 Task: Fix the cluttered footer in the GitHub repository.
Action: Mouse moved to (288, 272)
Screenshot: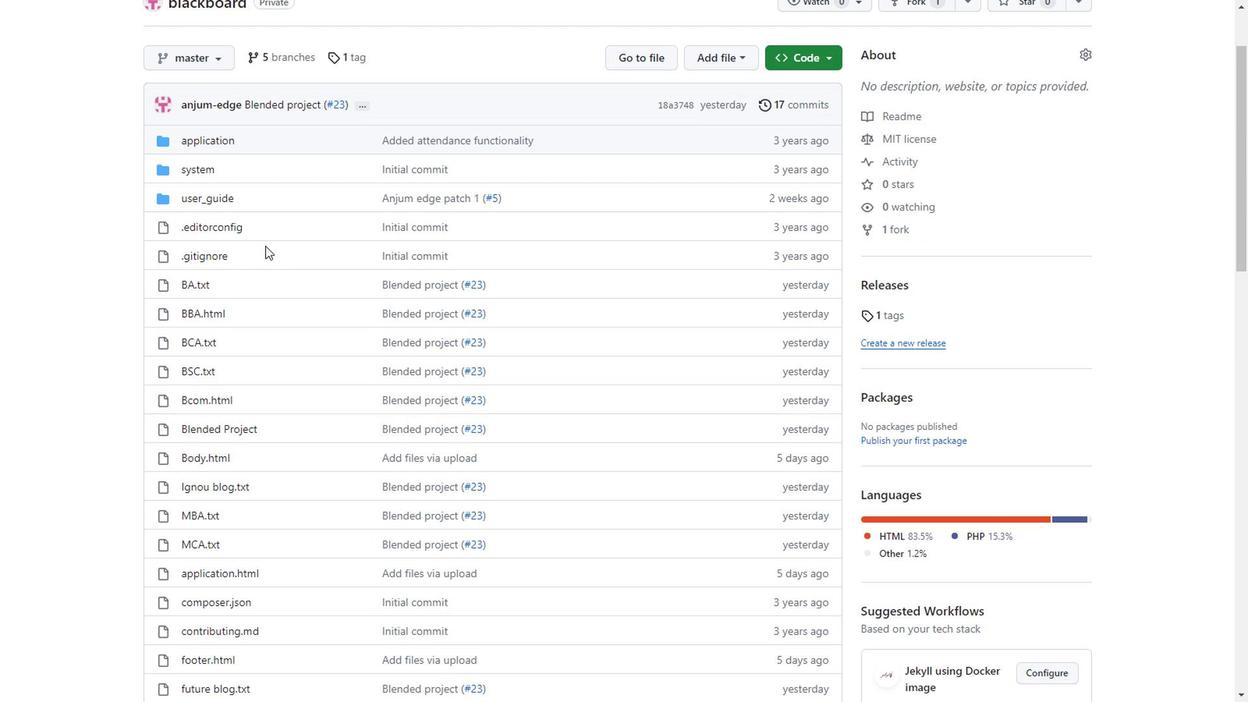 
Action: Mouse scrolled (288, 271) with delta (0, 0)
Screenshot: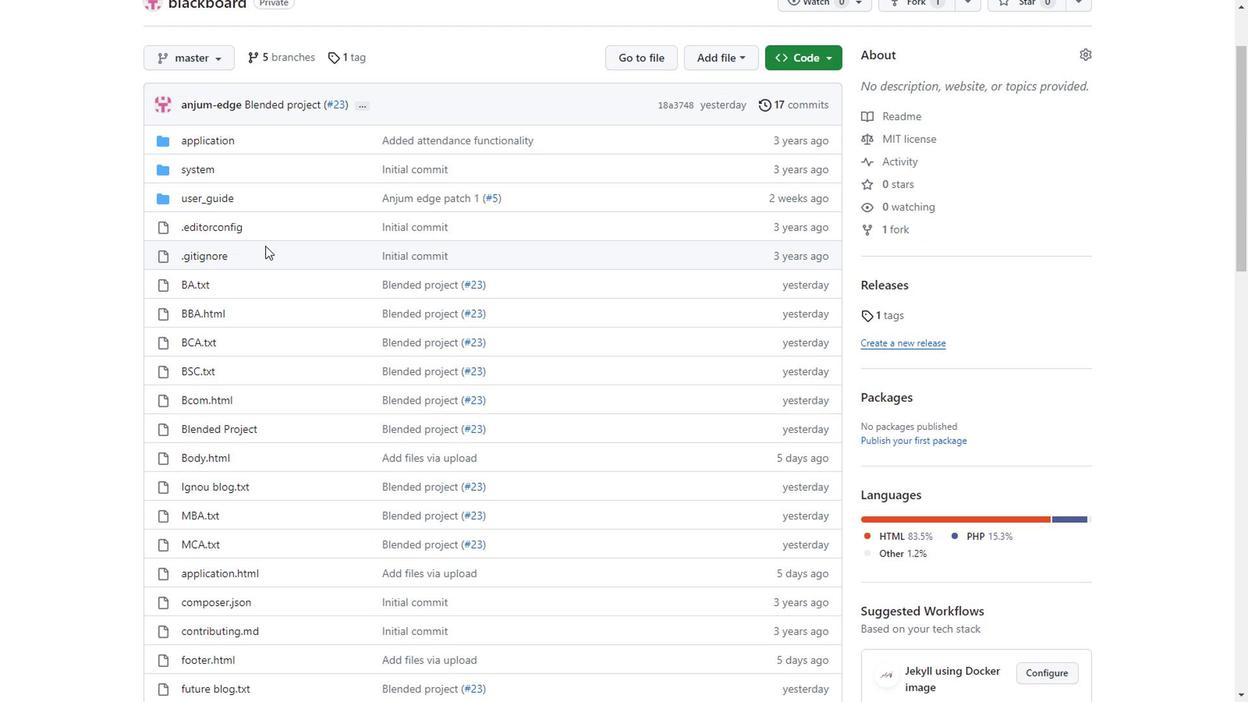
Action: Mouse scrolled (288, 273) with delta (0, 0)
Screenshot: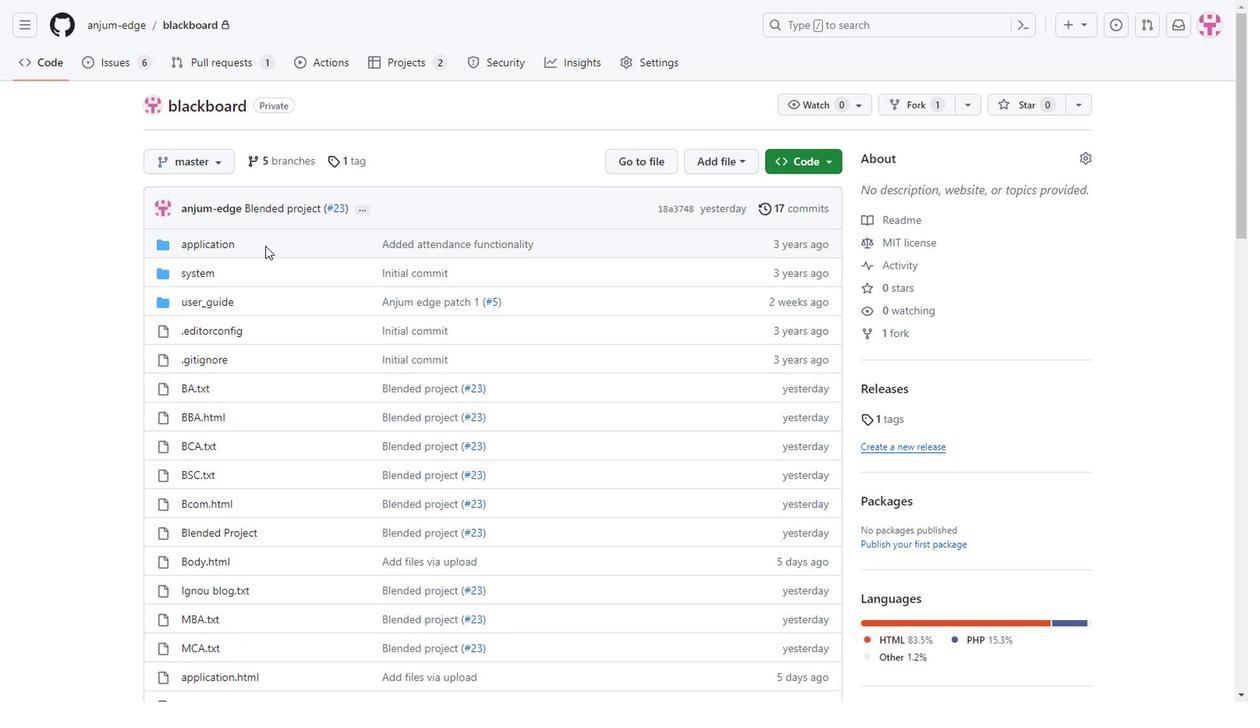 
Action: Mouse moved to (1036, 312)
Screenshot: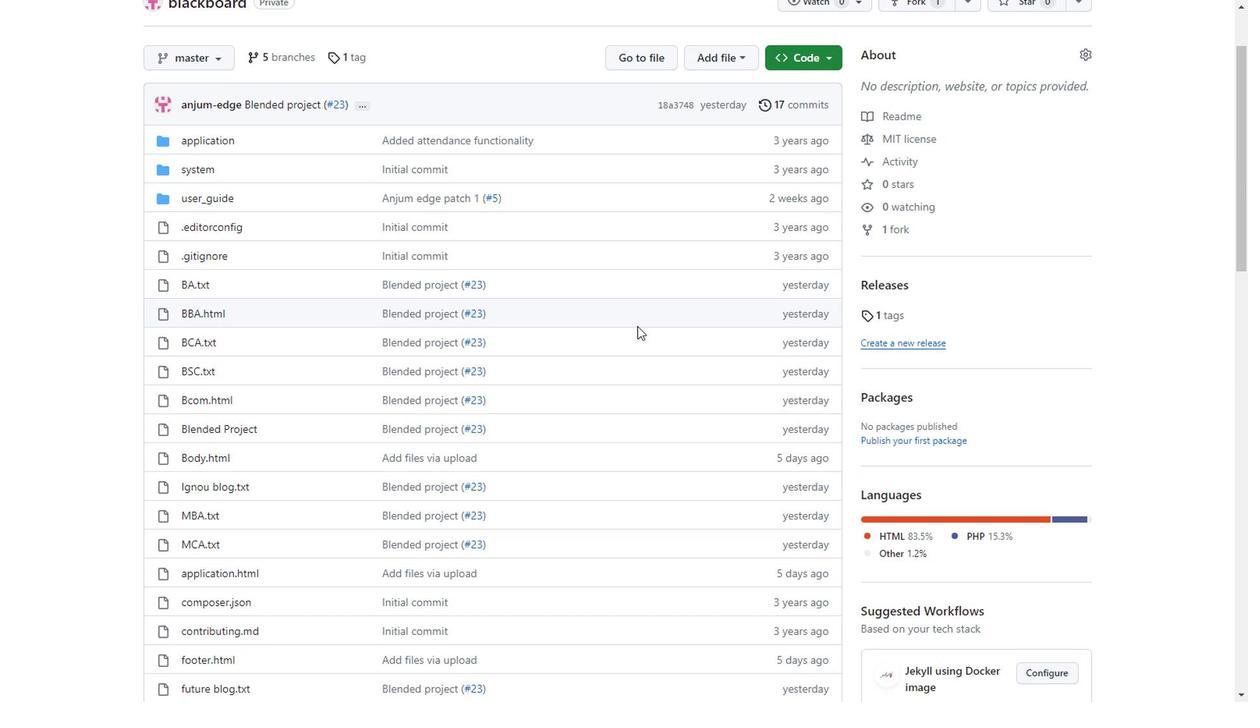 
Action: Mouse scrolled (1036, 311) with delta (0, 0)
Screenshot: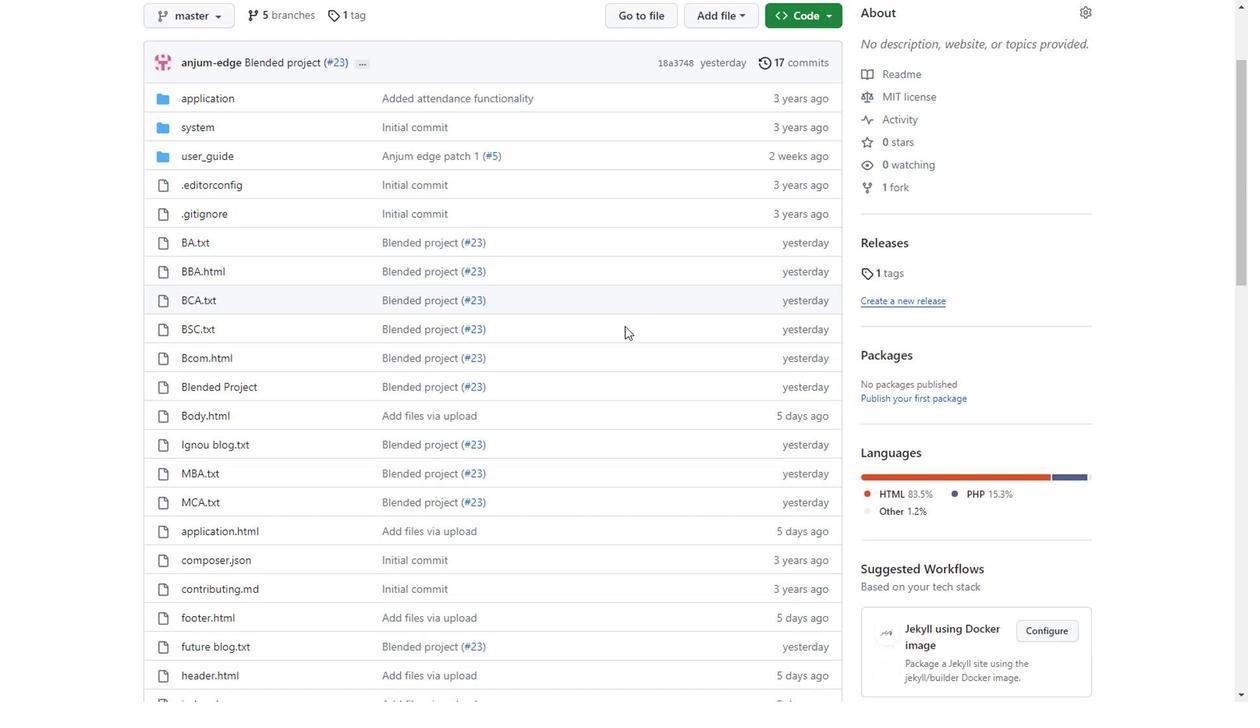 
Action: Mouse moved to (599, 339)
Screenshot: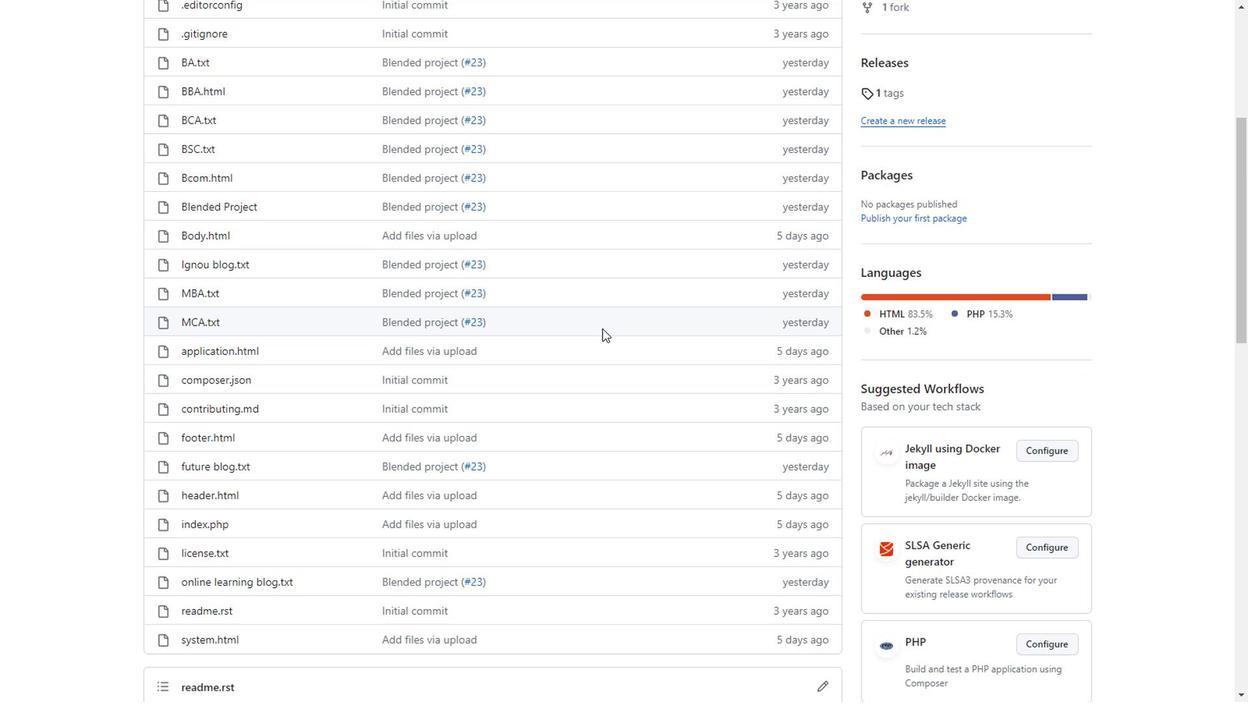 
Action: Mouse scrolled (599, 338) with delta (0, 0)
Screenshot: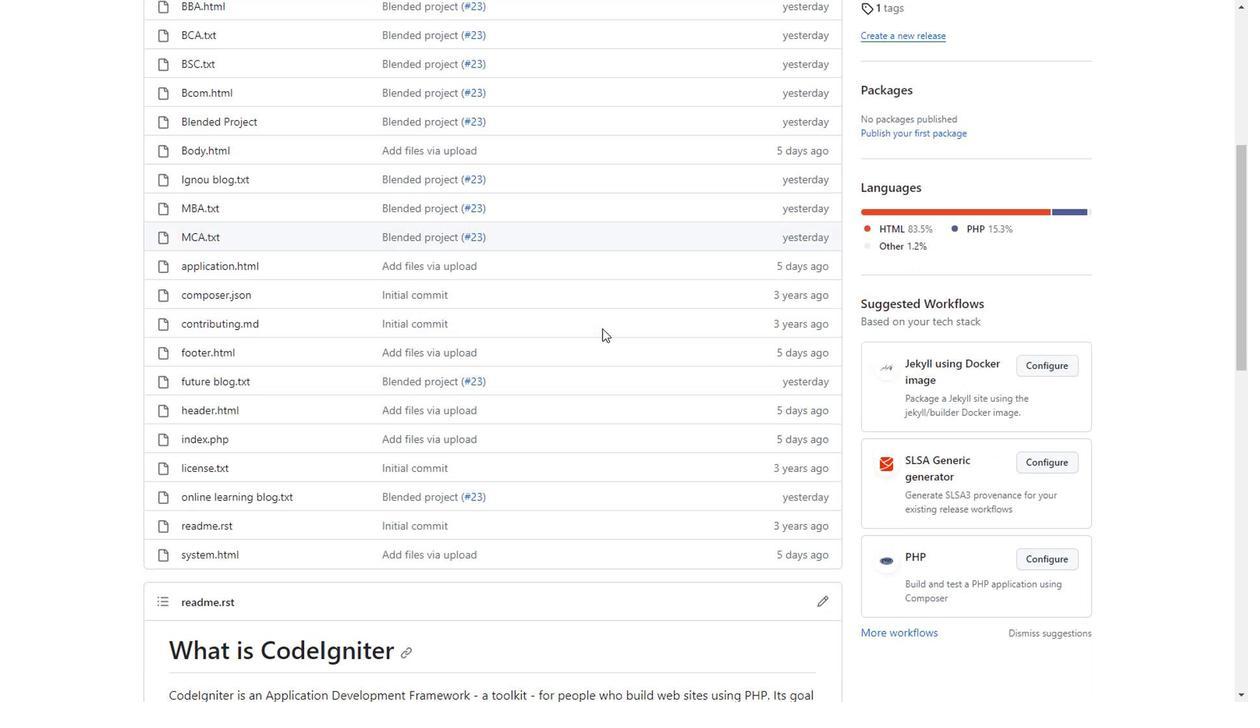 
Action: Mouse moved to (597, 339)
Screenshot: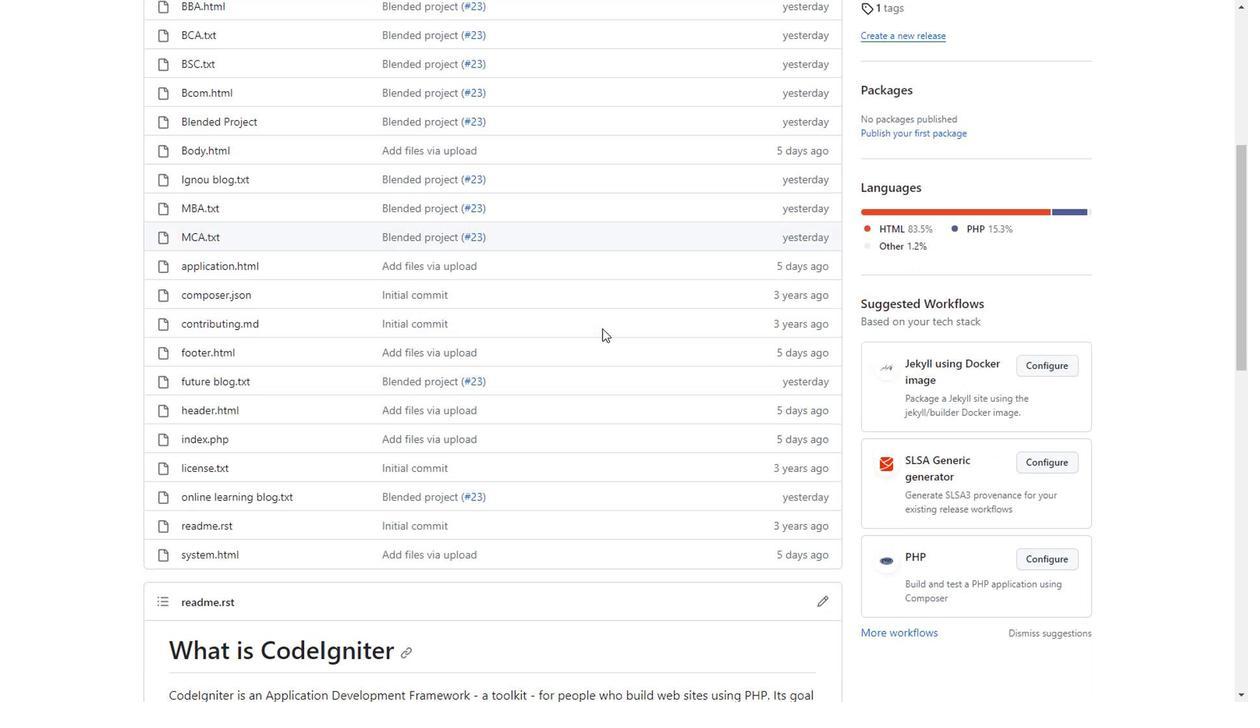 
Action: Mouse scrolled (597, 338) with delta (0, 0)
Screenshot: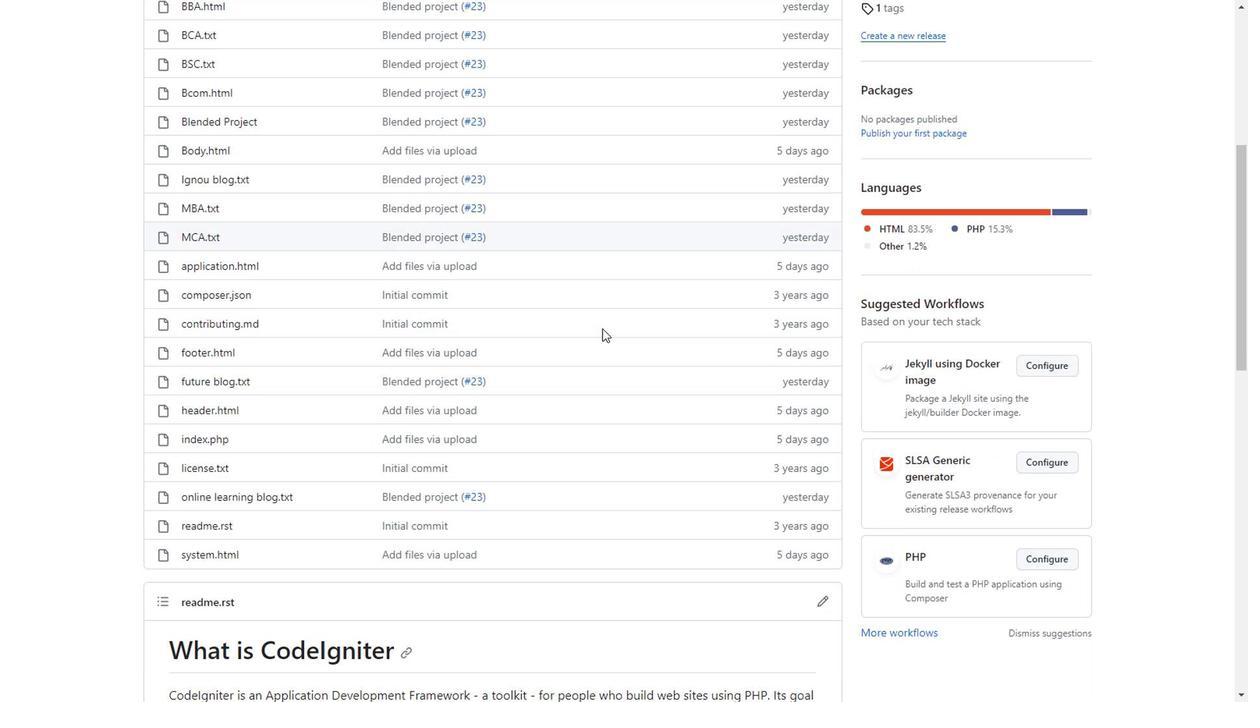 
Action: Mouse moved to (569, 341)
Screenshot: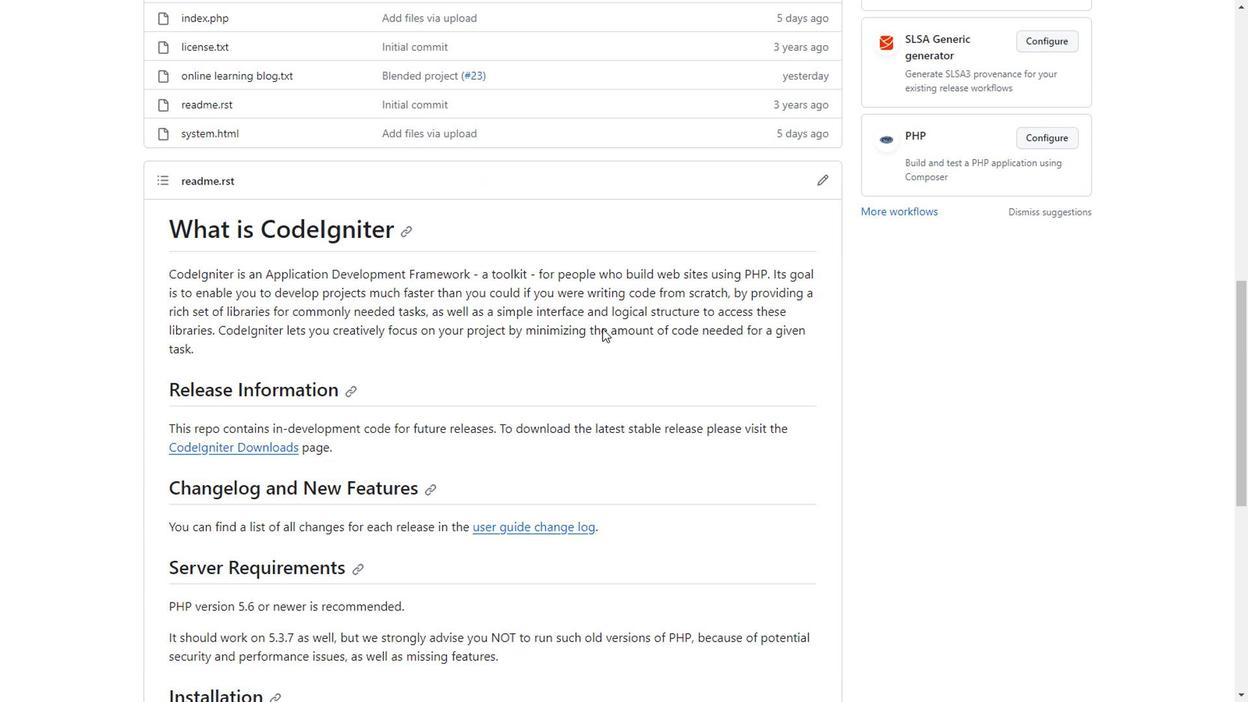 
Action: Mouse scrolled (569, 340) with delta (0, 0)
Screenshot: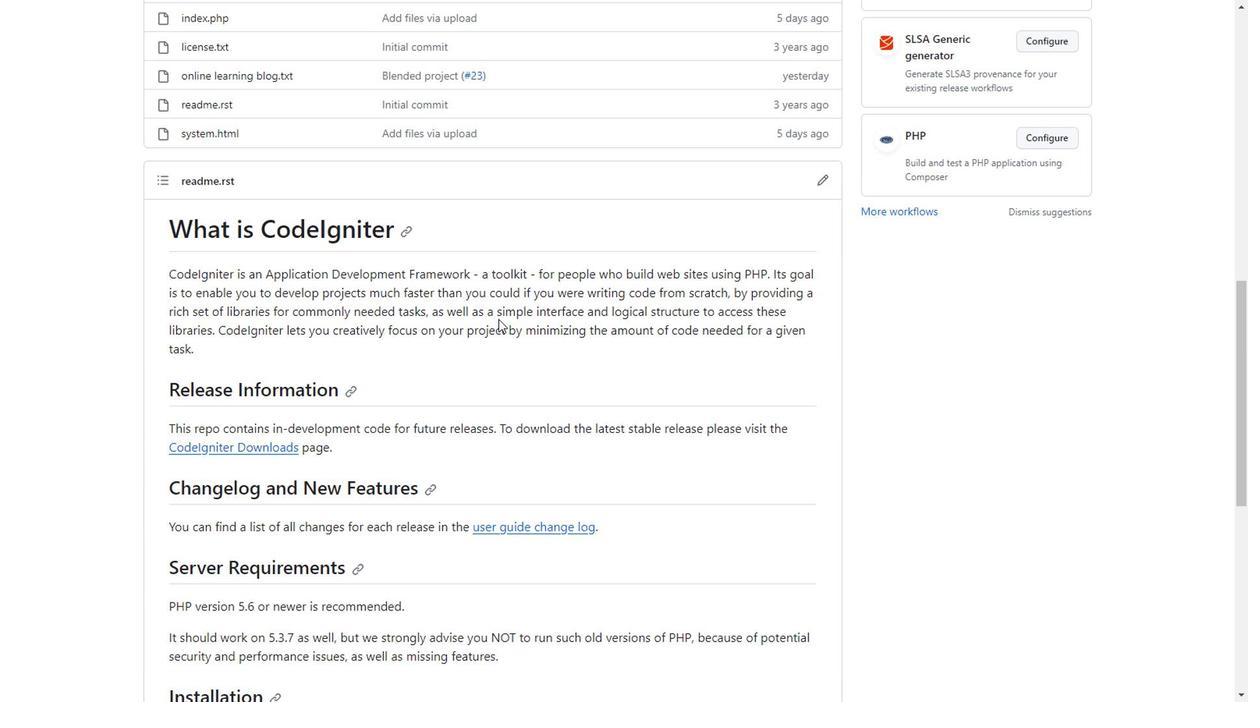 
Action: Mouse scrolled (569, 340) with delta (0, 0)
Screenshot: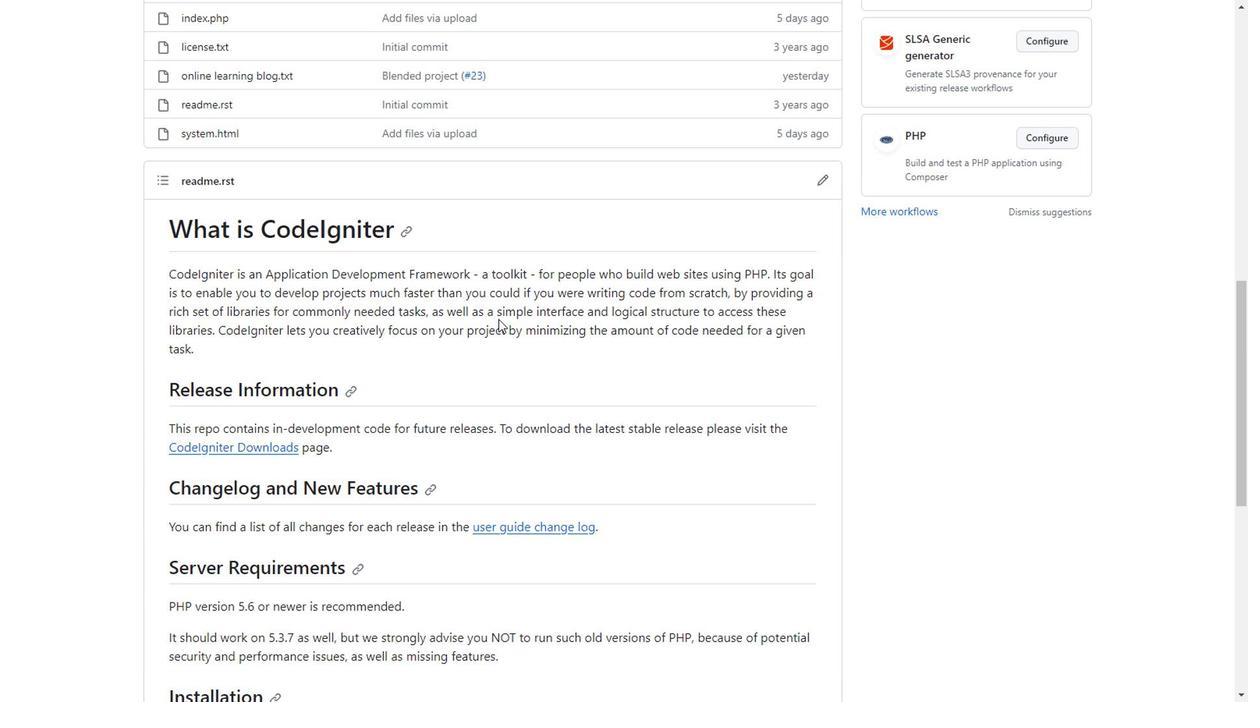 
Action: Mouse scrolled (569, 340) with delta (0, 0)
Screenshot: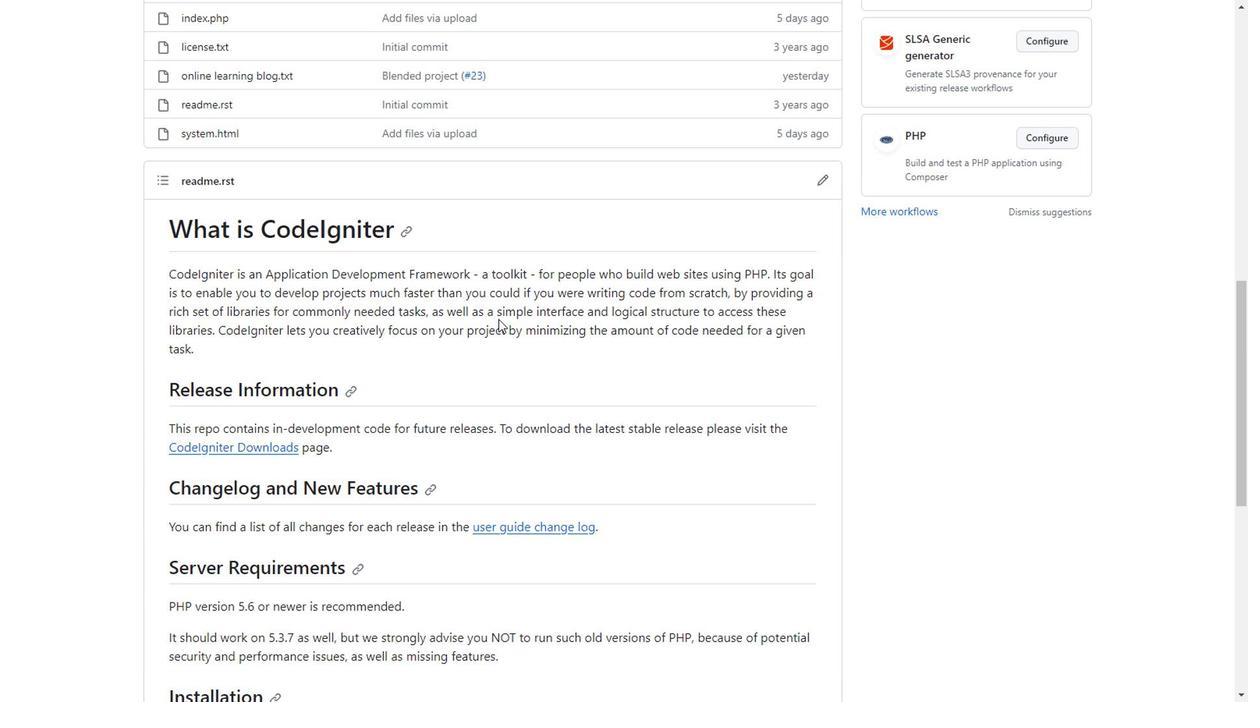 
Action: Mouse scrolled (569, 340) with delta (0, 0)
Screenshot: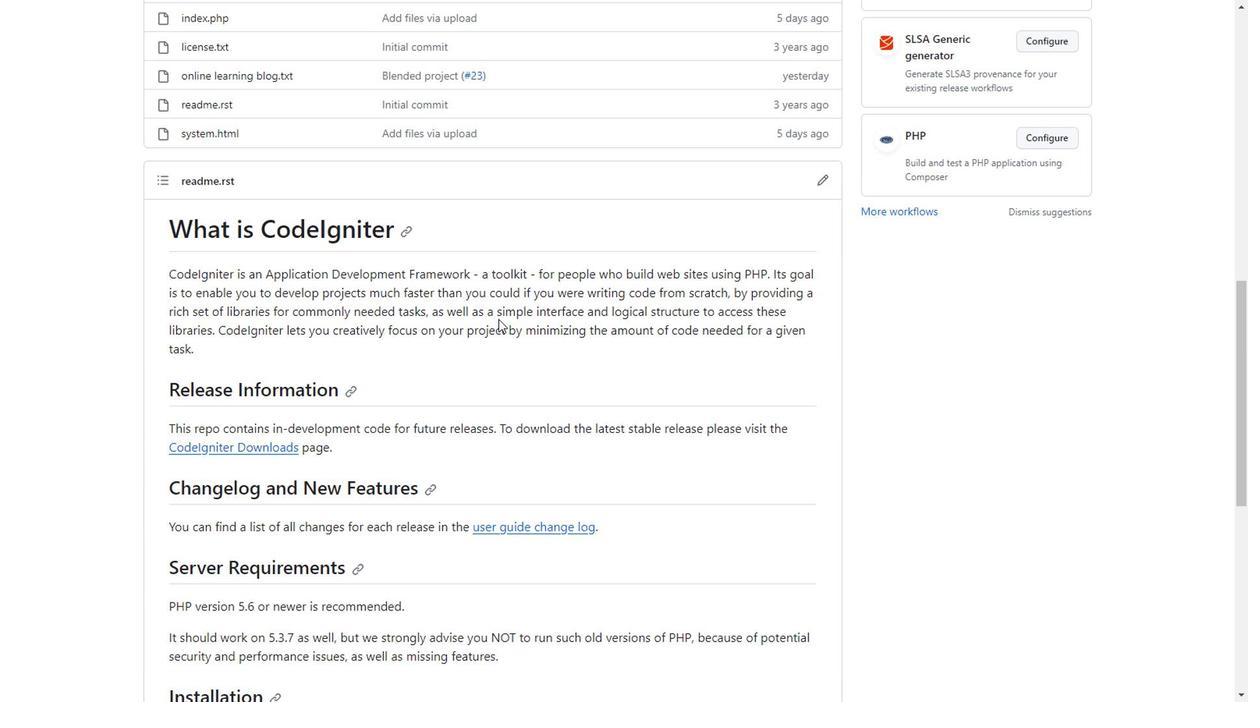 
Action: Mouse scrolled (569, 340) with delta (0, 0)
Screenshot: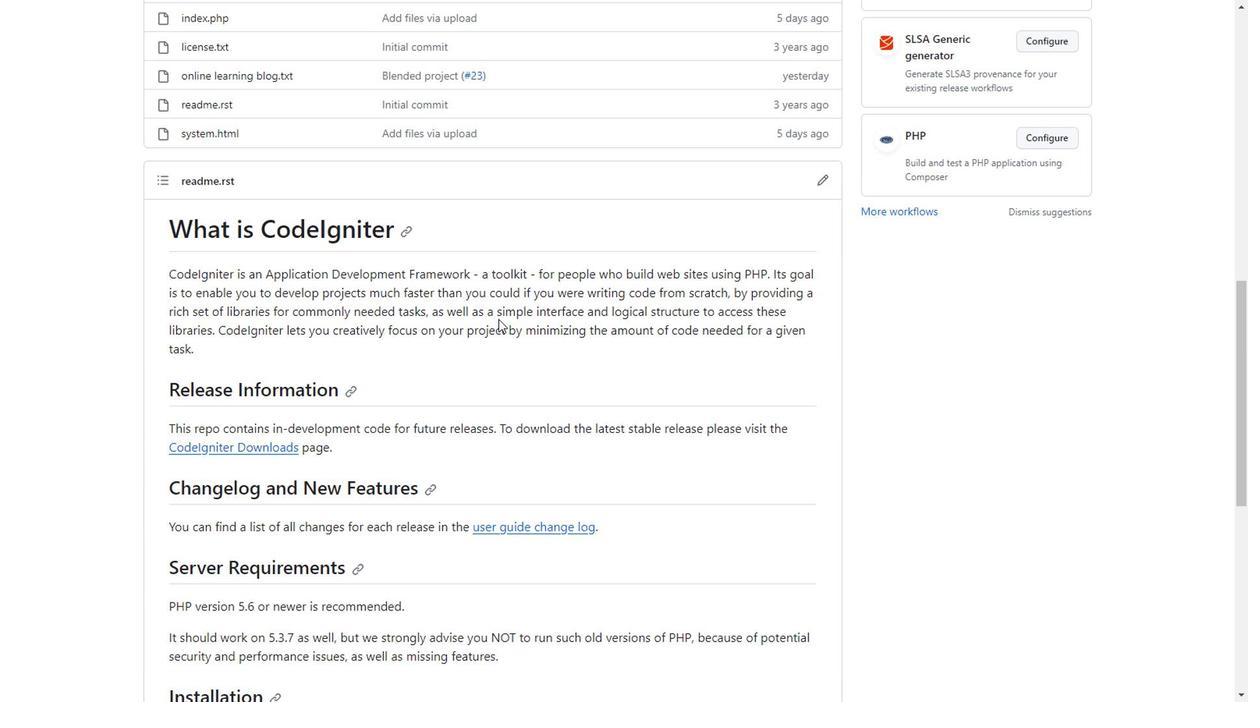 
Action: Mouse moved to (483, 333)
Screenshot: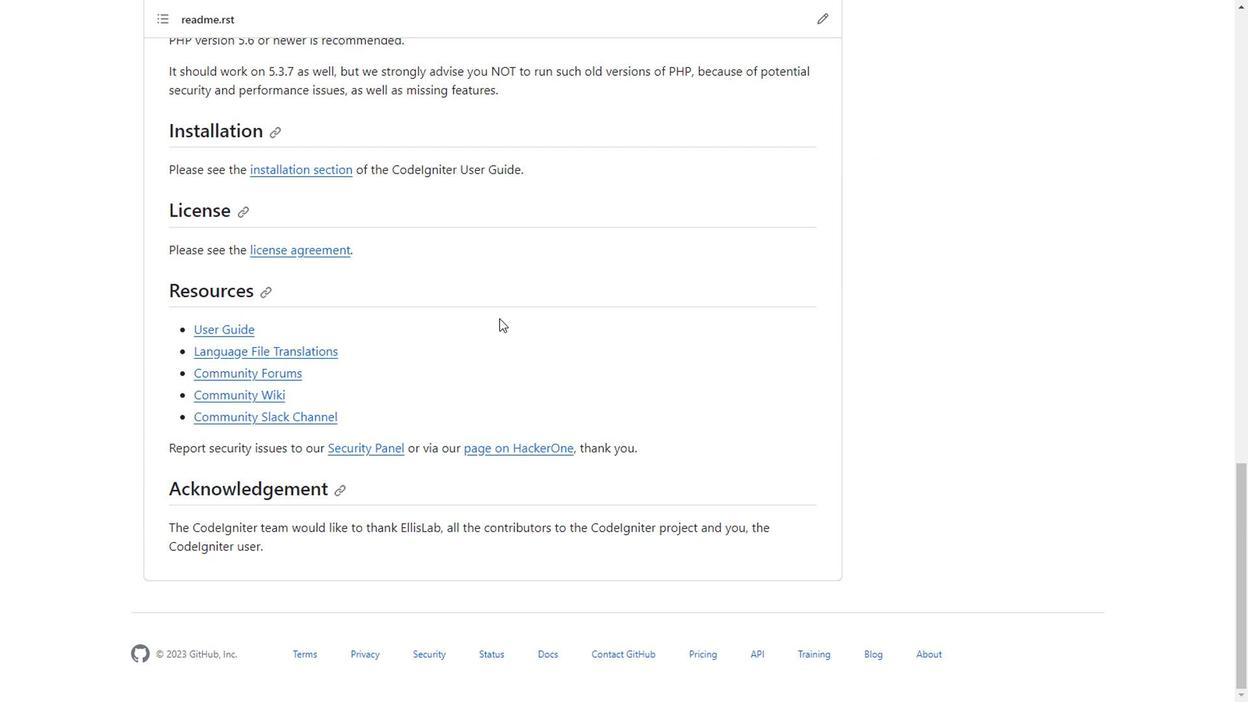 
Action: Mouse scrolled (483, 332) with delta (0, 0)
Screenshot: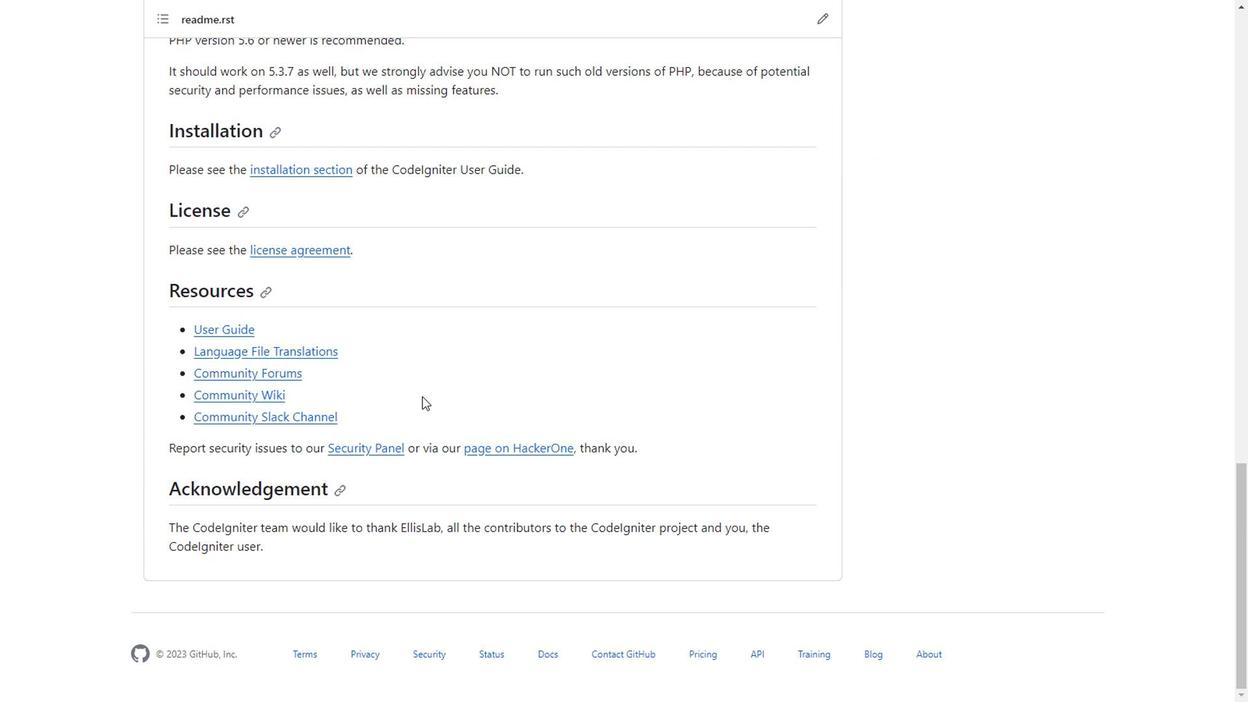 
Action: Mouse scrolled (483, 332) with delta (0, 0)
Screenshot: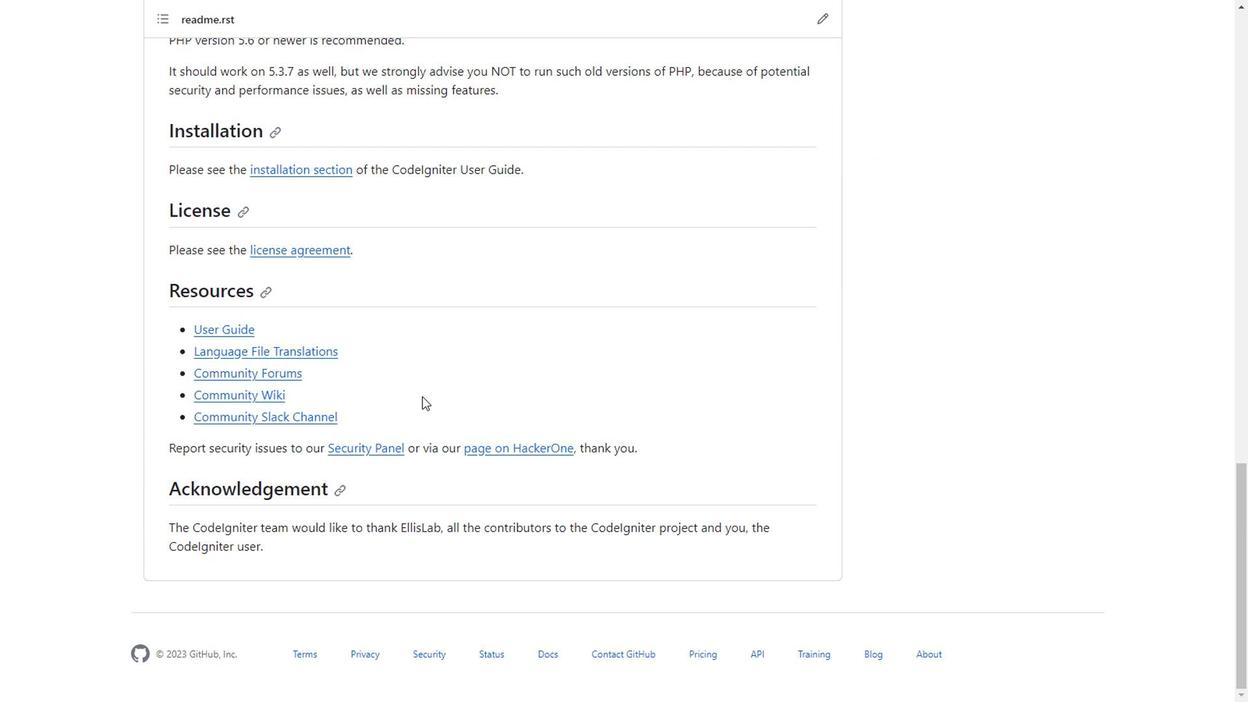 
Action: Mouse scrolled (483, 332) with delta (0, 0)
Screenshot: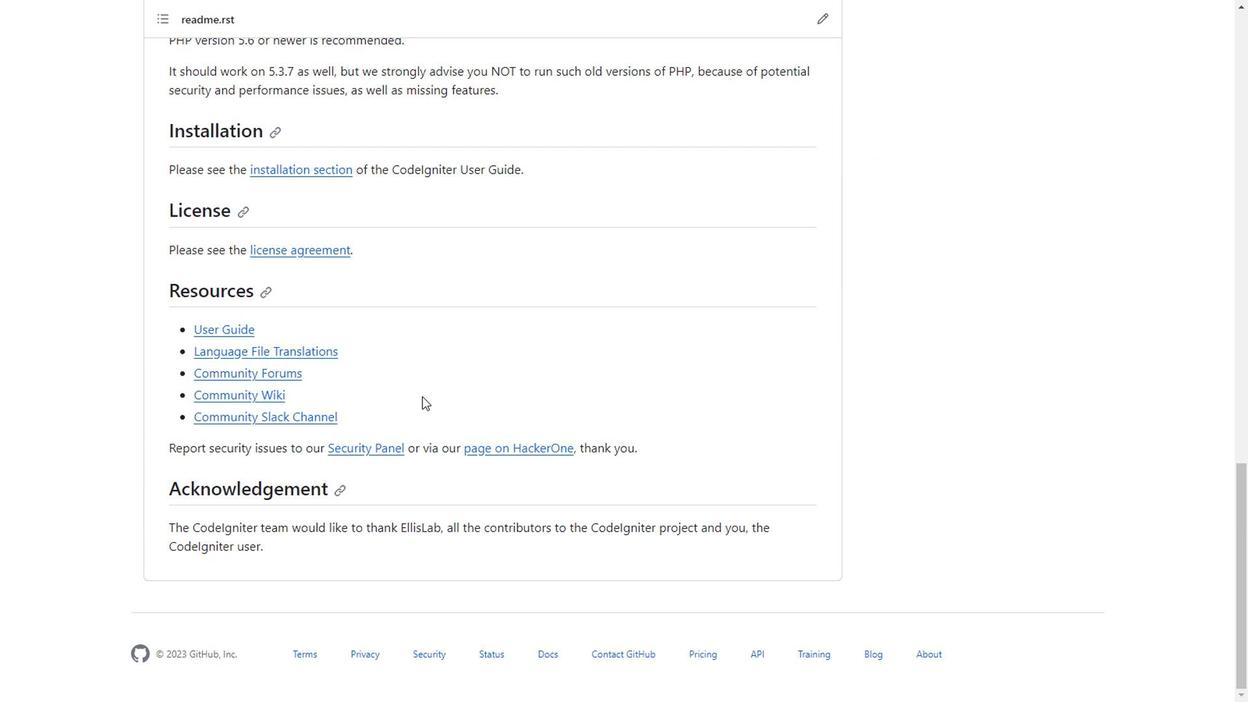
Action: Mouse scrolled (483, 332) with delta (0, 0)
Screenshot: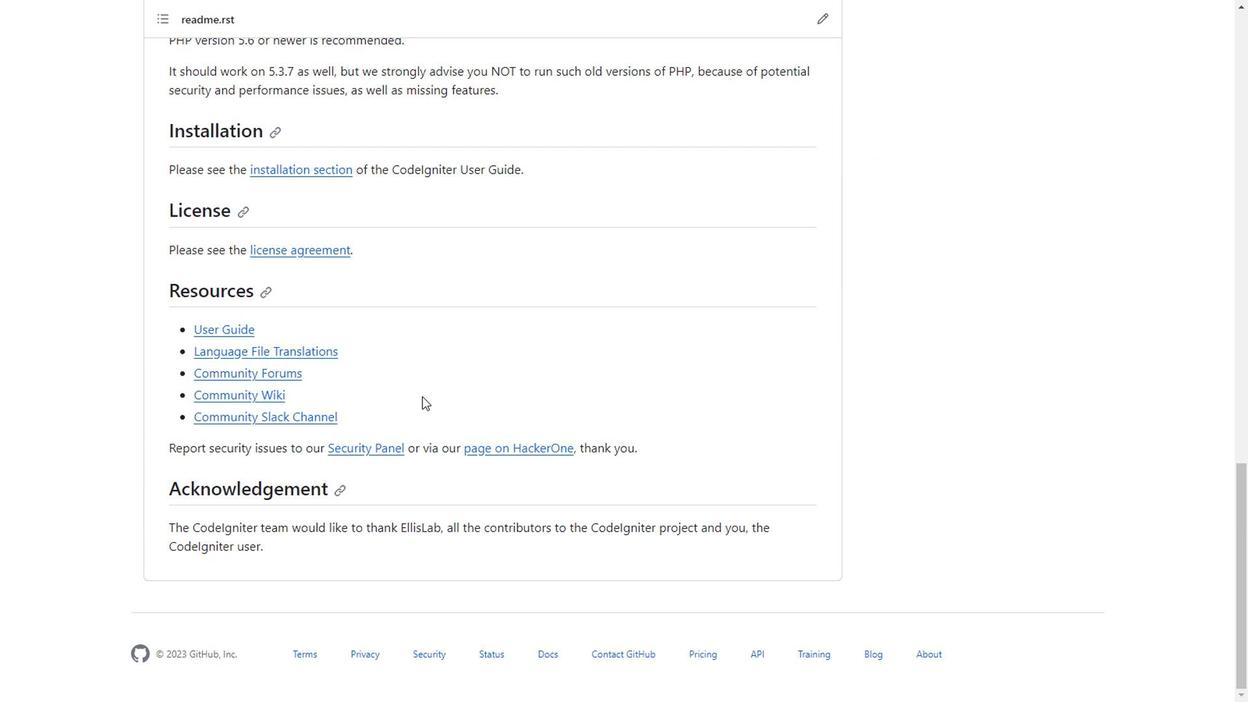 
Action: Mouse scrolled (483, 332) with delta (0, 0)
Screenshot: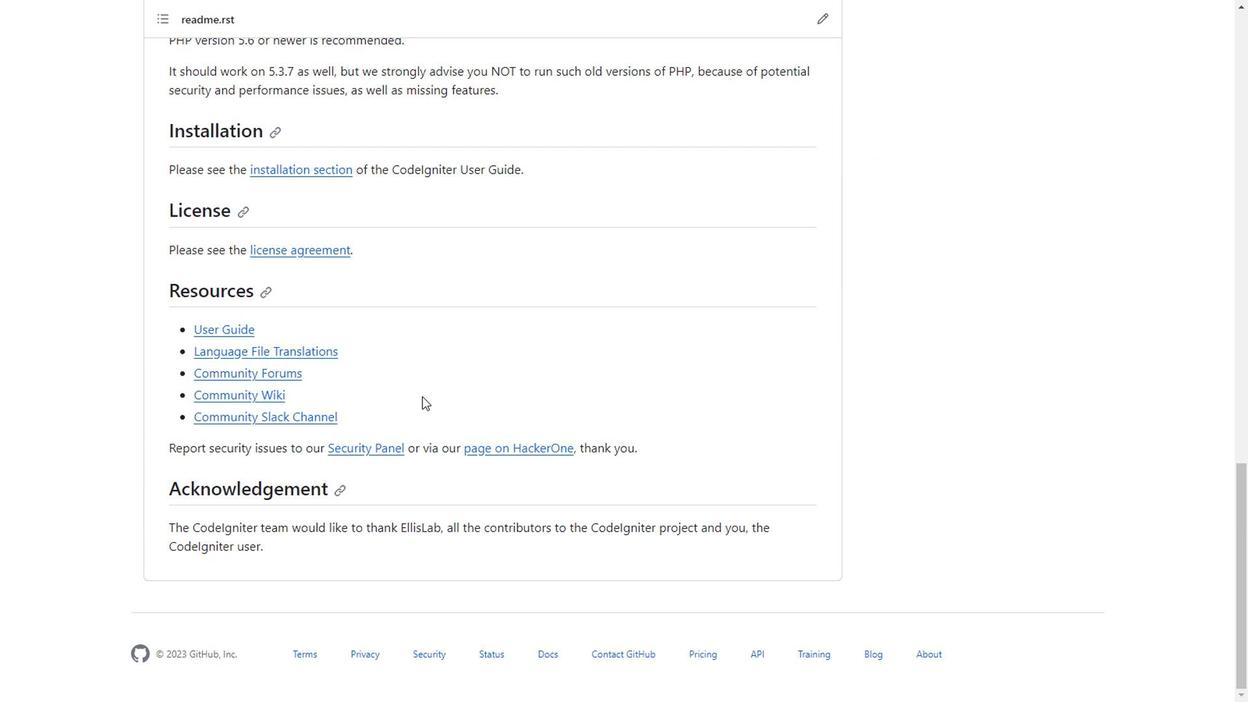 
Action: Mouse scrolled (483, 332) with delta (0, 0)
Screenshot: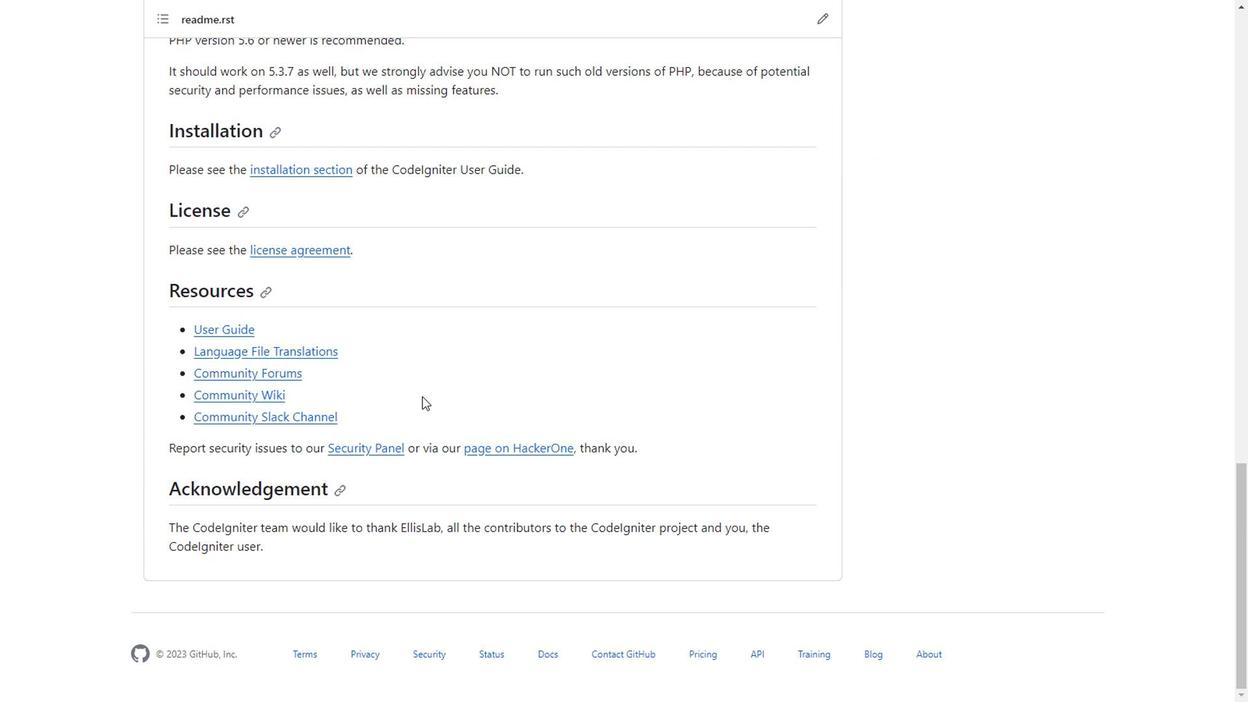 
Action: Mouse scrolled (483, 332) with delta (0, 0)
Screenshot: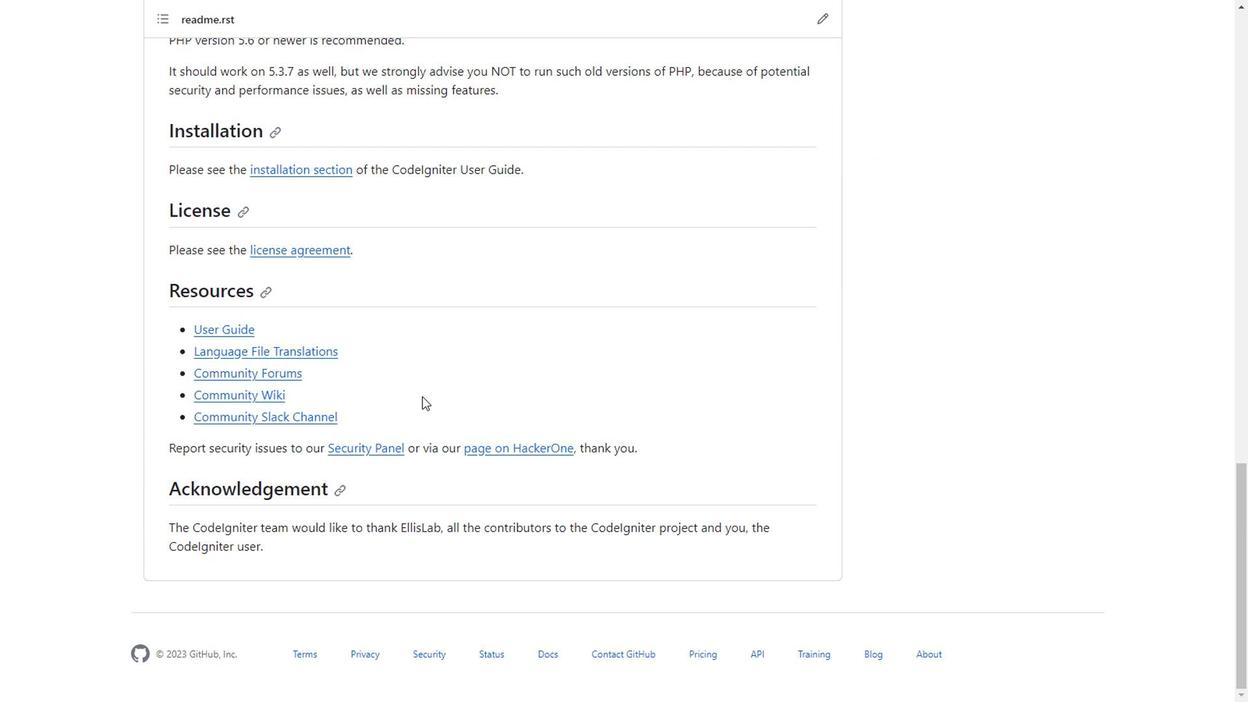 
Action: Mouse moved to (426, 390)
Screenshot: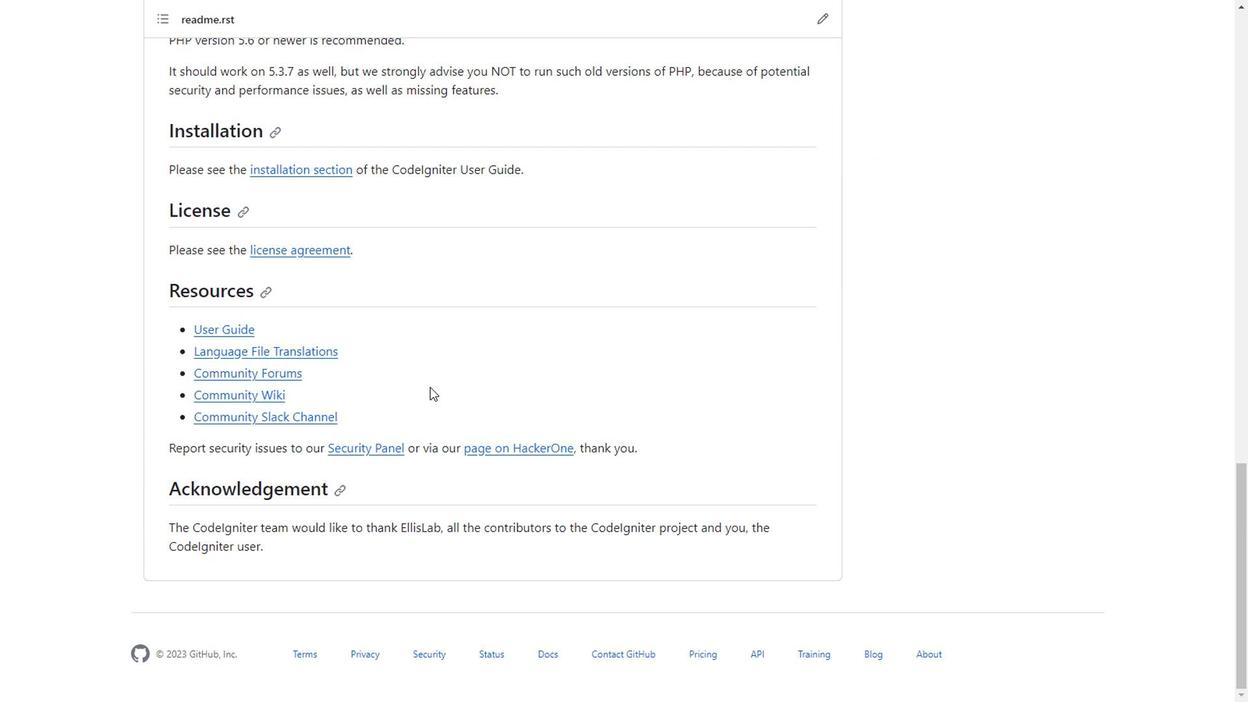 
Action: Mouse scrolled (426, 389) with delta (0, 0)
Screenshot: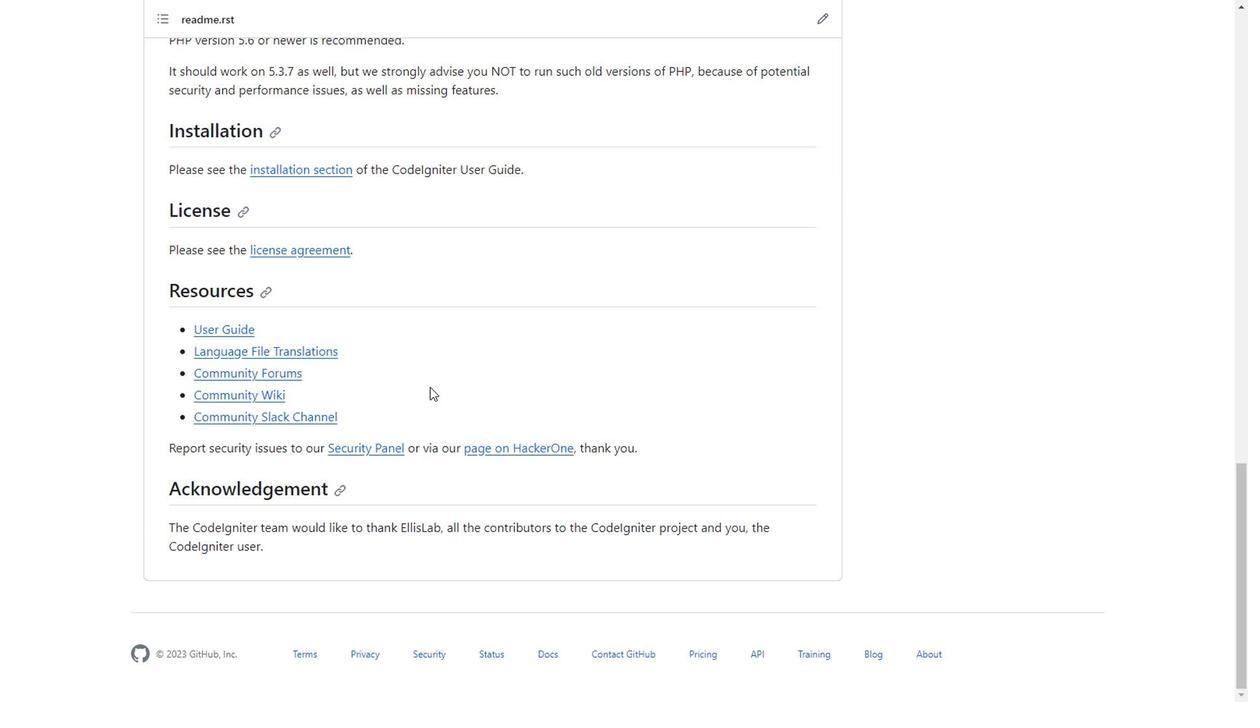 
Action: Mouse scrolled (426, 389) with delta (0, 0)
Screenshot: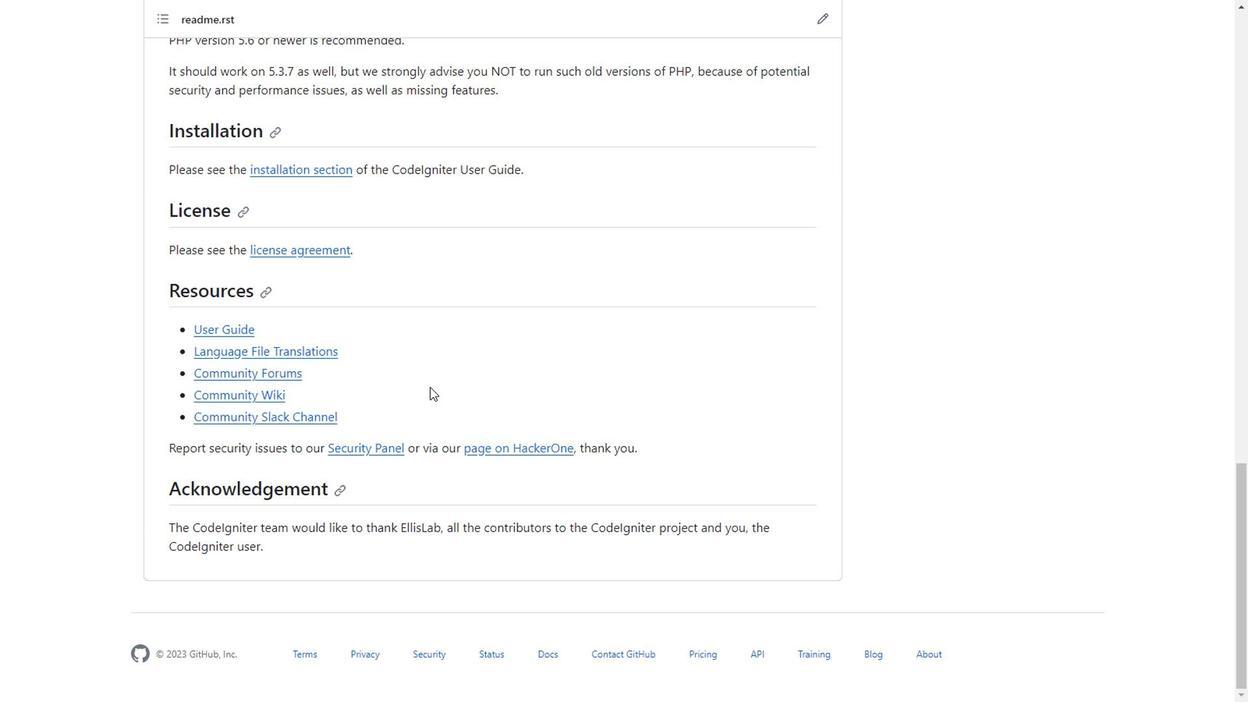 
Action: Mouse scrolled (426, 390) with delta (0, 0)
Screenshot: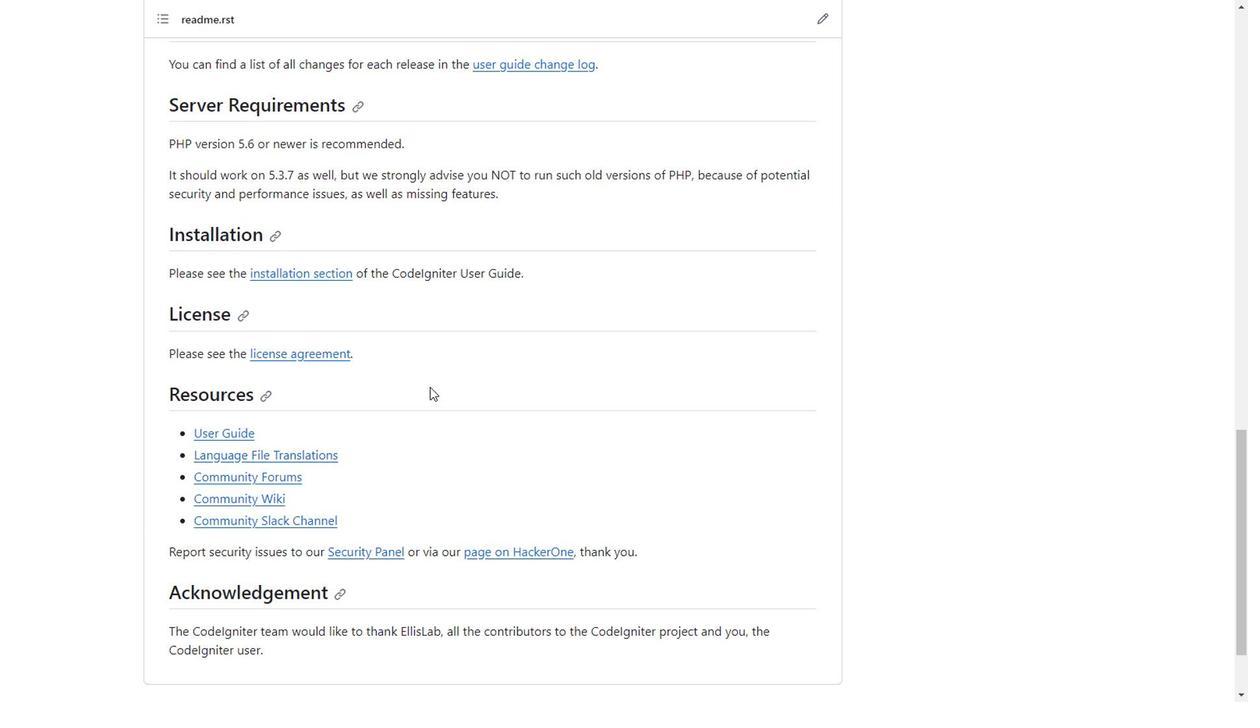 
Action: Mouse scrolled (426, 390) with delta (0, 0)
Screenshot: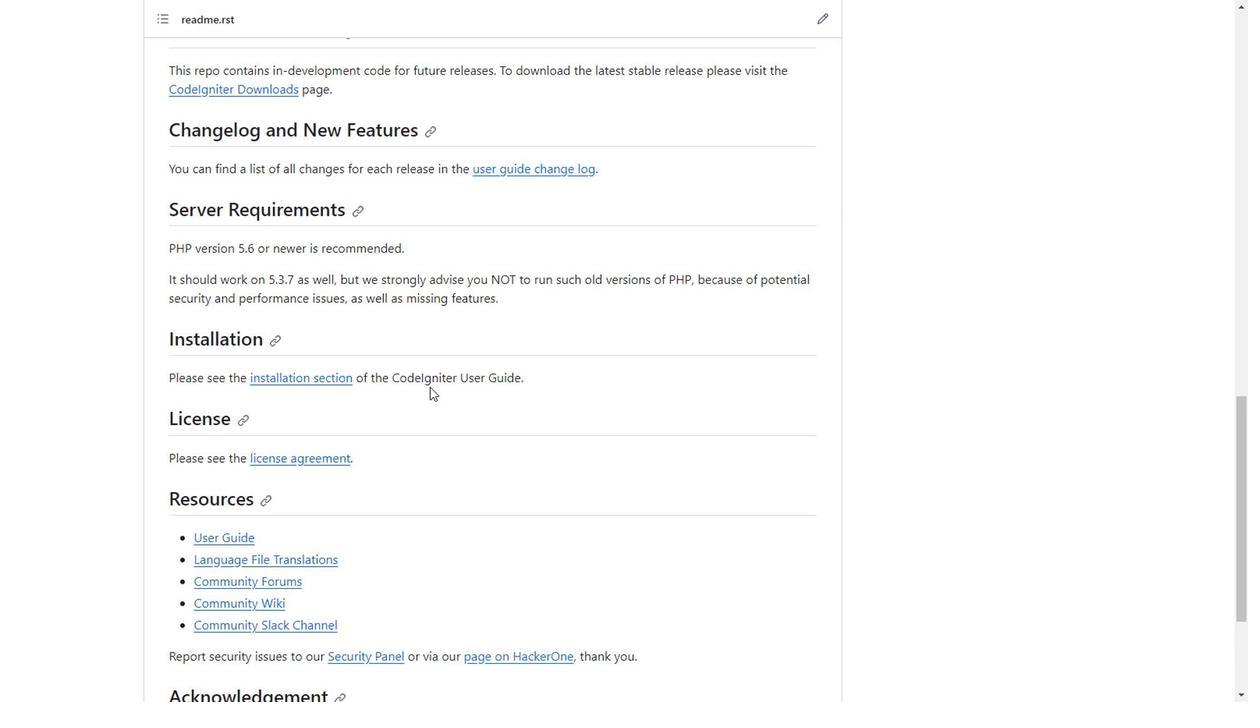 
Action: Mouse moved to (427, 387)
Screenshot: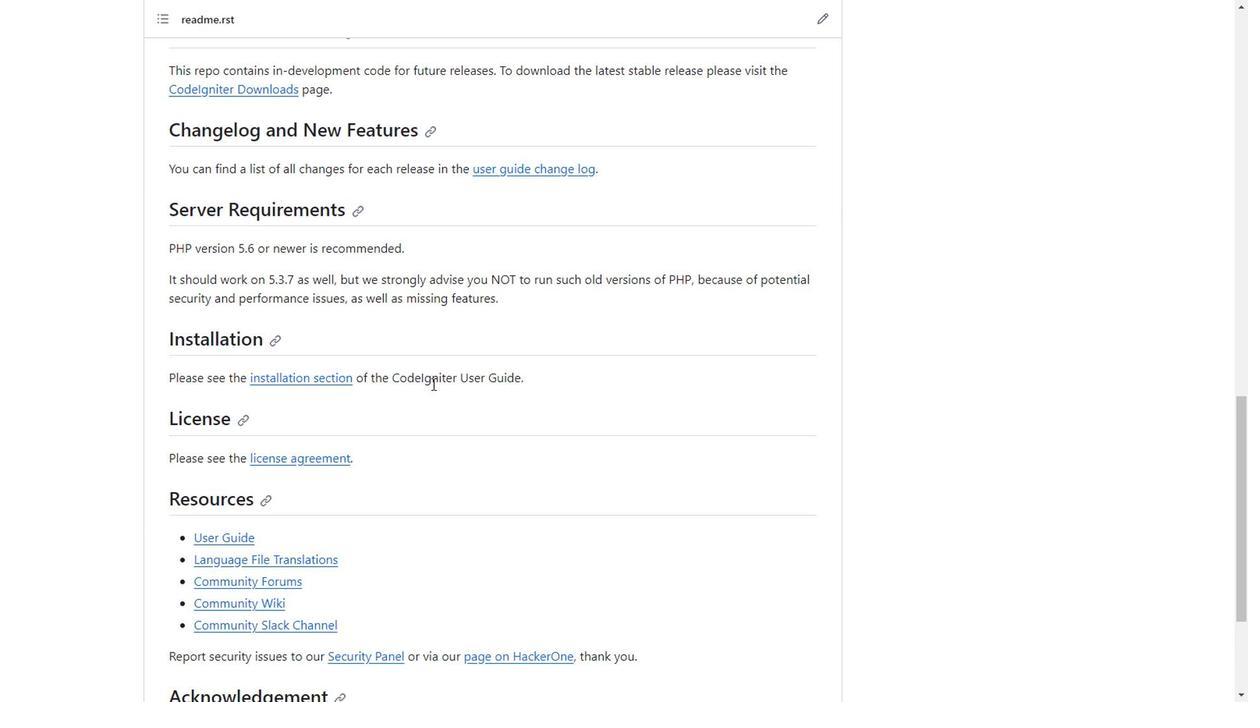 
Action: Mouse scrolled (427, 388) with delta (0, 0)
Screenshot: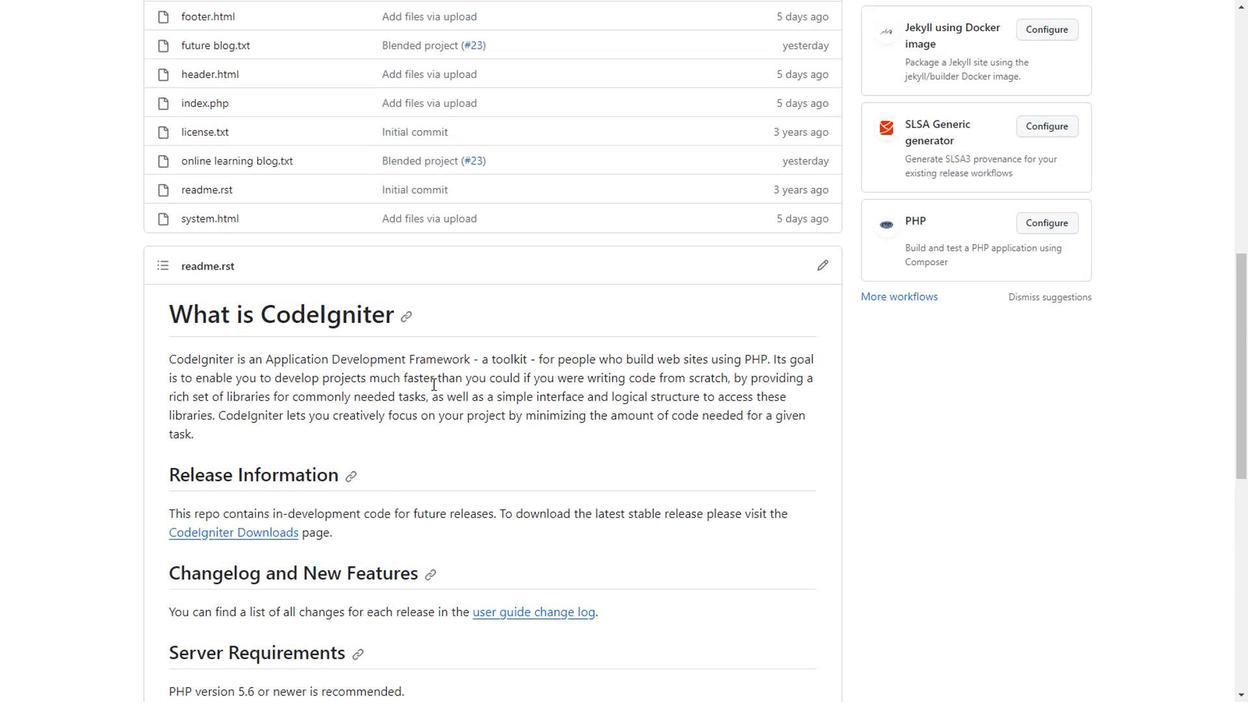 
Action: Mouse scrolled (427, 388) with delta (0, 0)
Screenshot: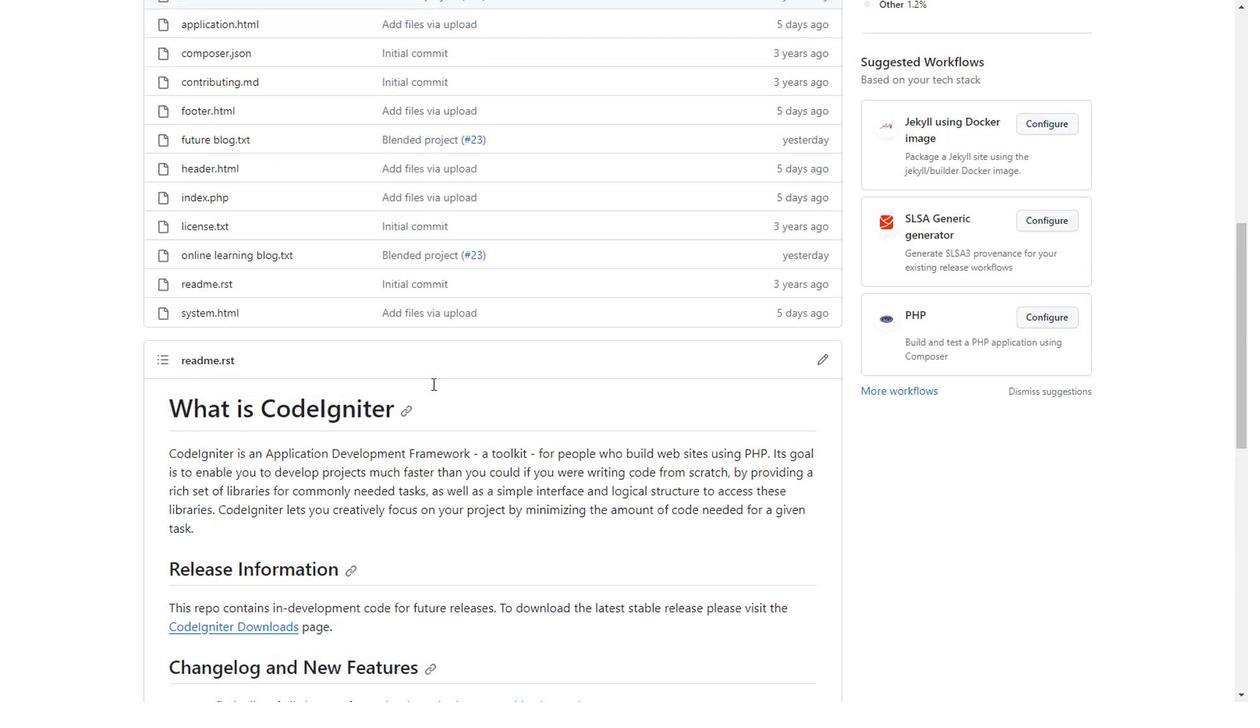 
Action: Mouse scrolled (427, 388) with delta (0, 0)
Screenshot: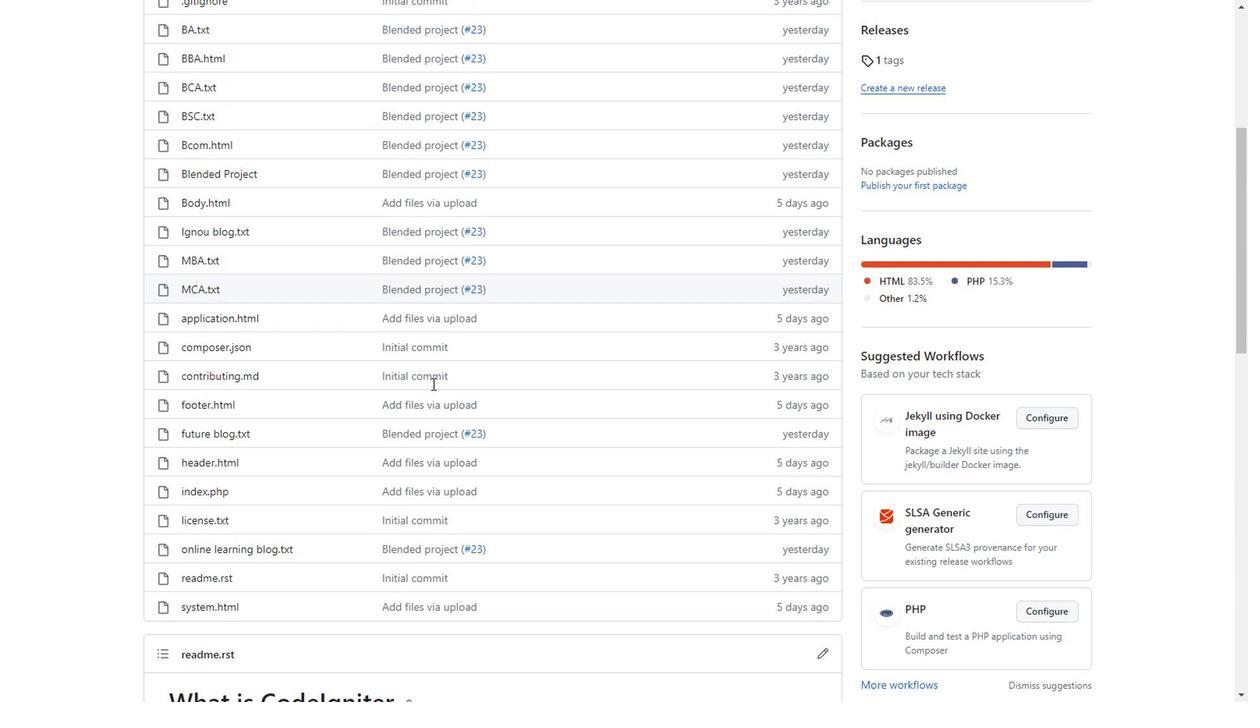 
Action: Mouse scrolled (427, 388) with delta (0, 0)
Screenshot: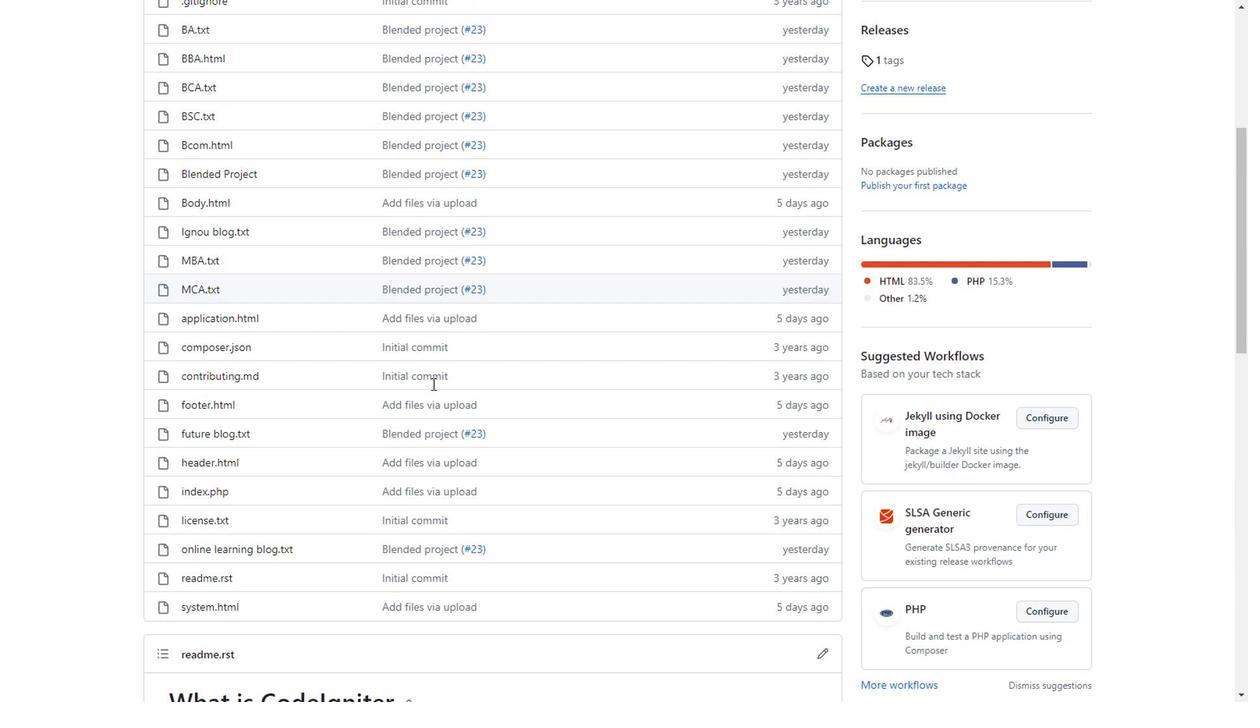 
Action: Mouse scrolled (427, 388) with delta (0, 0)
Screenshot: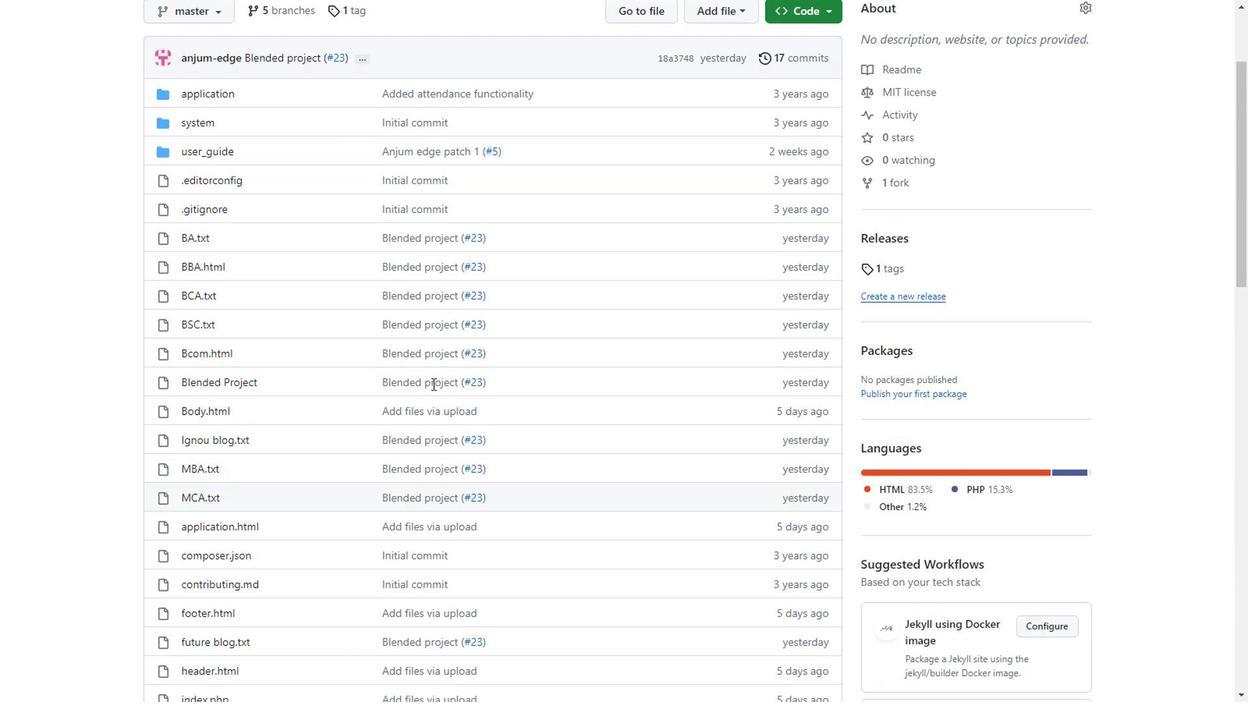 
Action: Mouse scrolled (427, 388) with delta (0, 0)
Screenshot: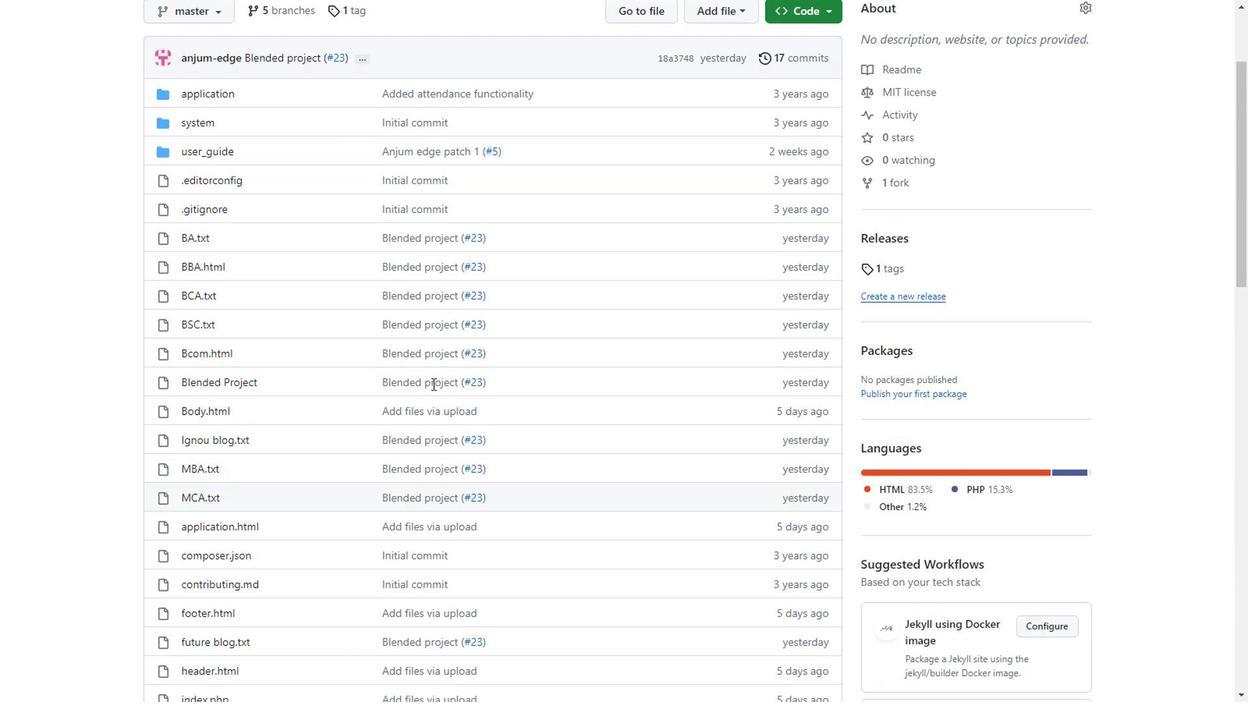 
Action: Mouse scrolled (427, 388) with delta (0, 0)
Screenshot: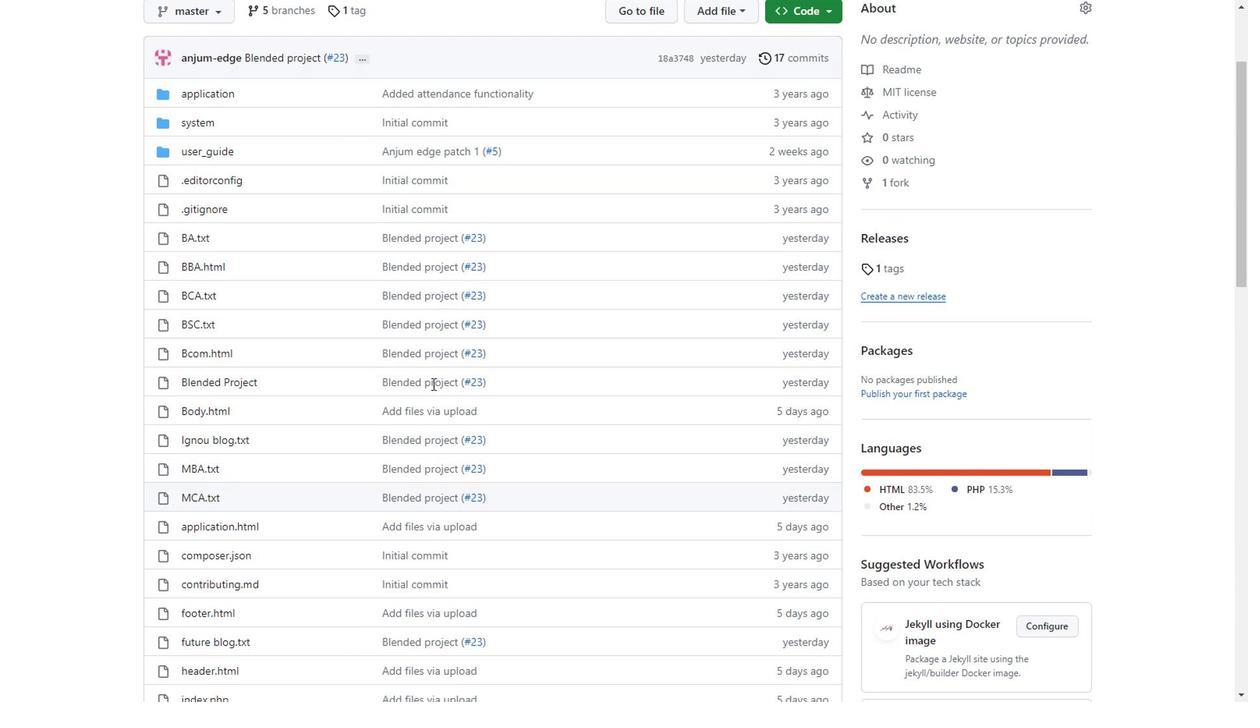 
Action: Mouse scrolled (427, 388) with delta (0, 0)
Screenshot: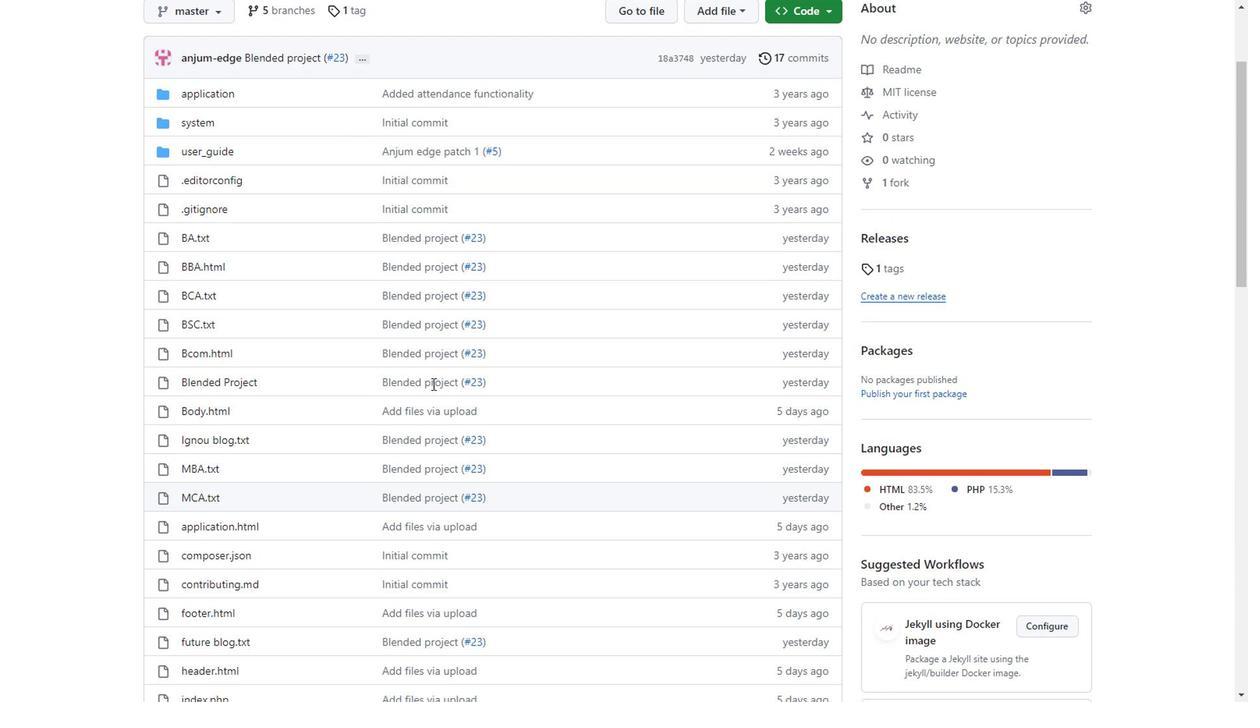 
Action: Mouse scrolled (427, 388) with delta (0, 0)
Screenshot: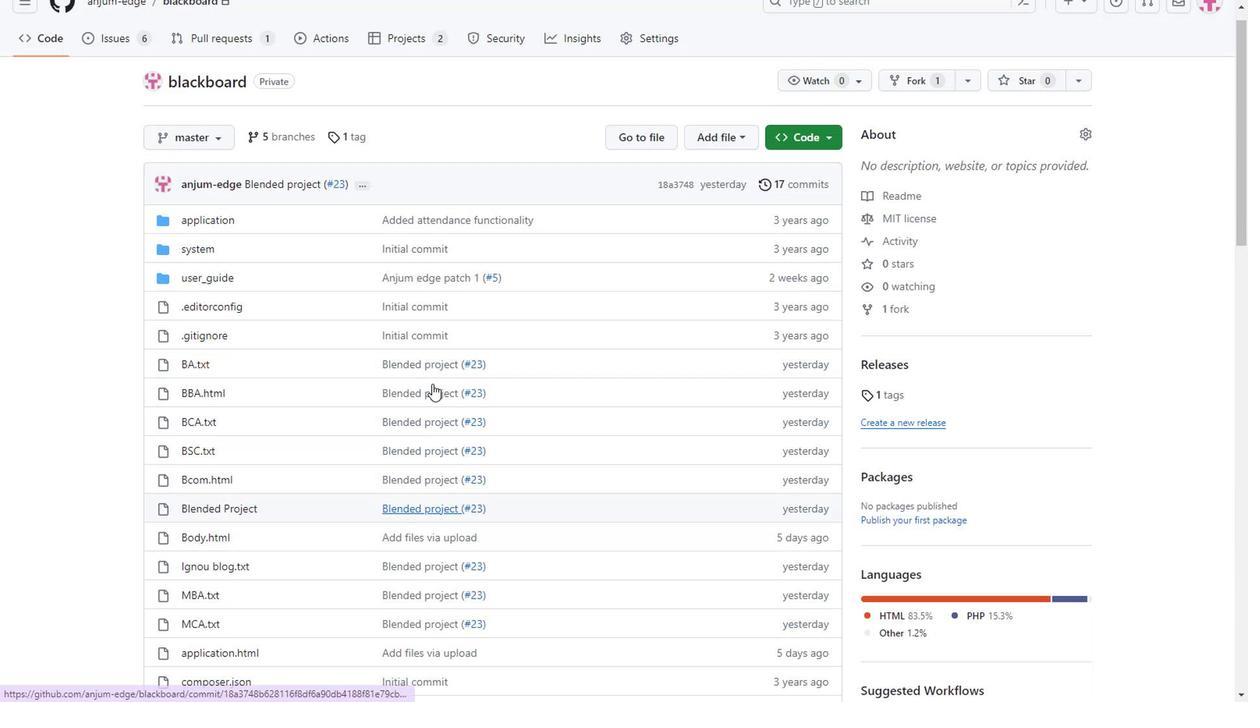 
Action: Mouse scrolled (427, 388) with delta (0, 0)
Screenshot: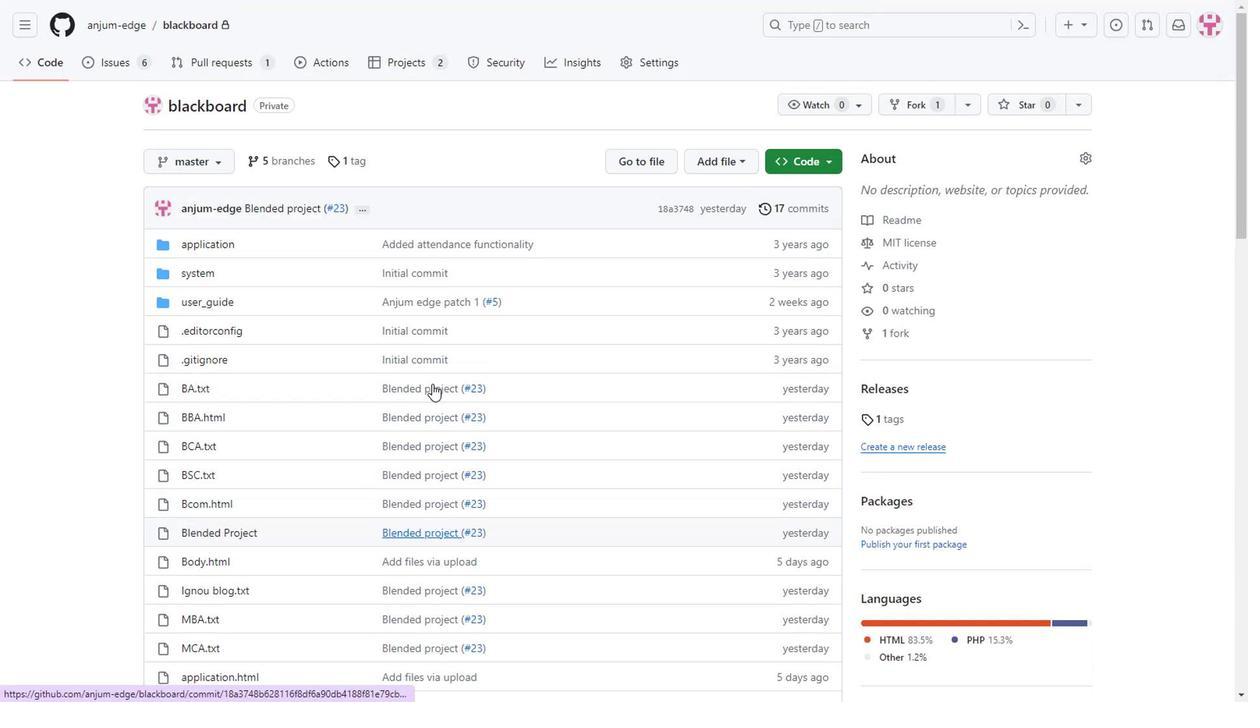 
Action: Mouse scrolled (427, 388) with delta (0, 0)
Screenshot: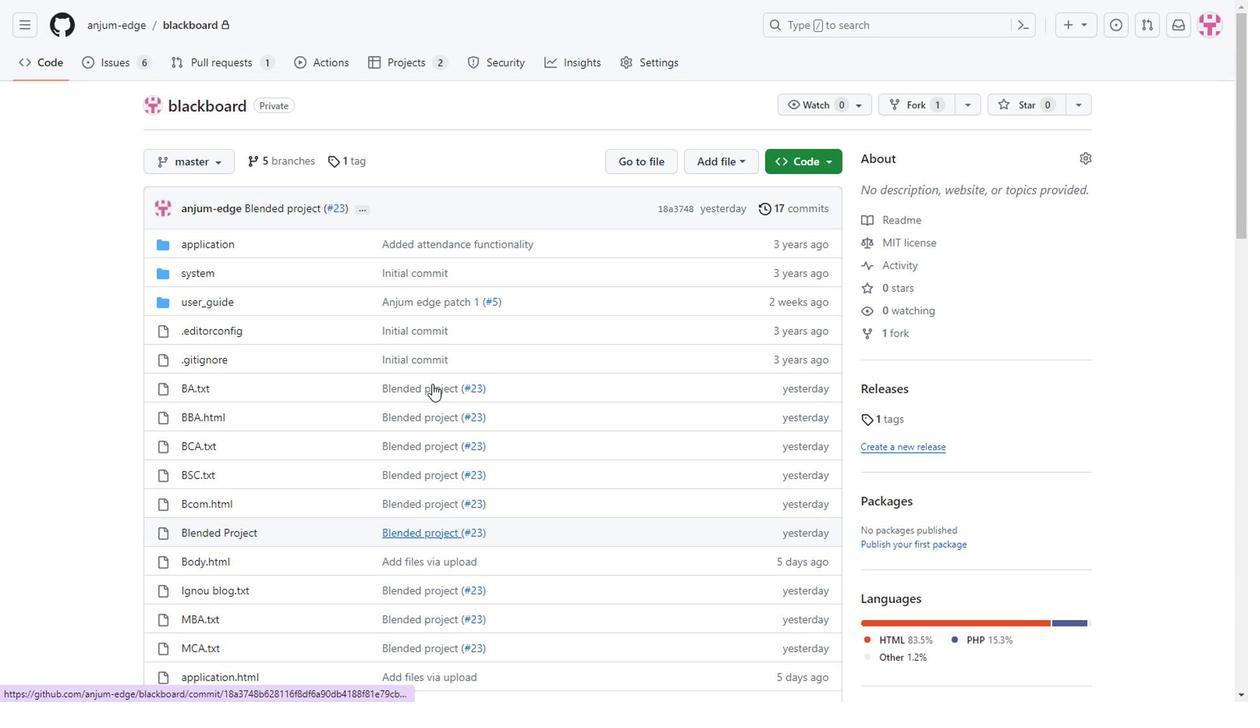
Action: Mouse scrolled (427, 388) with delta (0, 0)
Screenshot: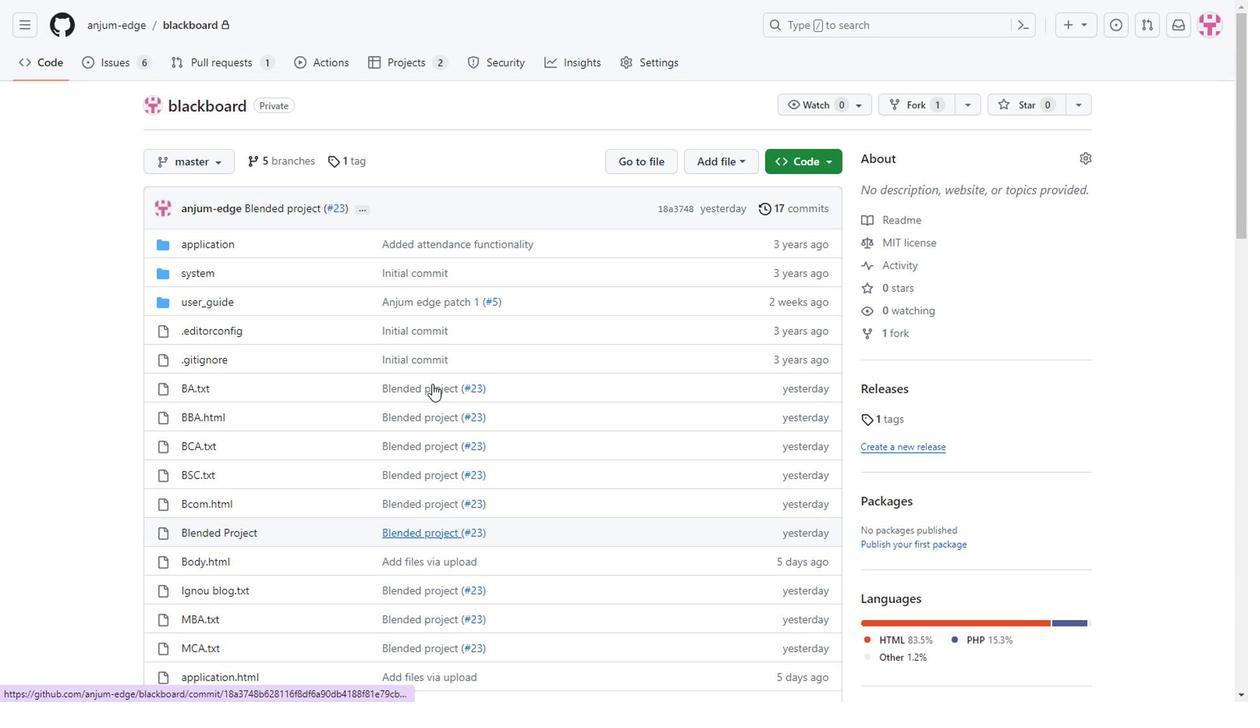 
Action: Mouse scrolled (427, 388) with delta (0, 0)
Screenshot: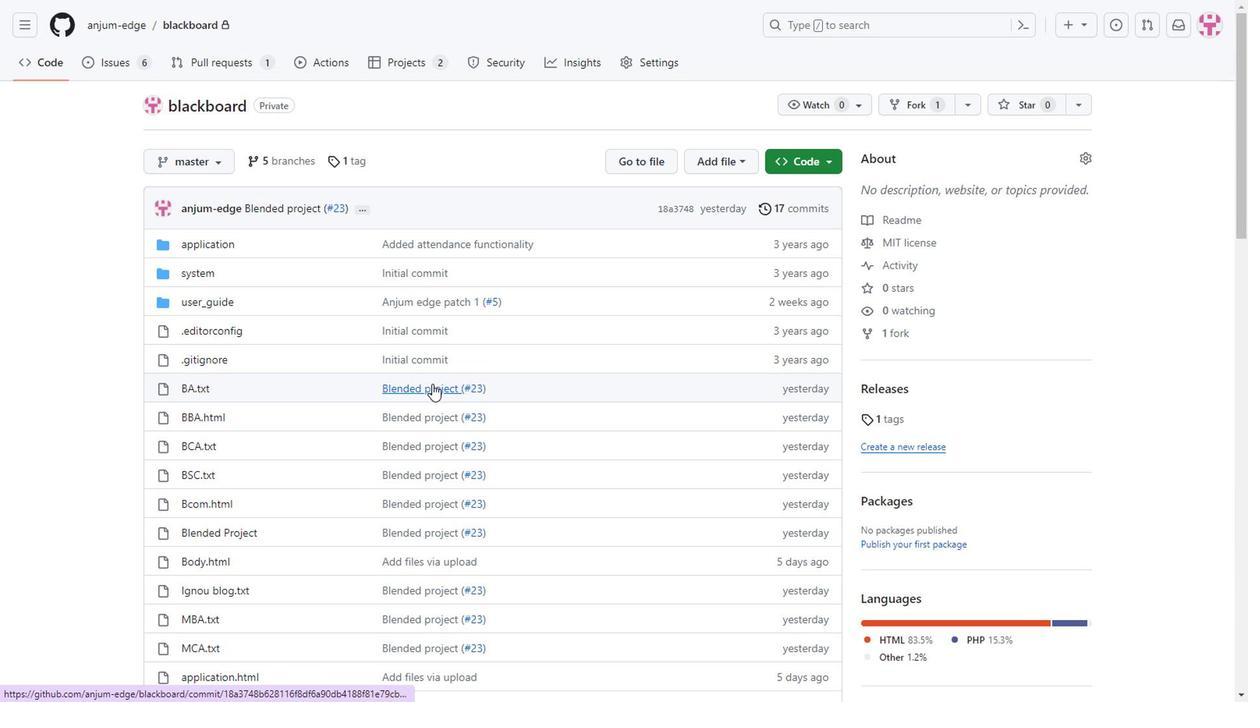 
Action: Mouse scrolled (427, 388) with delta (0, 0)
Screenshot: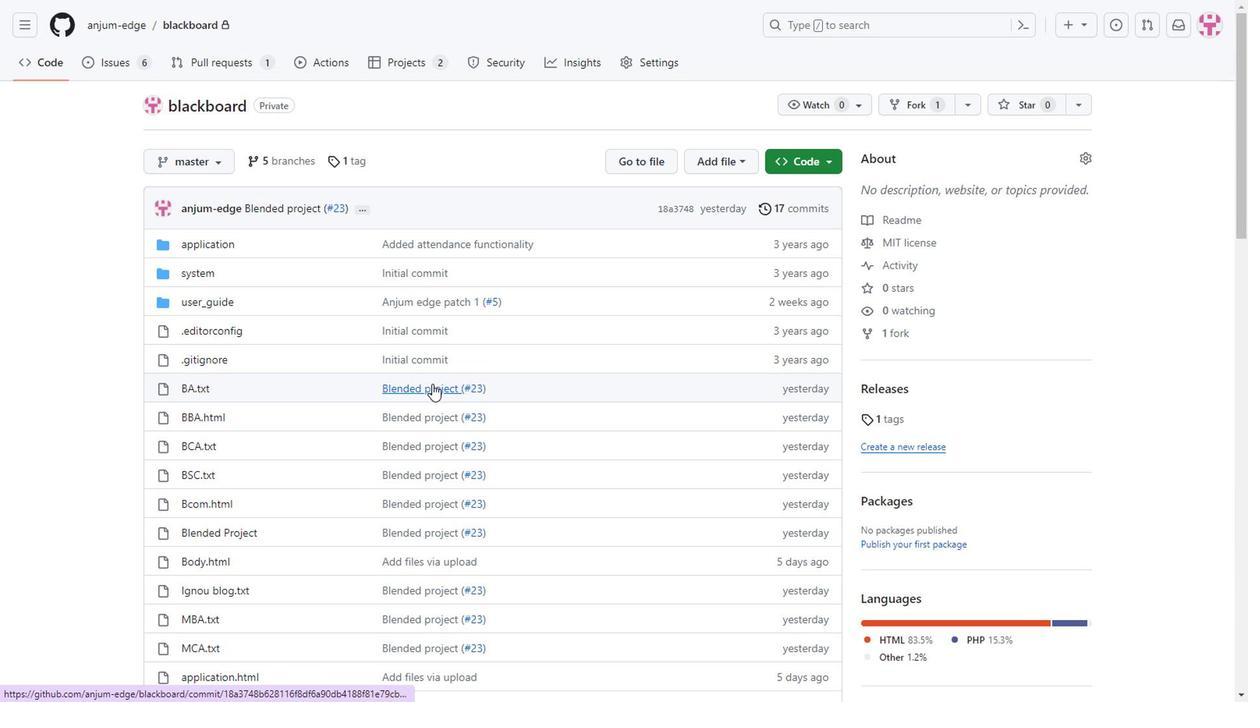 
Action: Mouse scrolled (427, 388) with delta (0, 0)
Screenshot: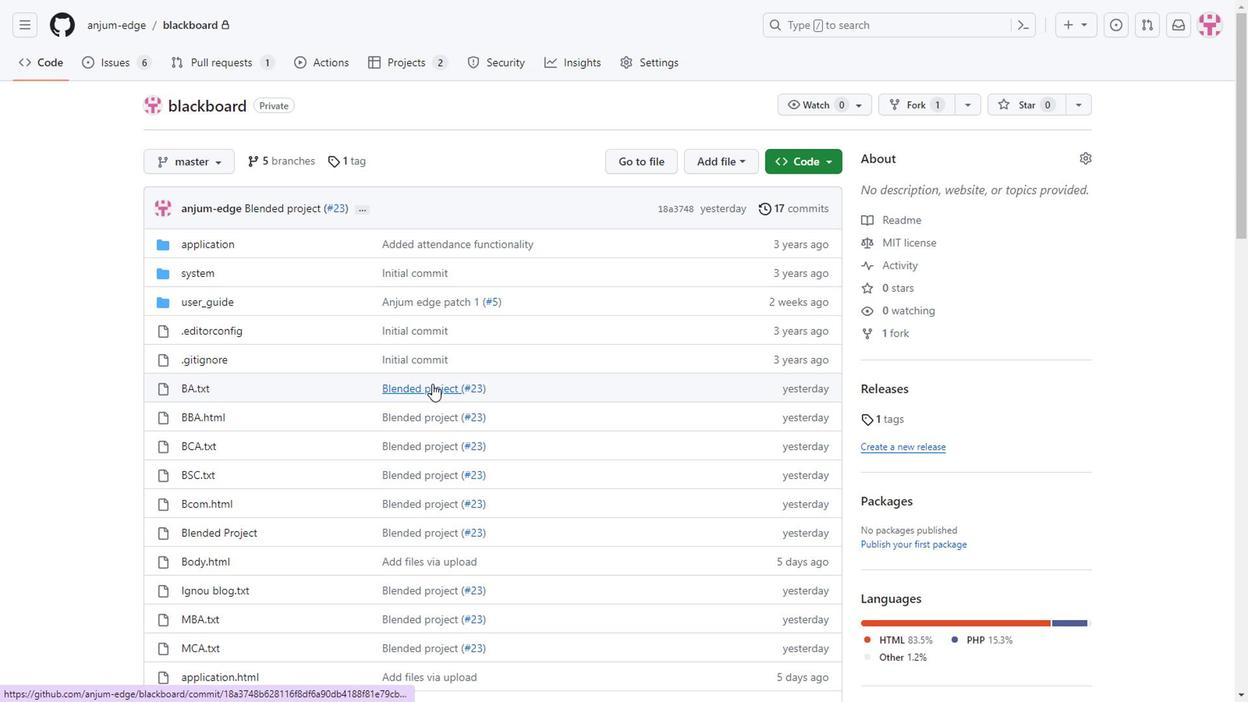 
Action: Mouse scrolled (427, 388) with delta (0, 0)
Screenshot: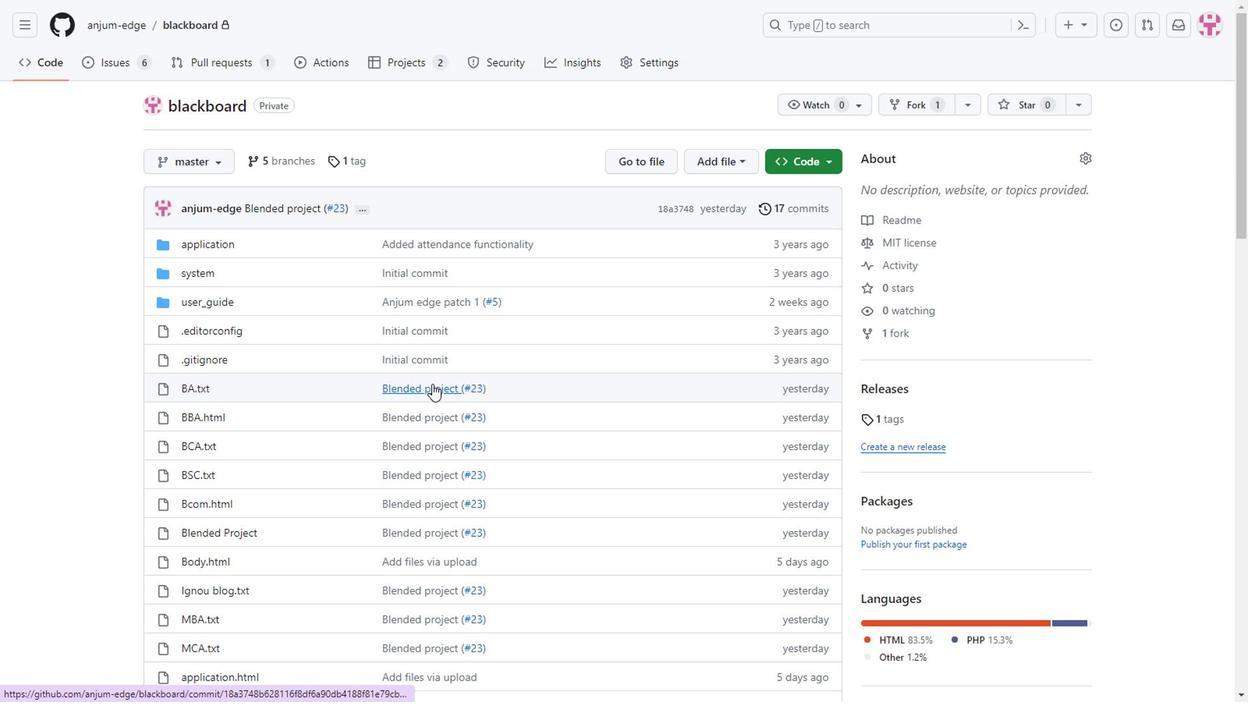 
Action: Mouse scrolled (427, 388) with delta (0, 0)
Screenshot: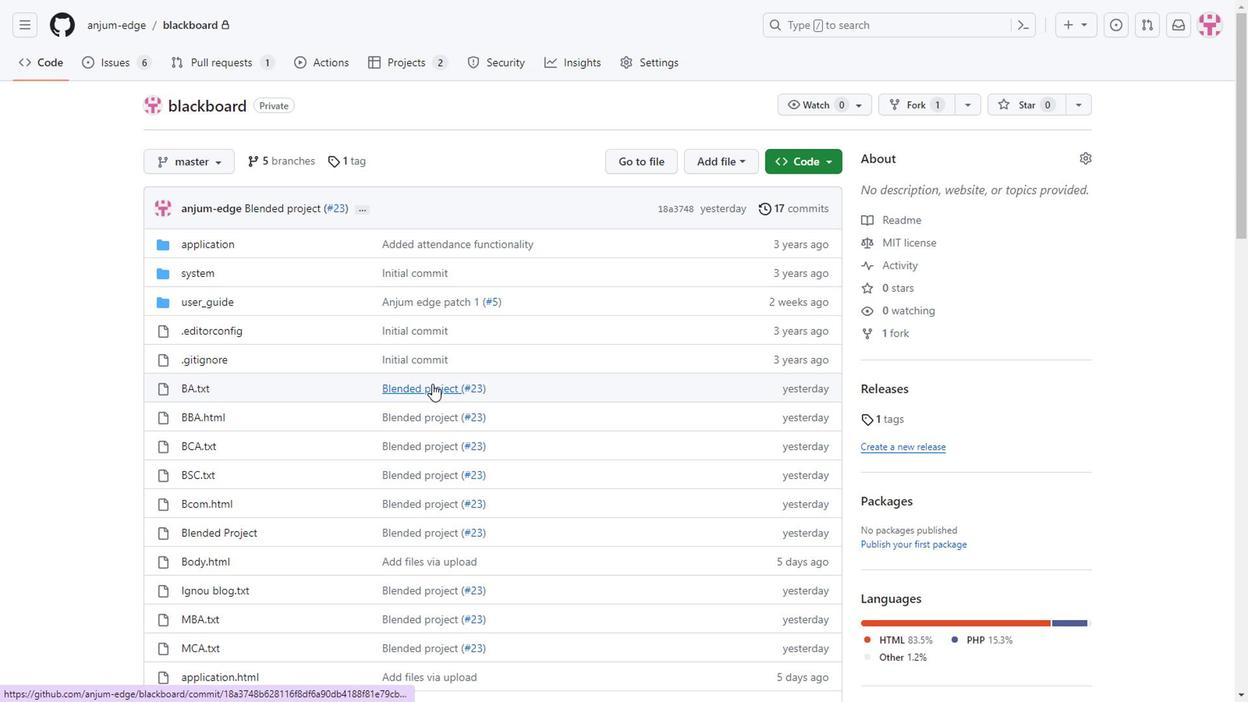 
Action: Mouse scrolled (427, 388) with delta (0, 0)
Screenshot: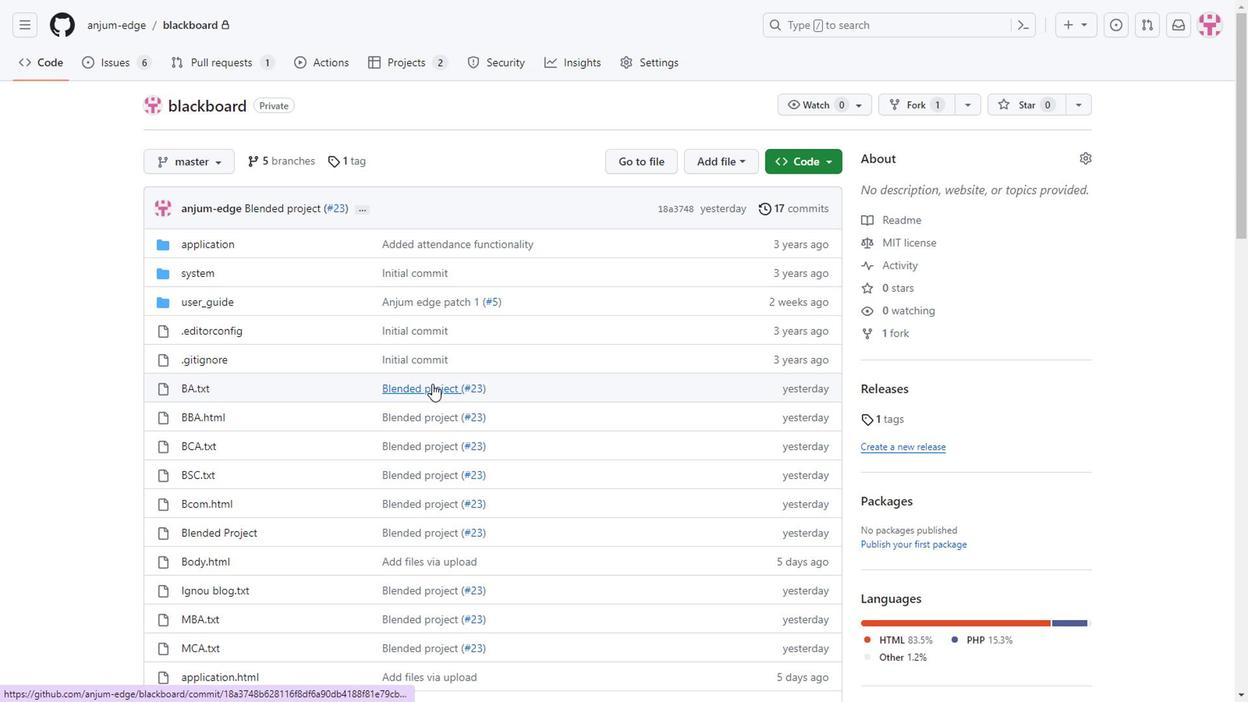 
Action: Mouse moved to (172, 118)
Screenshot: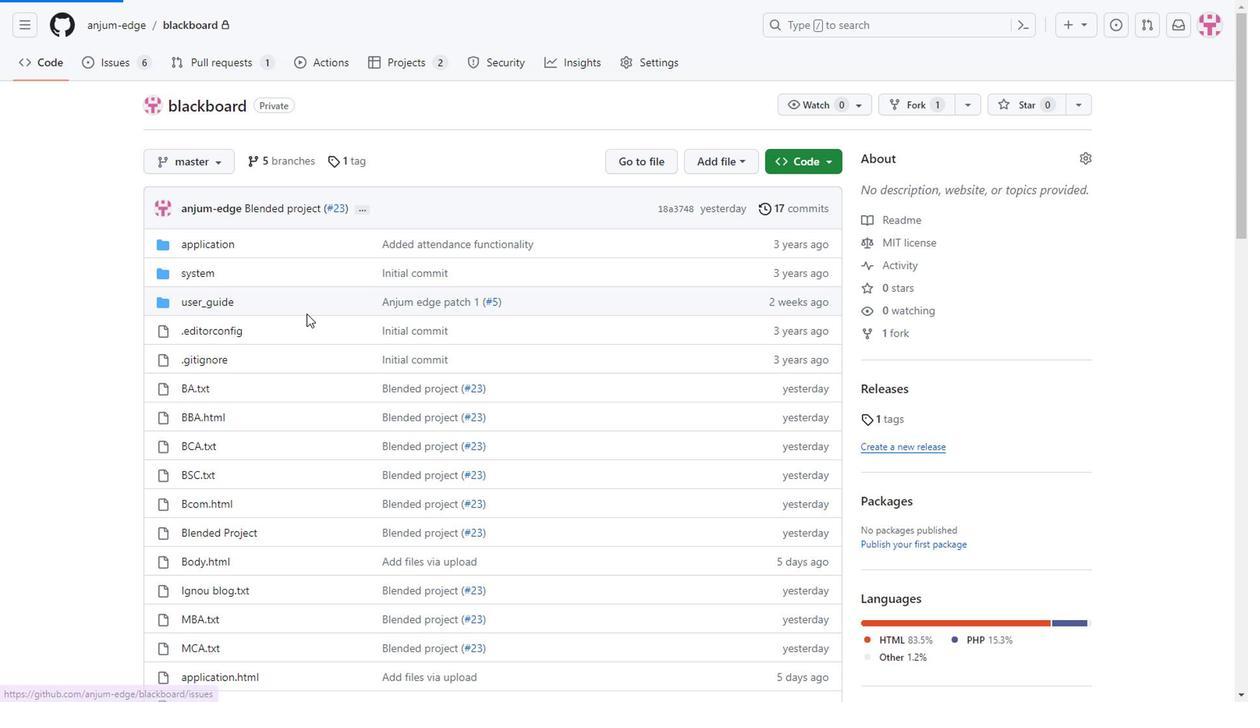 
Action: Mouse pressed left at (172, 118)
Screenshot: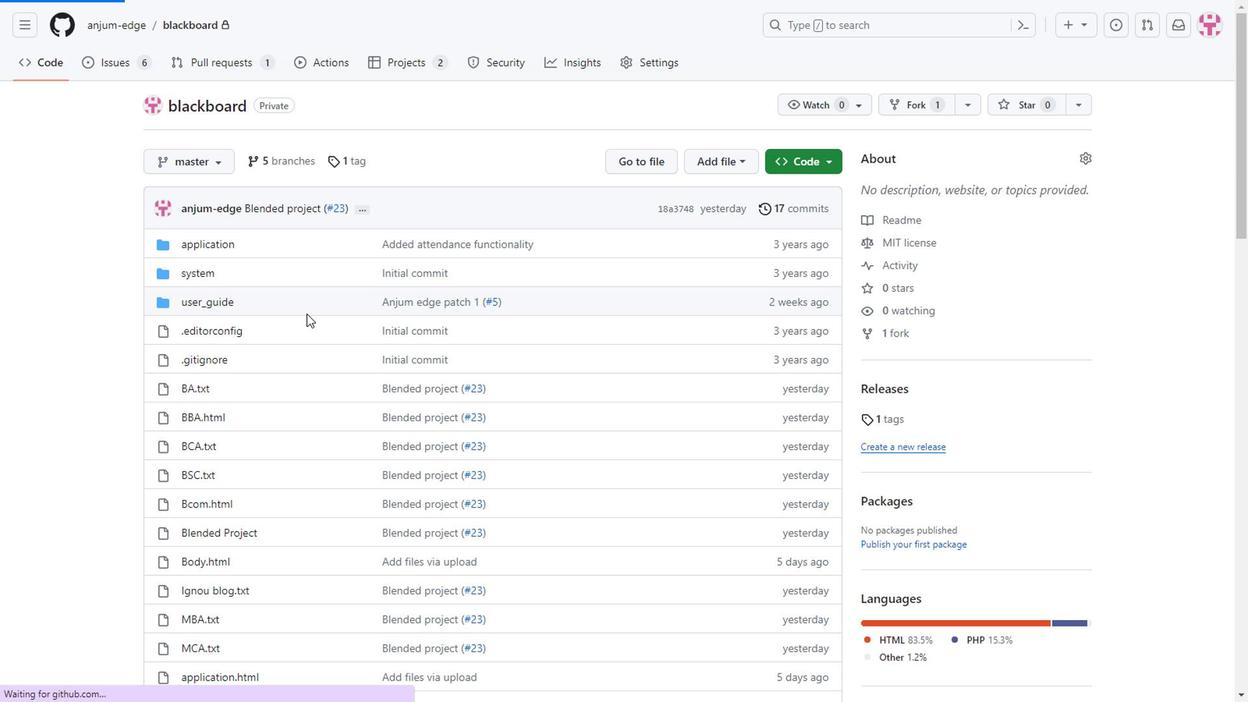 
Action: Mouse moved to (308, 229)
Screenshot: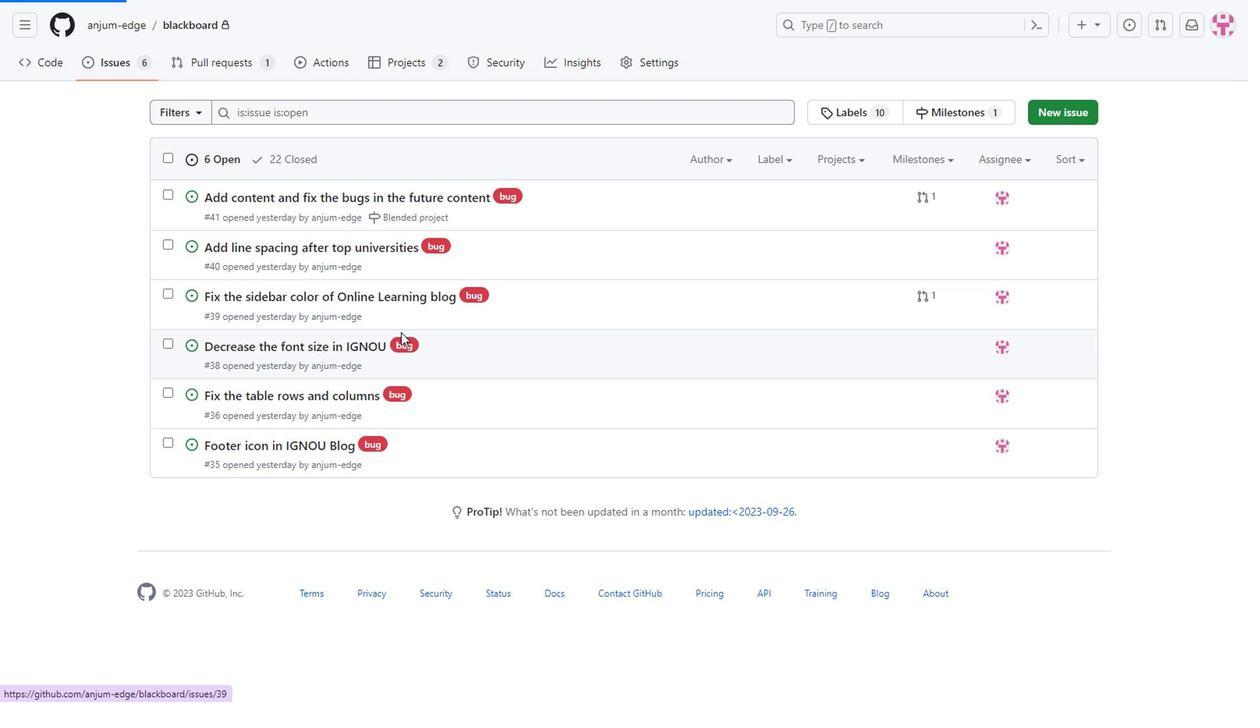 
Action: Mouse pressed left at (308, 229)
Screenshot: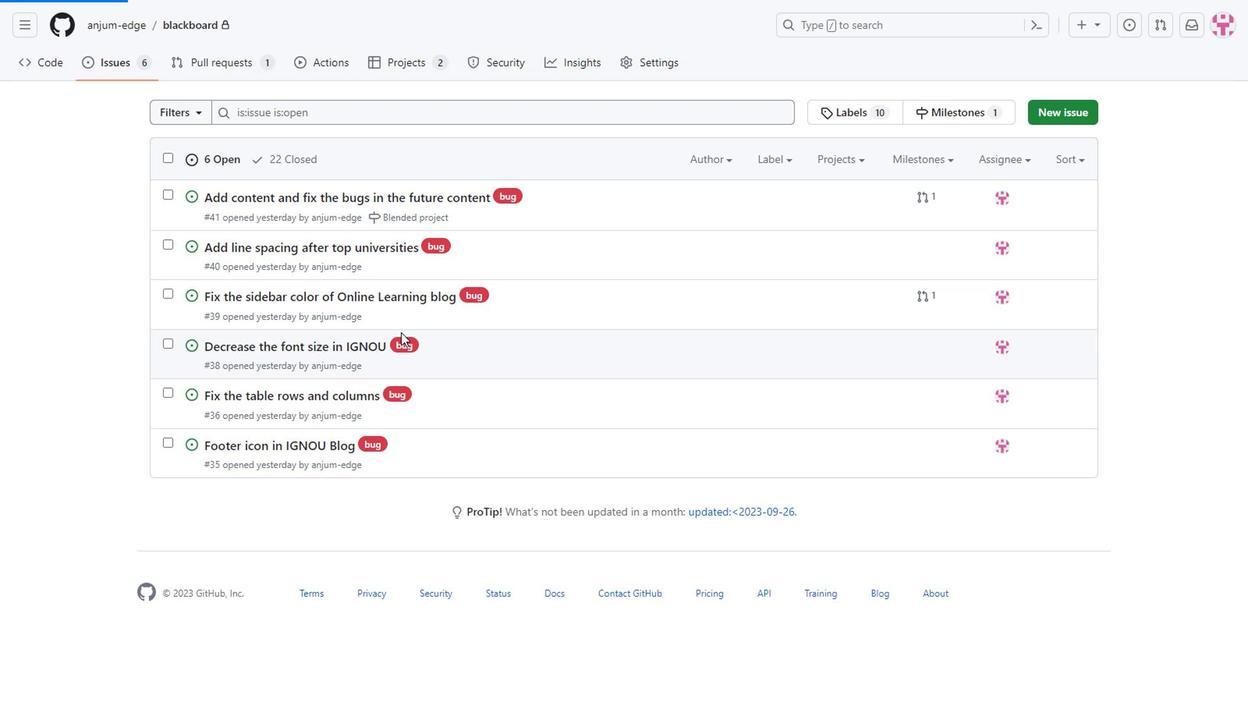 
Action: Mouse moved to (342, 331)
Screenshot: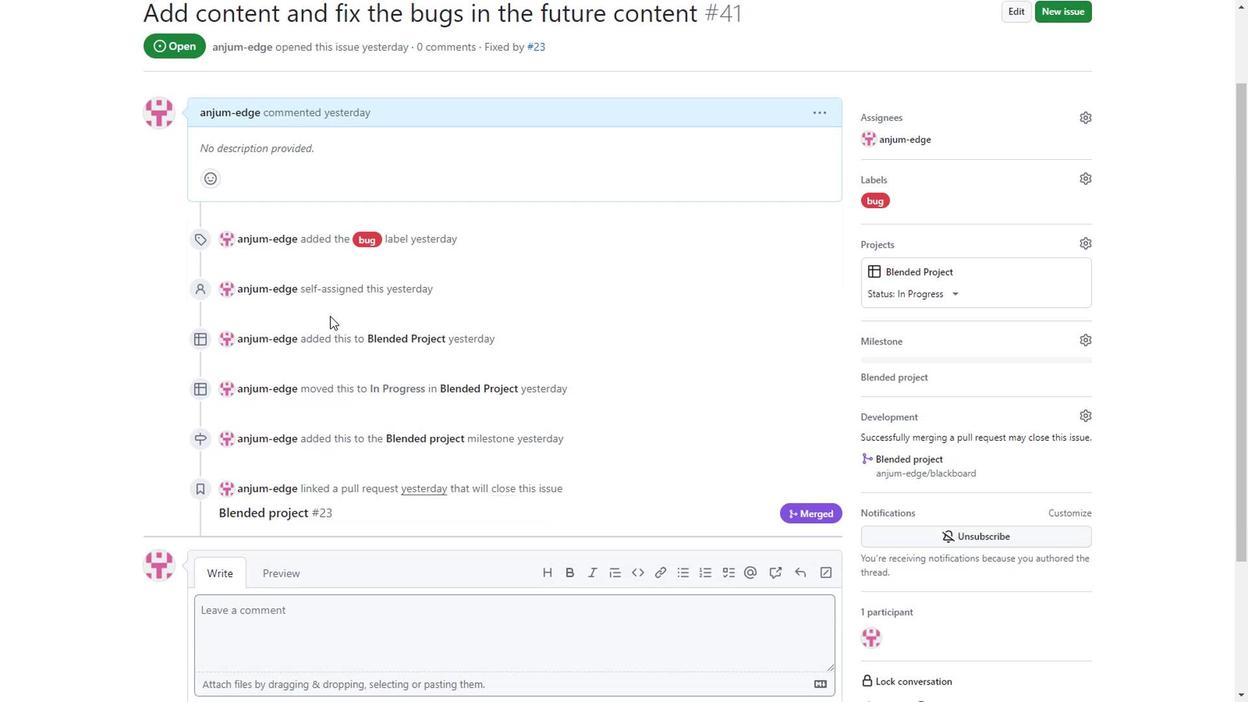 
Action: Mouse scrolled (342, 330) with delta (0, 0)
Screenshot: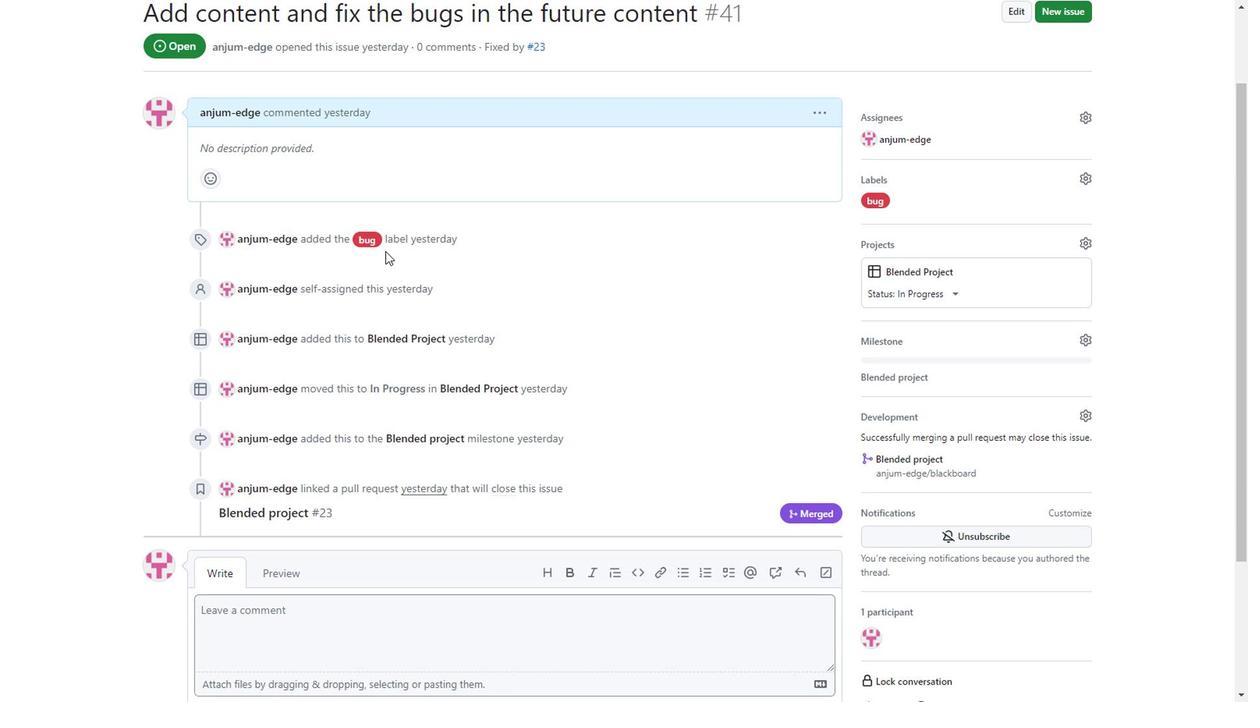 
Action: Mouse moved to (347, 332)
Screenshot: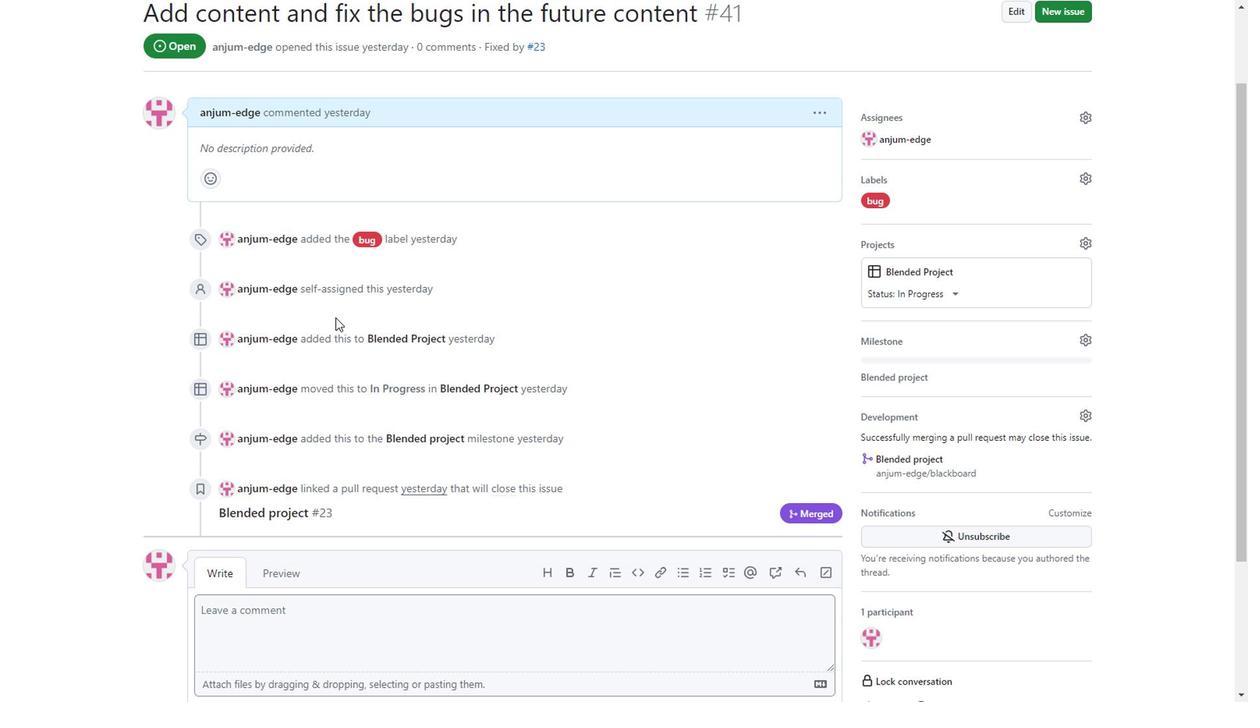 
Action: Mouse scrolled (347, 331) with delta (0, 0)
Screenshot: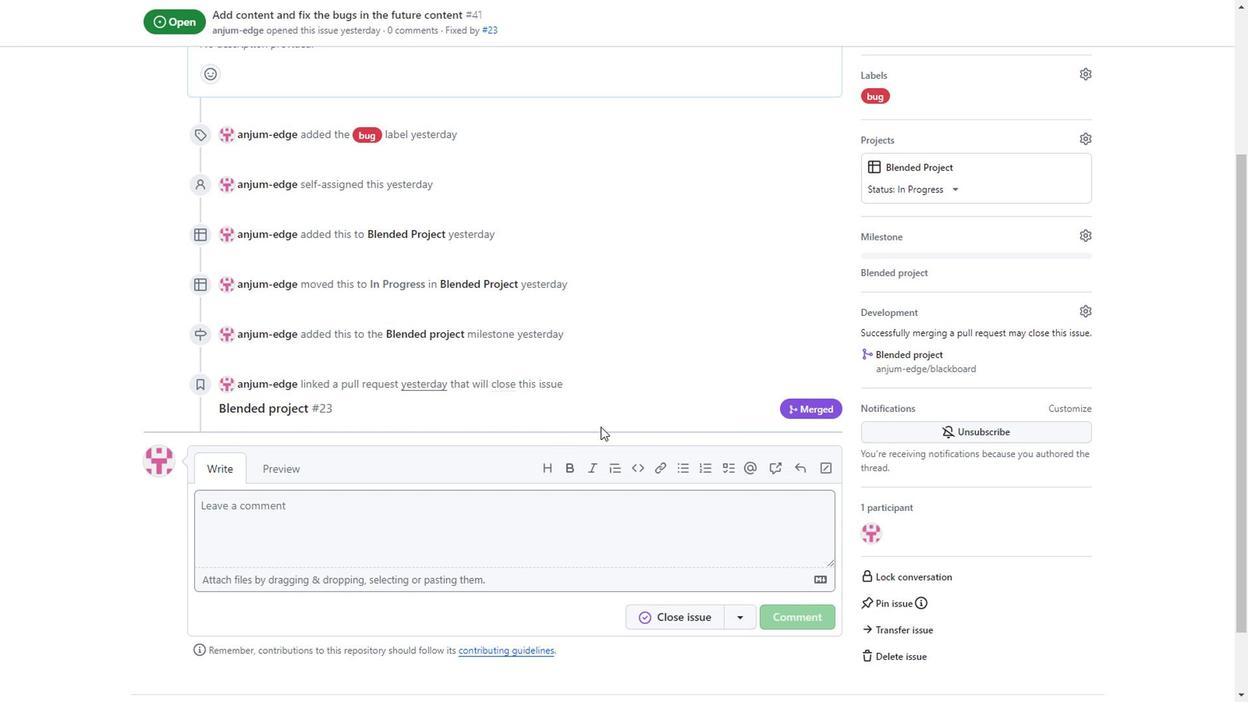 
Action: Mouse moved to (783, 249)
Screenshot: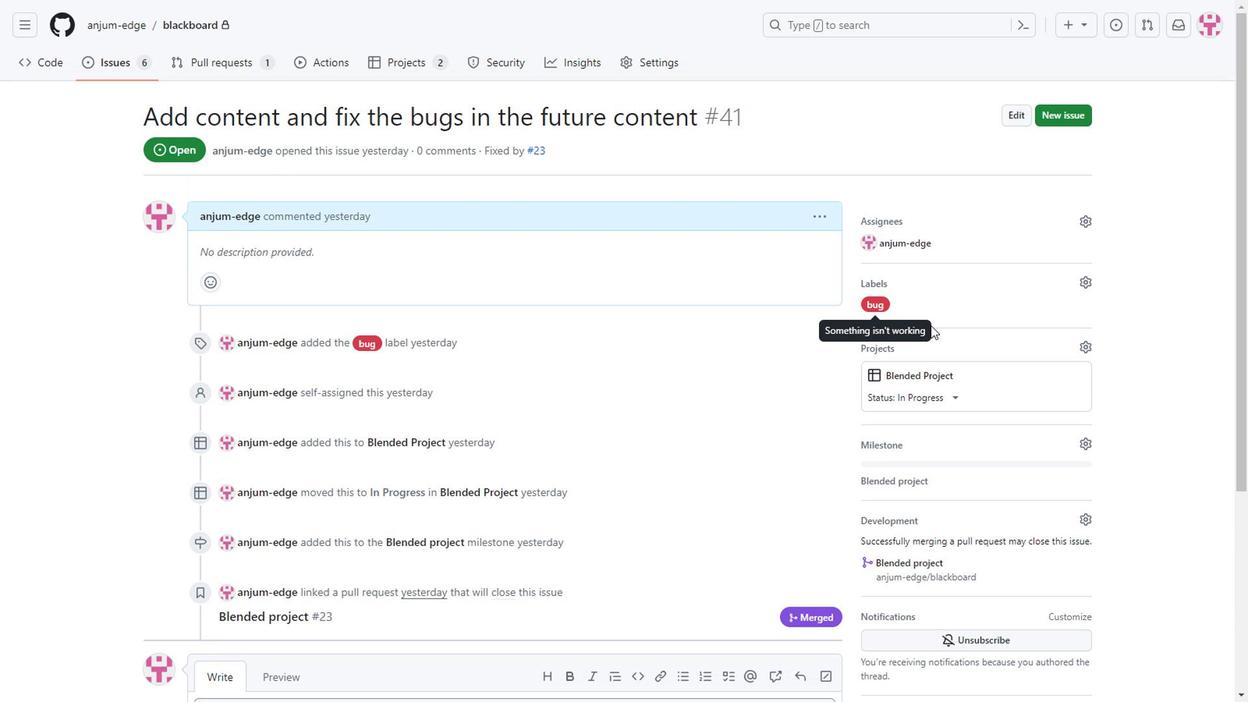 
Action: Mouse scrolled (783, 250) with delta (0, 0)
Screenshot: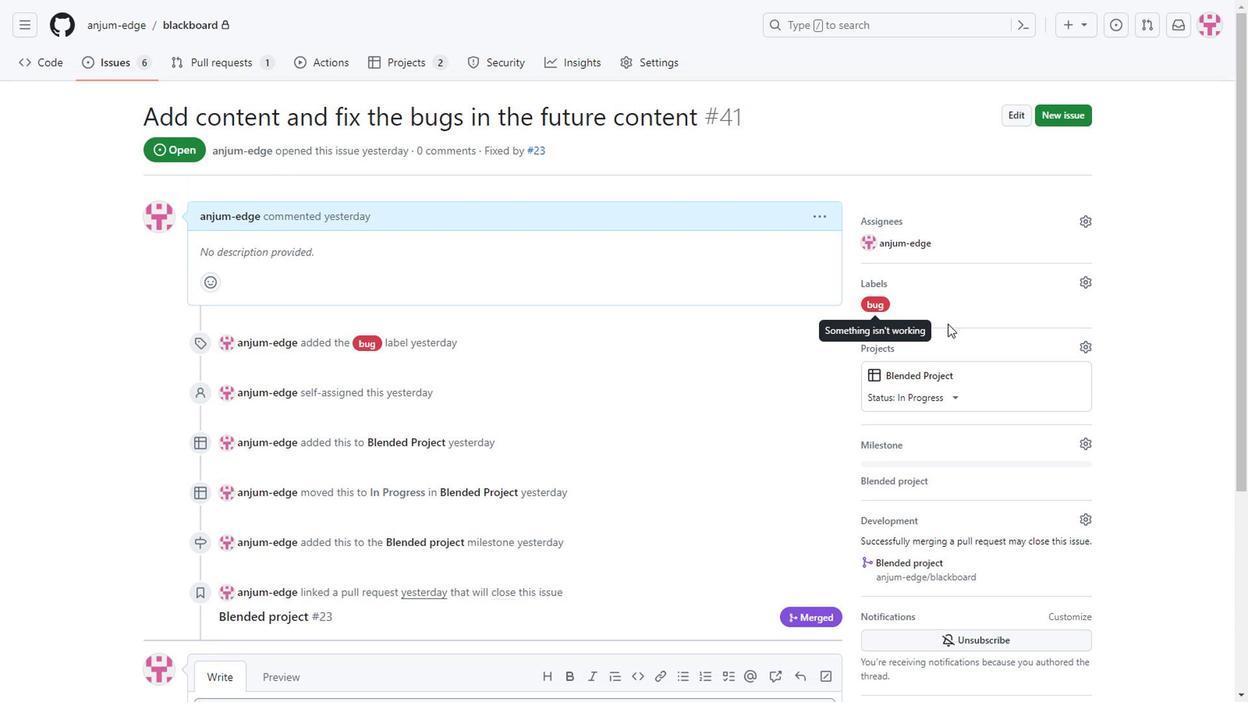 
Action: Mouse moved to (783, 251)
Screenshot: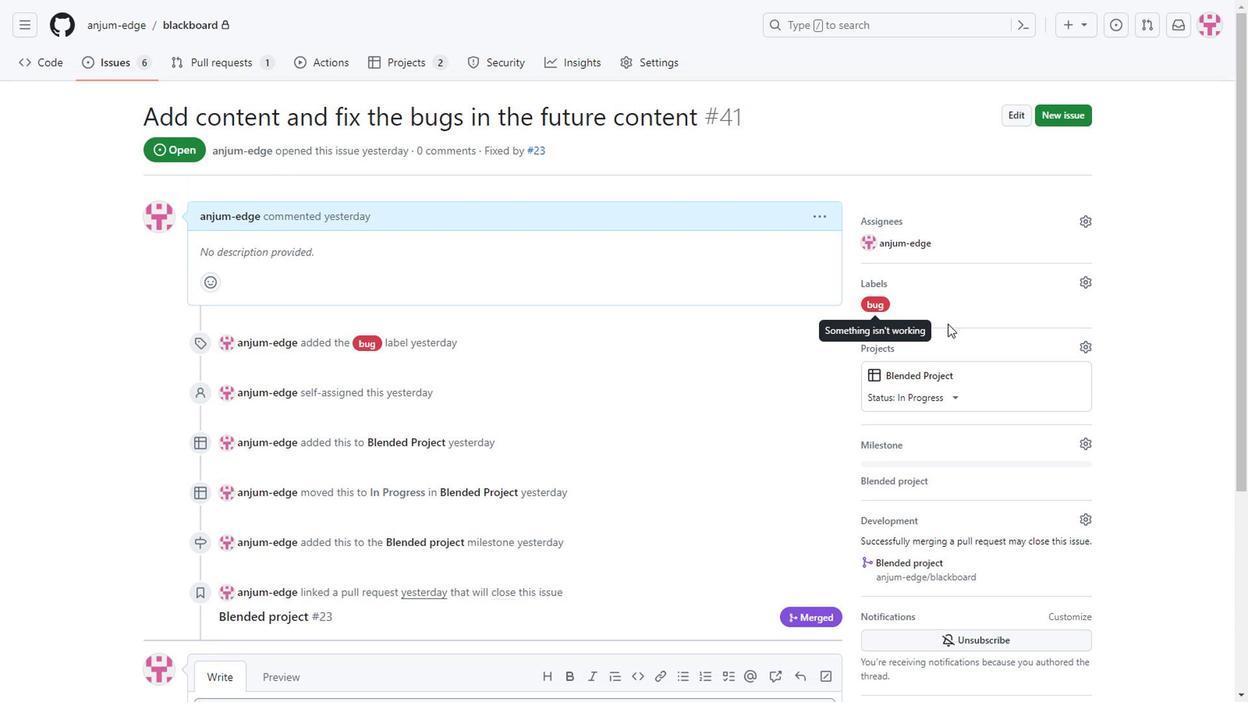 
Action: Mouse scrolled (783, 251) with delta (0, 0)
Screenshot: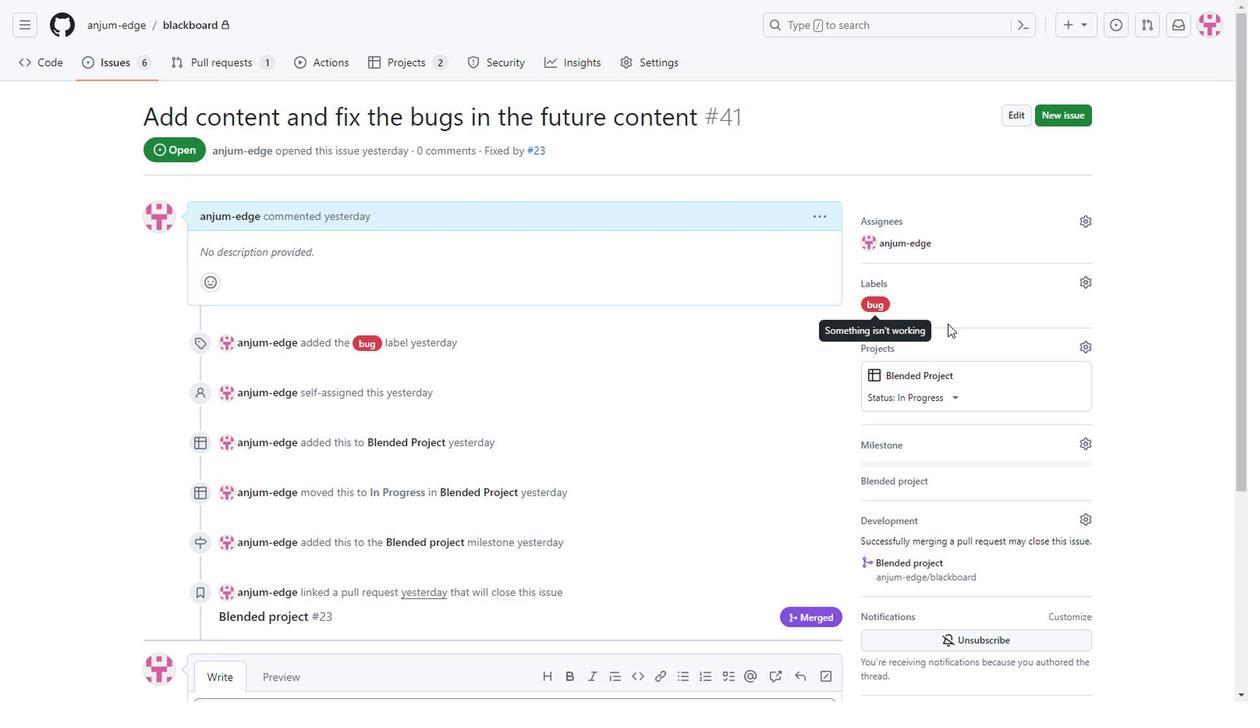 
Action: Mouse scrolled (783, 251) with delta (0, 0)
Screenshot: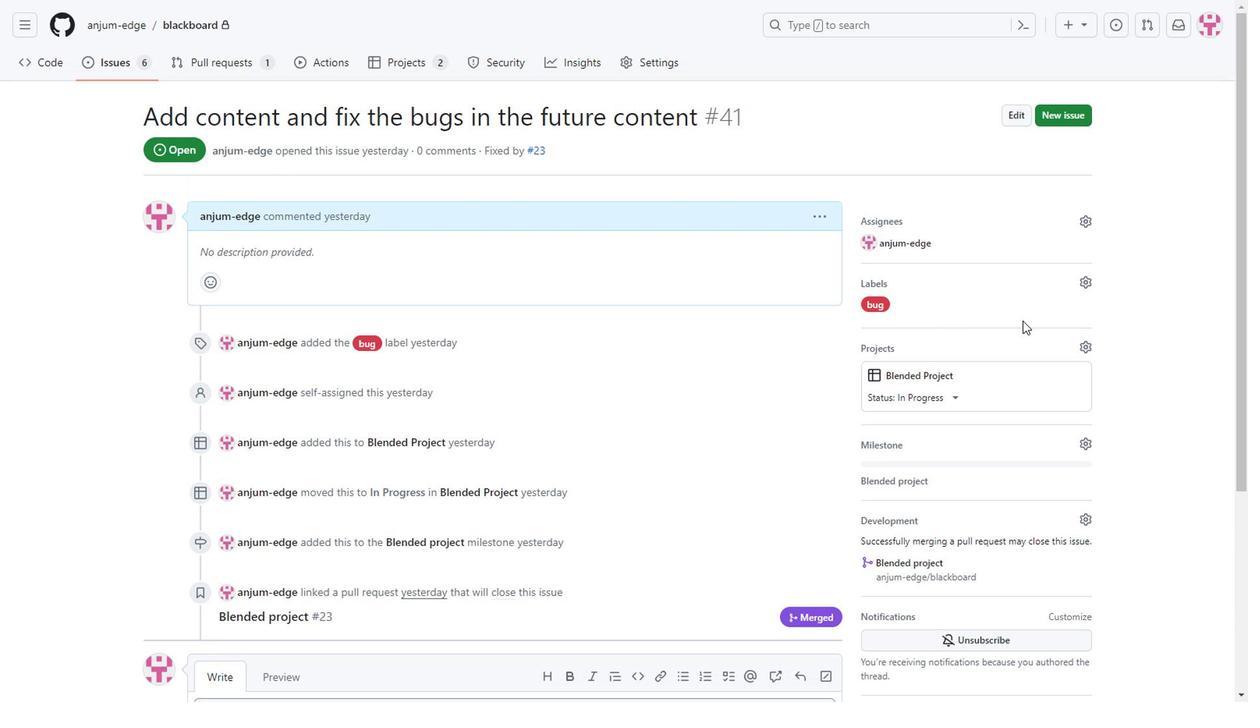 
Action: Mouse moved to (842, 398)
Screenshot: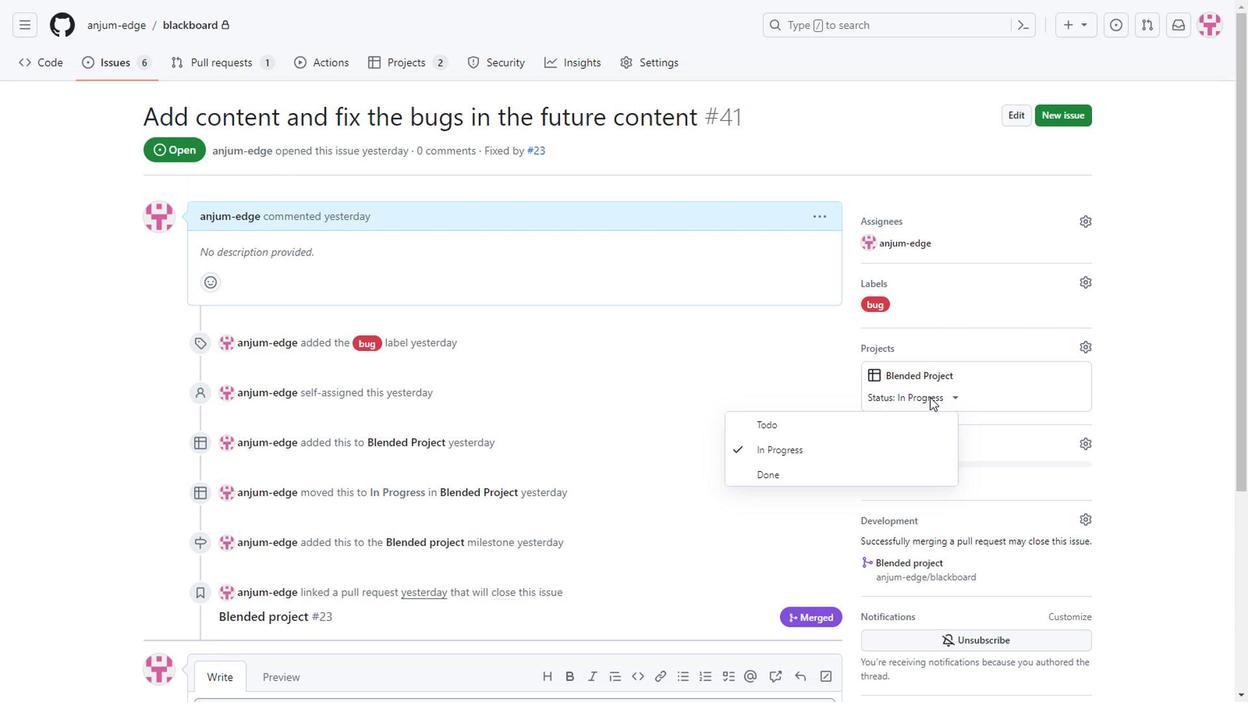
Action: Mouse pressed left at (842, 398)
Screenshot: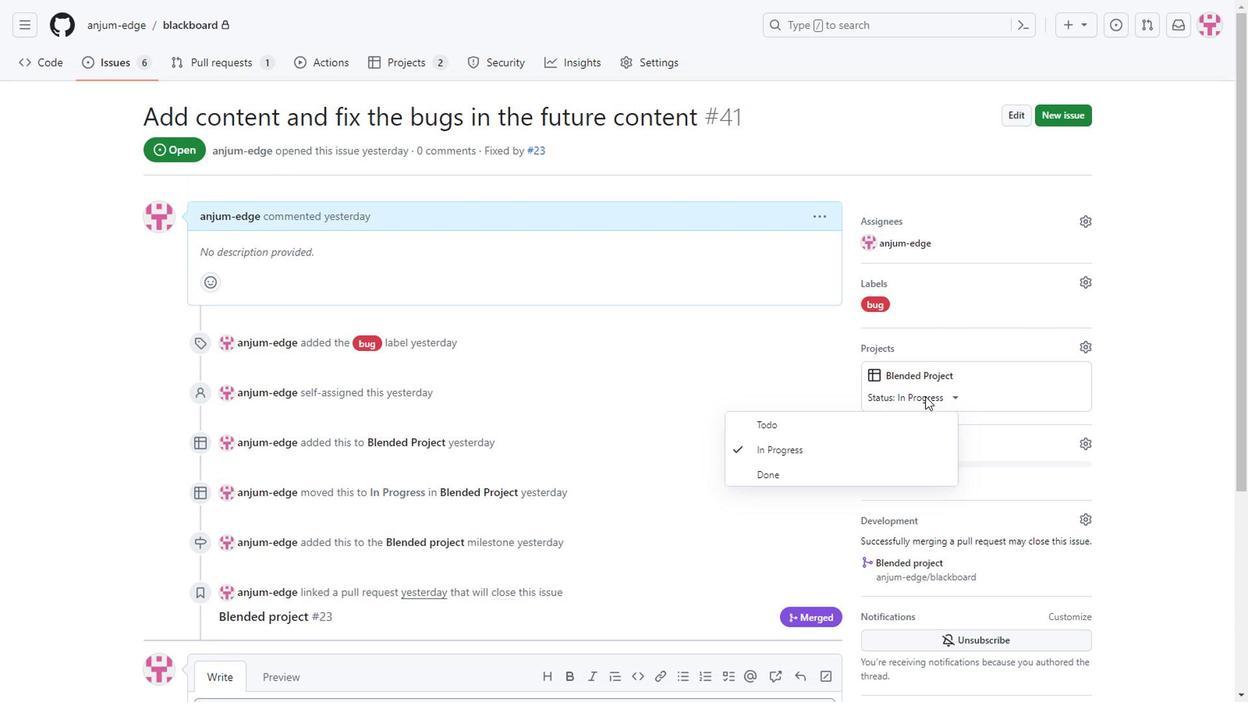 
Action: Mouse moved to (753, 468)
Screenshot: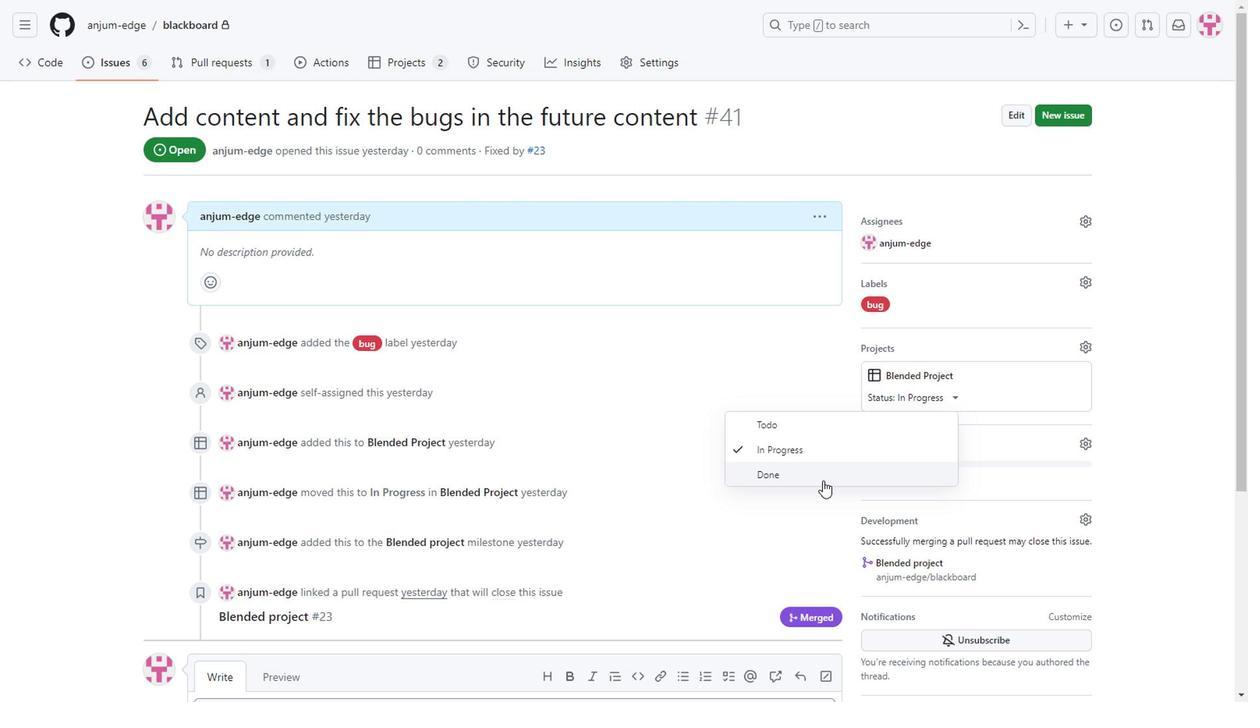 
Action: Mouse pressed left at (753, 468)
Screenshot: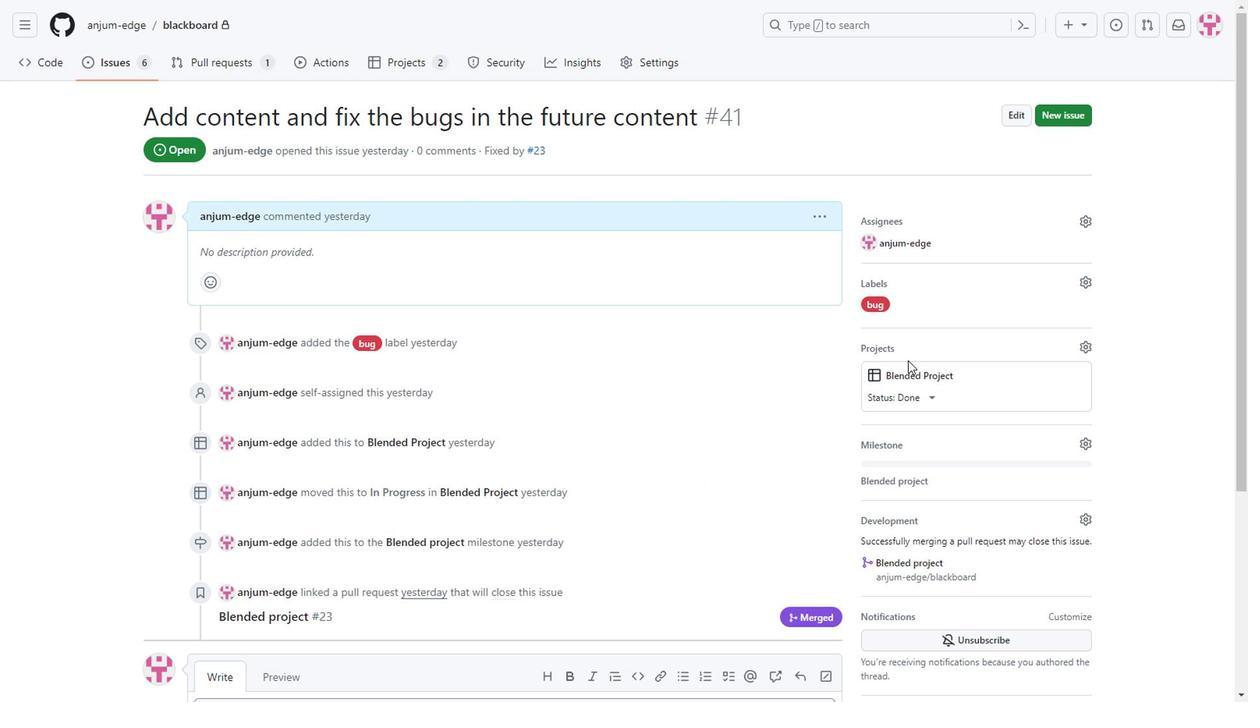 
Action: Mouse moved to (824, 367)
Screenshot: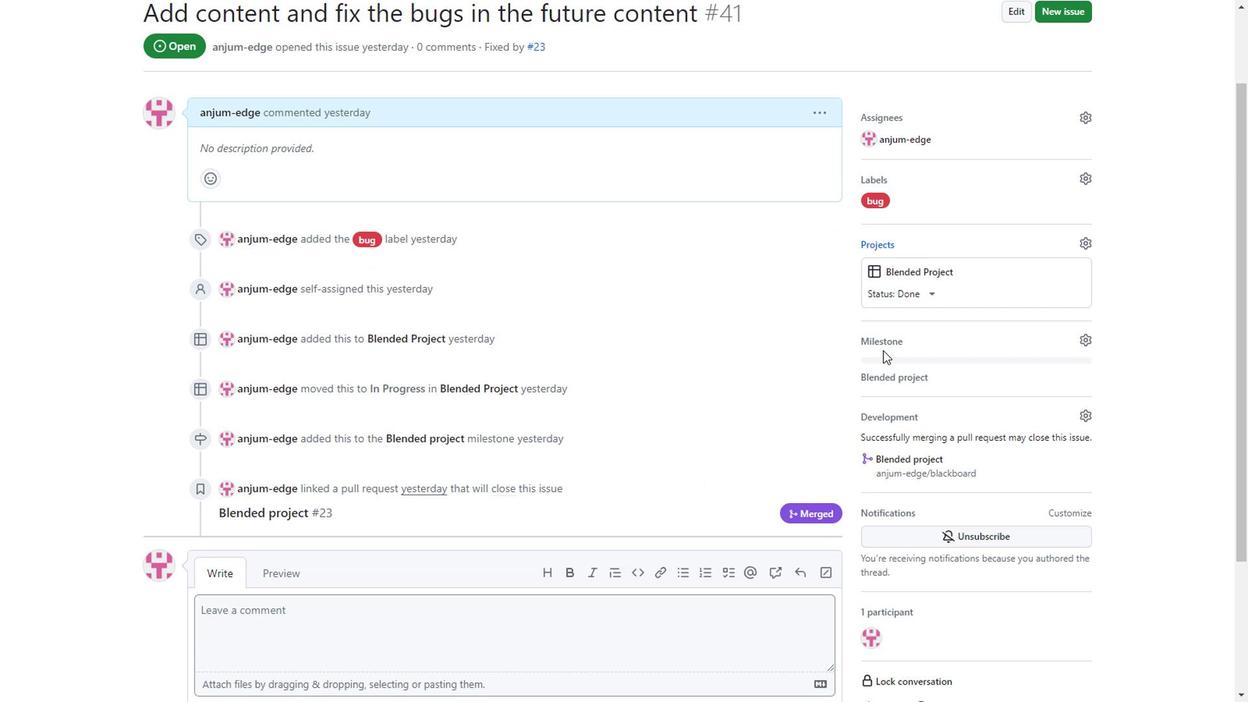 
Action: Mouse scrolled (824, 366) with delta (0, 0)
Screenshot: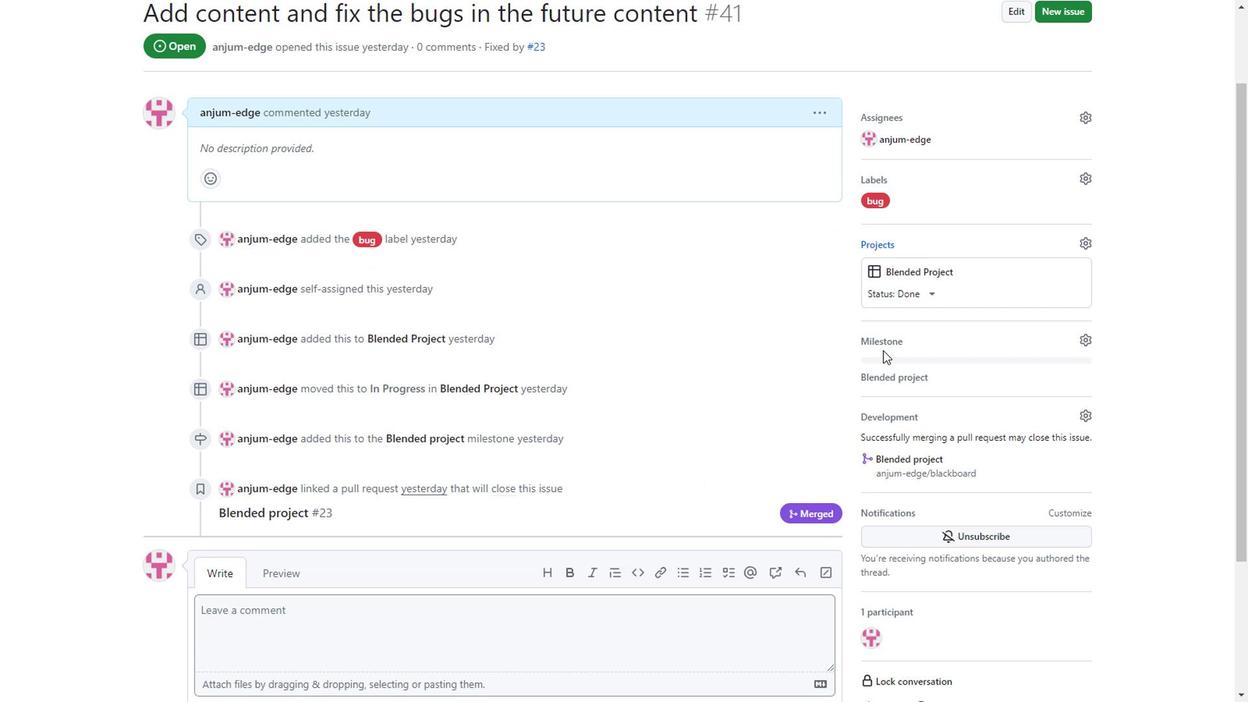 
Action: Mouse moved to (814, 311)
Screenshot: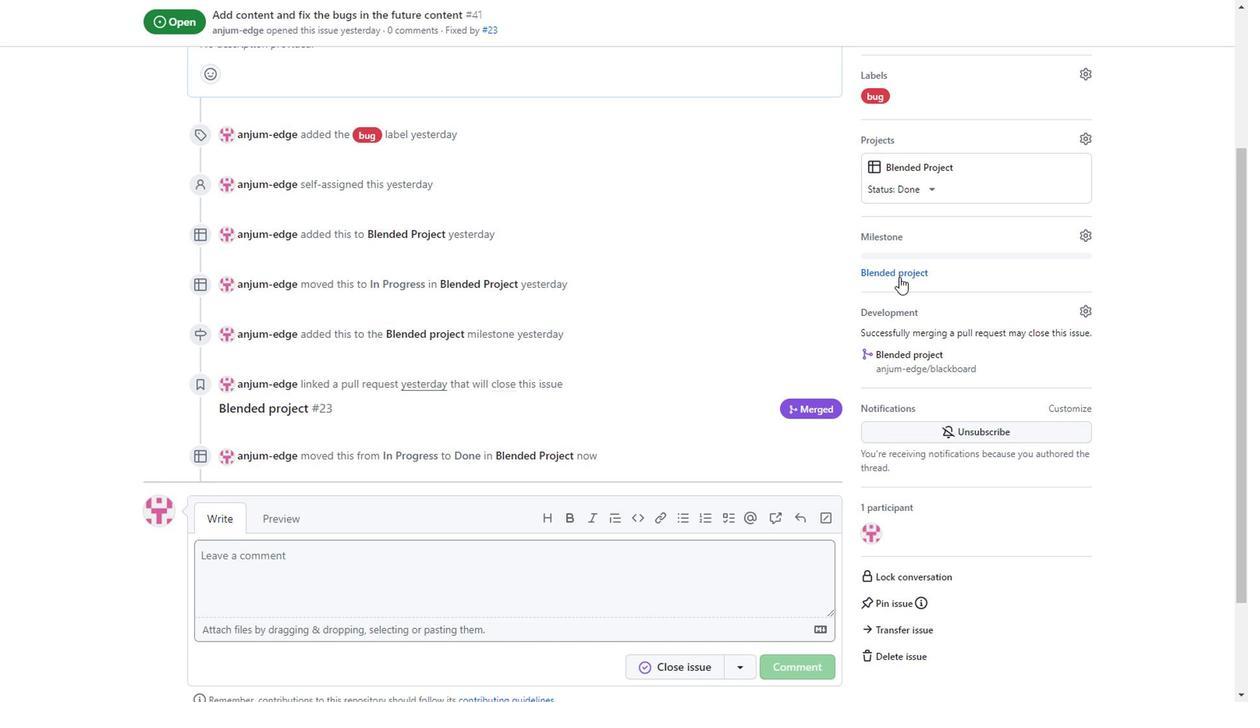 
Action: Mouse scrolled (814, 310) with delta (0, 0)
Screenshot: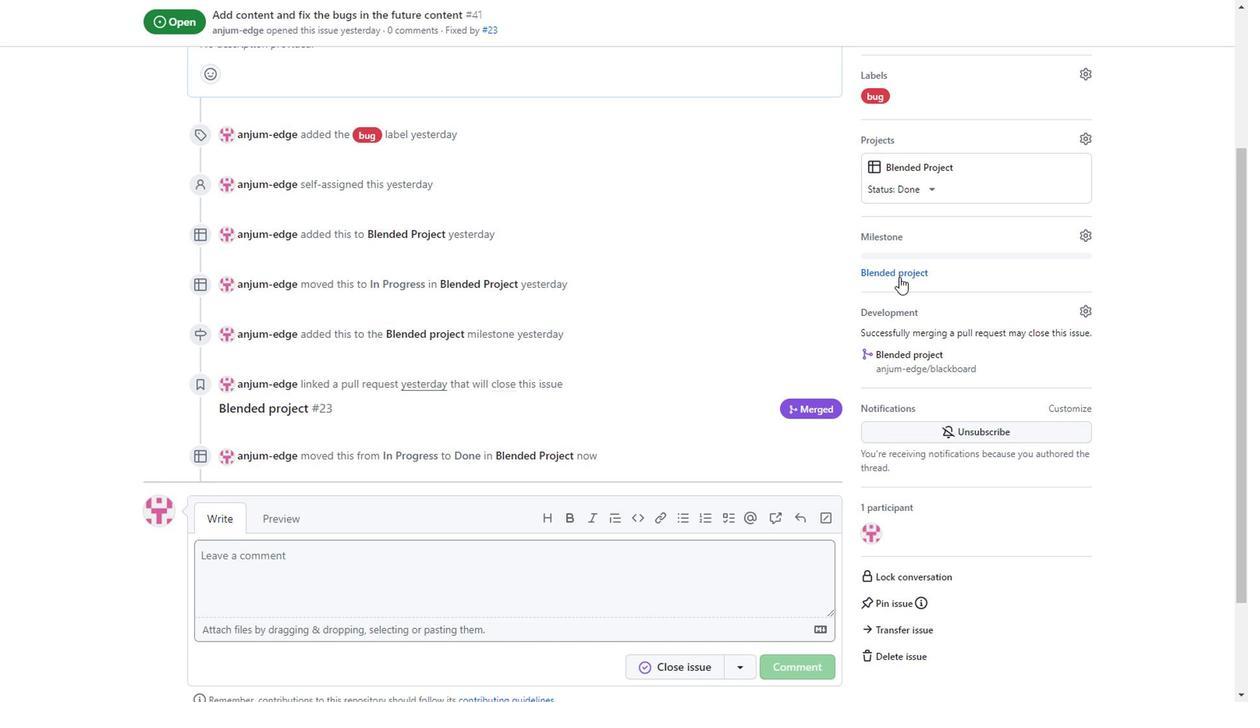 
Action: Mouse moved to (817, 298)
Screenshot: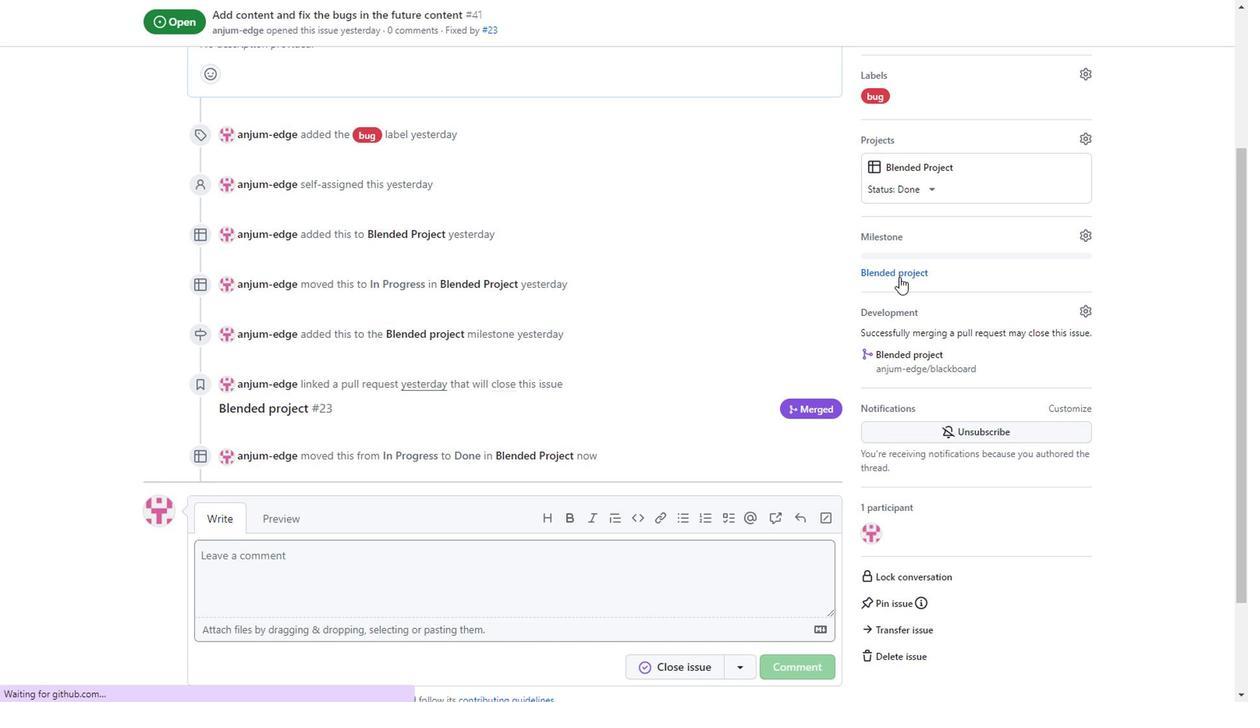 
Action: Mouse pressed left at (817, 298)
Screenshot: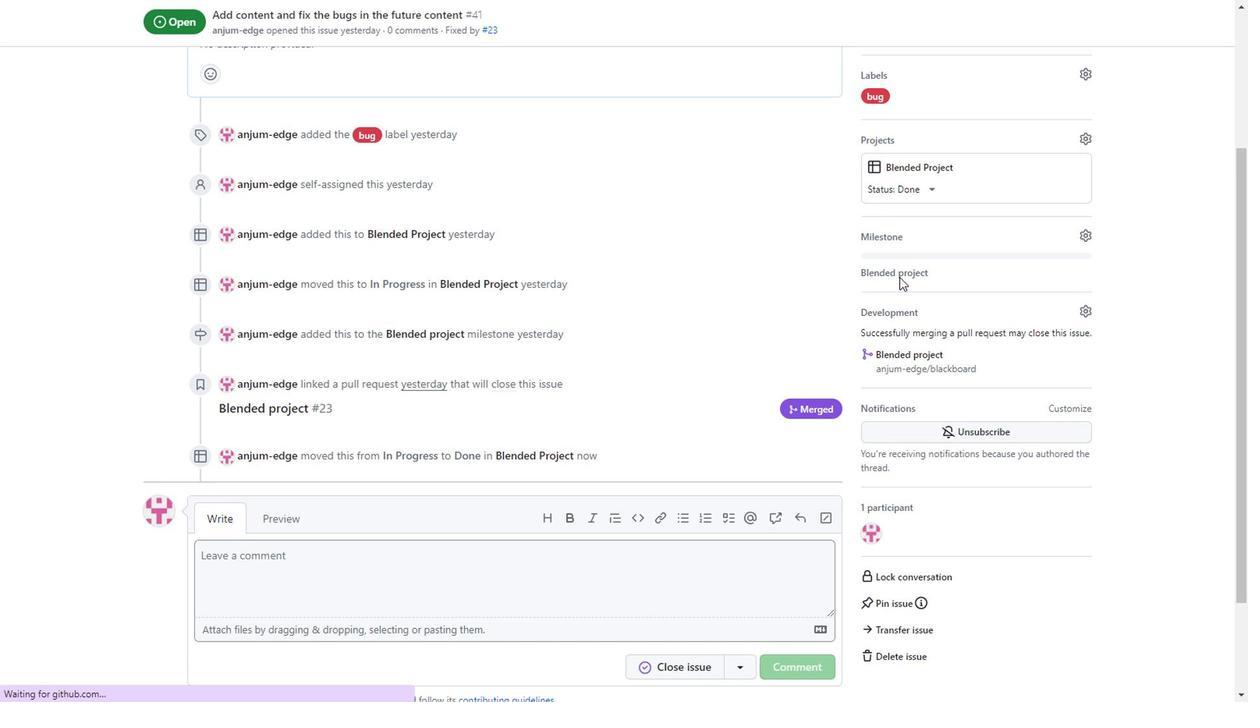 
Action: Mouse moved to (801, 299)
Screenshot: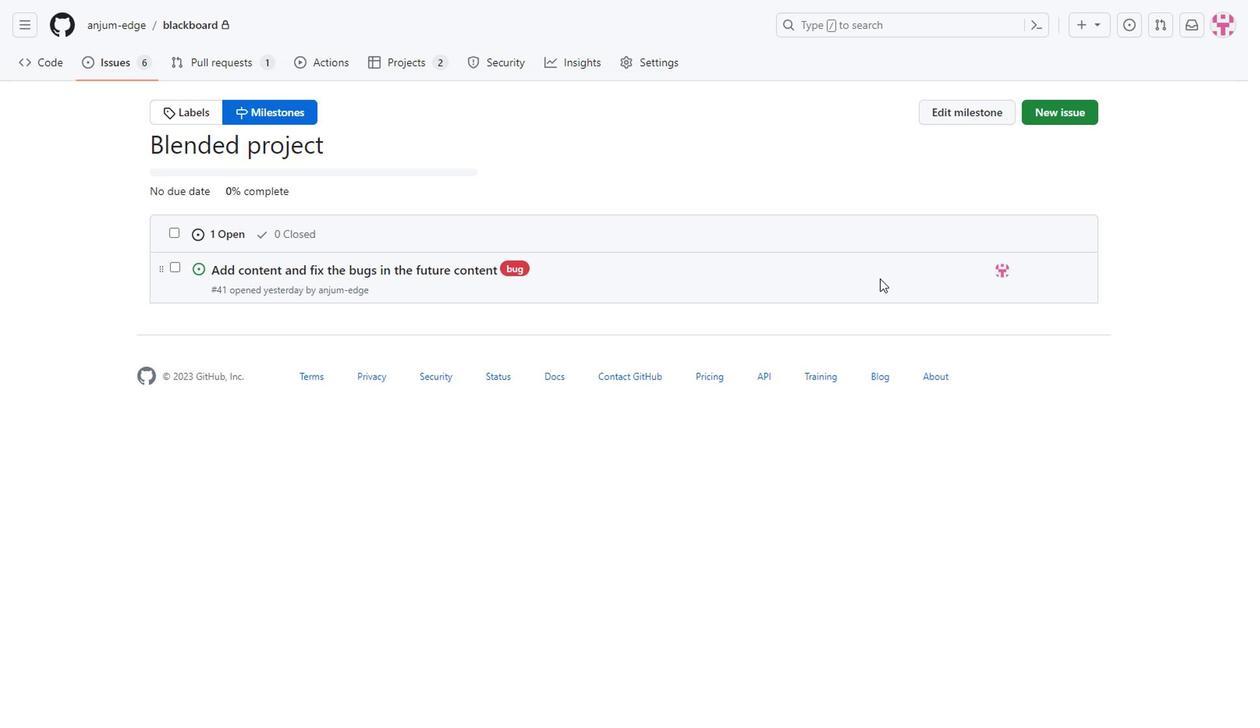 
Action: Mouse scrolled (801, 299) with delta (0, 0)
Screenshot: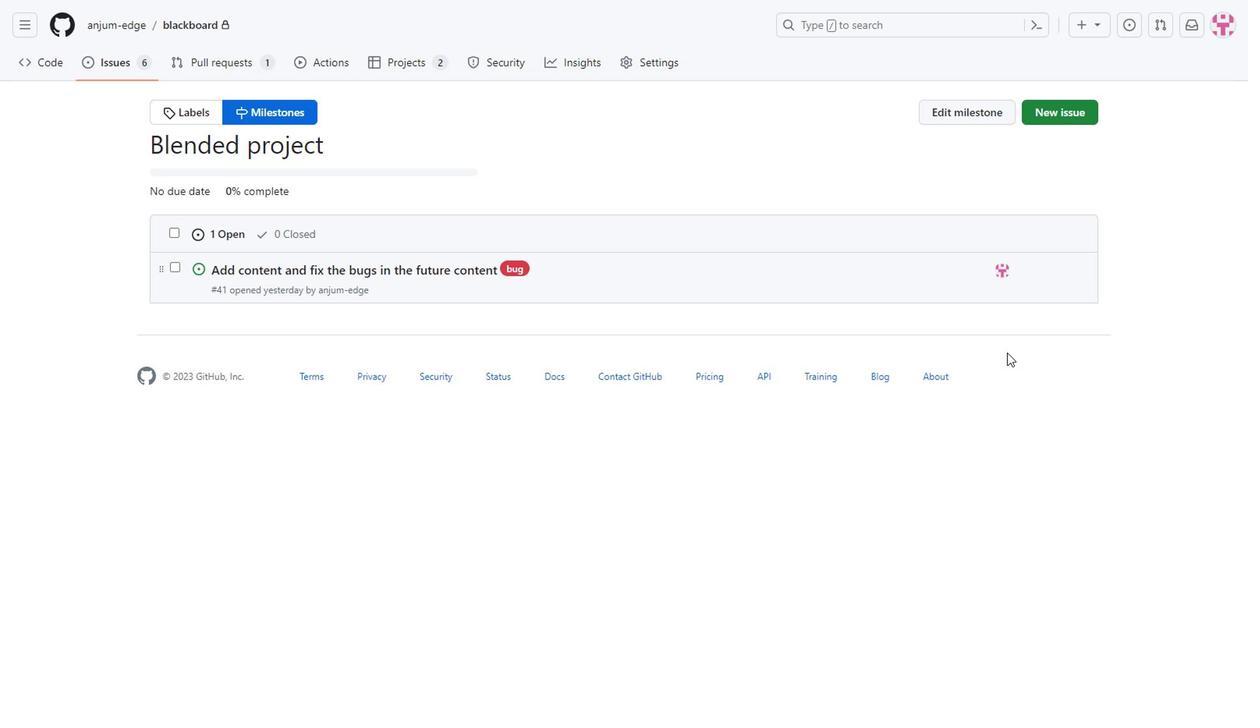 
Action: Mouse moved to (889, 342)
Screenshot: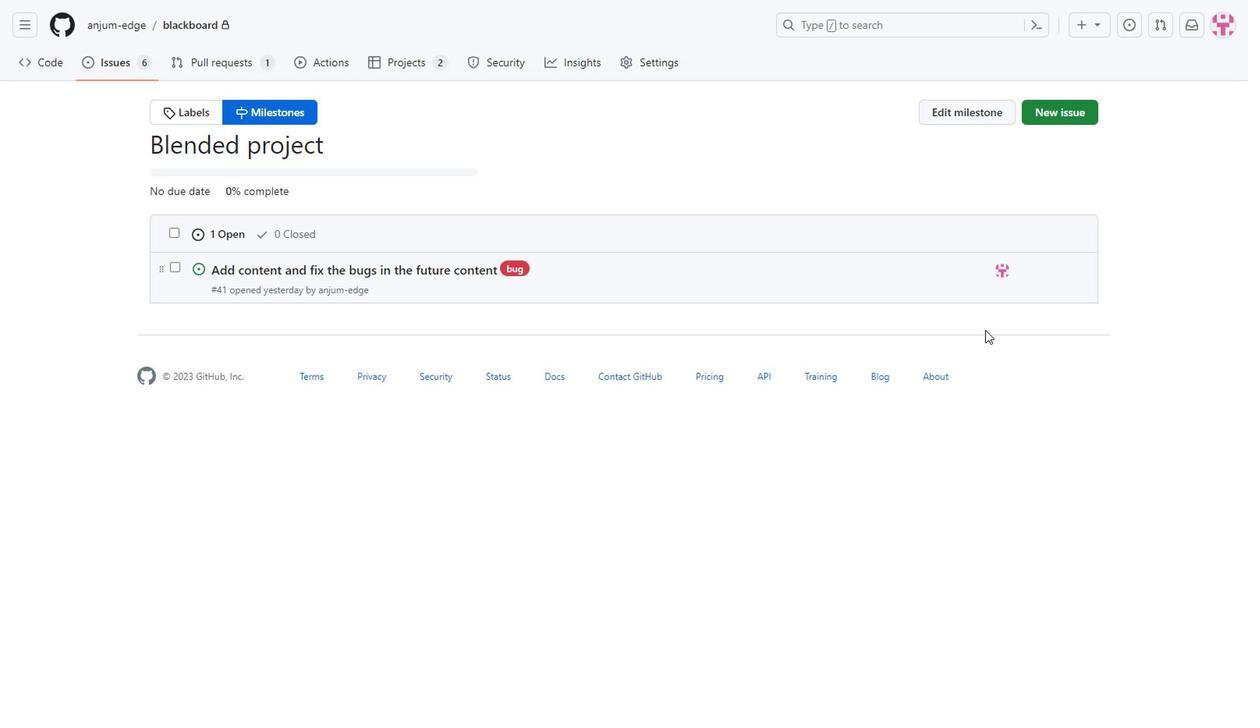 
Action: Mouse scrolled (889, 342) with delta (0, 0)
Screenshot: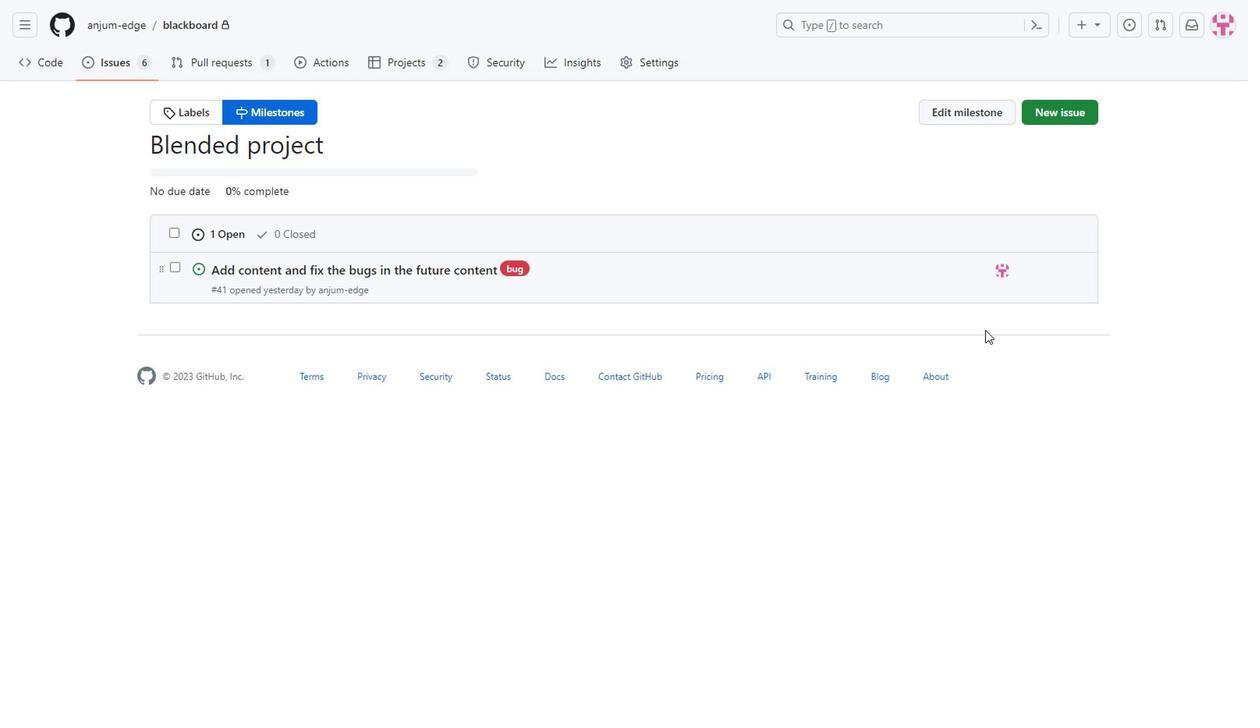
Action: Mouse moved to (889, 359)
Screenshot: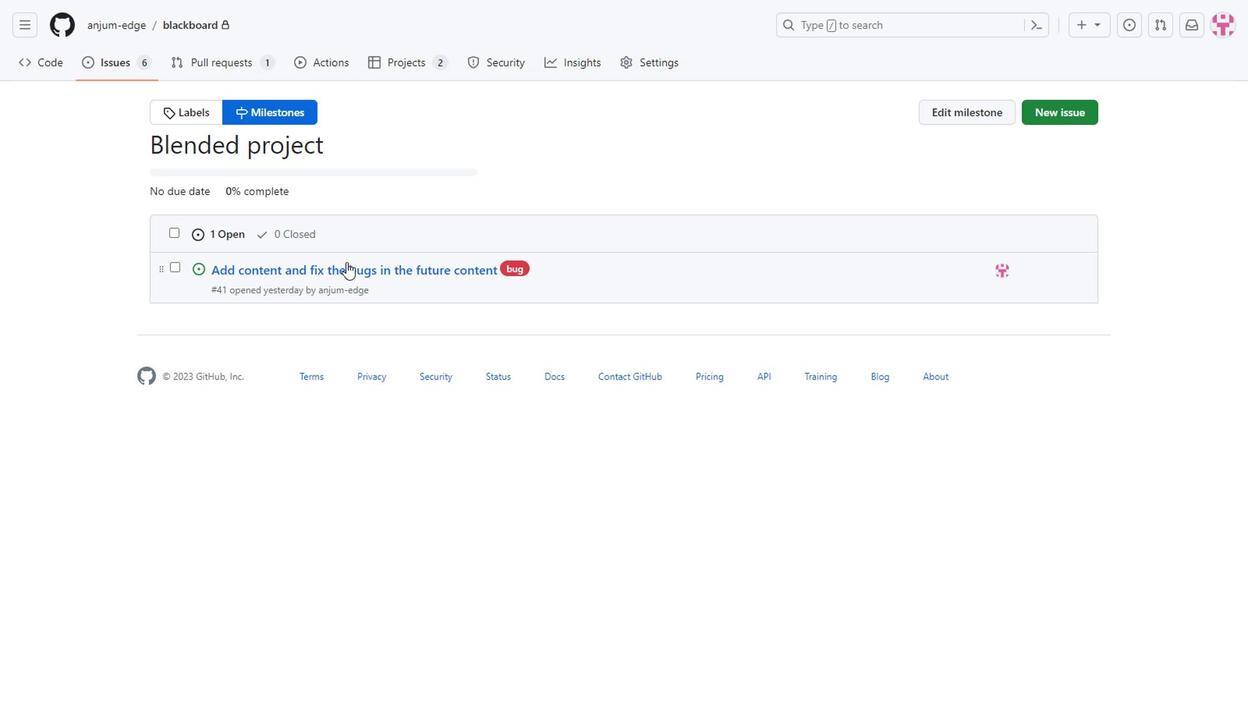 
Action: Mouse scrolled (889, 358) with delta (0, 0)
Screenshot: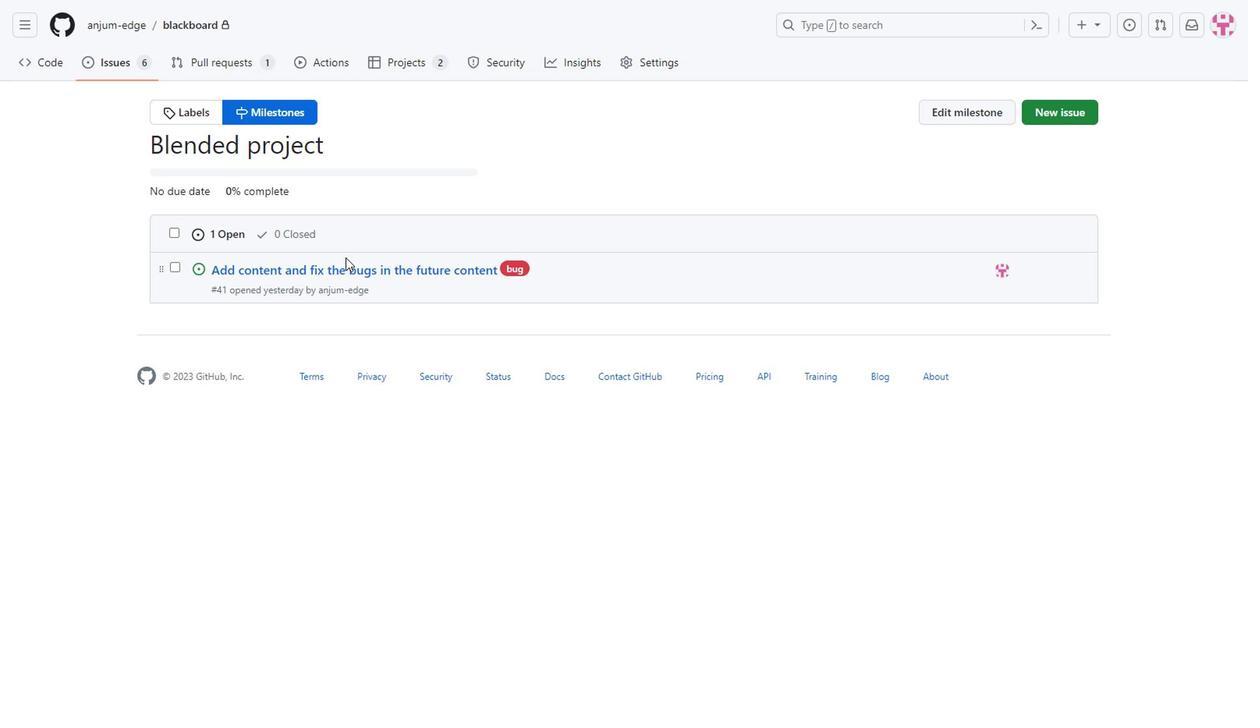
Action: Mouse moved to (355, 286)
Screenshot: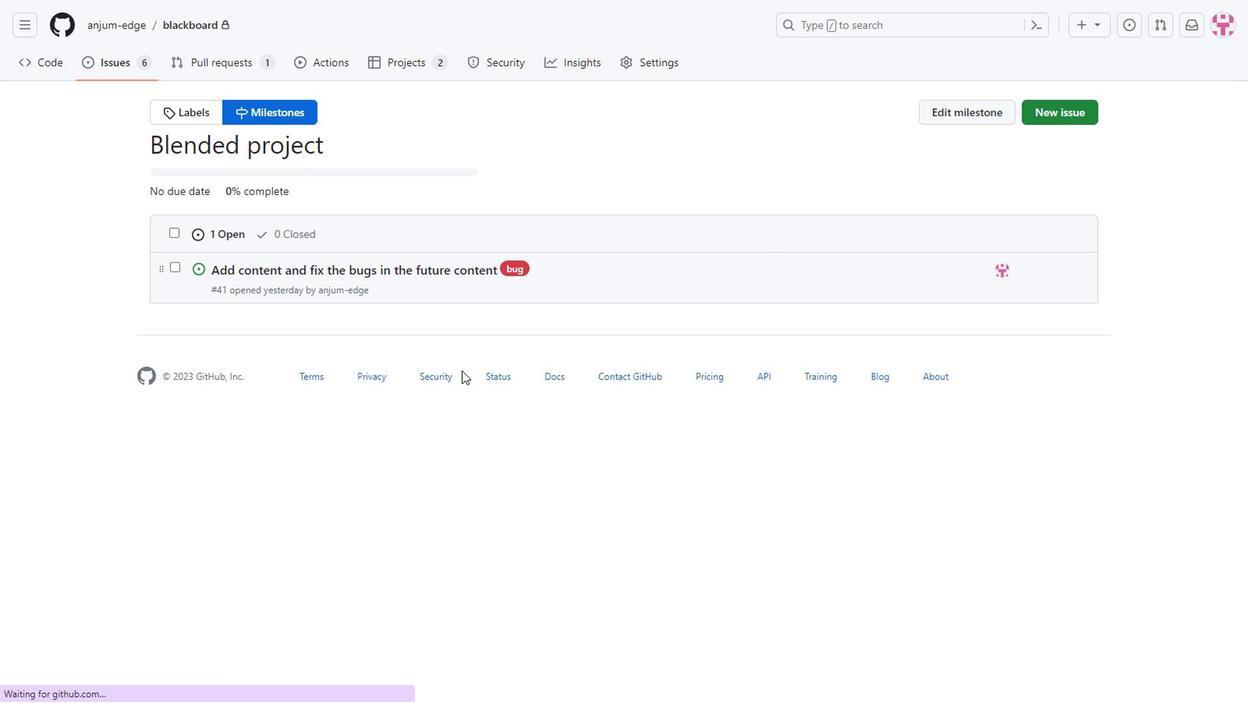 
Action: Mouse pressed left at (355, 286)
Screenshot: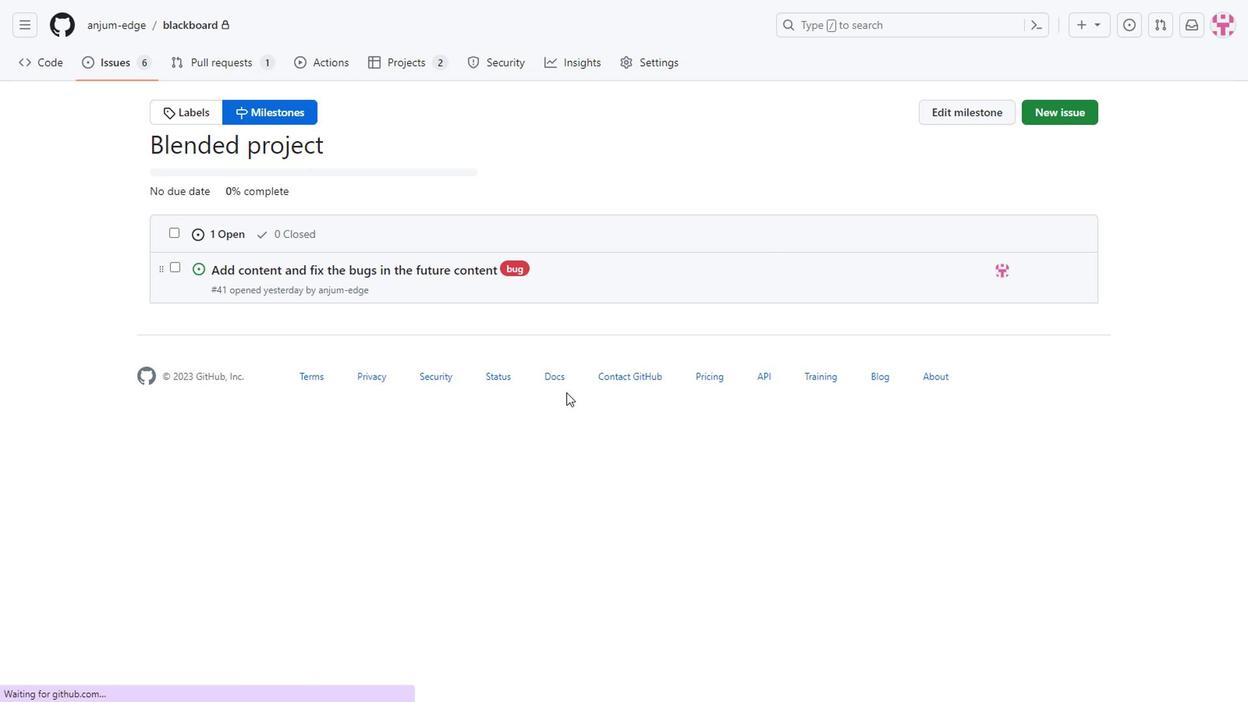 
Action: Mouse moved to (302, 264)
Screenshot: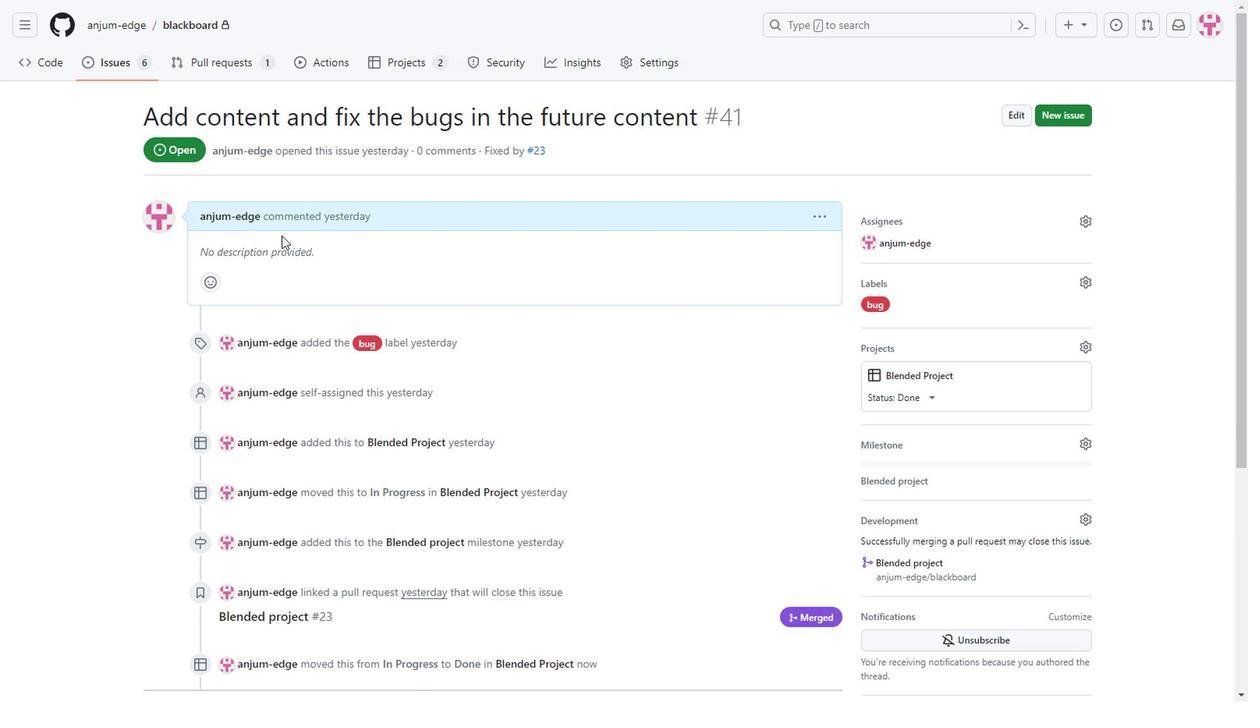 
Action: Mouse scrolled (302, 263) with delta (0, 0)
Screenshot: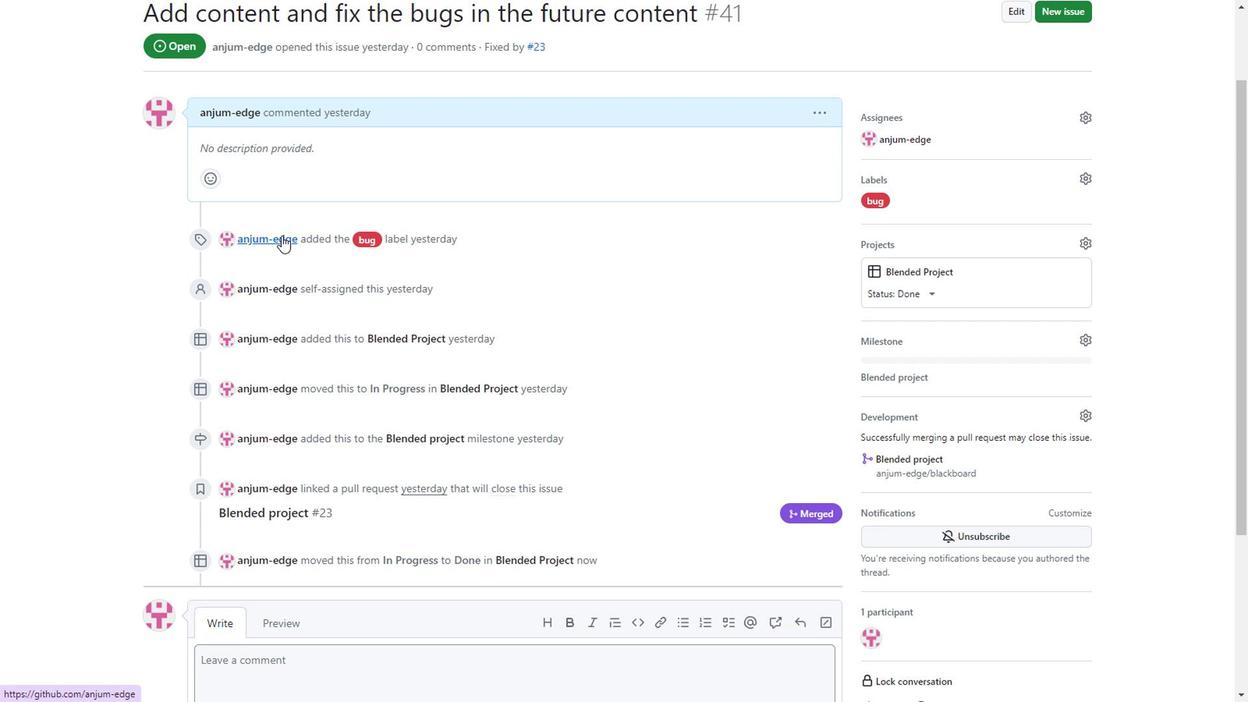 
Action: Mouse scrolled (302, 263) with delta (0, 0)
Screenshot: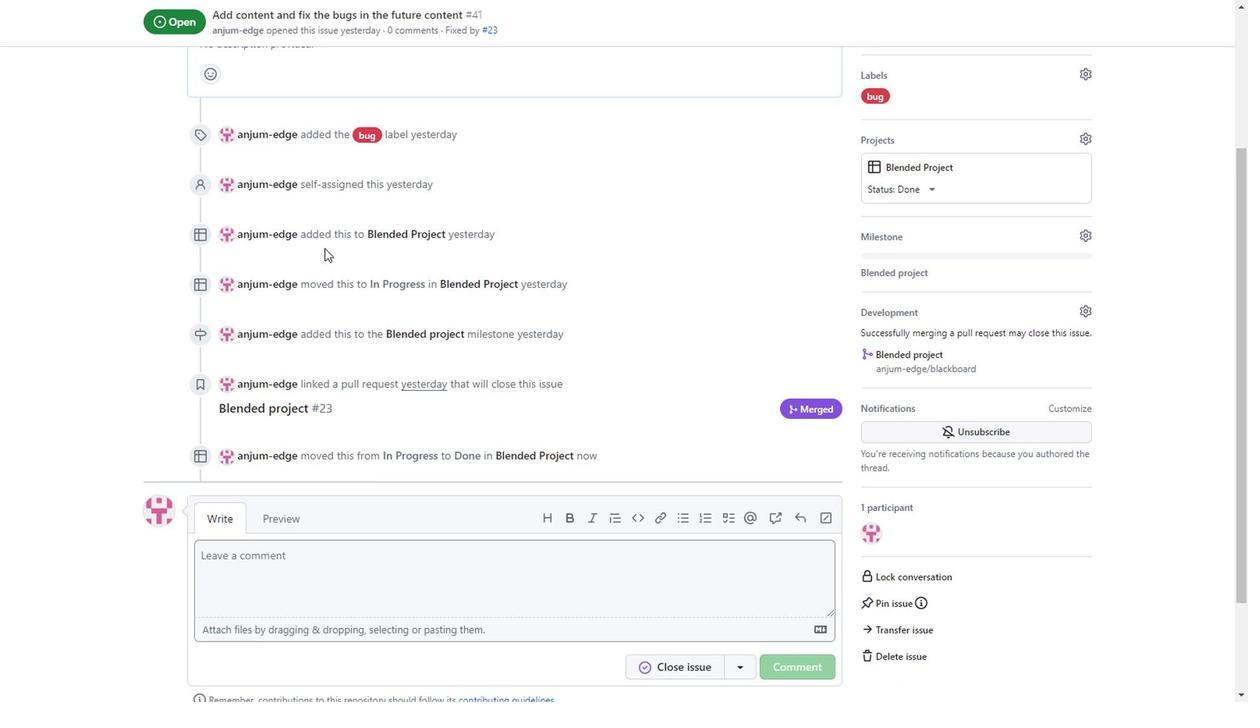
Action: Mouse moved to (446, 365)
Screenshot: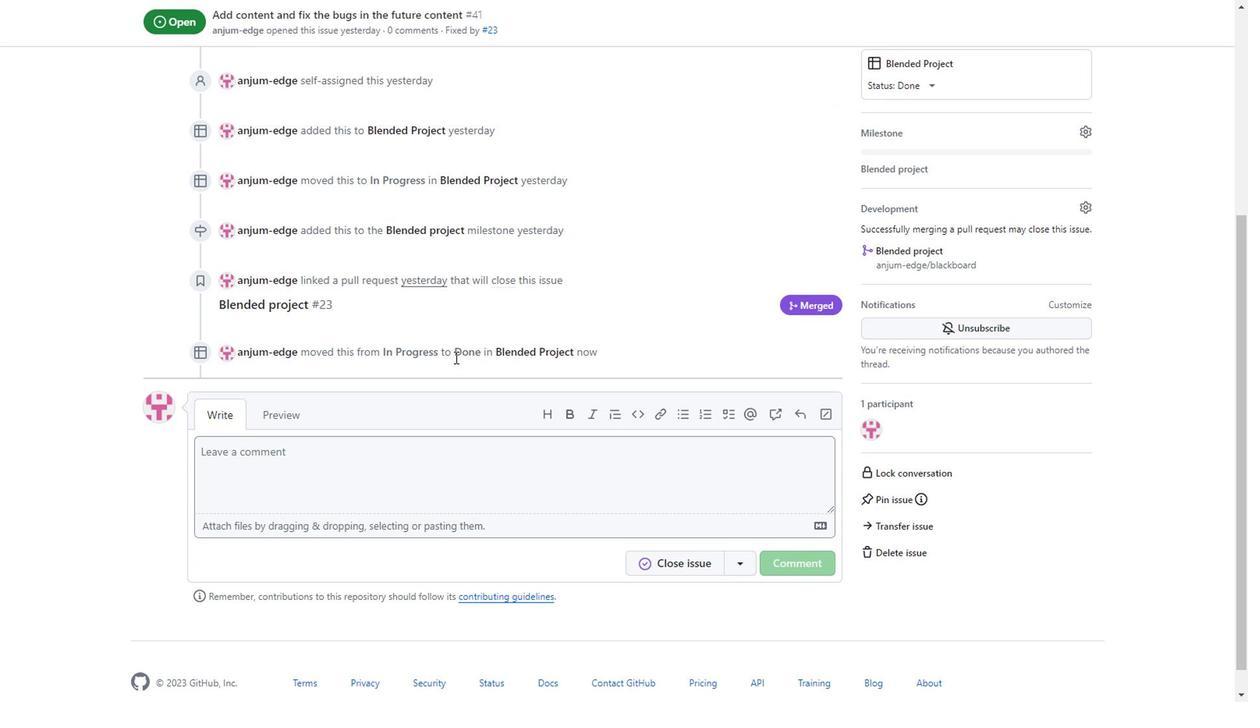 
Action: Mouse scrolled (446, 364) with delta (0, 0)
Screenshot: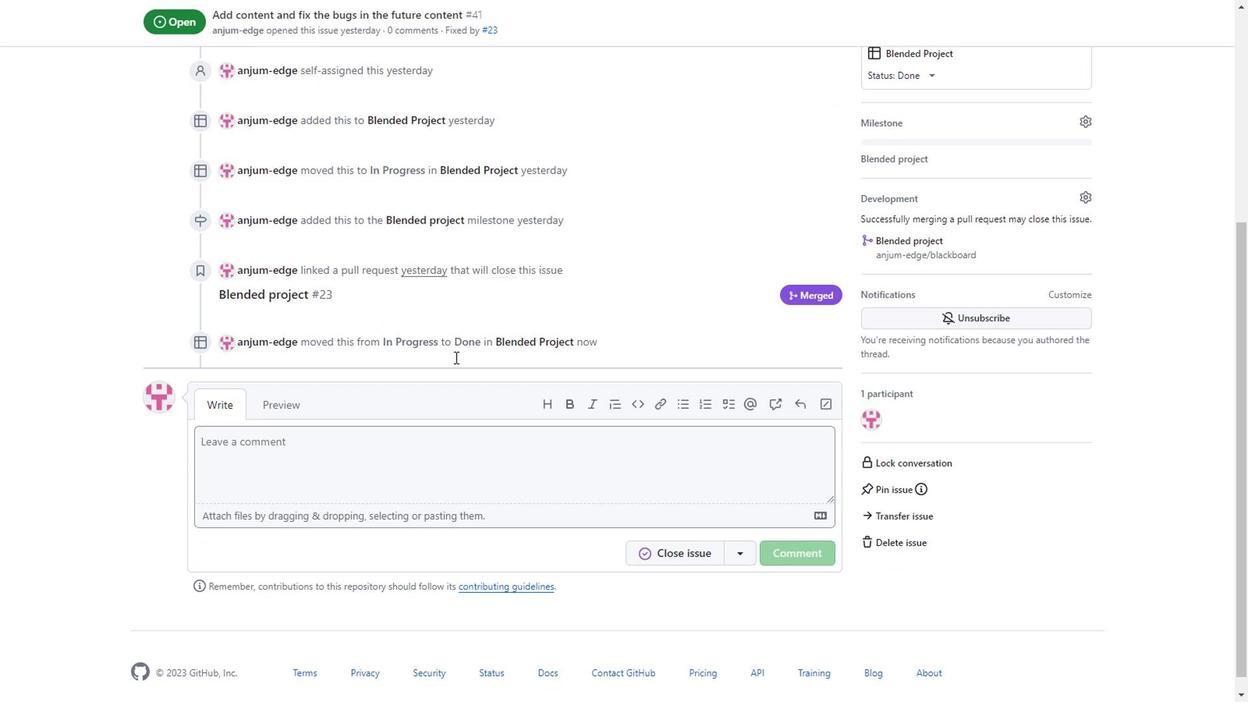 
Action: Mouse scrolled (446, 364) with delta (0, 0)
Screenshot: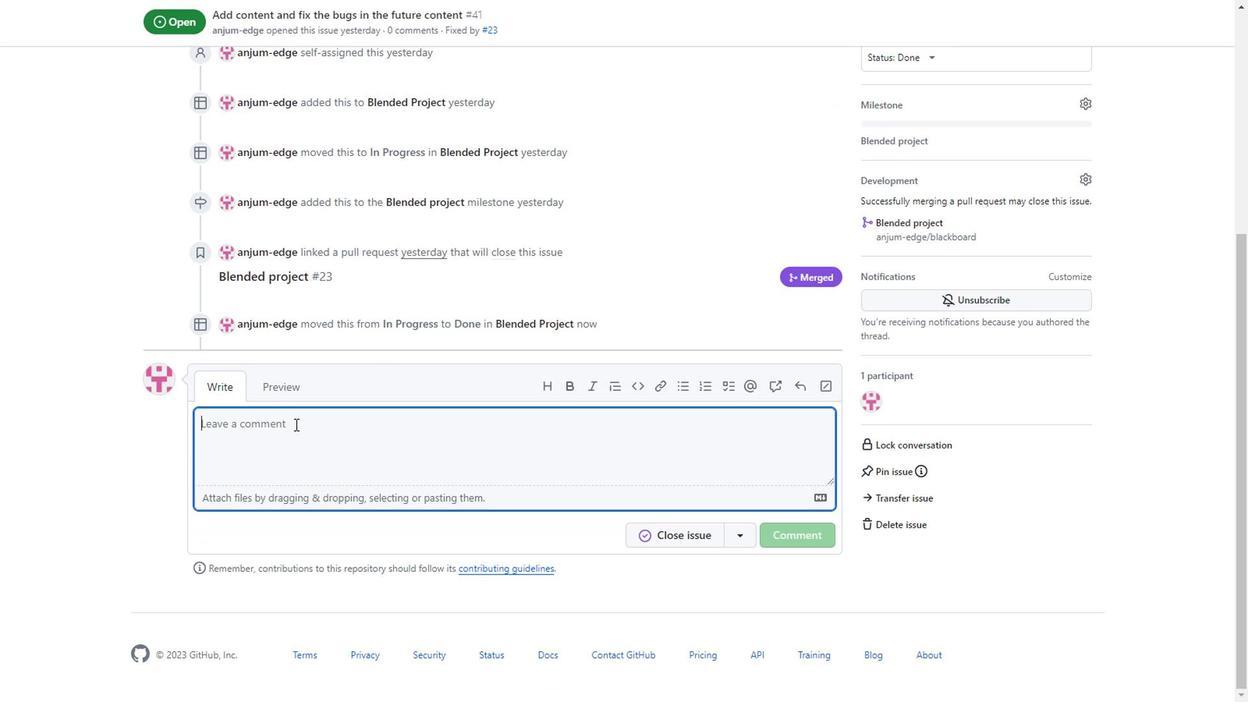 
Action: Mouse moved to (313, 421)
Screenshot: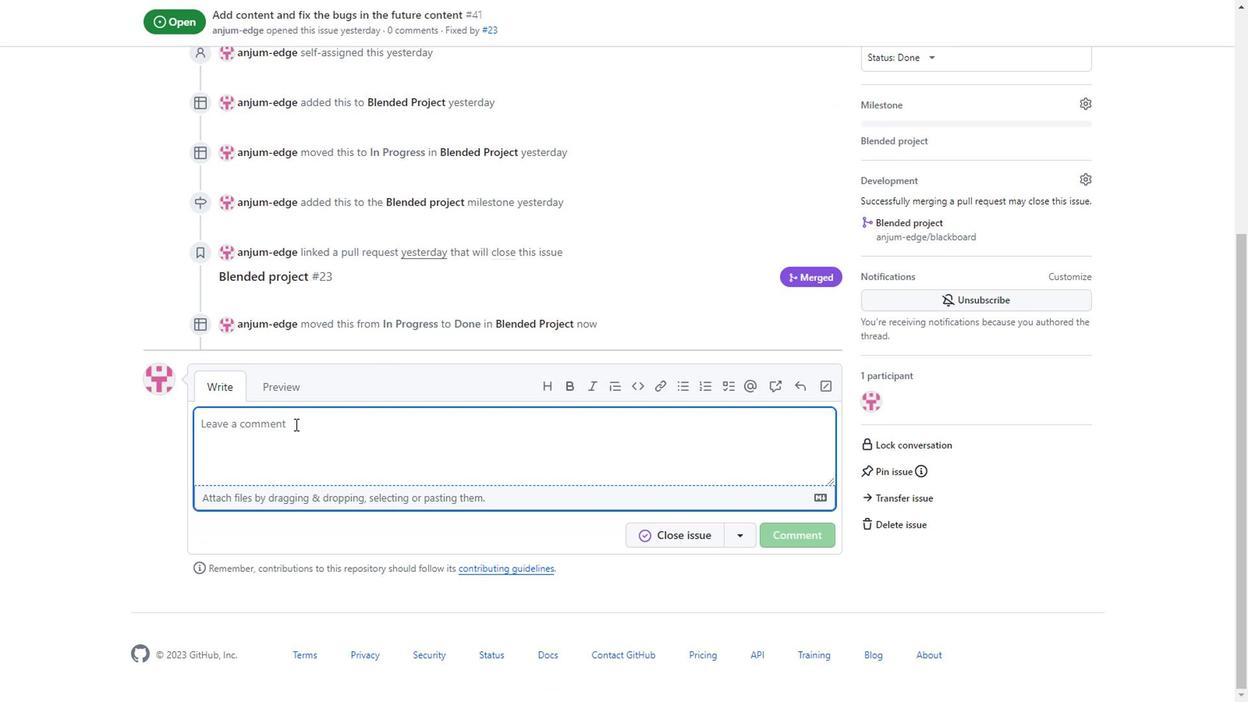 
Action: Mouse pressed left at (313, 421)
Screenshot: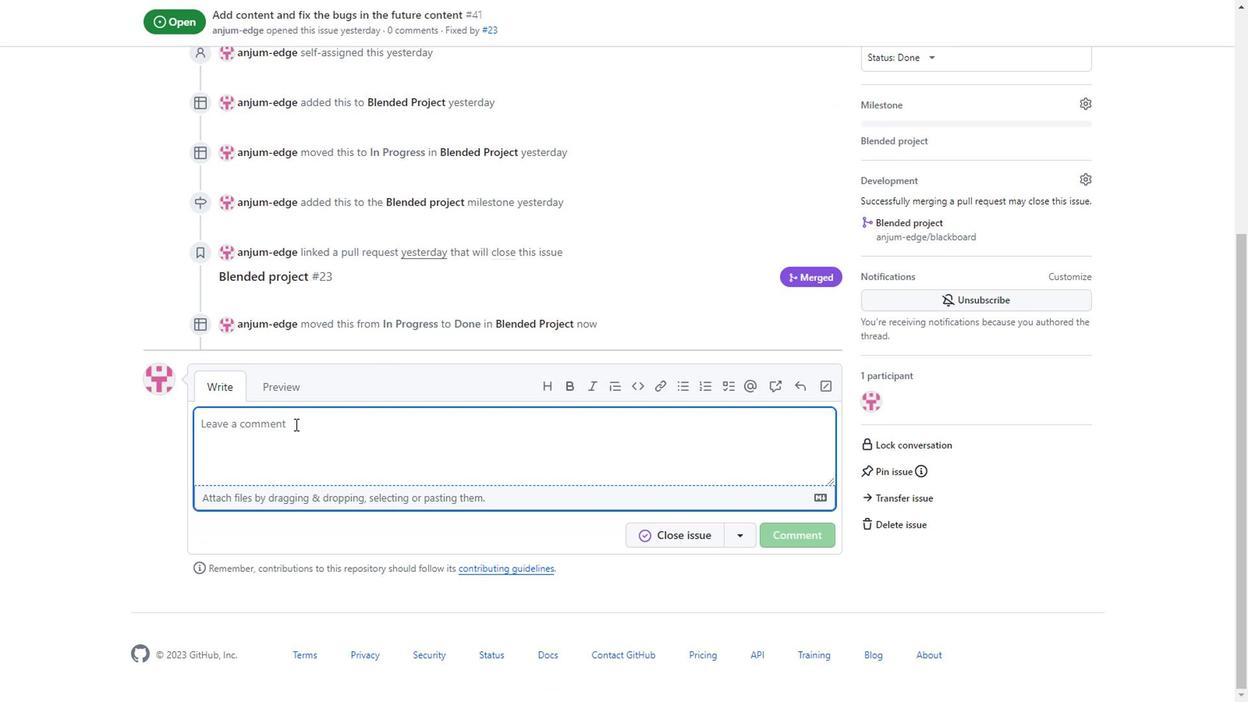 
Action: Key pressed done
Screenshot: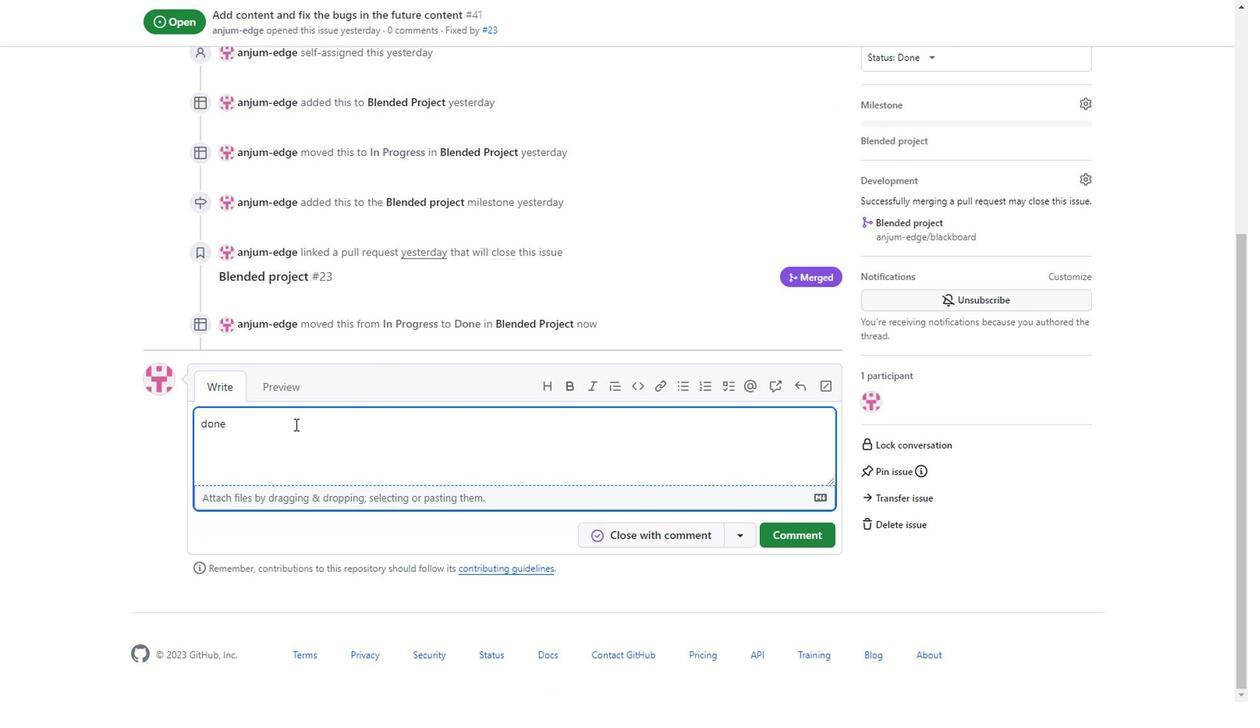 
Action: Mouse moved to (322, 418)
Screenshot: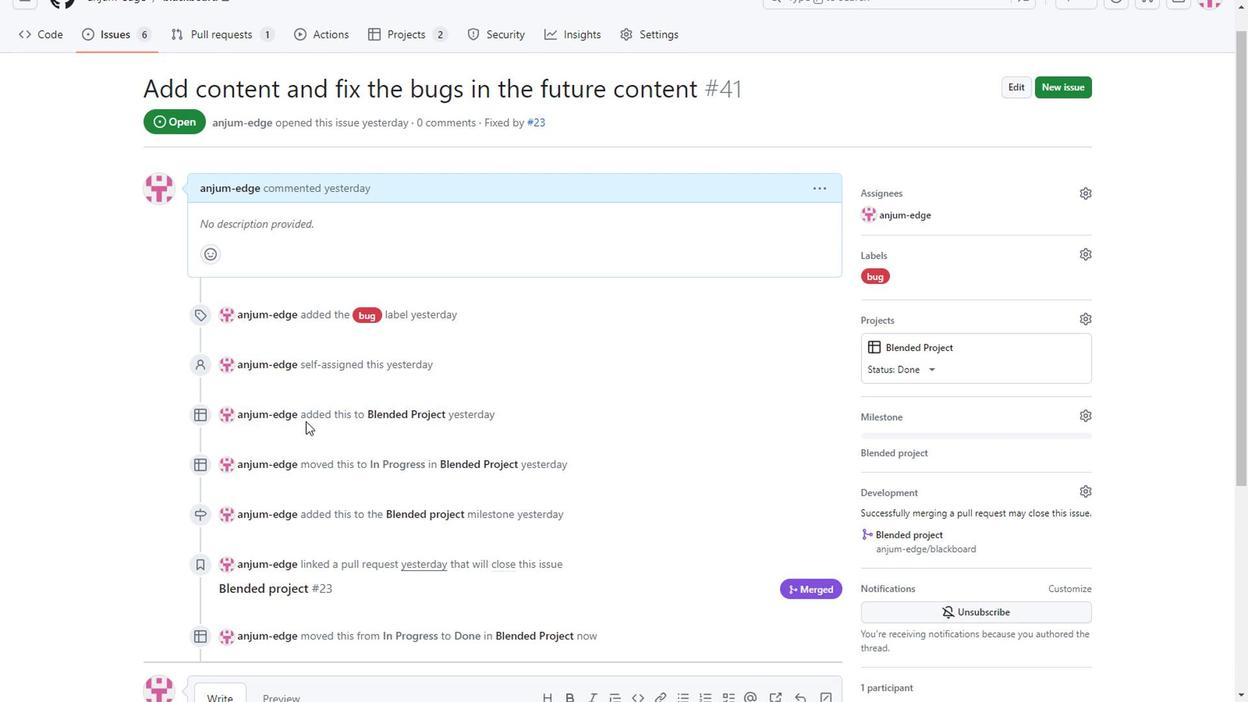
Action: Mouse scrolled (322, 419) with delta (0, 0)
Screenshot: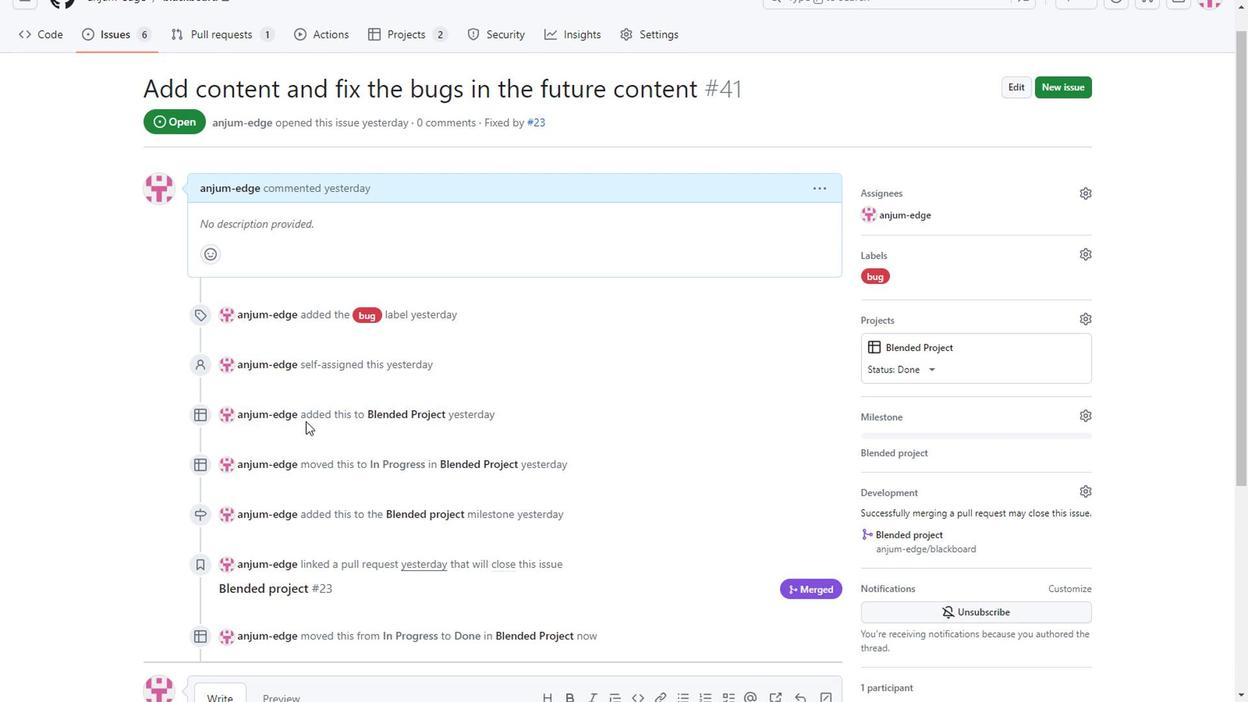 
Action: Mouse scrolled (322, 419) with delta (0, 0)
Screenshot: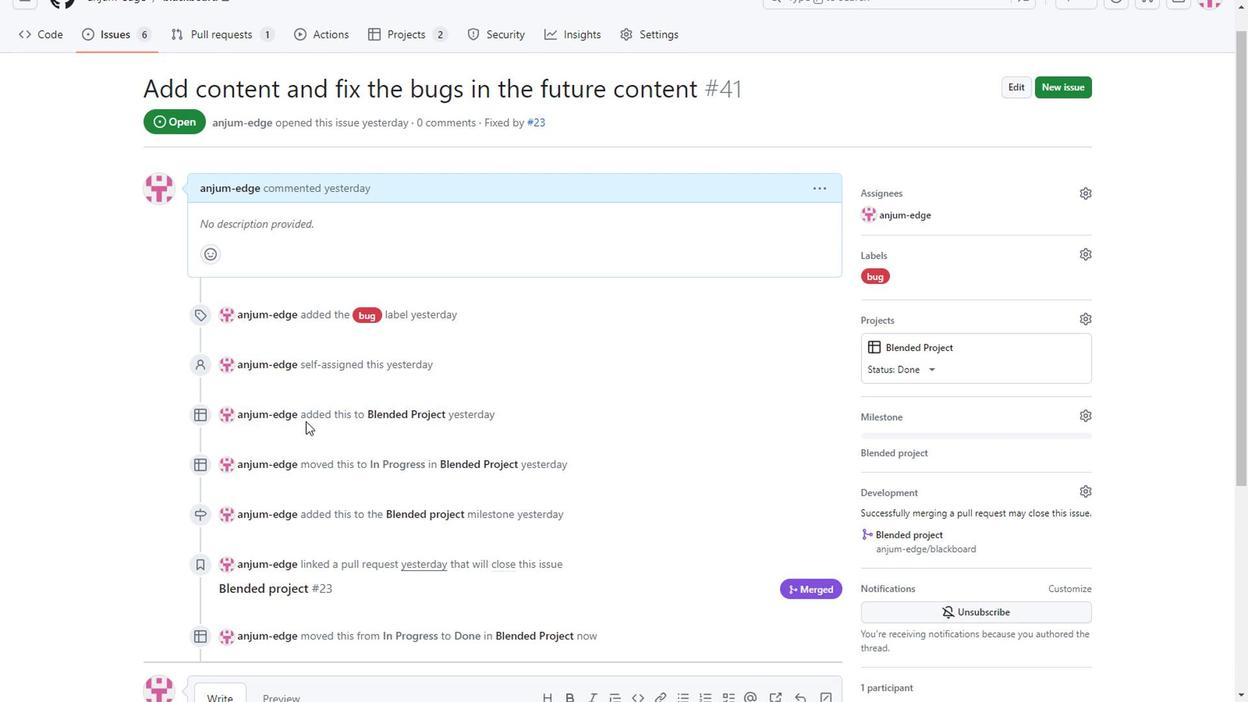 
Action: Mouse scrolled (322, 419) with delta (0, 0)
Screenshot: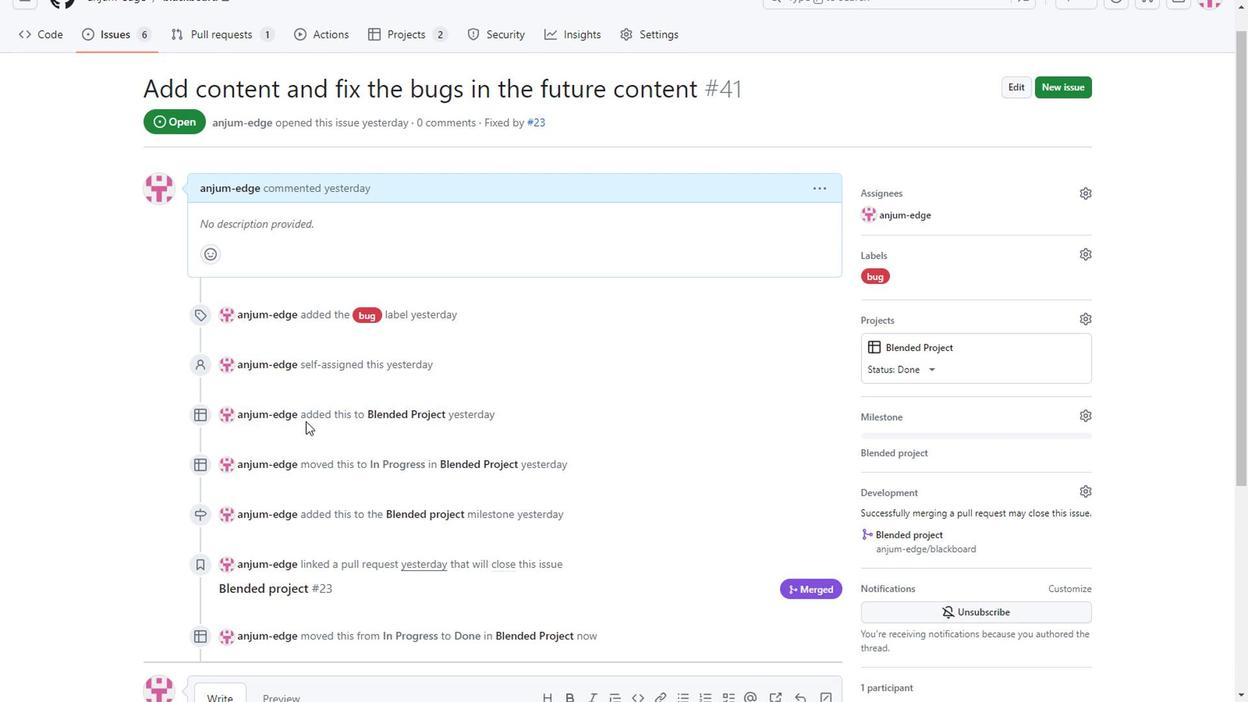 
Action: Mouse scrolled (322, 418) with delta (0, 0)
Screenshot: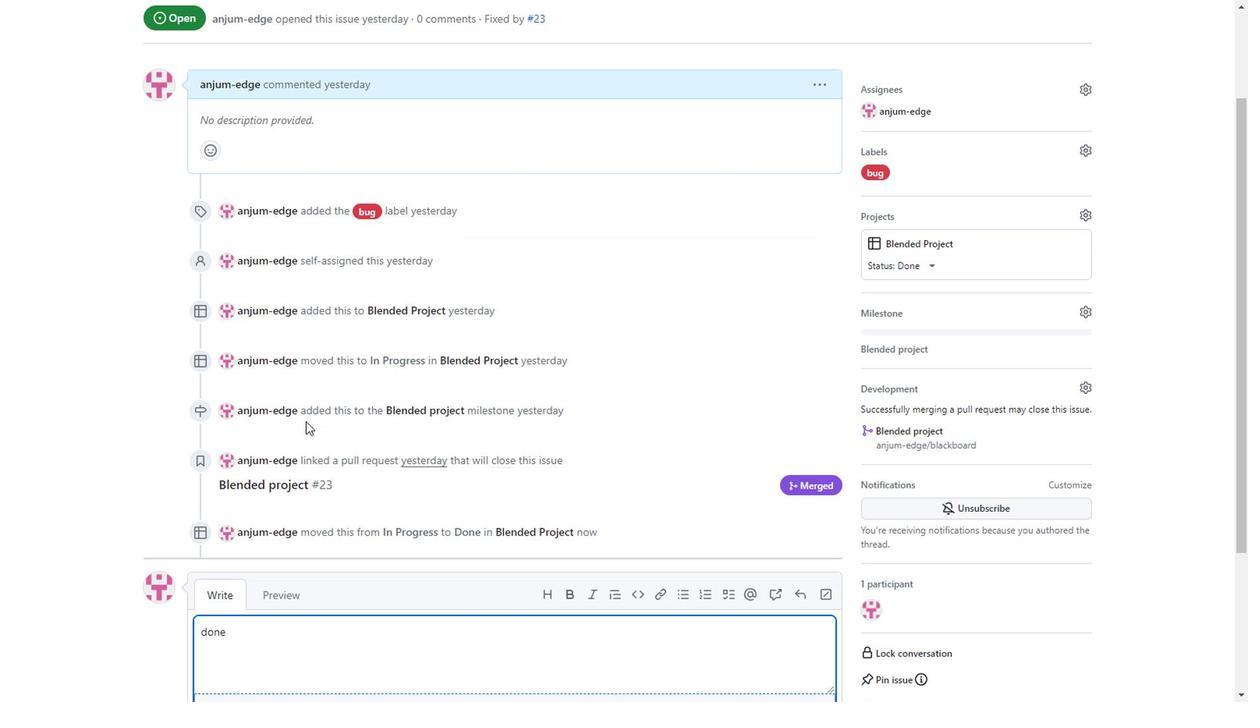 
Action: Key pressed <Key.space>the<Key.space>fixing<Key.space>of<Key.space>
Screenshot: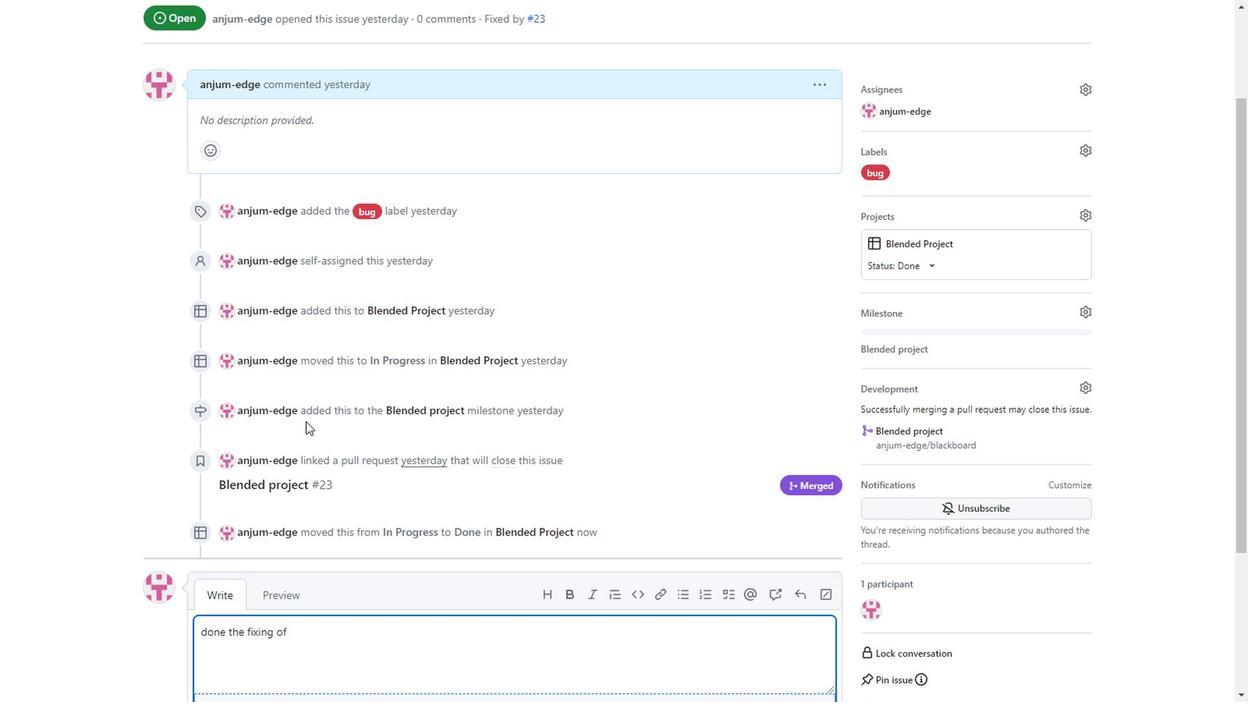 
Action: Mouse scrolled (322, 419) with delta (0, 0)
Screenshot: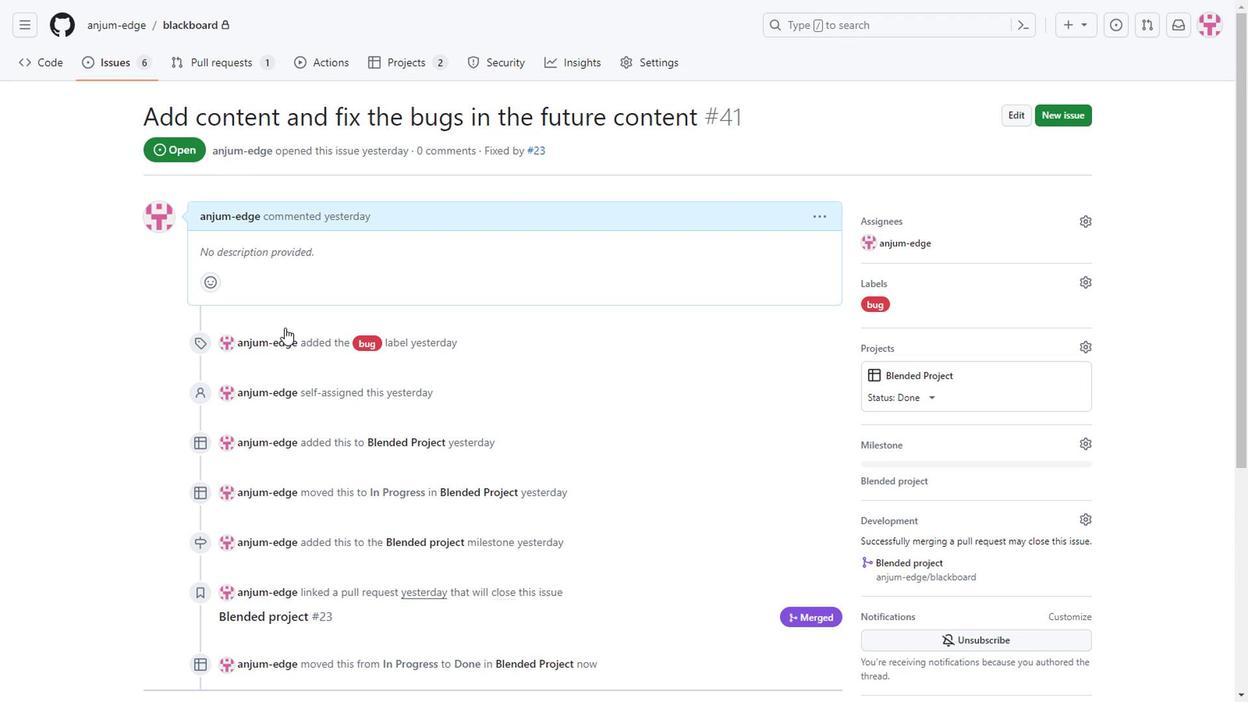 
Action: Mouse scrolled (322, 419) with delta (0, 0)
Screenshot: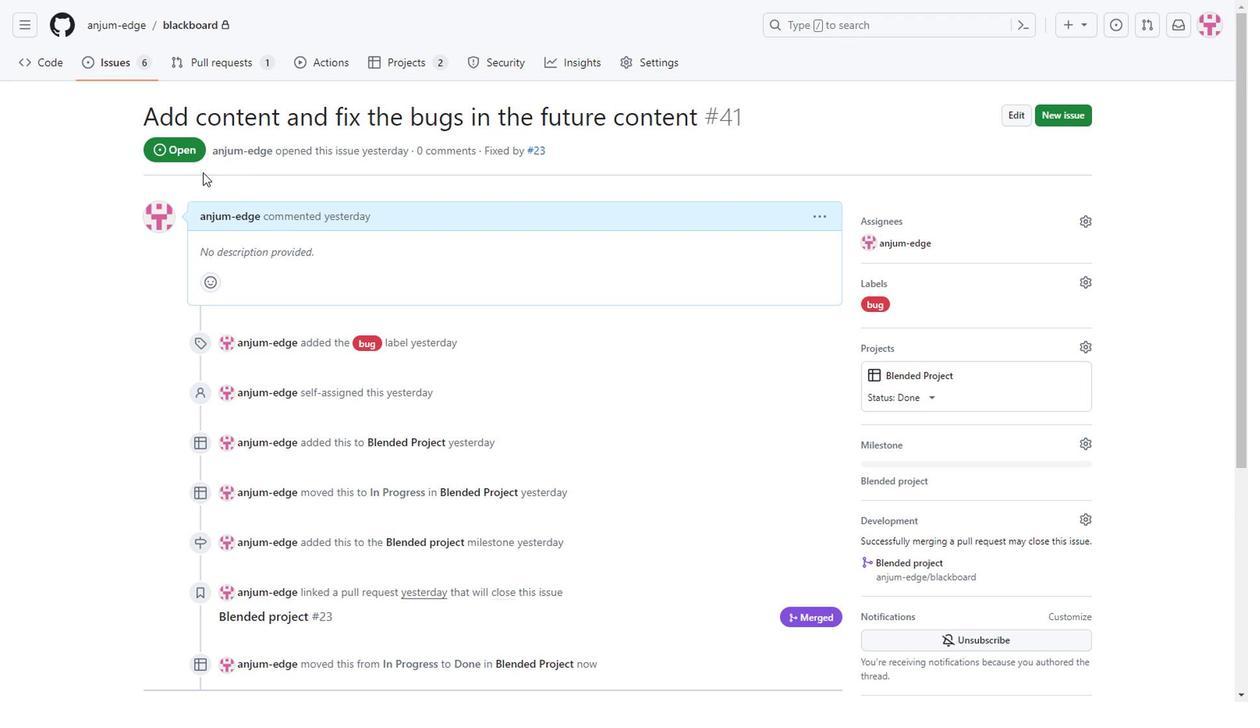
Action: Mouse scrolled (322, 419) with delta (0, 0)
Screenshot: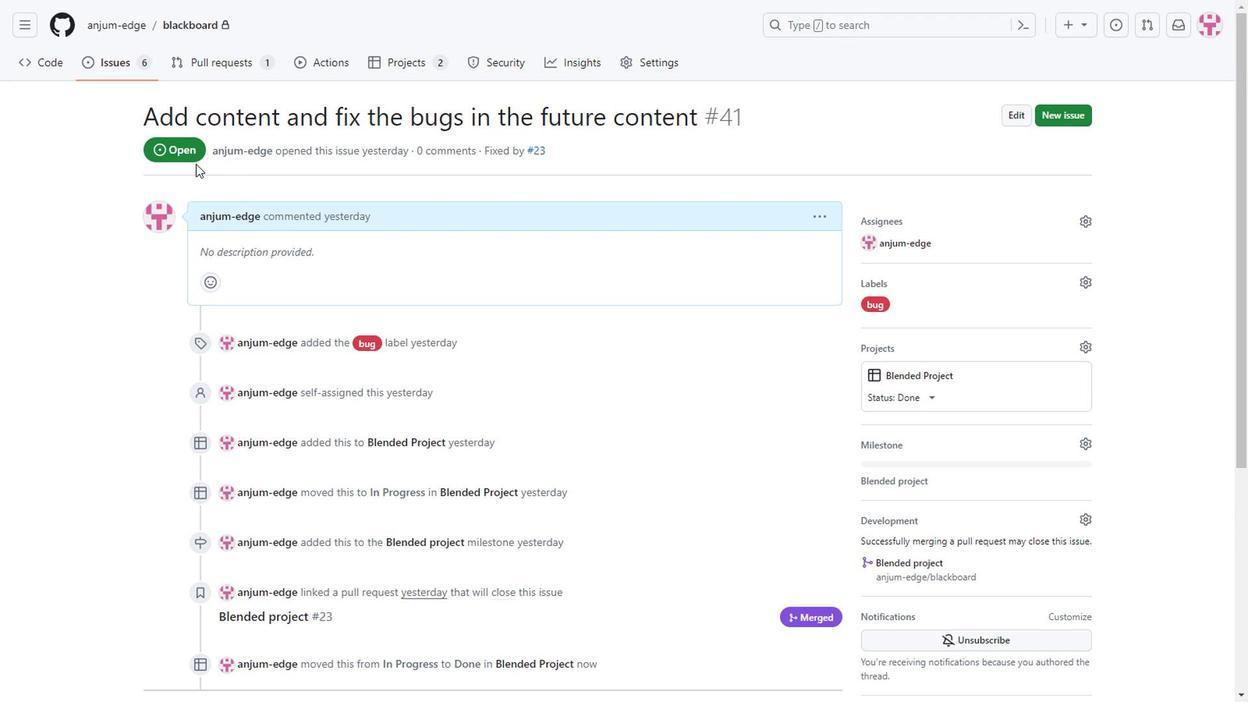 
Action: Mouse moved to (420, 372)
Screenshot: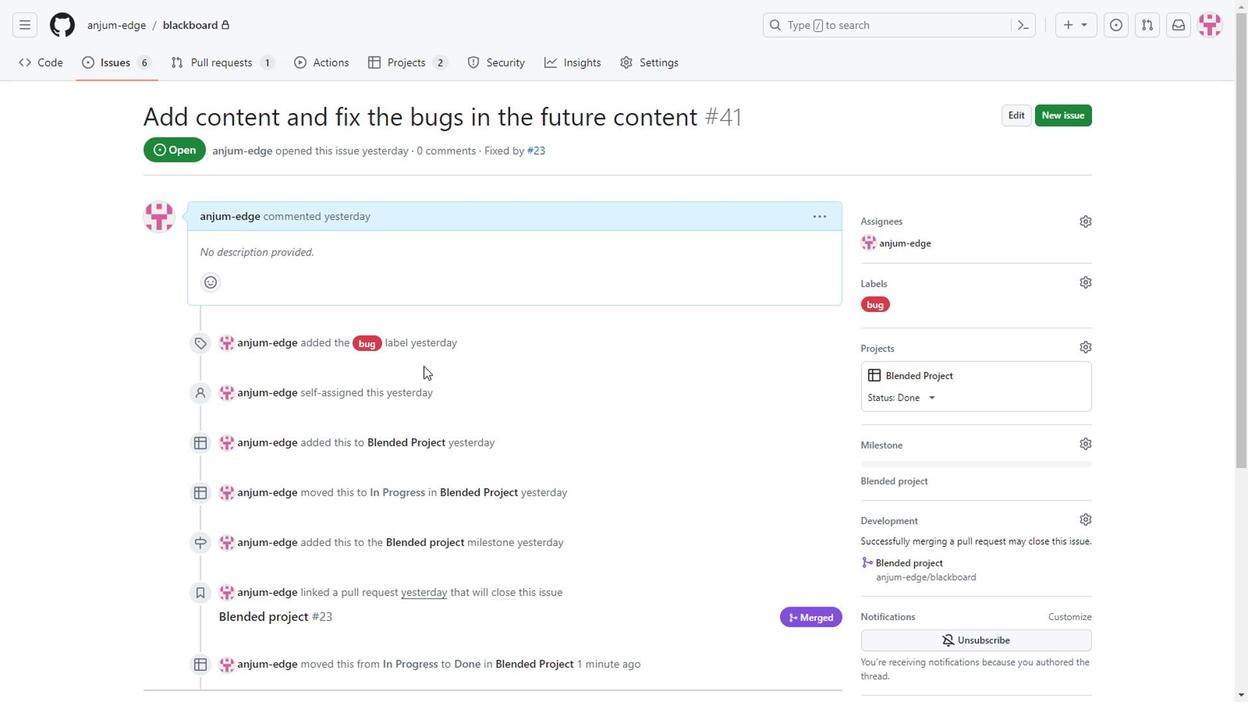 
Action: Mouse scrolled (420, 372) with delta (0, 0)
Screenshot: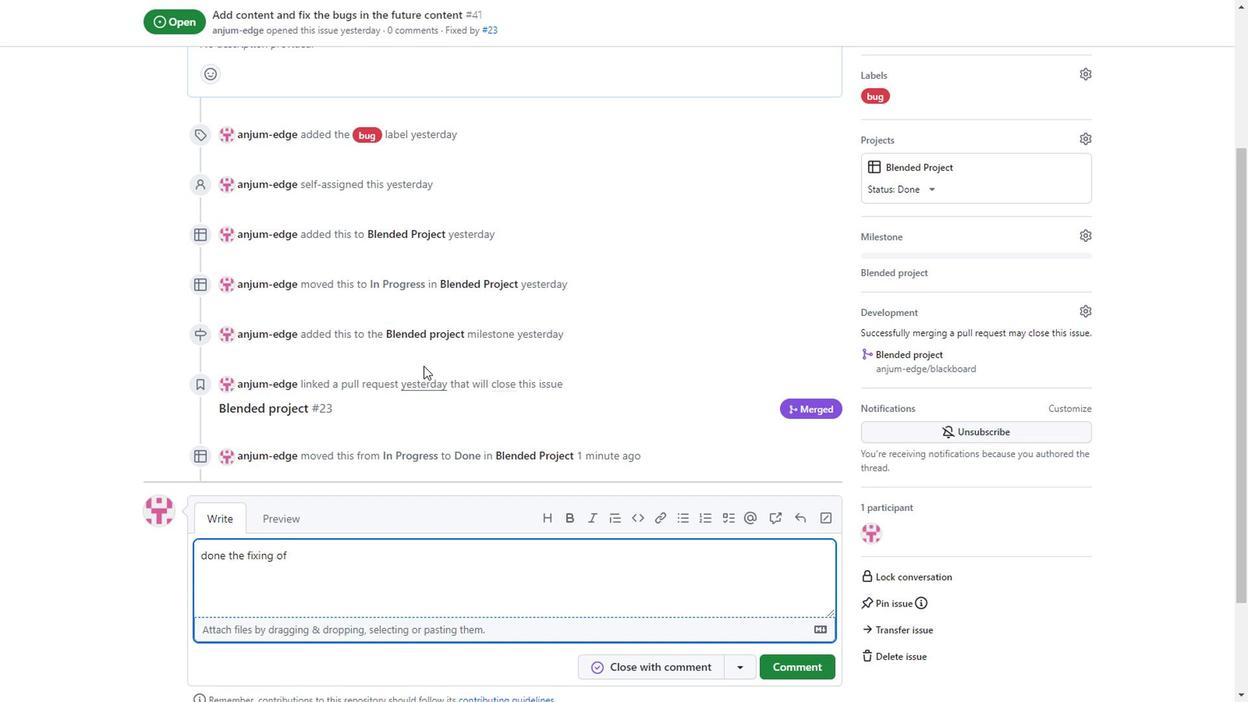 
Action: Mouse scrolled (420, 372) with delta (0, 0)
Screenshot: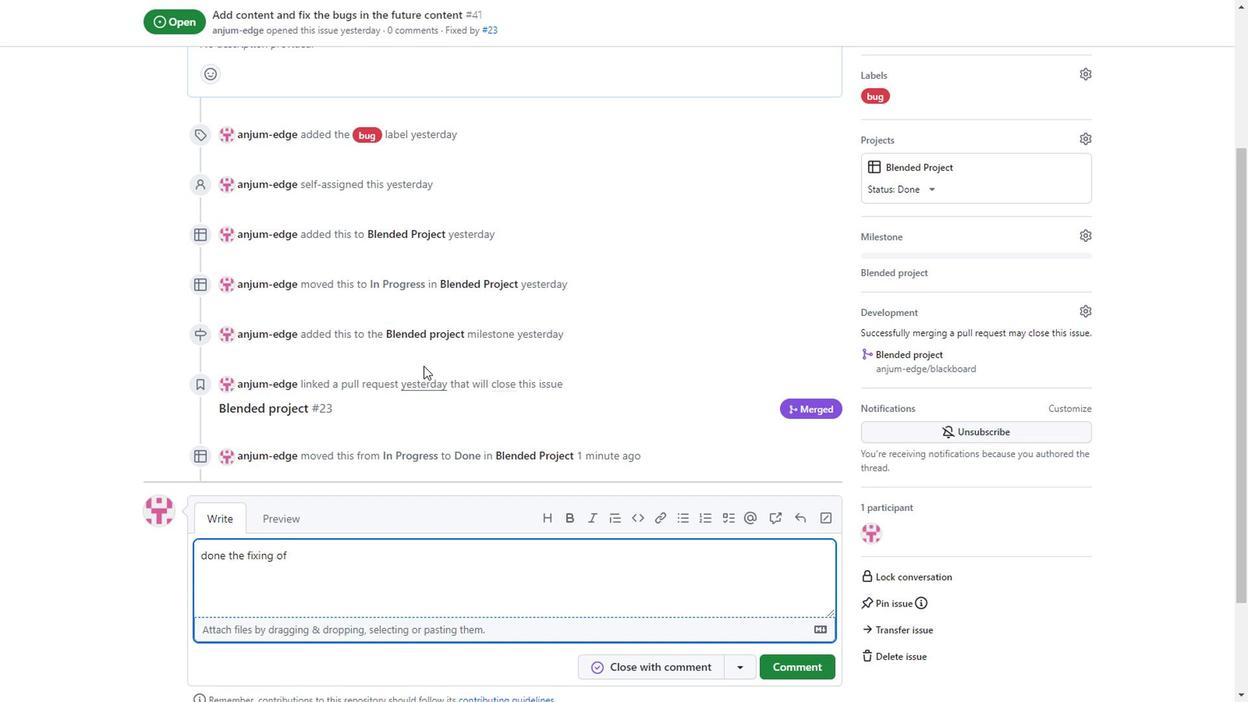 
Action: Key pressed bugs<Key.space>in<Key.space>the<Key.space>future<Key.space>page<Key.space>content
Screenshot: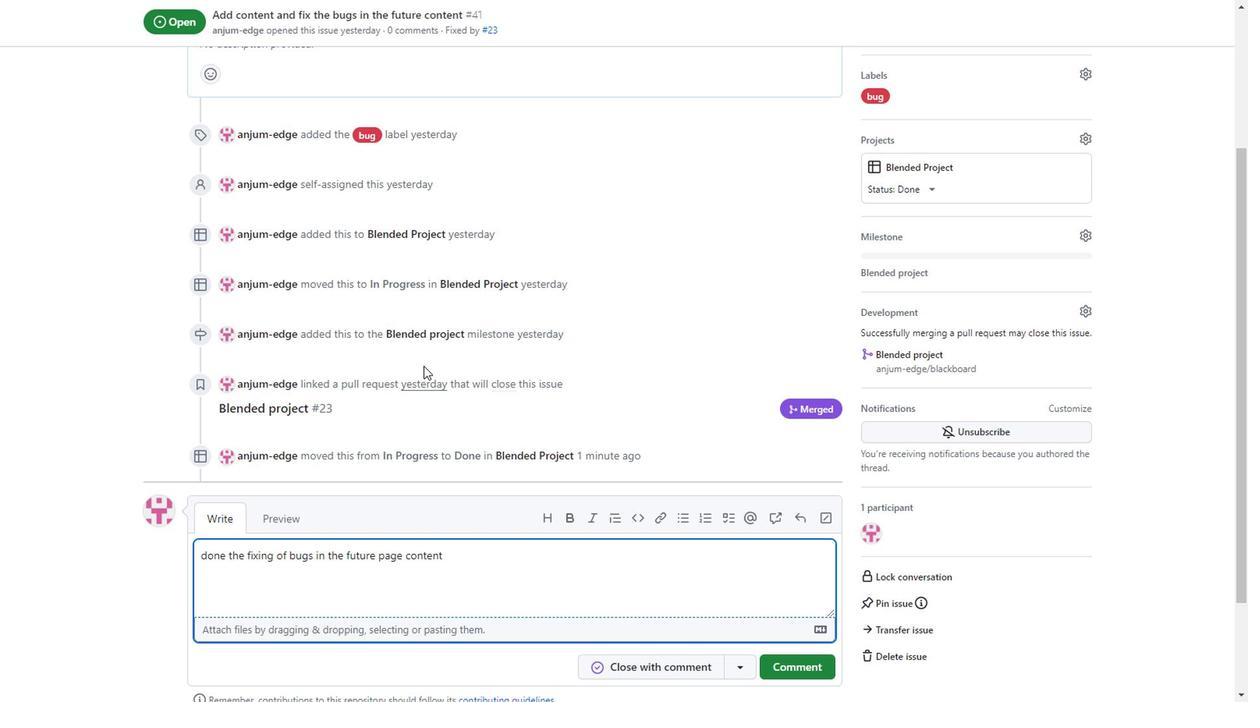 
Action: Mouse scrolled (420, 372) with delta (0, 0)
Screenshot: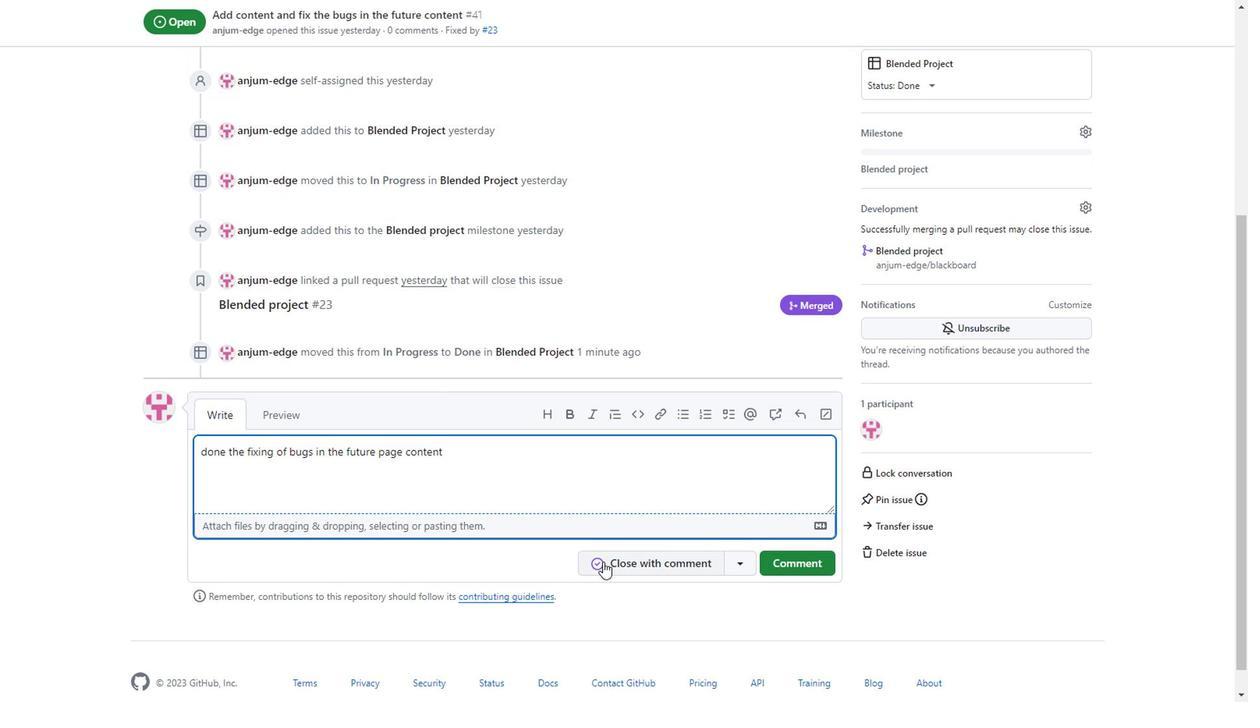 
Action: Mouse moved to (573, 535)
Screenshot: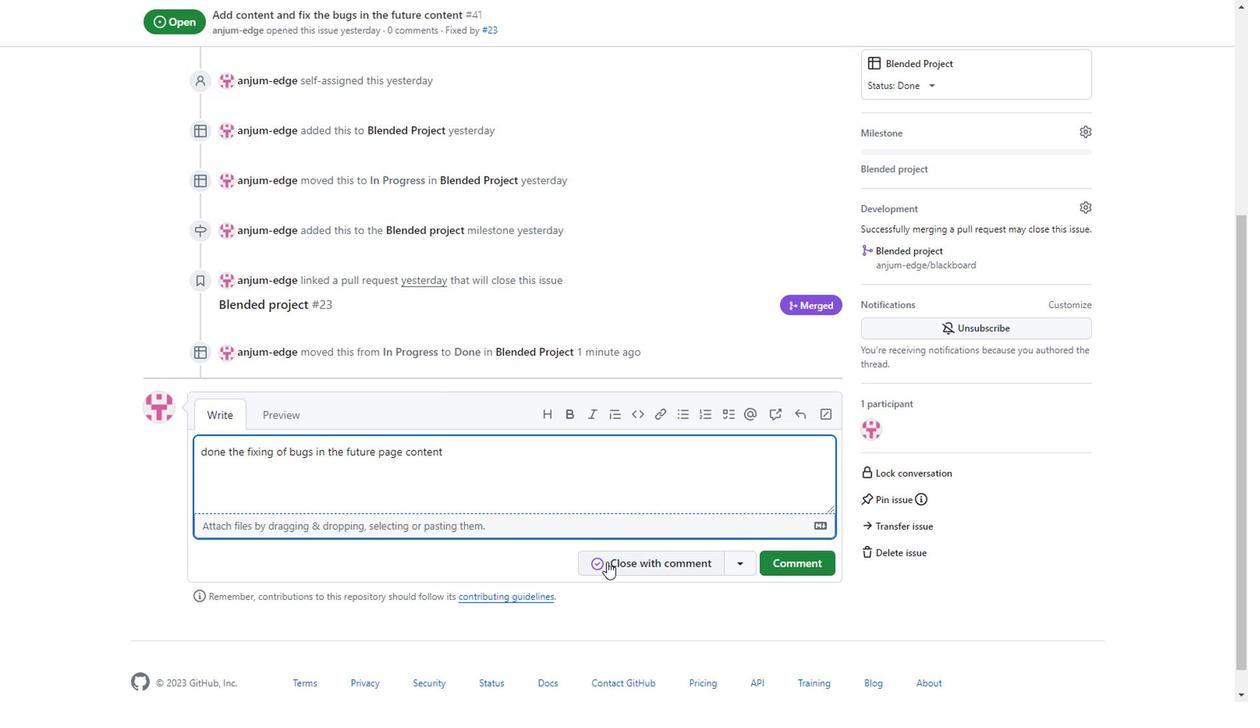 
Action: Mouse pressed left at (573, 535)
Screenshot: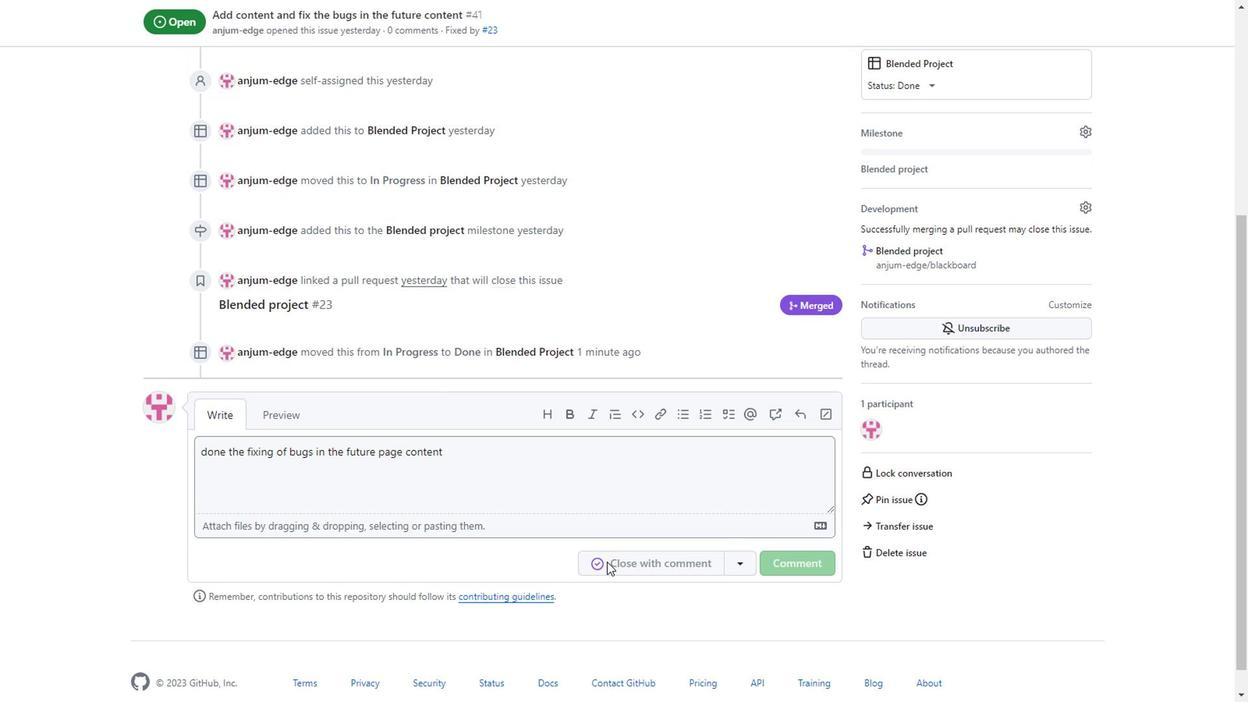 
Action: Mouse moved to (561, 509)
Screenshot: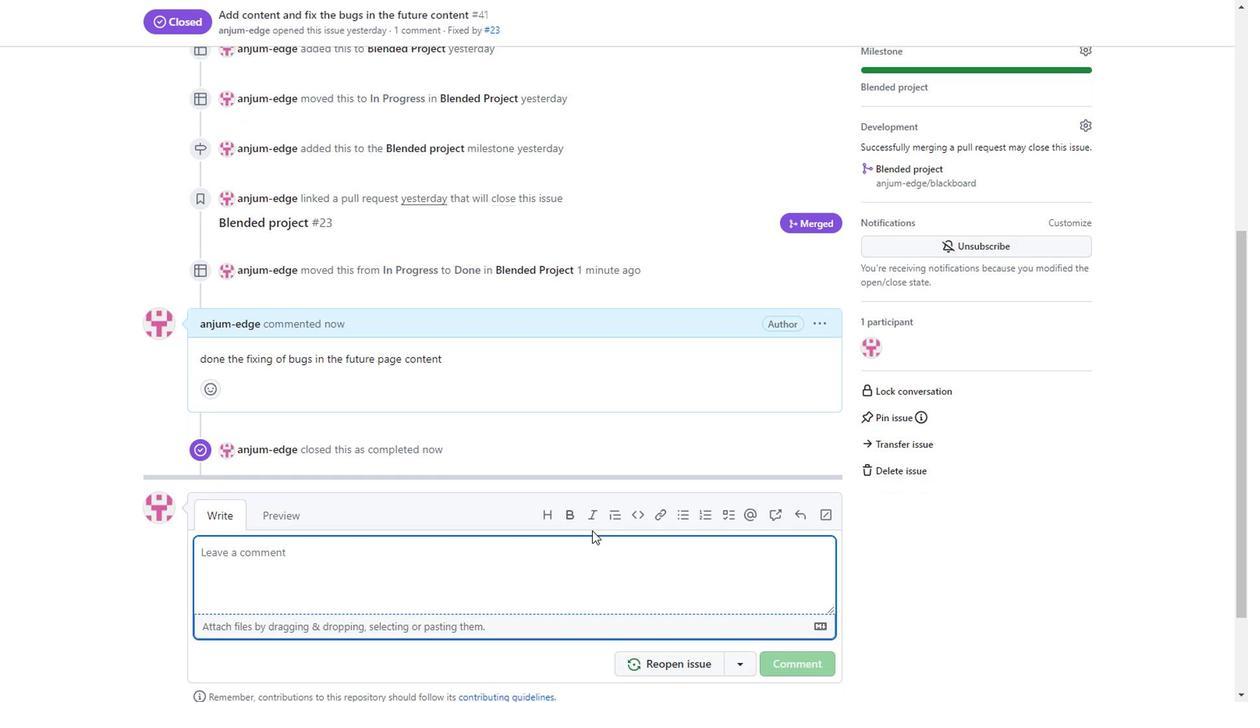 
Action: Mouse scrolled (561, 509) with delta (0, 0)
Screenshot: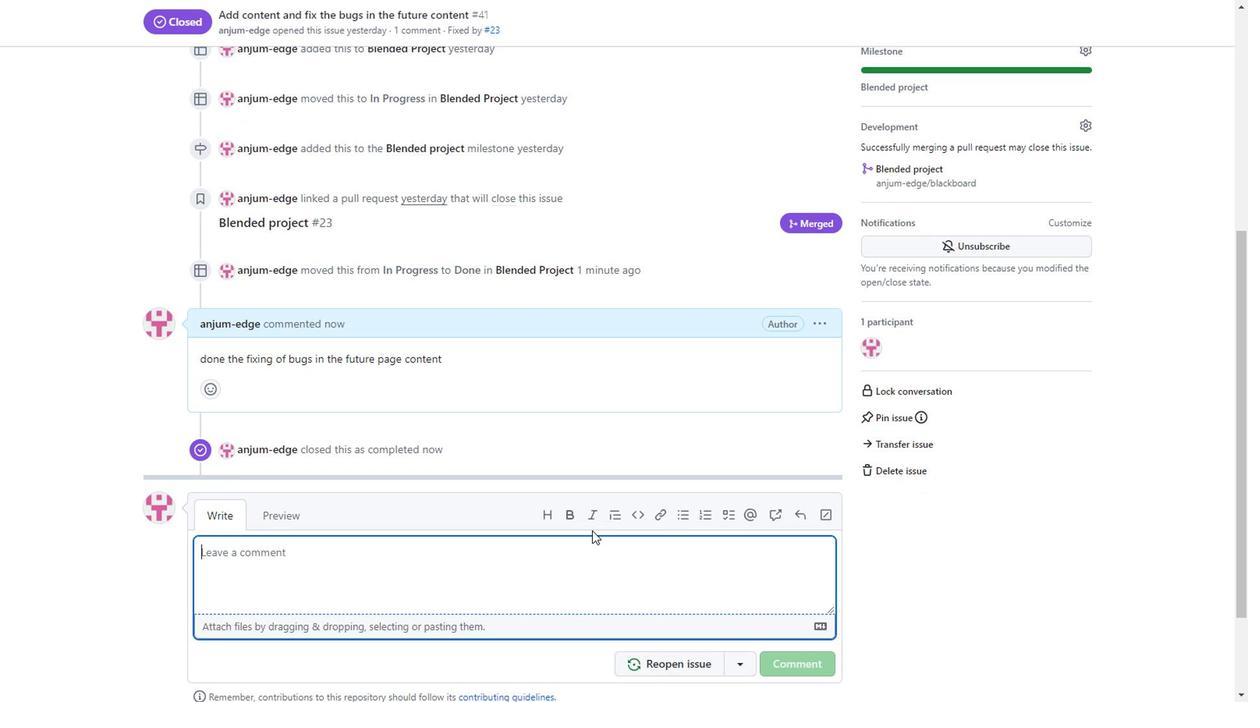 
Action: Mouse scrolled (561, 509) with delta (0, 0)
Screenshot: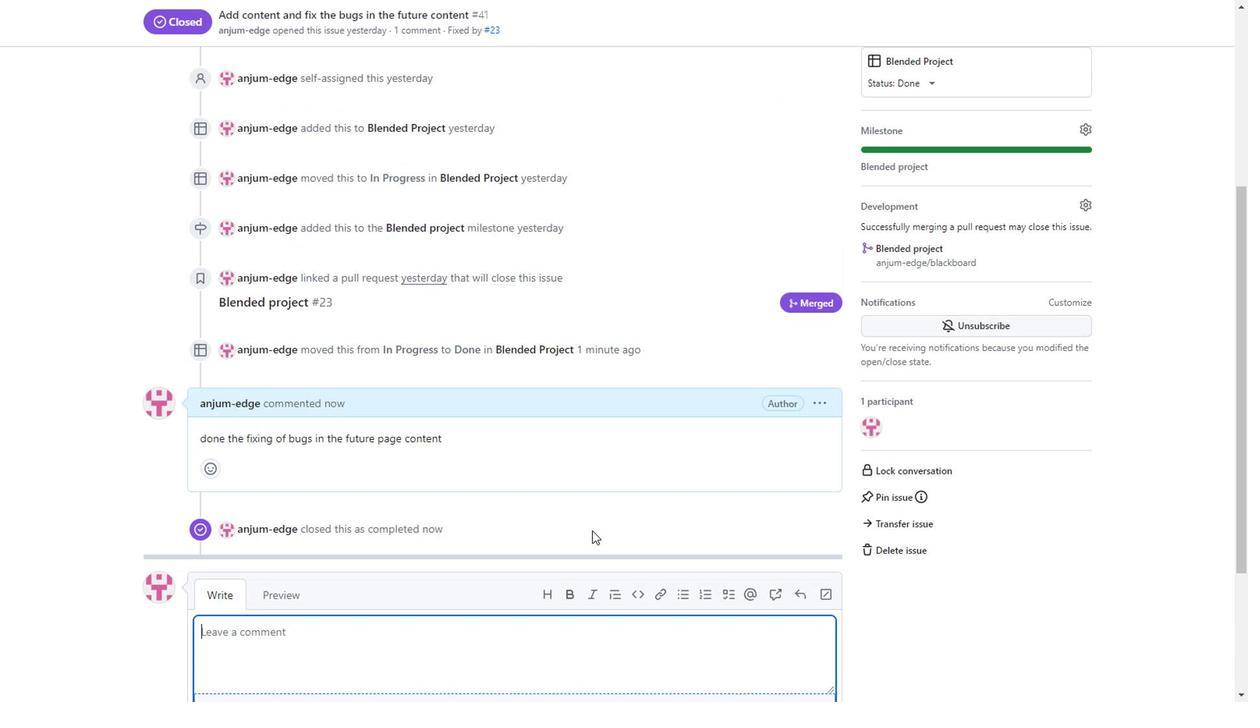 
Action: Mouse scrolled (561, 509) with delta (0, 0)
Screenshot: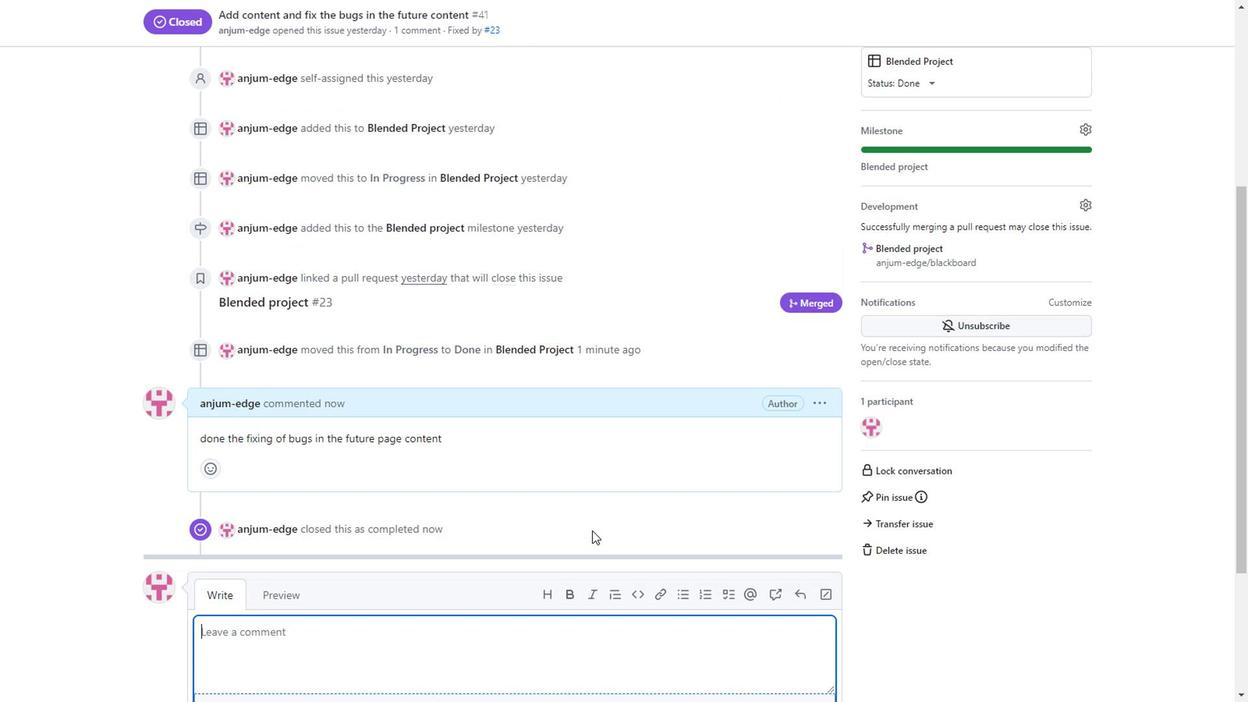 
Action: Mouse scrolled (561, 510) with delta (0, 0)
Screenshot: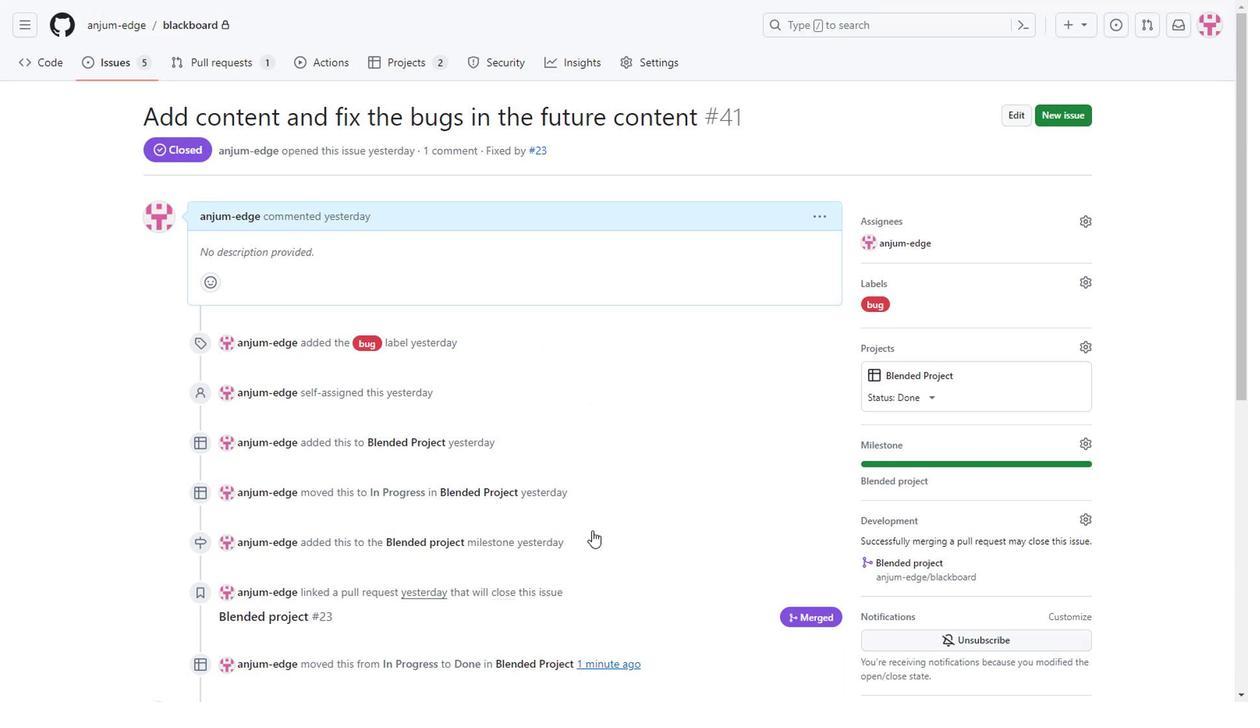 
Action: Mouse scrolled (561, 510) with delta (0, 0)
Screenshot: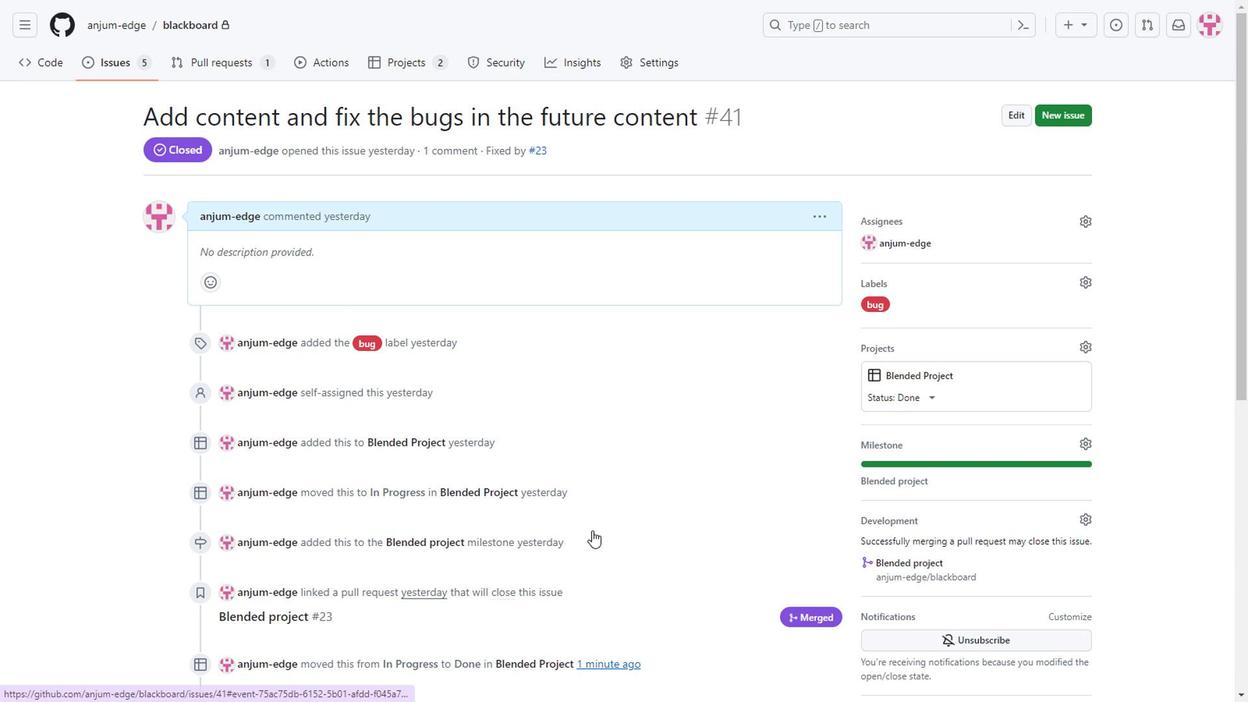 
Action: Mouse scrolled (561, 510) with delta (0, 0)
Screenshot: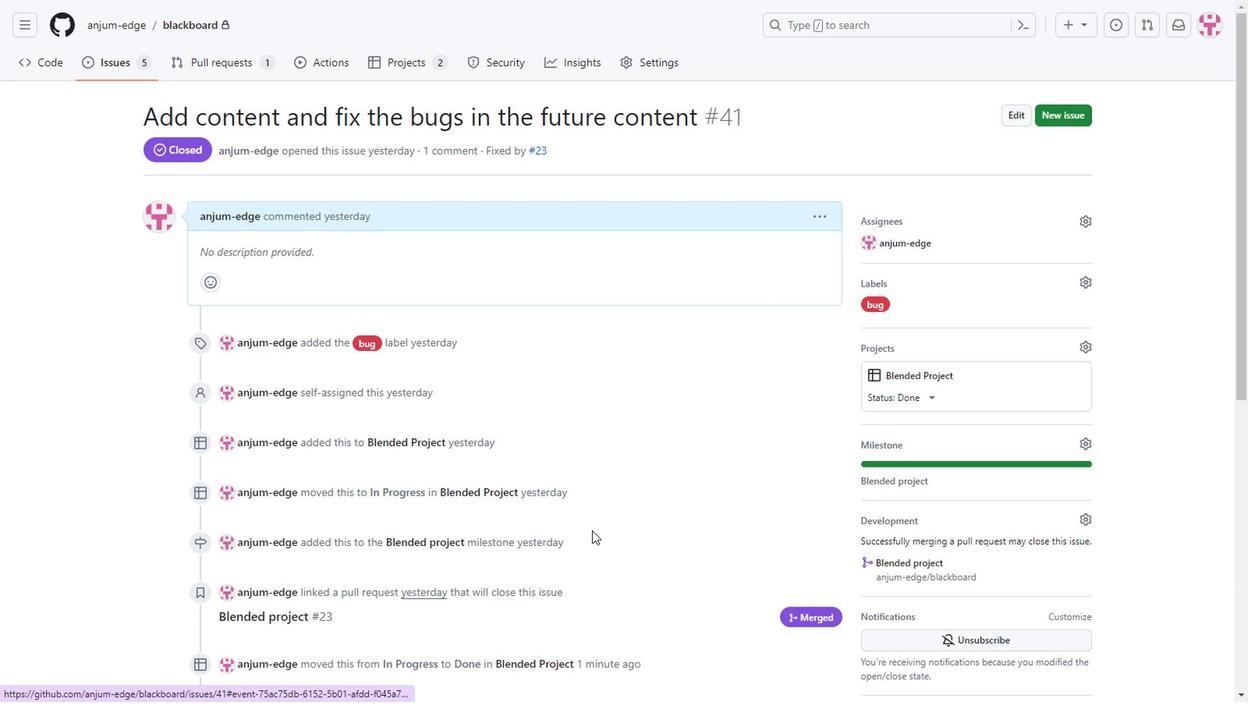 
Action: Mouse scrolled (561, 510) with delta (0, 0)
Screenshot: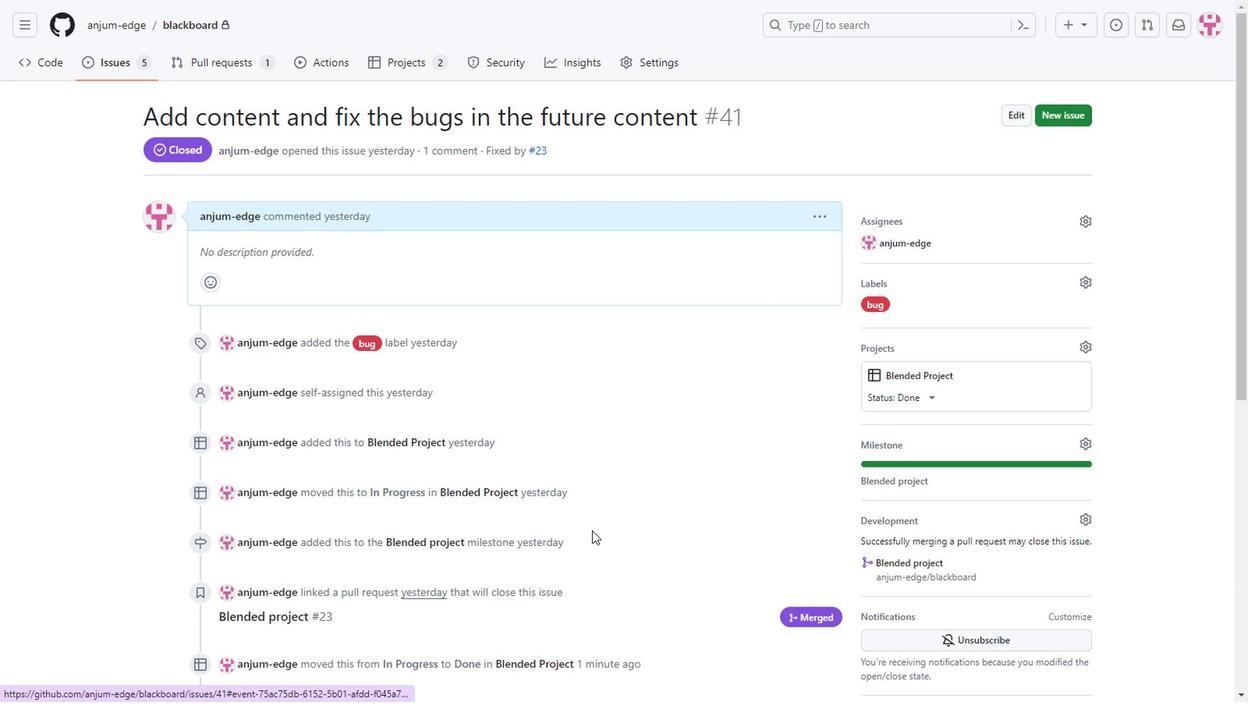 
Action: Mouse scrolled (561, 510) with delta (0, 0)
Screenshot: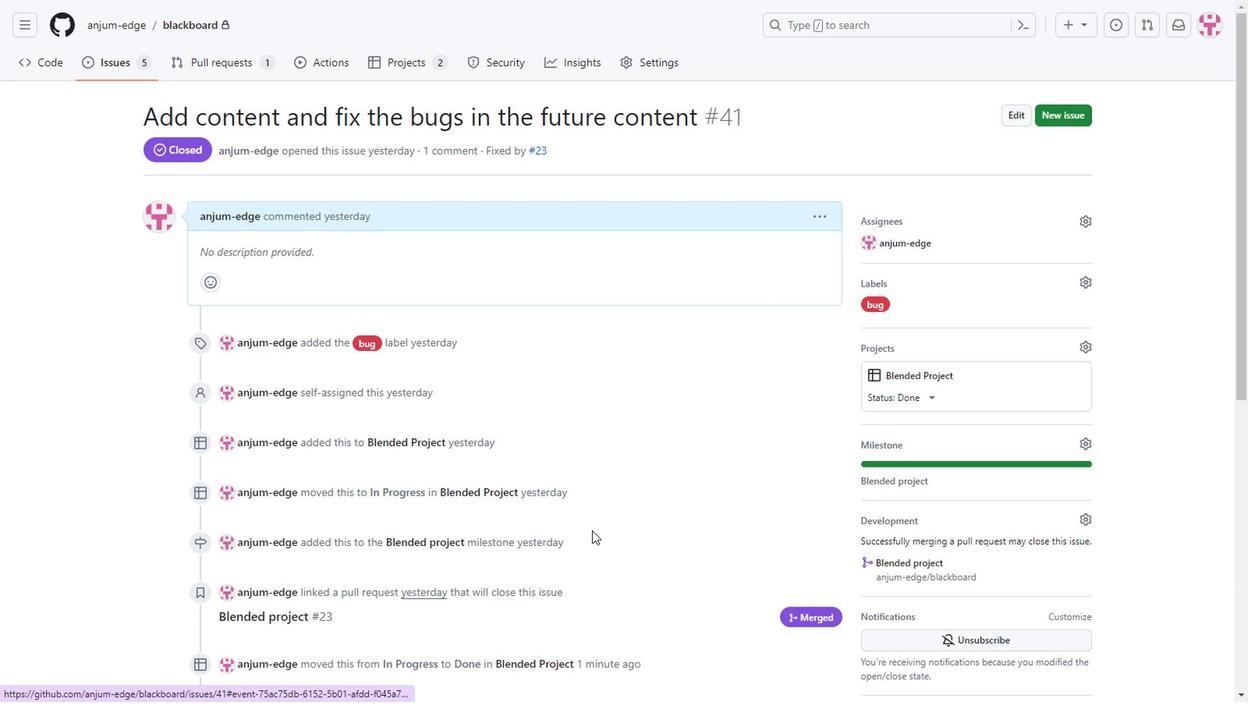 
Action: Mouse scrolled (561, 510) with delta (0, 0)
Screenshot: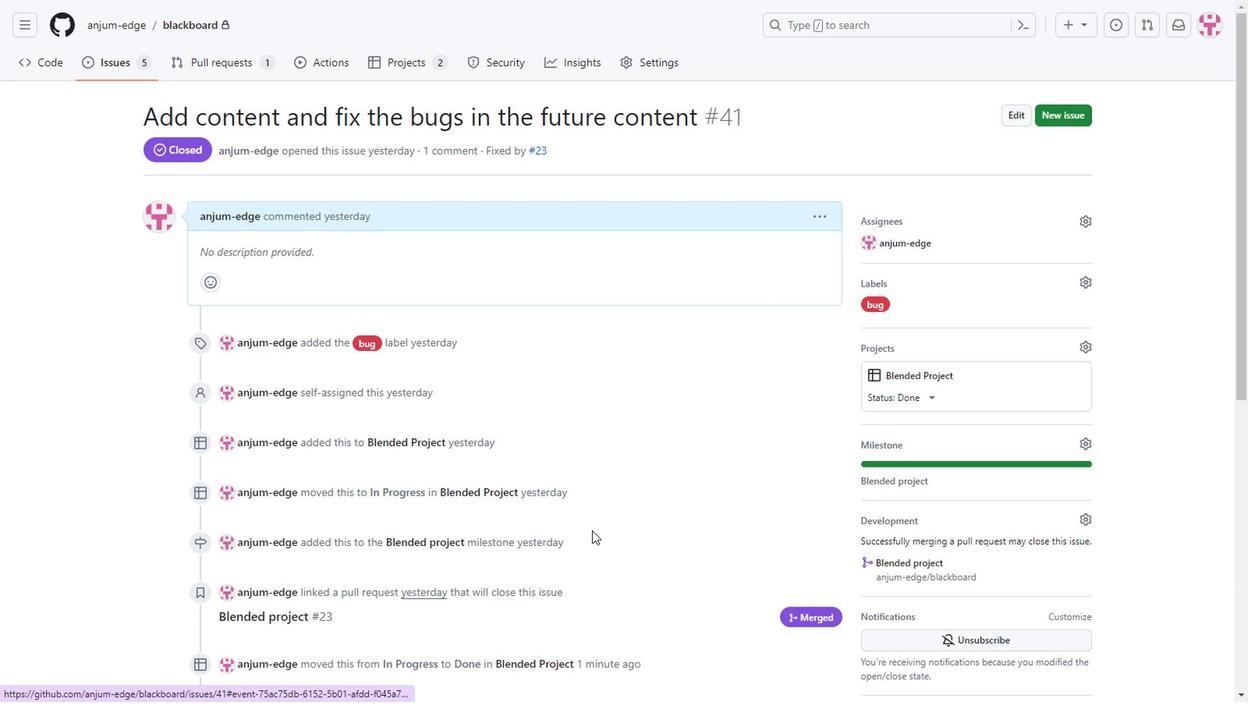 
Action: Mouse scrolled (561, 510) with delta (0, 0)
Screenshot: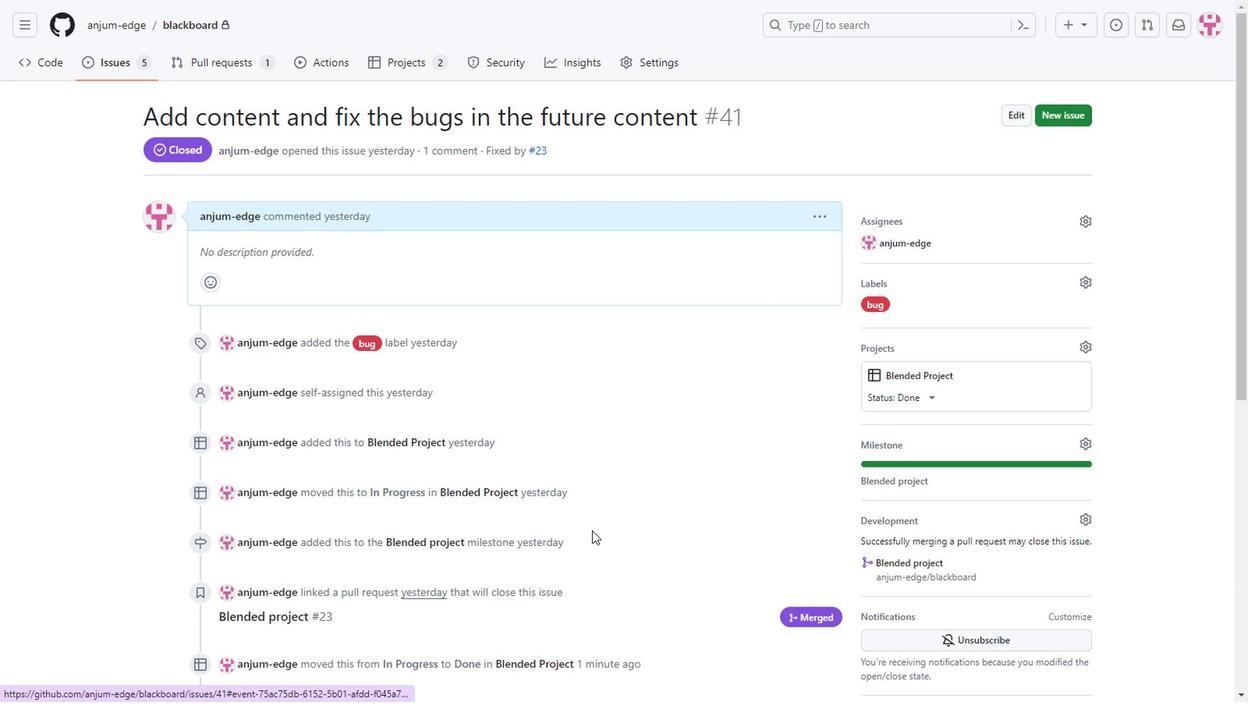 
Action: Mouse scrolled (561, 510) with delta (0, 0)
Screenshot: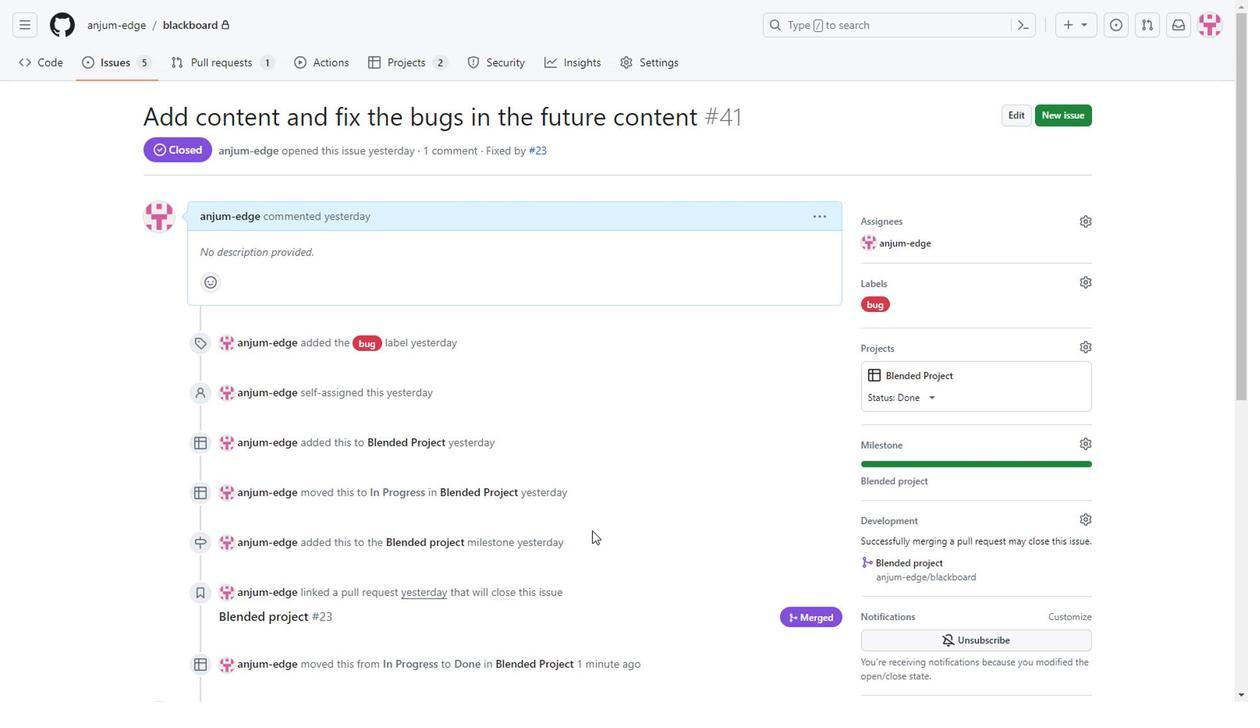 
Action: Mouse scrolled (561, 510) with delta (0, 0)
Screenshot: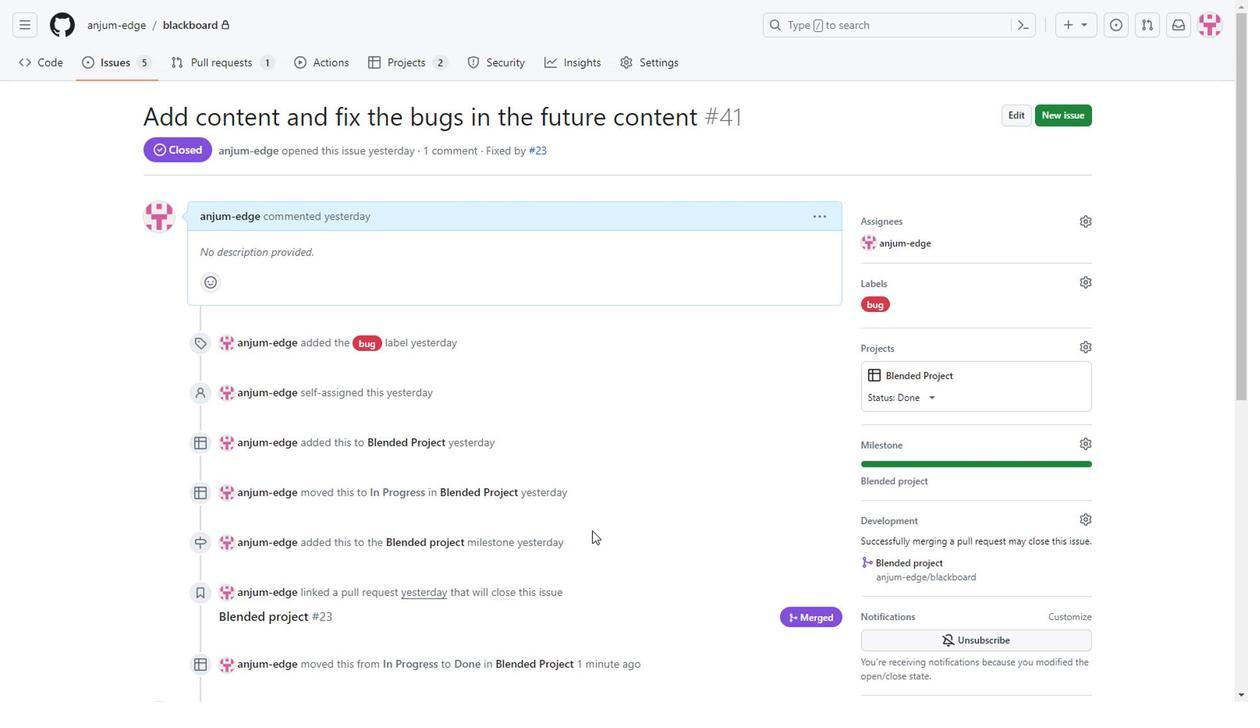 
Action: Mouse moved to (157, 119)
Screenshot: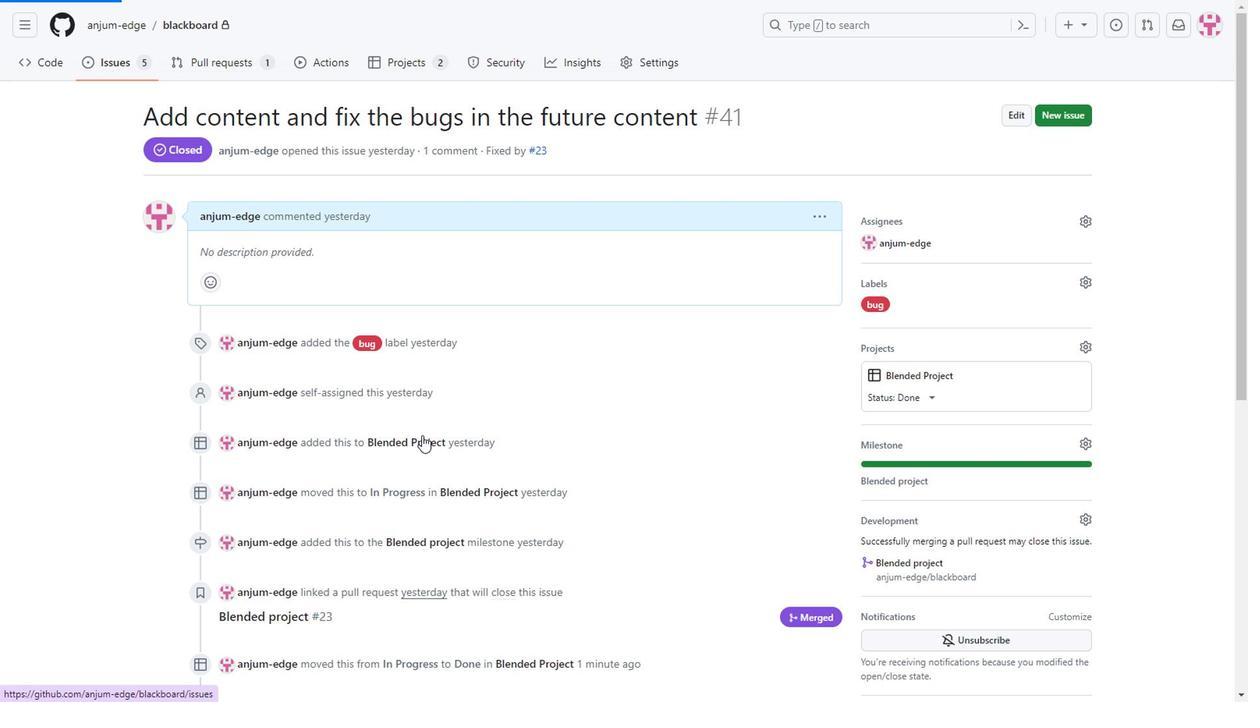 
Action: Mouse pressed left at (157, 119)
Screenshot: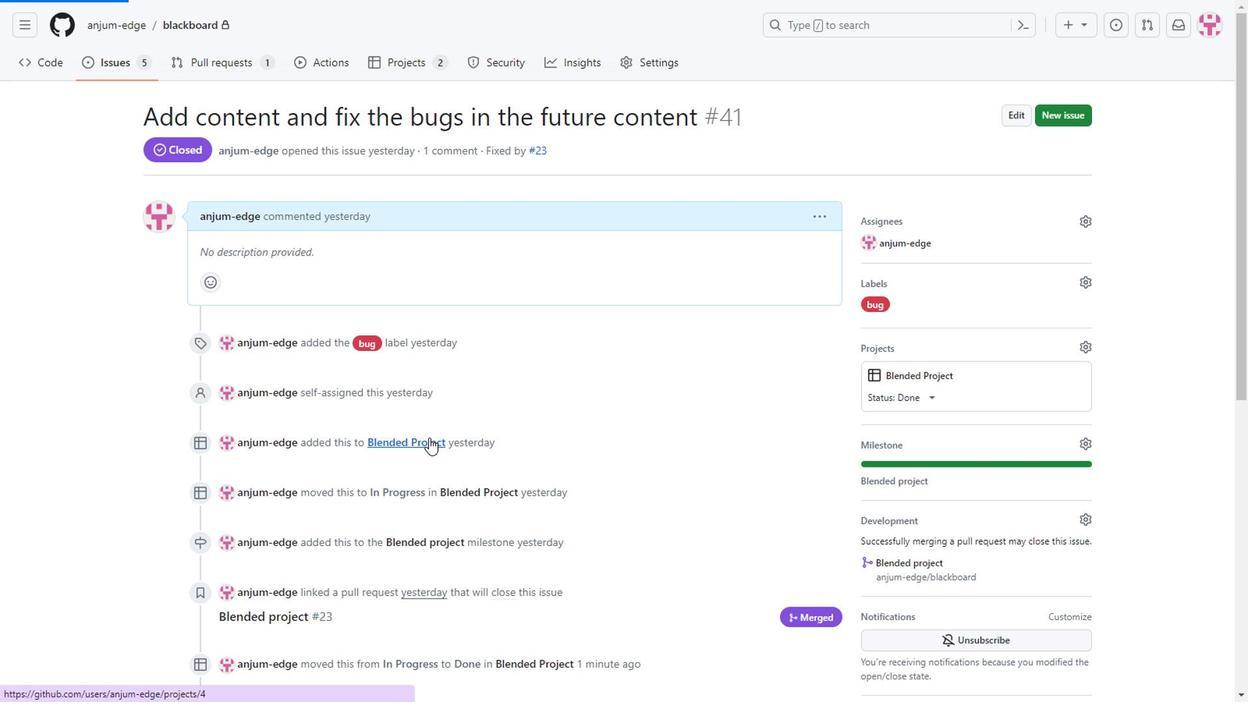 
Action: Mouse moved to (320, 234)
Screenshot: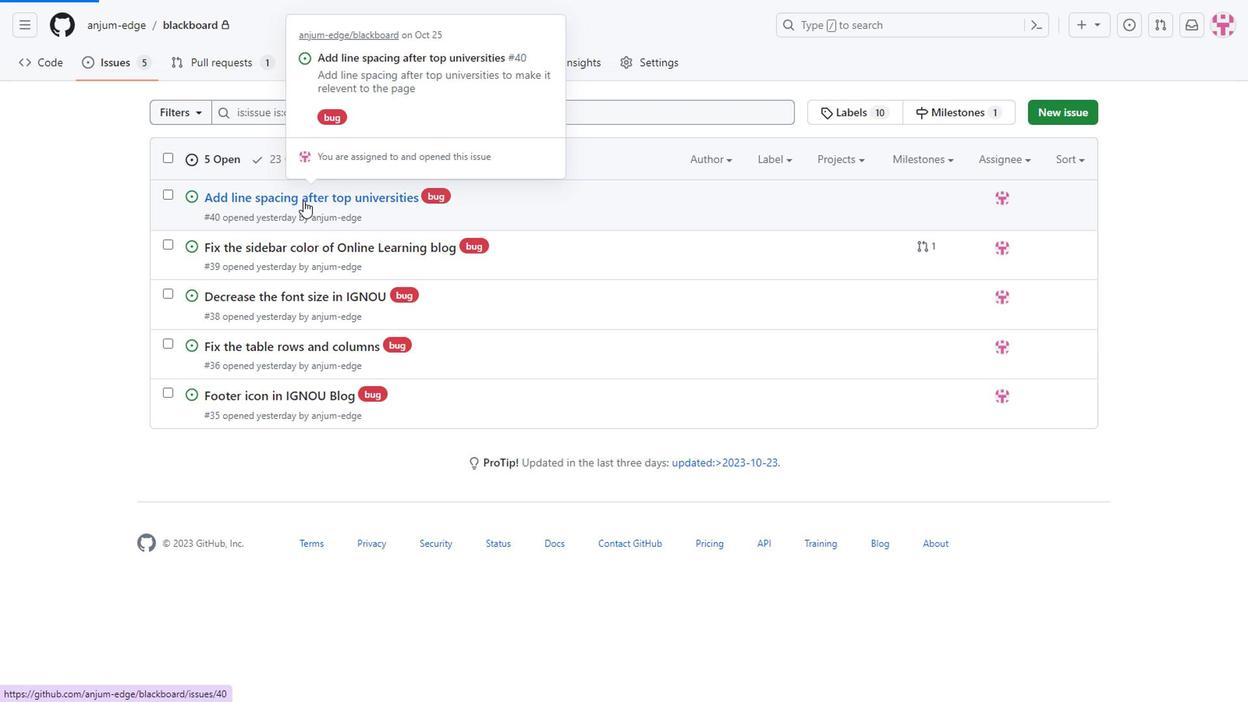 
Action: Mouse pressed left at (320, 234)
Screenshot: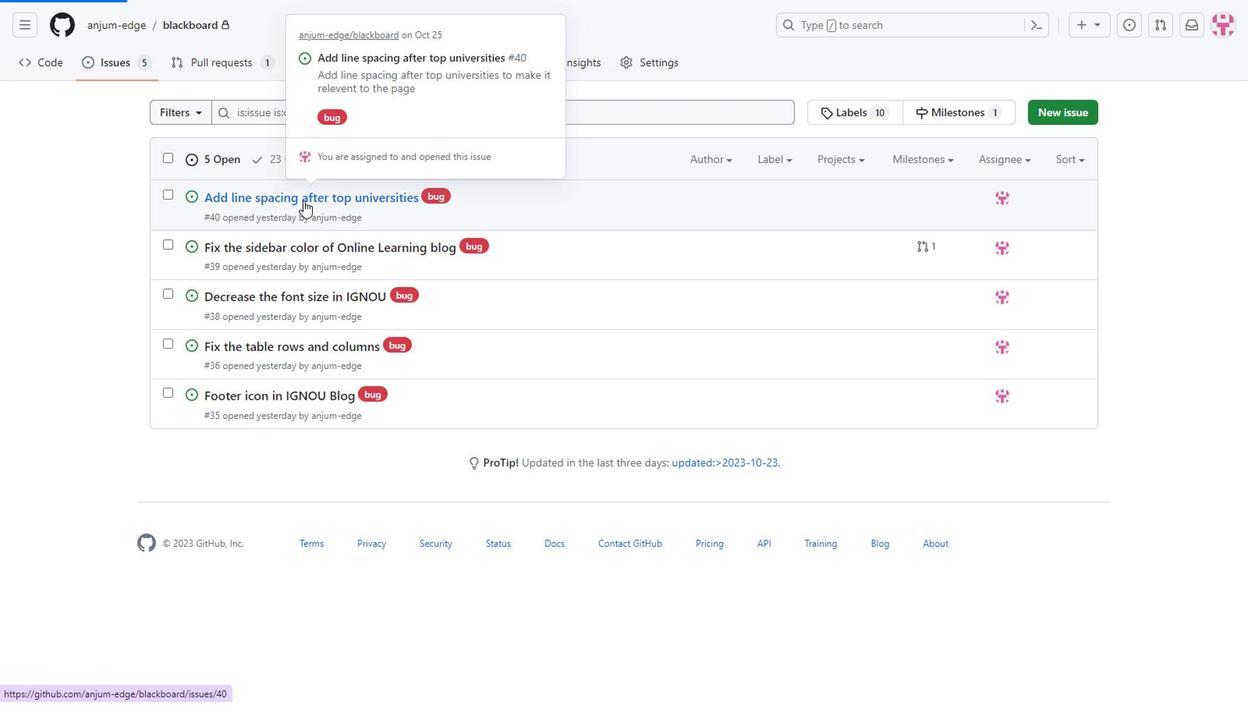 
Action: Mouse moved to (626, 308)
Screenshot: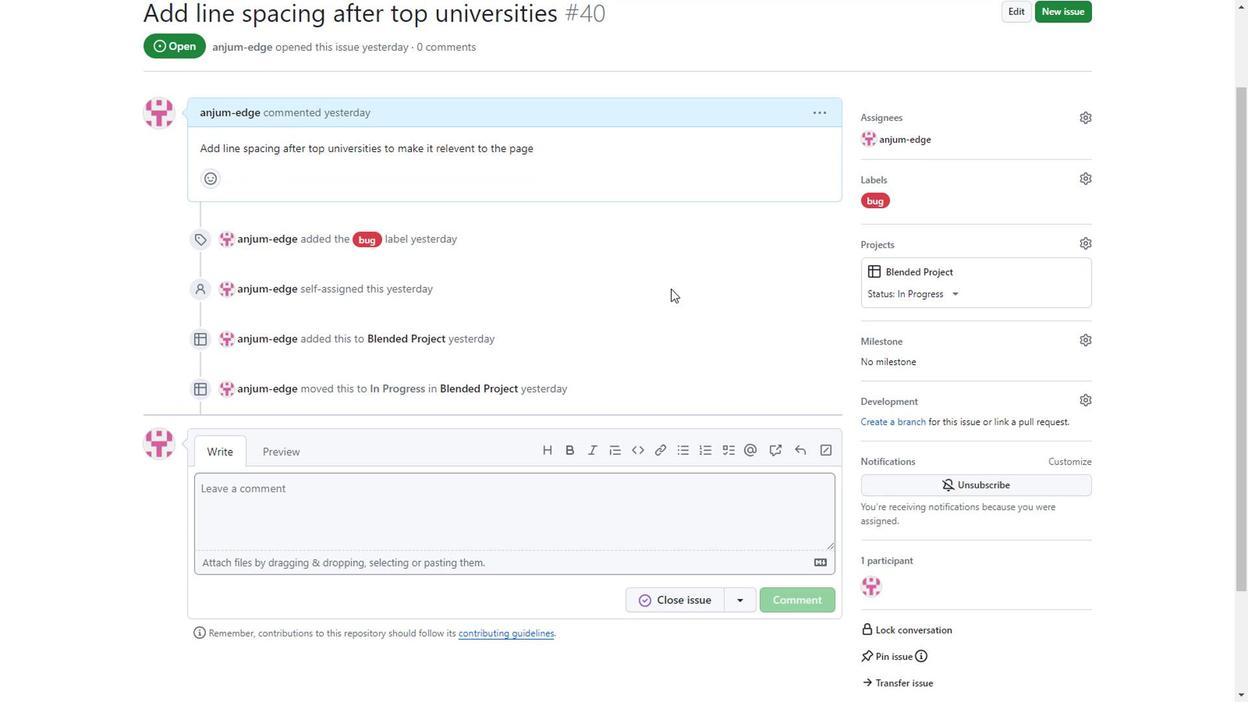 
Action: Mouse scrolled (626, 307) with delta (0, 0)
Screenshot: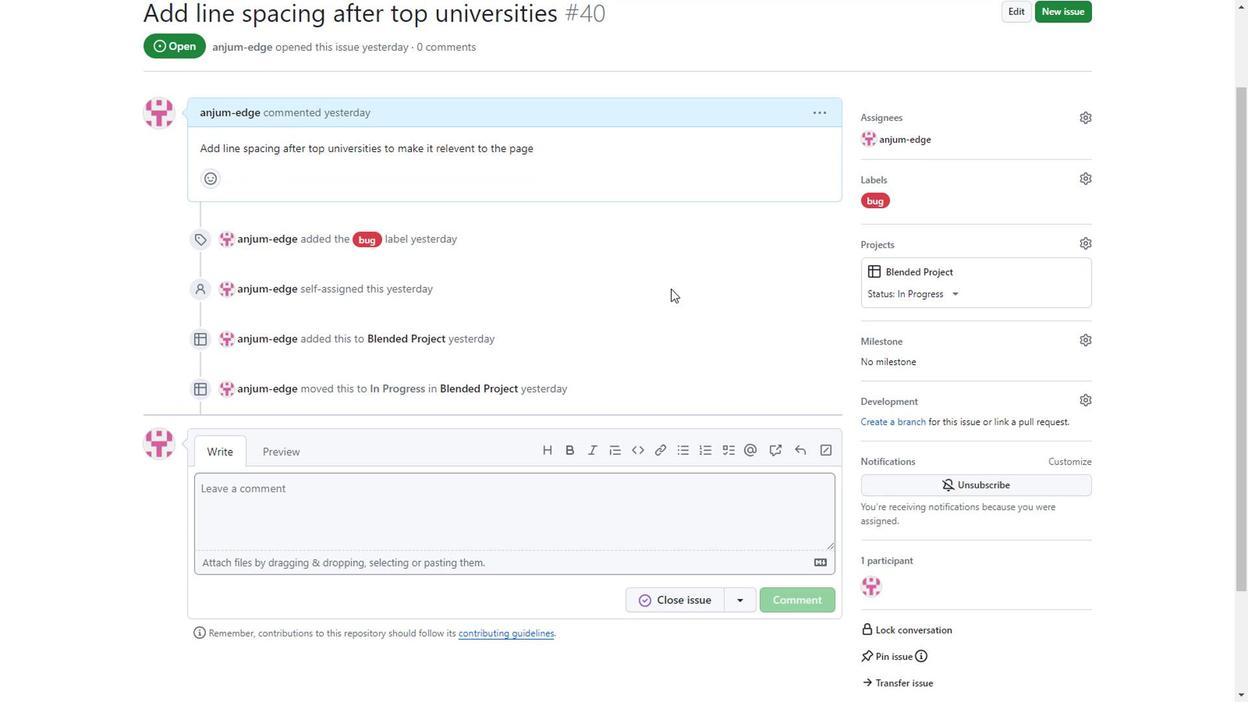 
Action: Mouse moved to (416, 420)
Screenshot: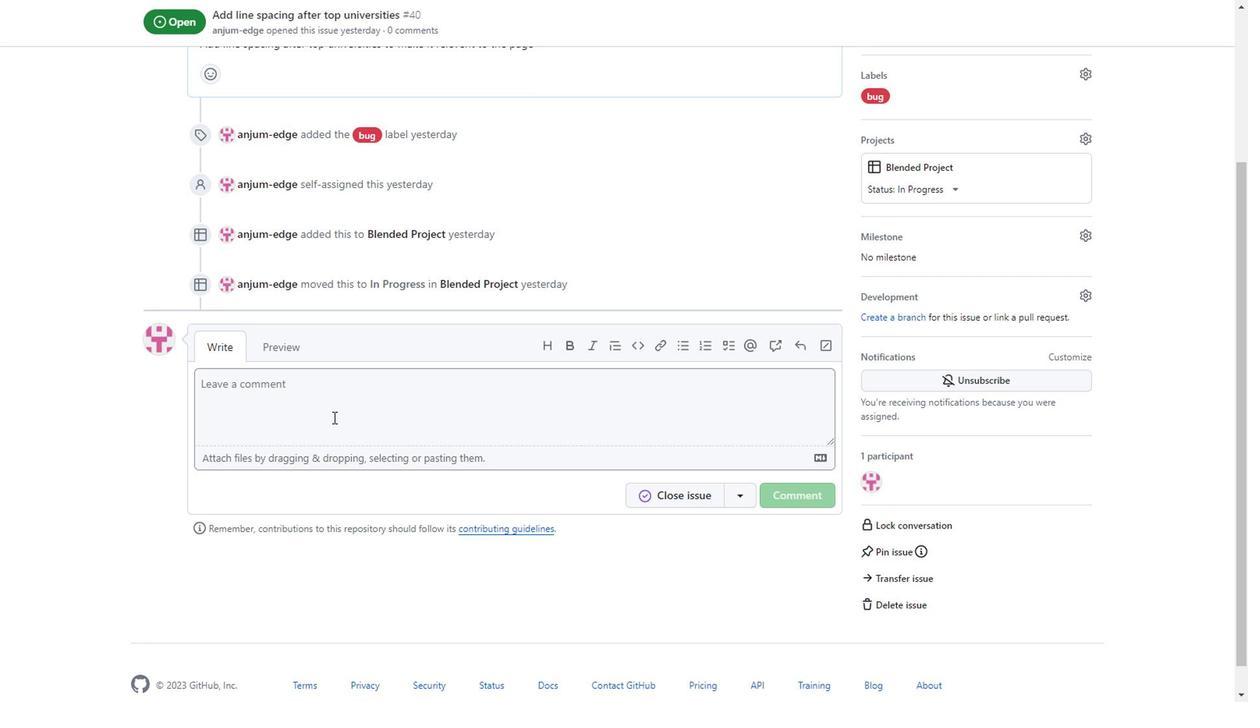 
Action: Mouse scrolled (416, 420) with delta (0, 0)
Screenshot: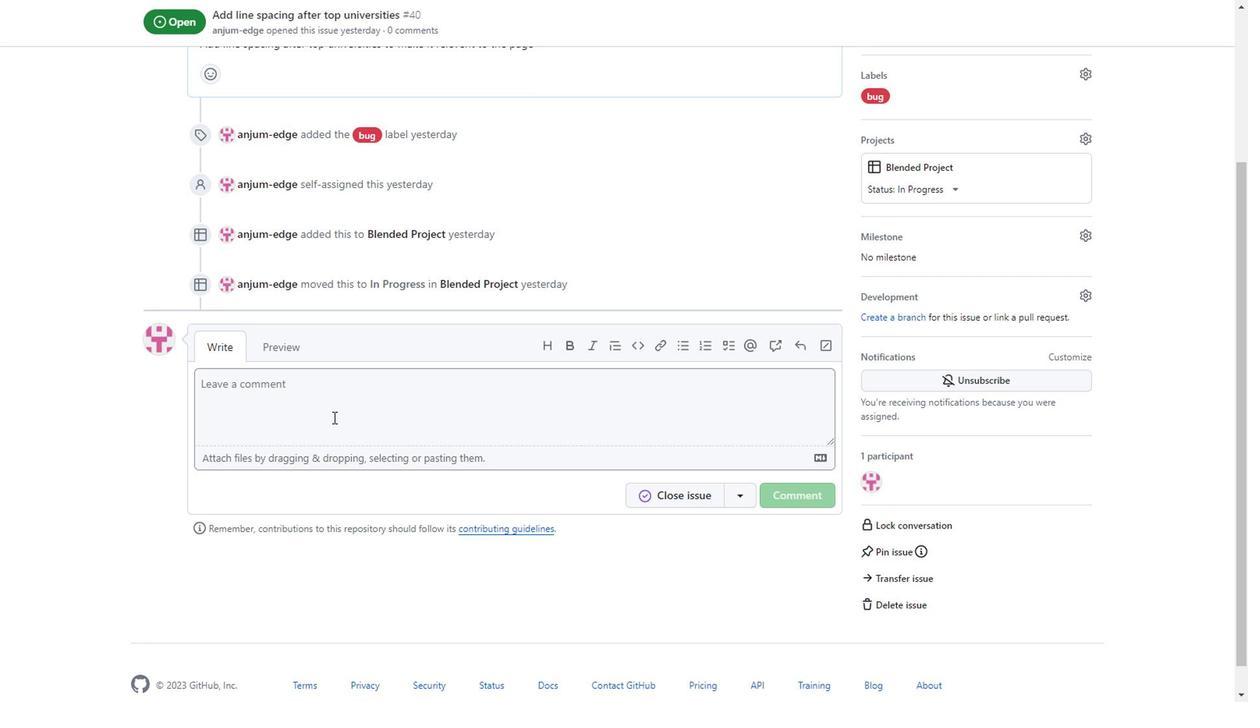 
Action: Mouse moved to (450, 456)
Screenshot: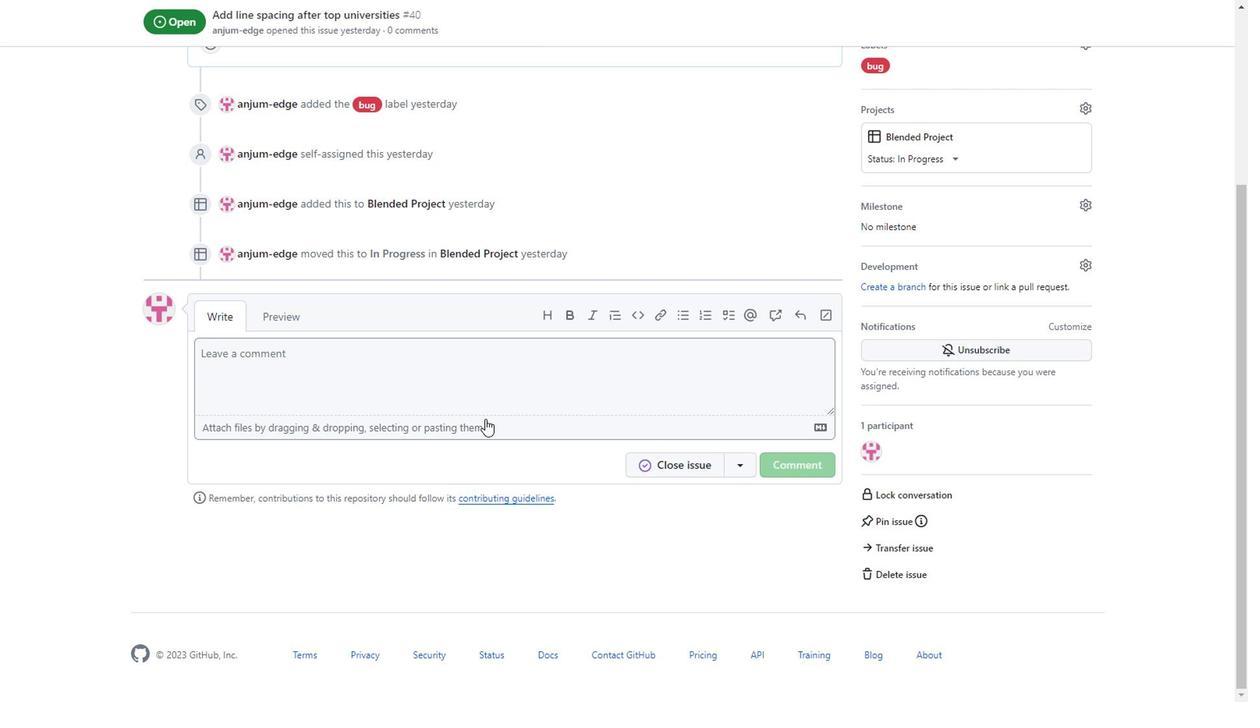 
Action: Mouse scrolled (450, 455) with delta (0, 0)
Screenshot: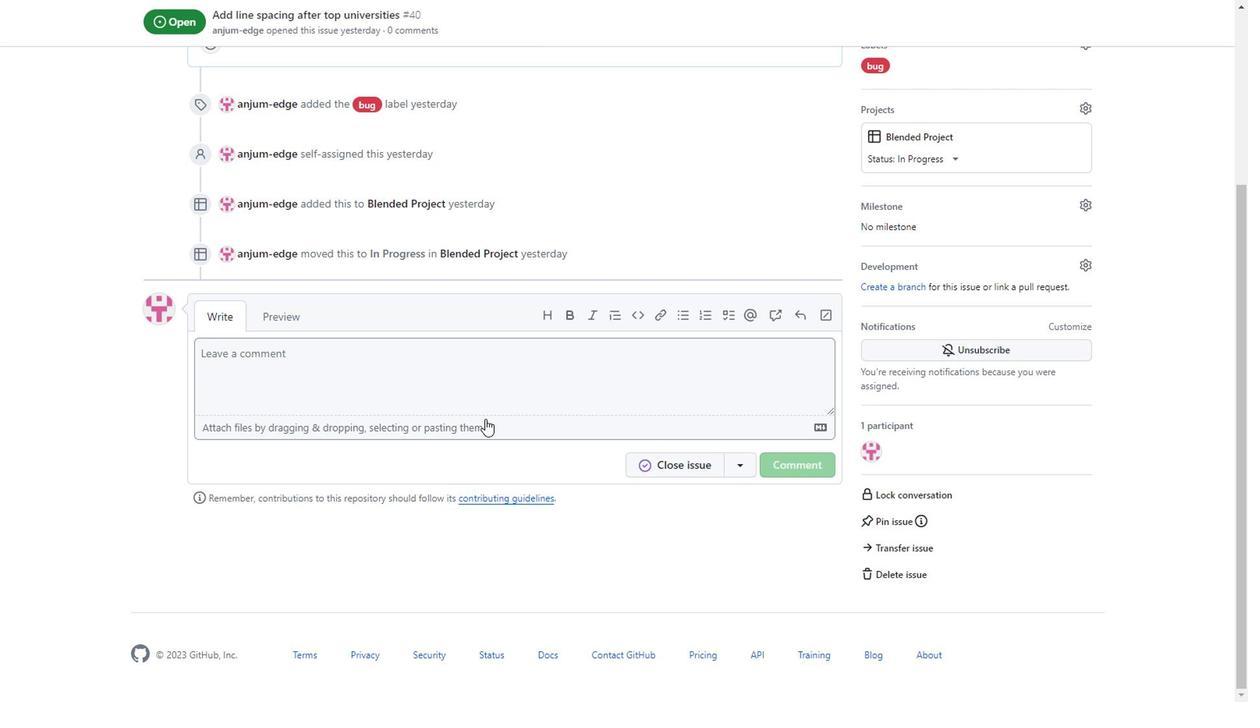 
Action: Mouse moved to (472, 416)
Screenshot: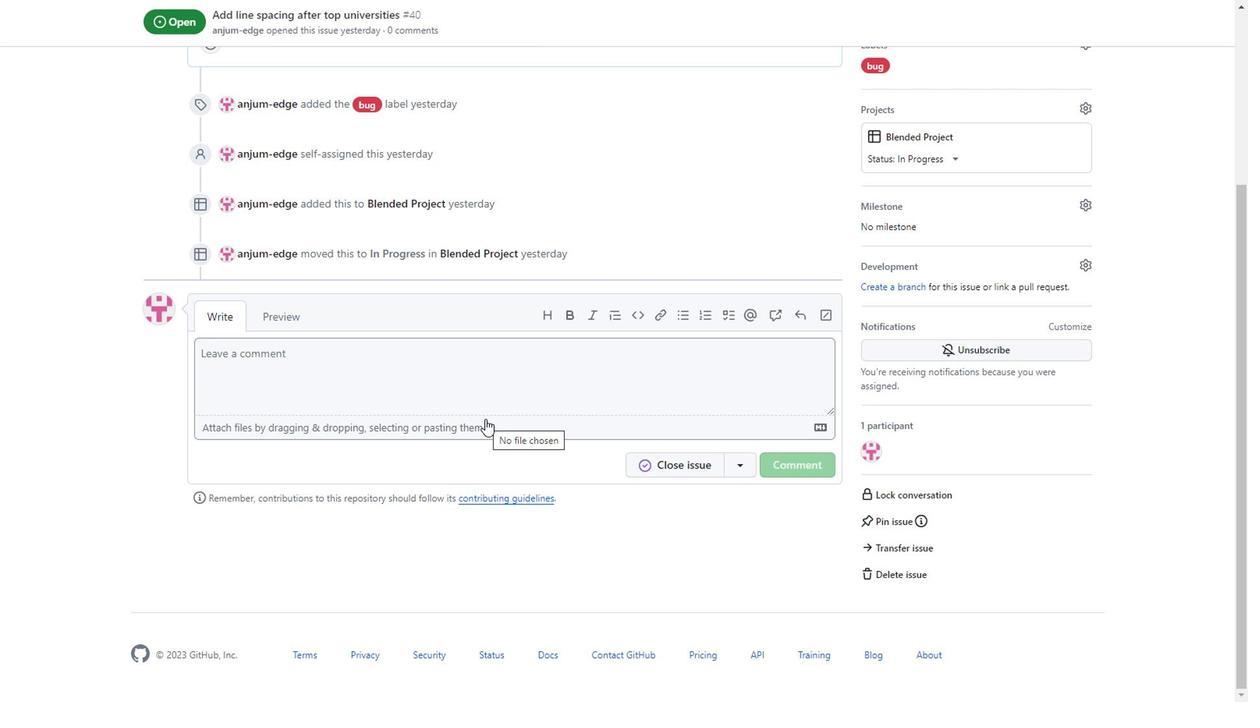 
Action: Mouse scrolled (472, 416) with delta (0, 0)
Screenshot: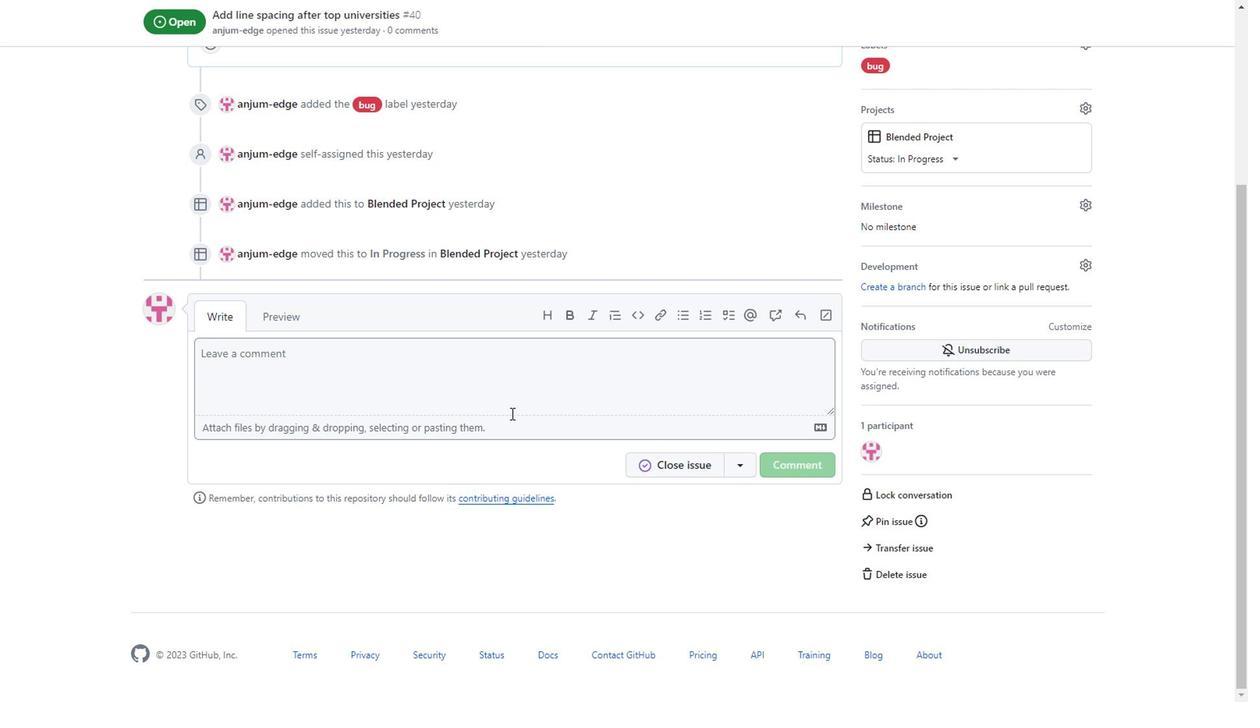 
Action: Mouse scrolled (472, 416) with delta (0, 0)
Screenshot: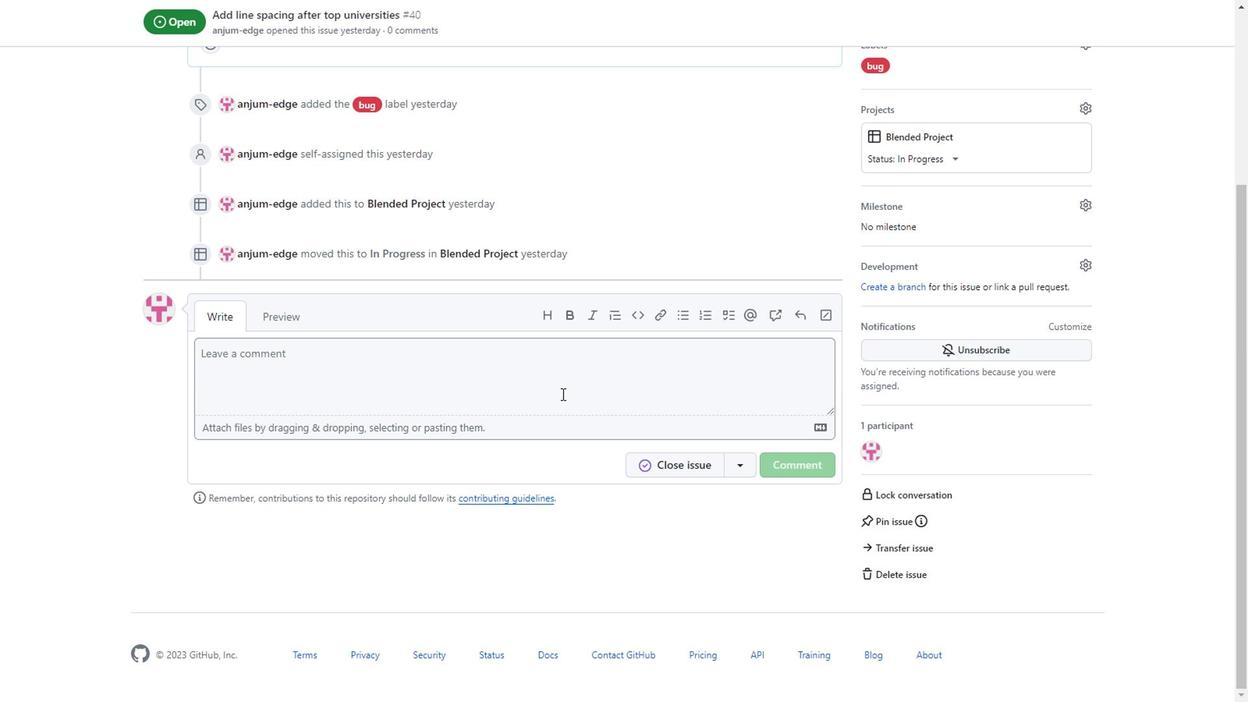 
Action: Mouse scrolled (472, 416) with delta (0, 0)
Screenshot: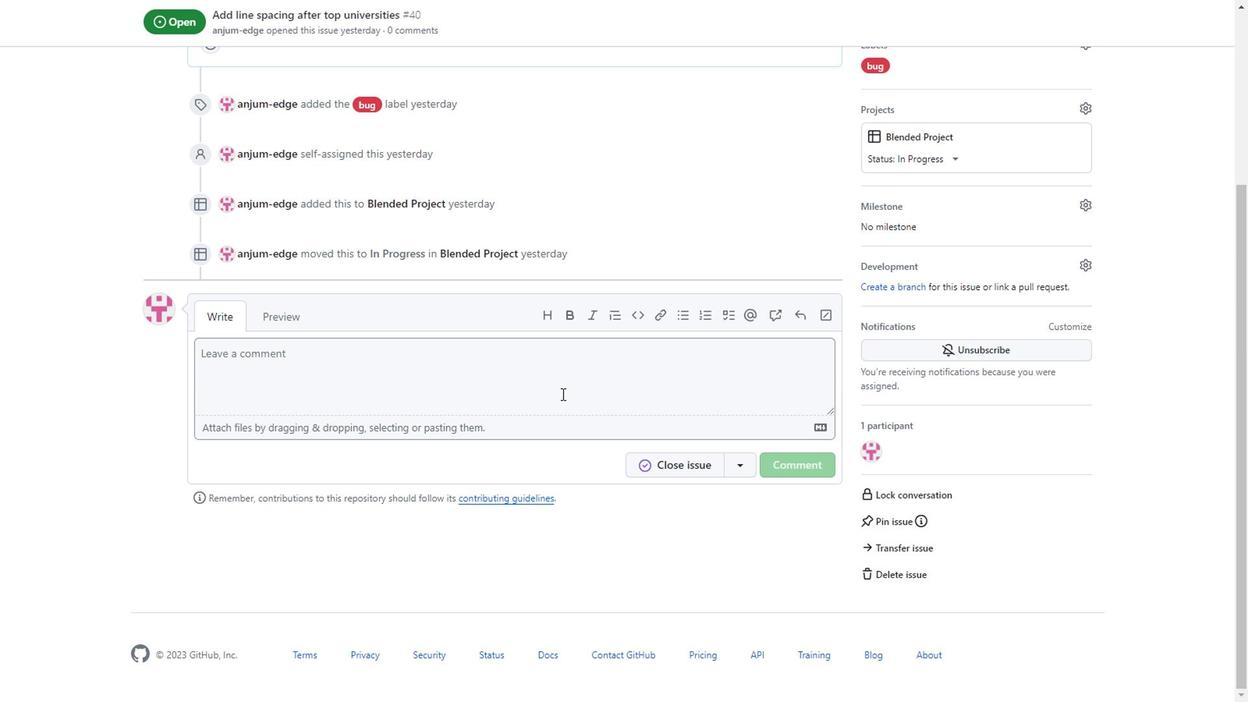 
Action: Mouse scrolled (472, 416) with delta (0, 0)
Screenshot: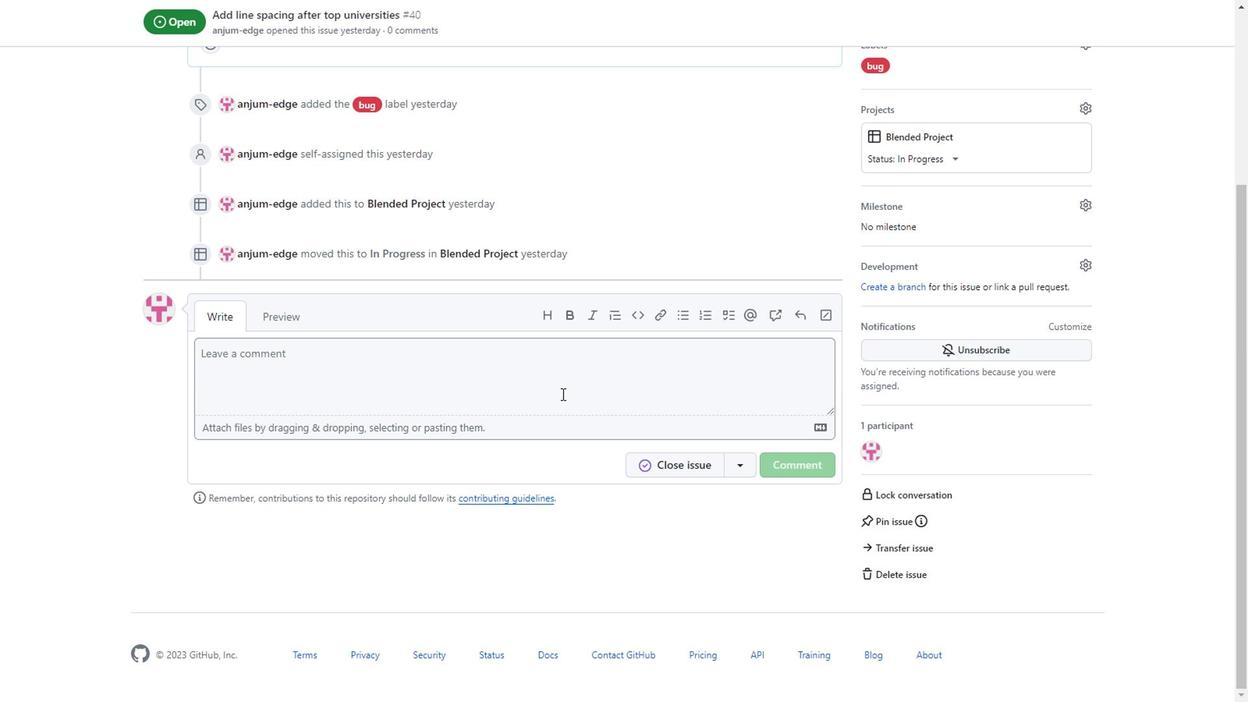 
Action: Mouse moved to (535, 396)
Screenshot: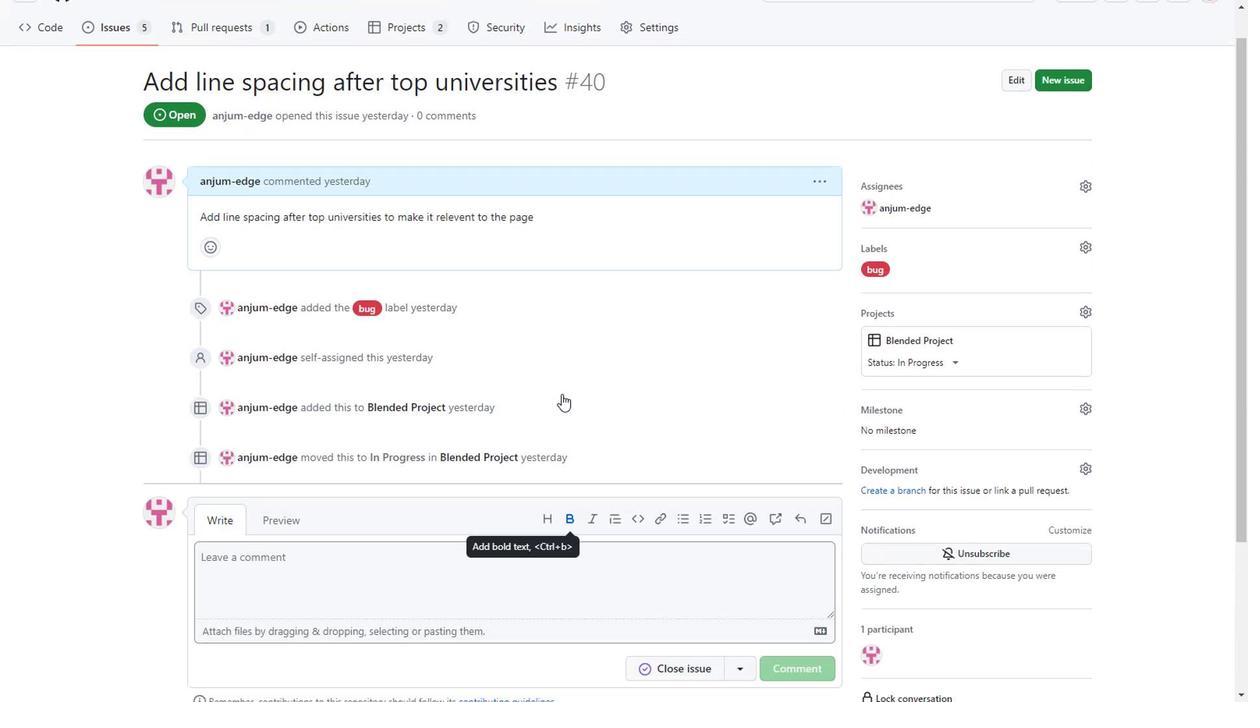 
Action: Mouse scrolled (535, 396) with delta (0, 0)
Screenshot: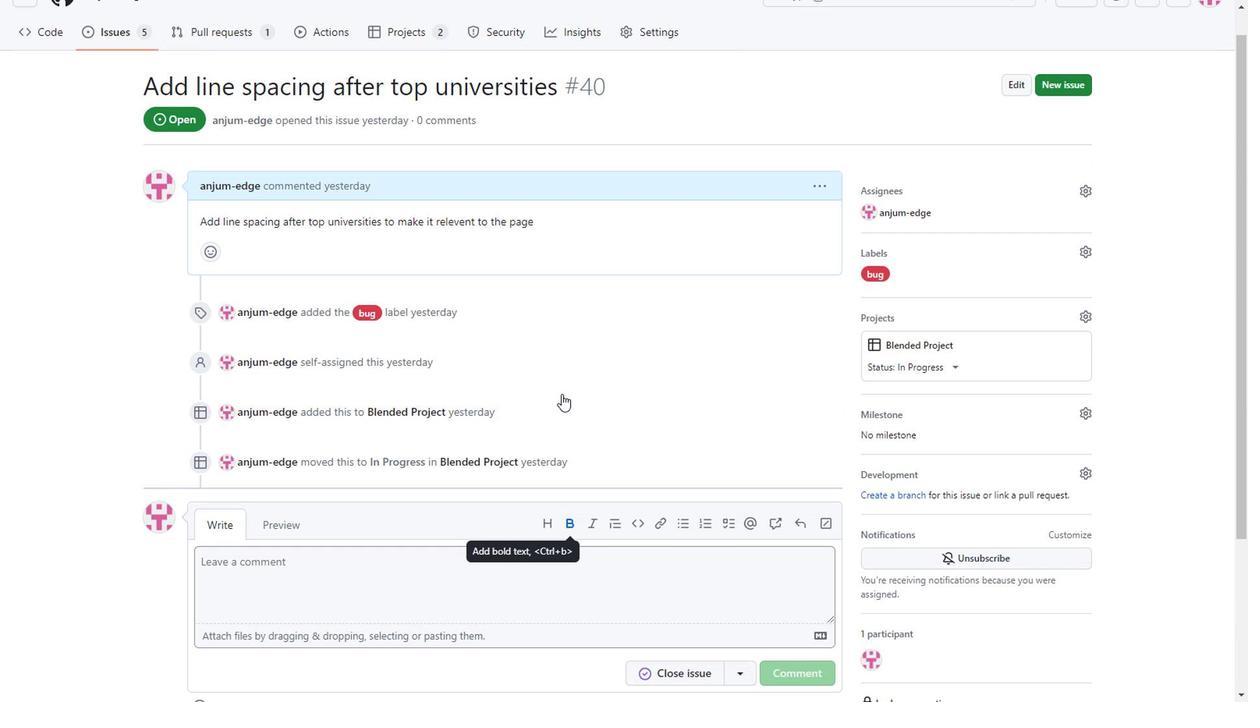 
Action: Mouse scrolled (535, 396) with delta (0, 0)
Screenshot: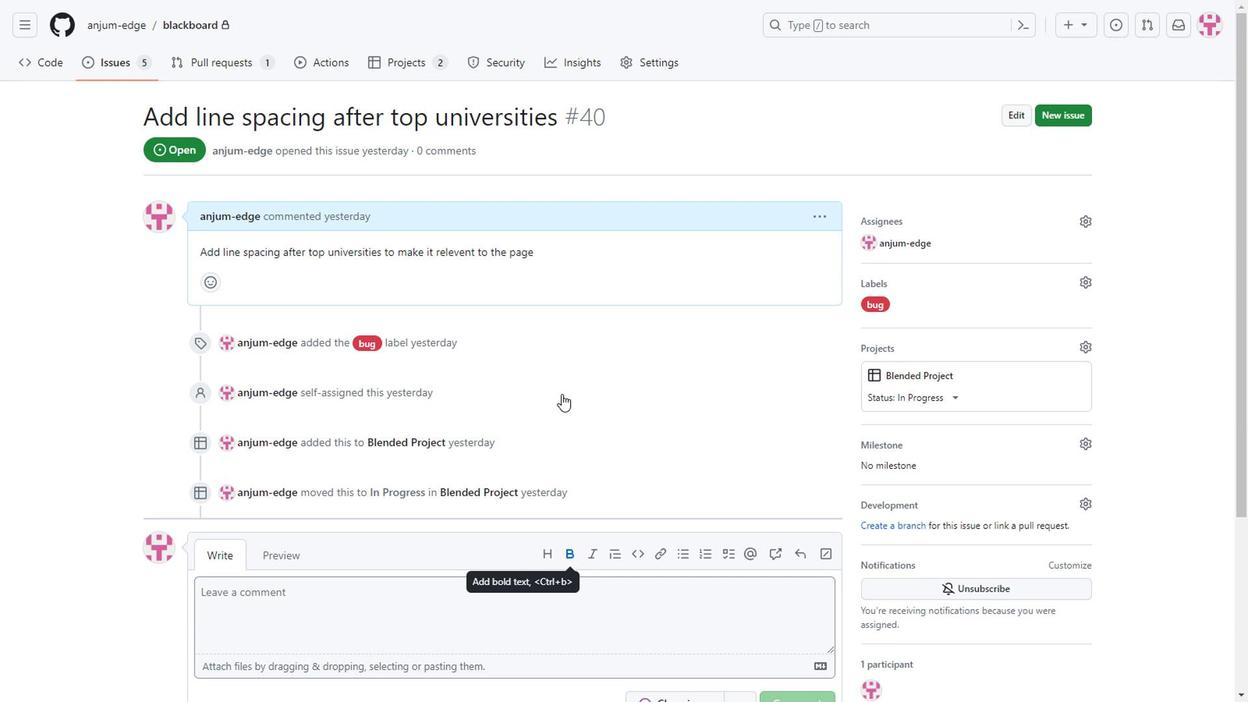 
Action: Mouse scrolled (535, 396) with delta (0, 0)
Screenshot: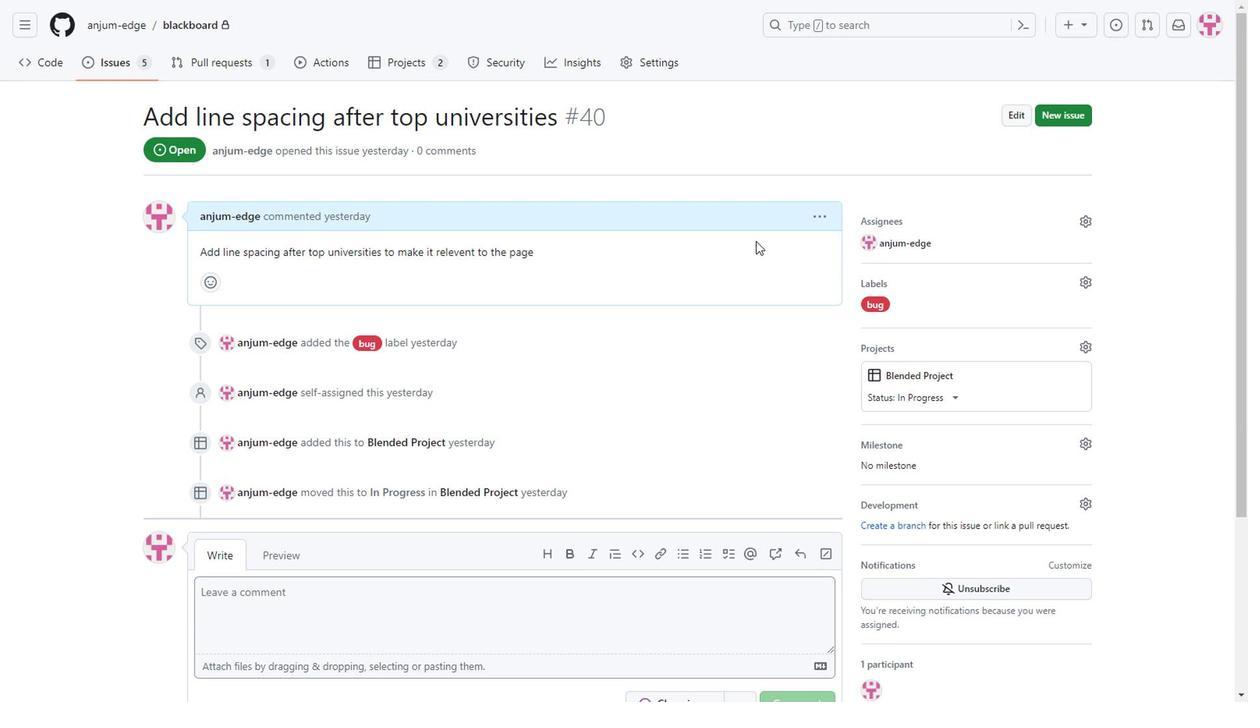 
Action: Mouse scrolled (535, 396) with delta (0, 0)
Screenshot: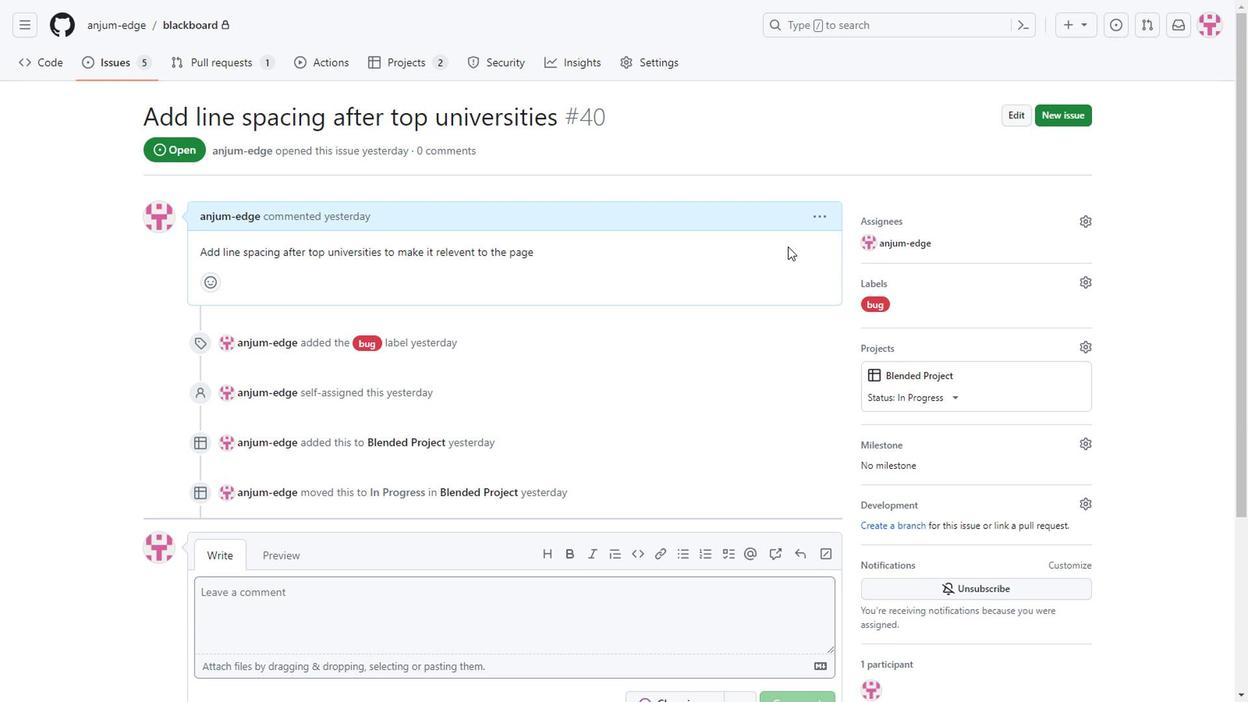 
Action: Mouse moved to (810, 364)
Screenshot: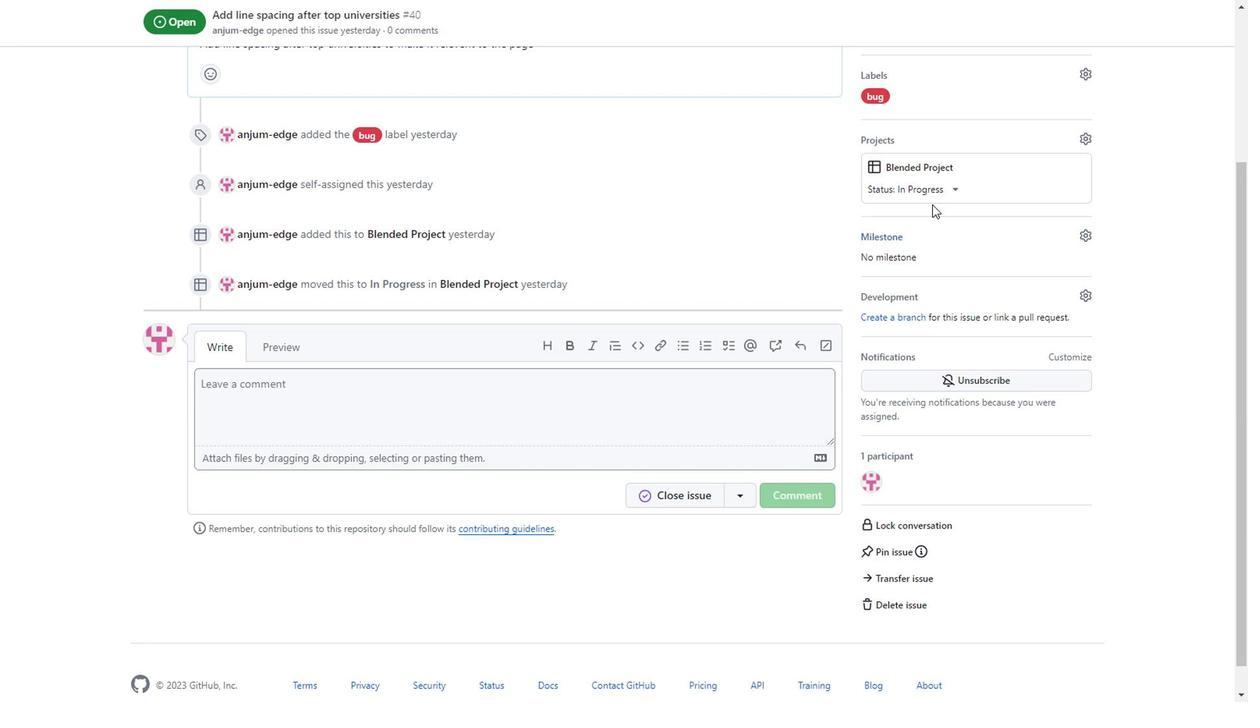 
Action: Mouse scrolled (810, 363) with delta (0, 0)
Screenshot: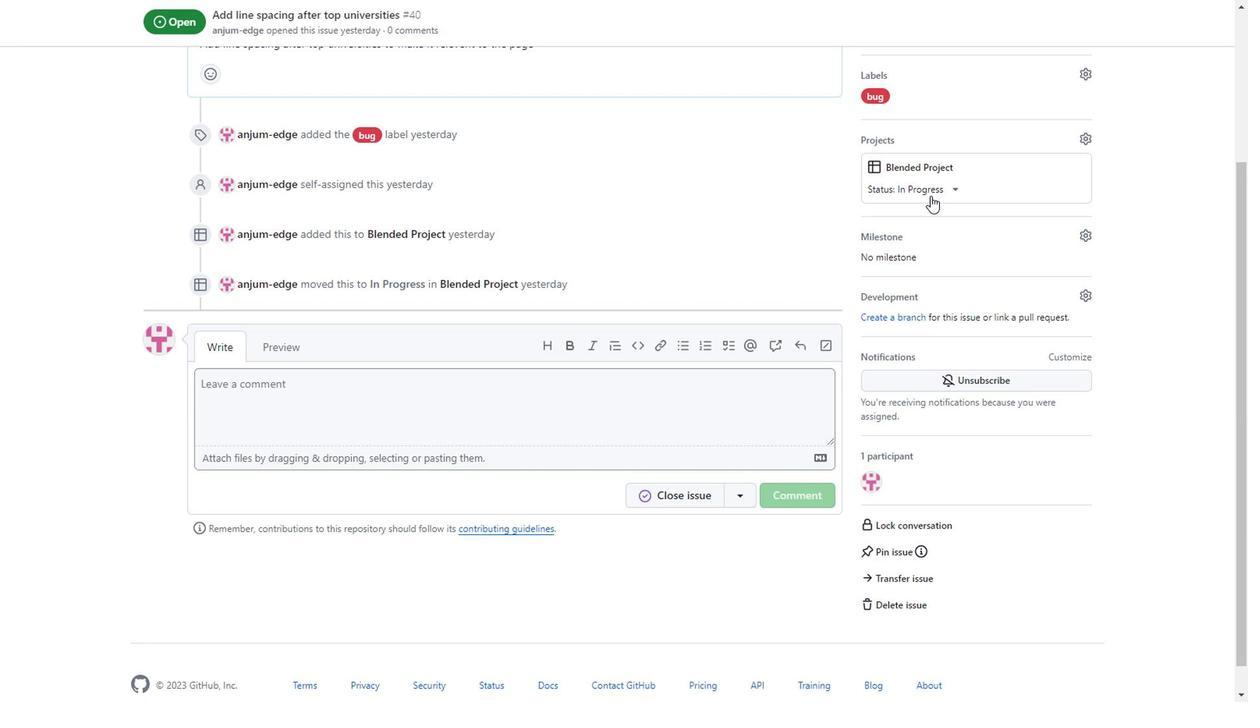 
Action: Mouse scrolled (810, 363) with delta (0, 0)
Screenshot: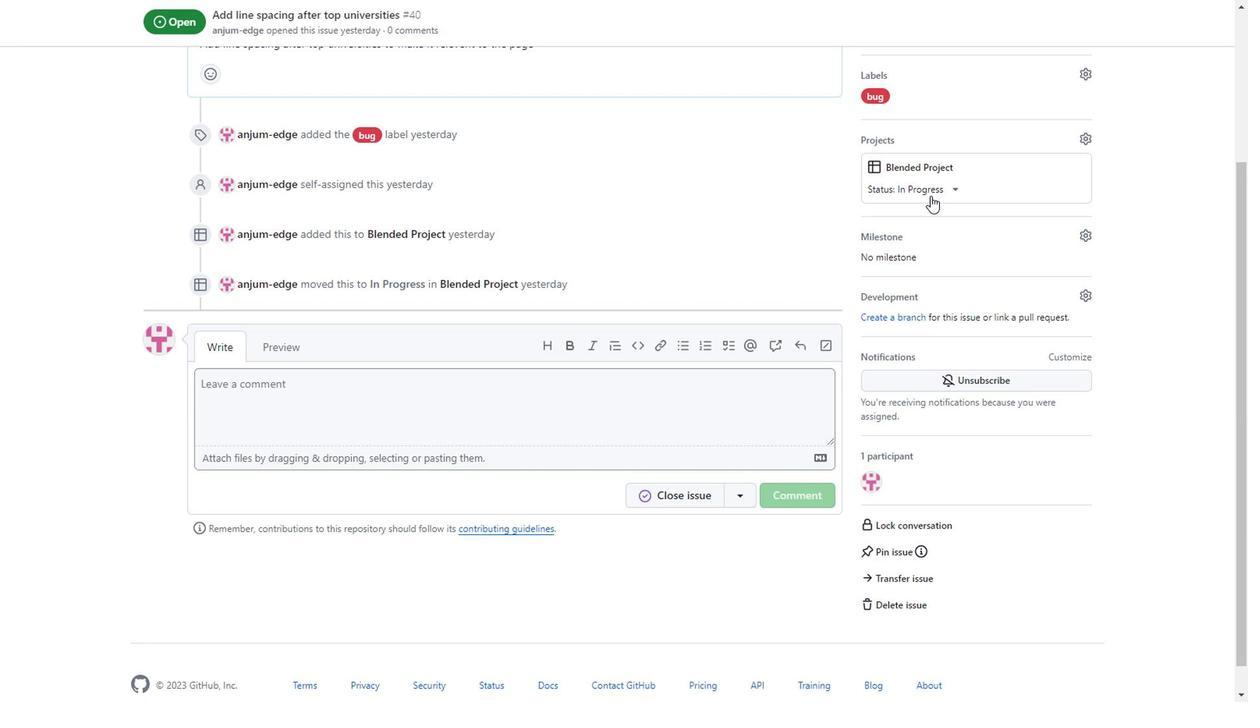 
Action: Mouse moved to (843, 230)
Screenshot: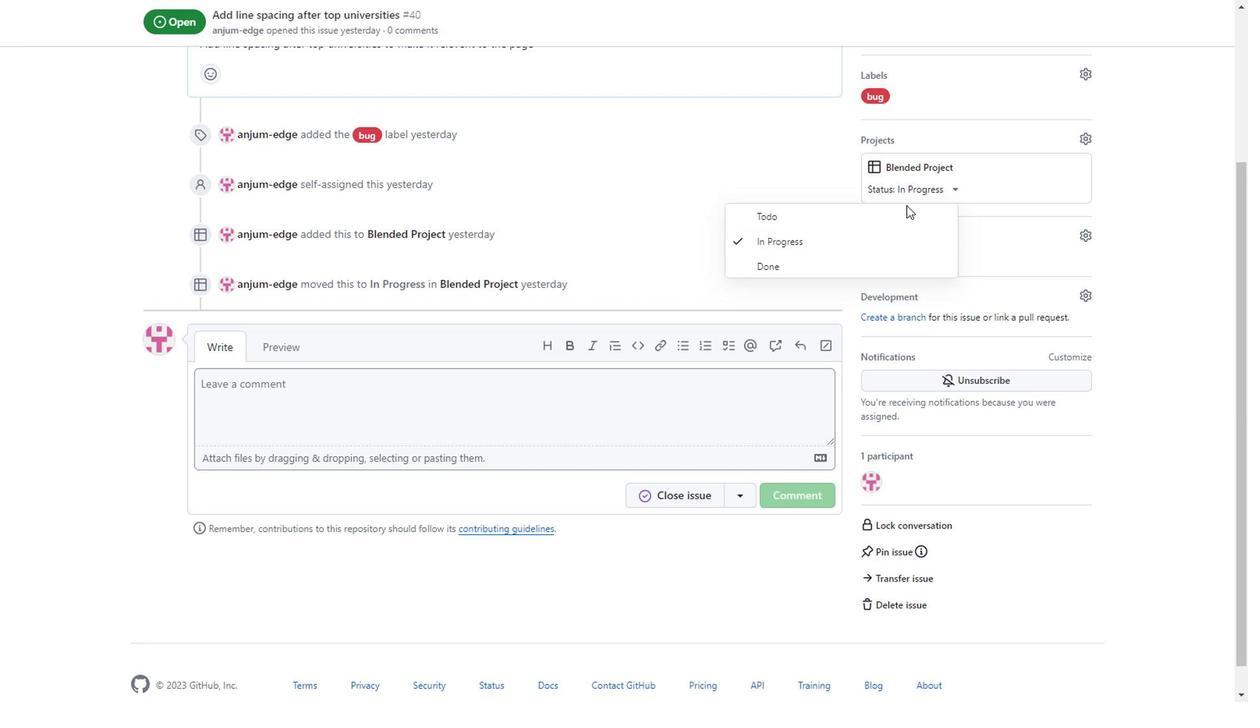 
Action: Mouse pressed left at (843, 230)
Screenshot: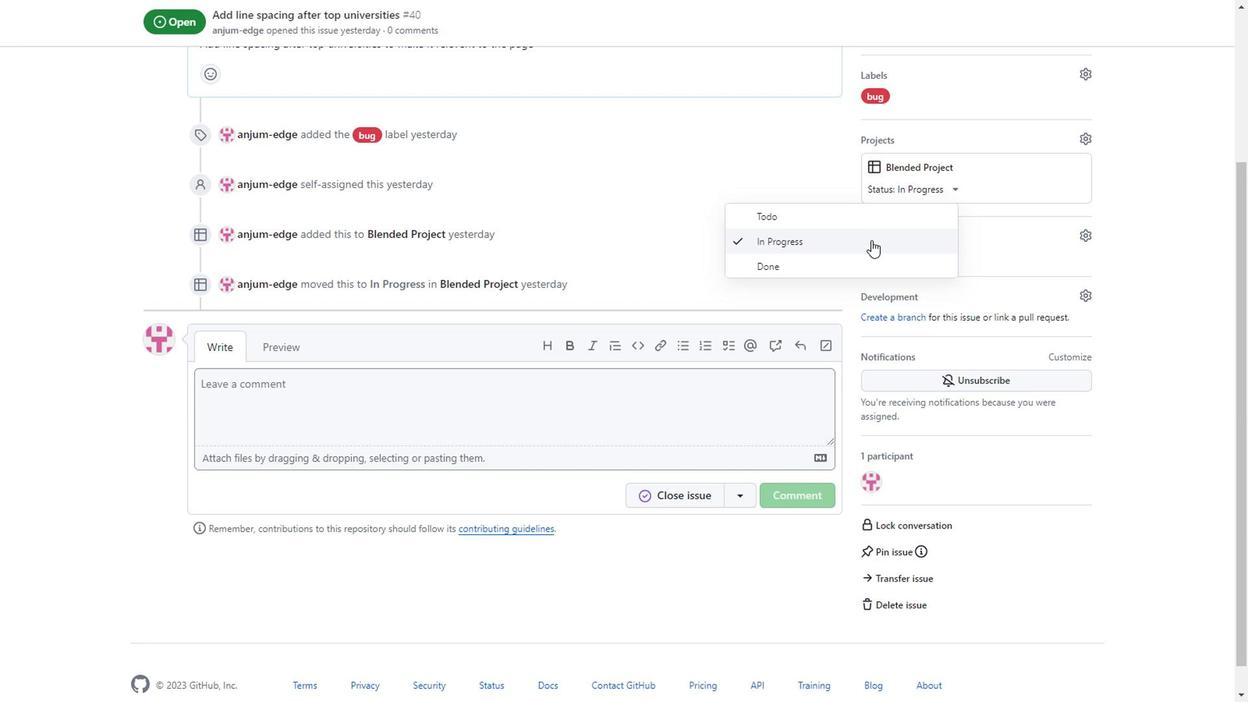 
Action: Mouse moved to (781, 281)
Screenshot: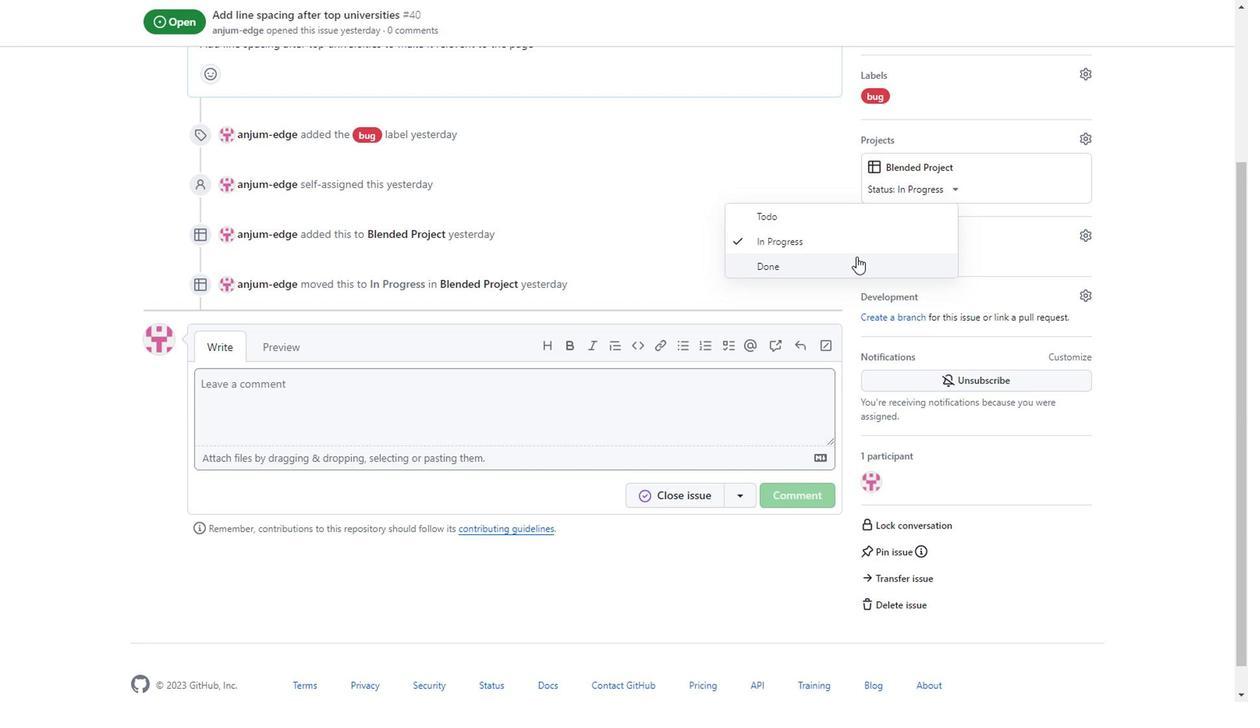
Action: Mouse pressed left at (781, 281)
Screenshot: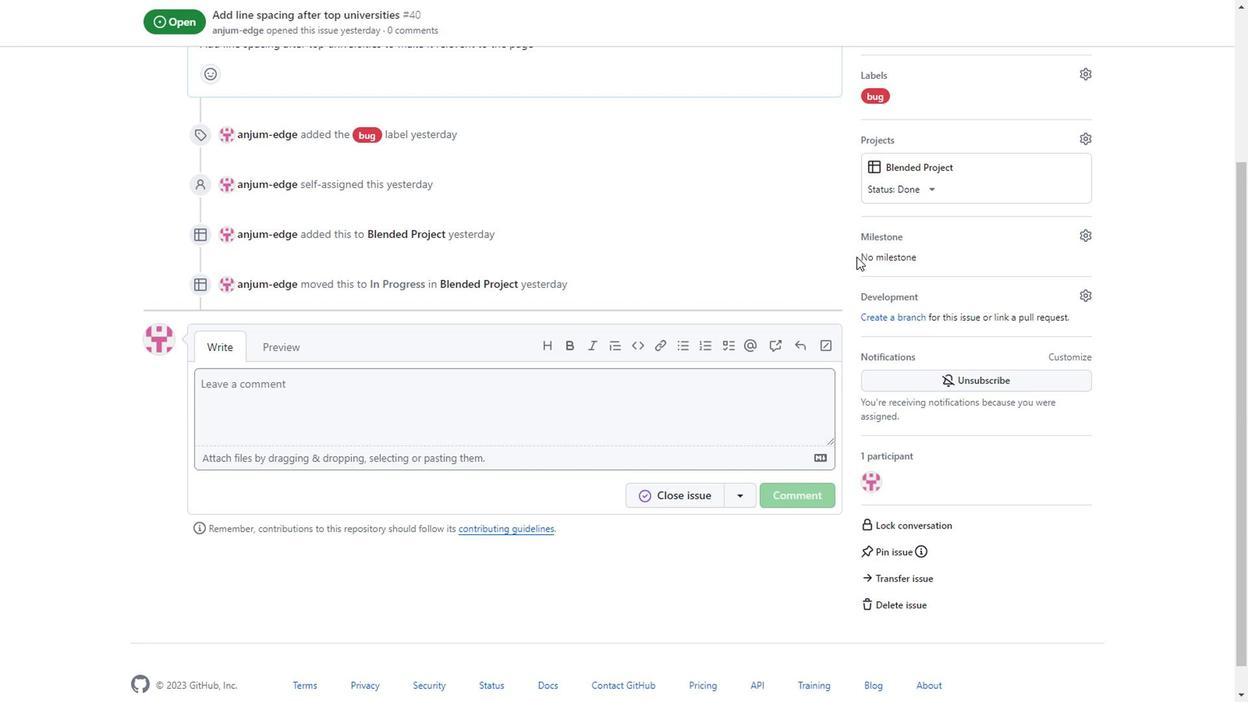 
Action: Mouse moved to (555, 284)
Screenshot: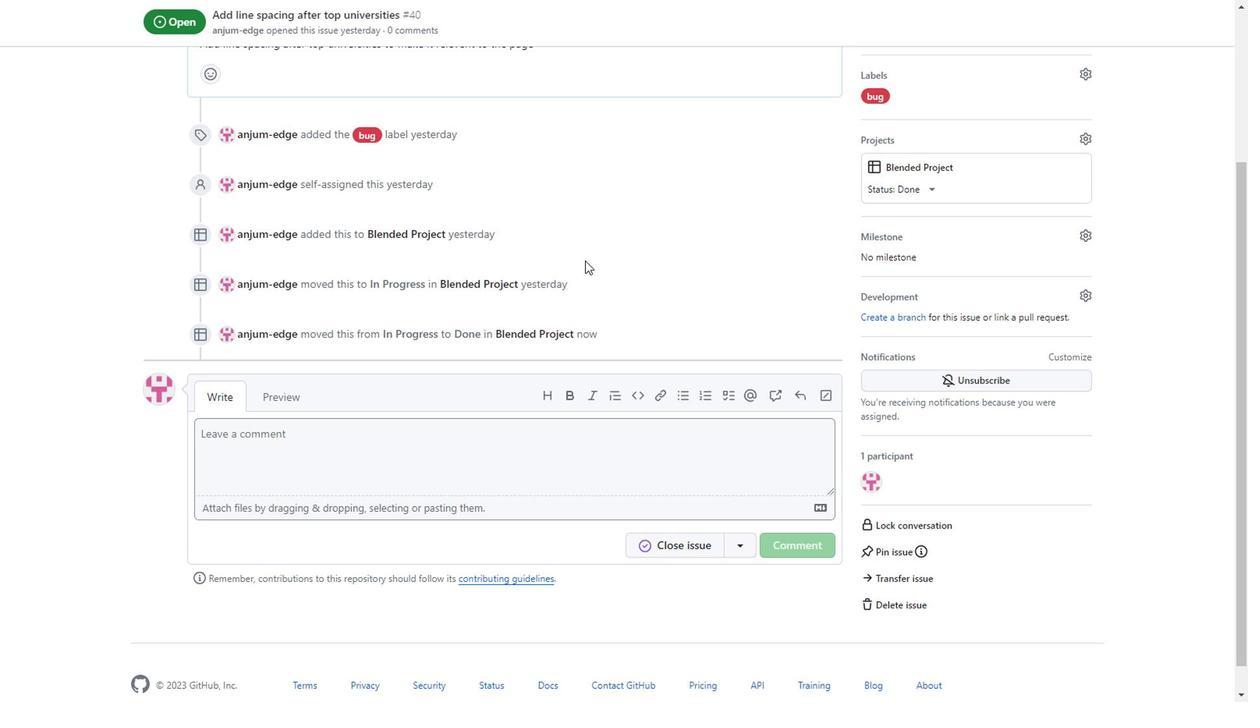 
Action: Mouse scrolled (555, 284) with delta (0, 0)
Screenshot: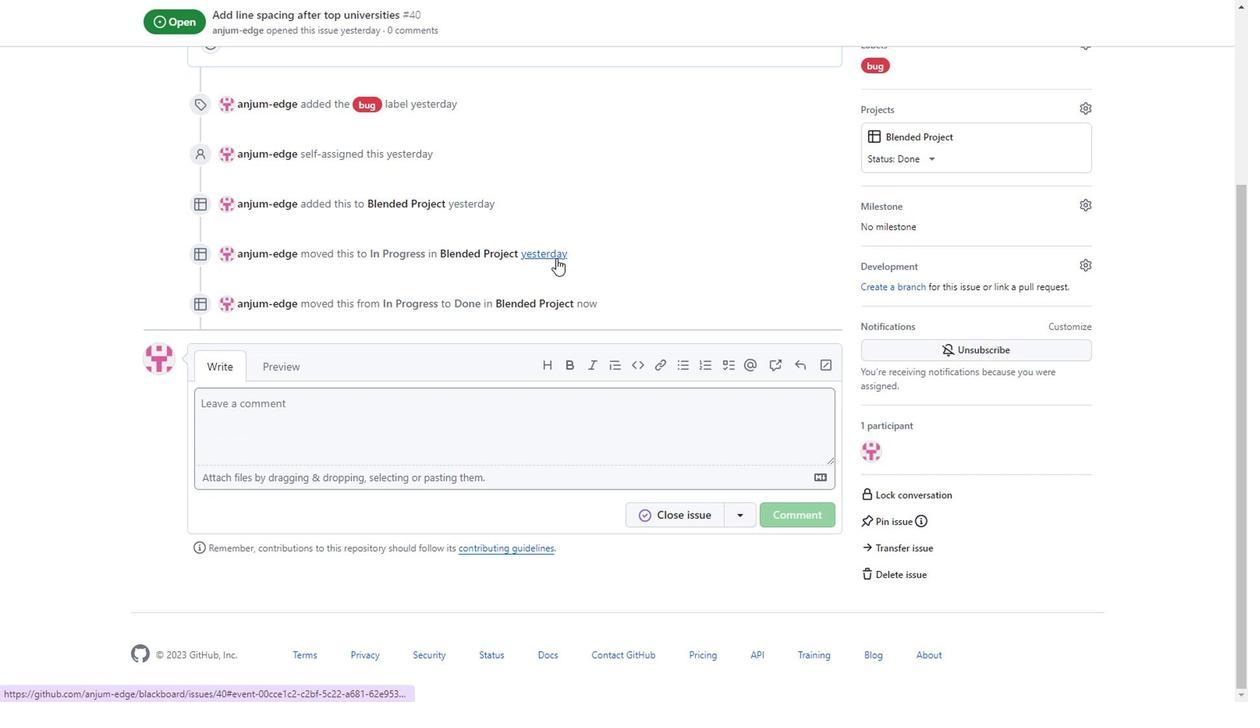 
Action: Mouse moved to (312, 419)
Screenshot: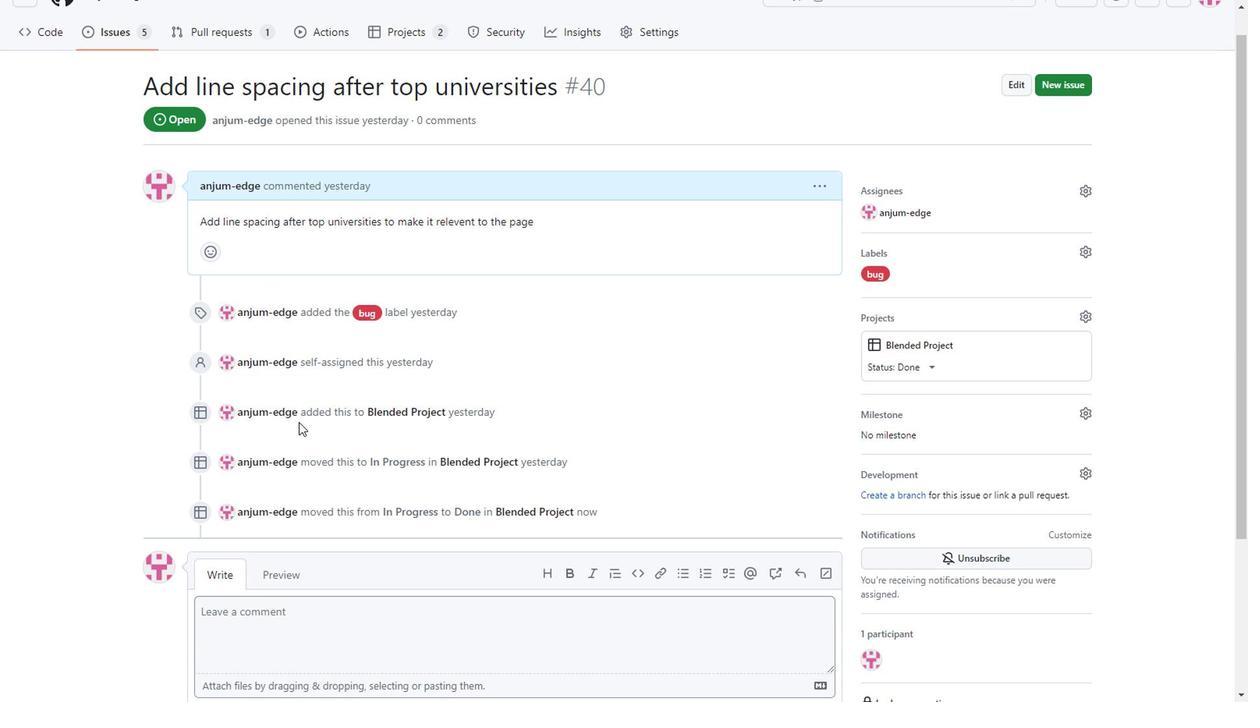 
Action: Mouse scrolled (312, 420) with delta (0, 0)
Screenshot: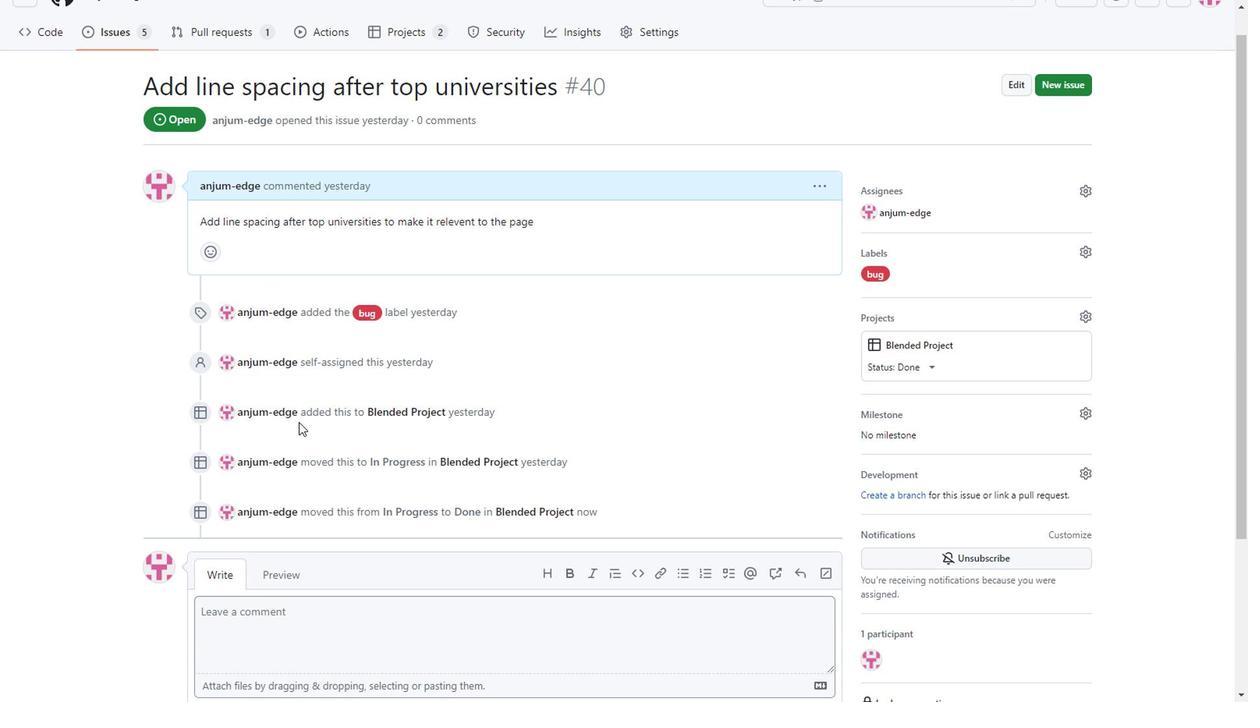 
Action: Mouse scrolled (312, 420) with delta (0, 0)
Screenshot: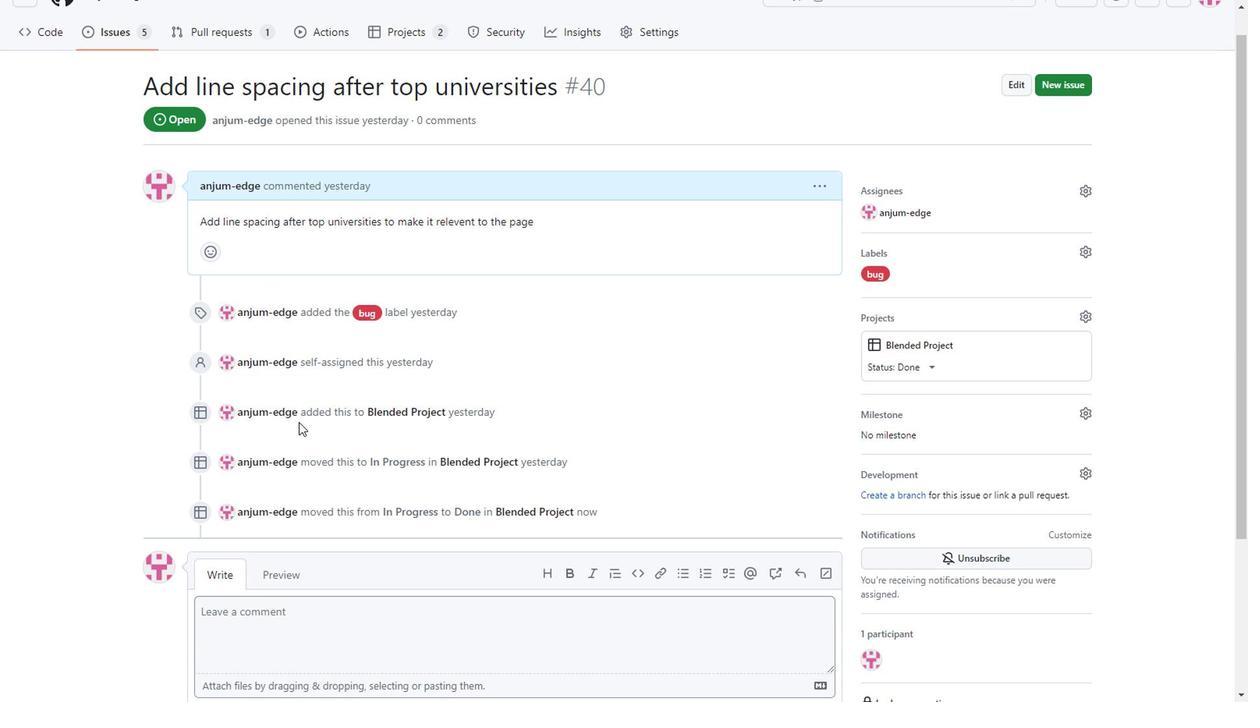 
Action: Mouse moved to (316, 419)
Screenshot: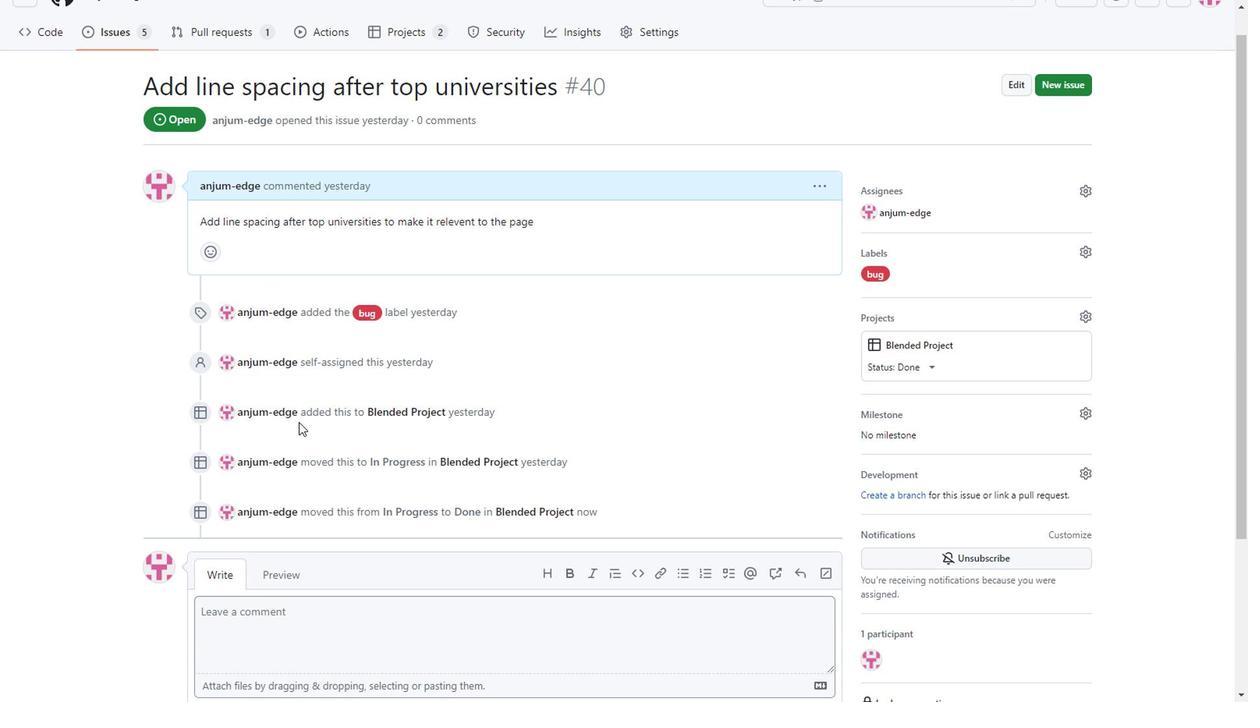 
Action: Mouse scrolled (316, 420) with delta (0, 0)
Screenshot: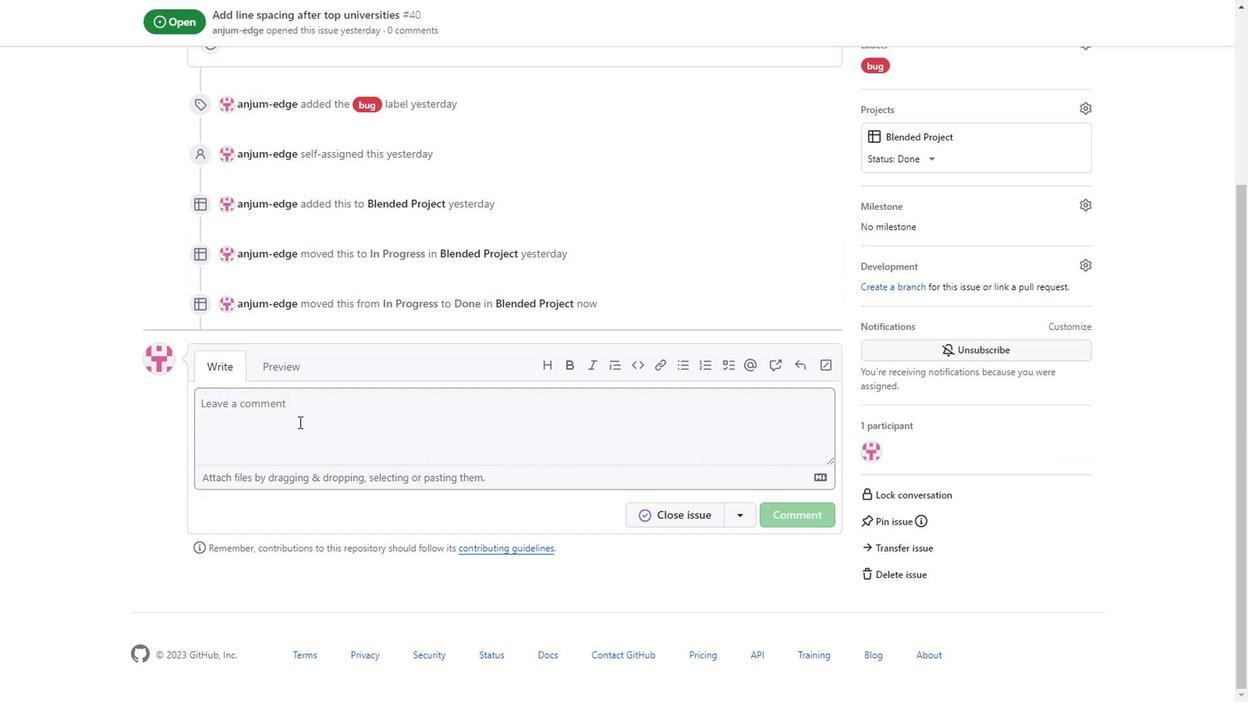 
Action: Mouse scrolled (316, 418) with delta (0, 0)
Screenshot: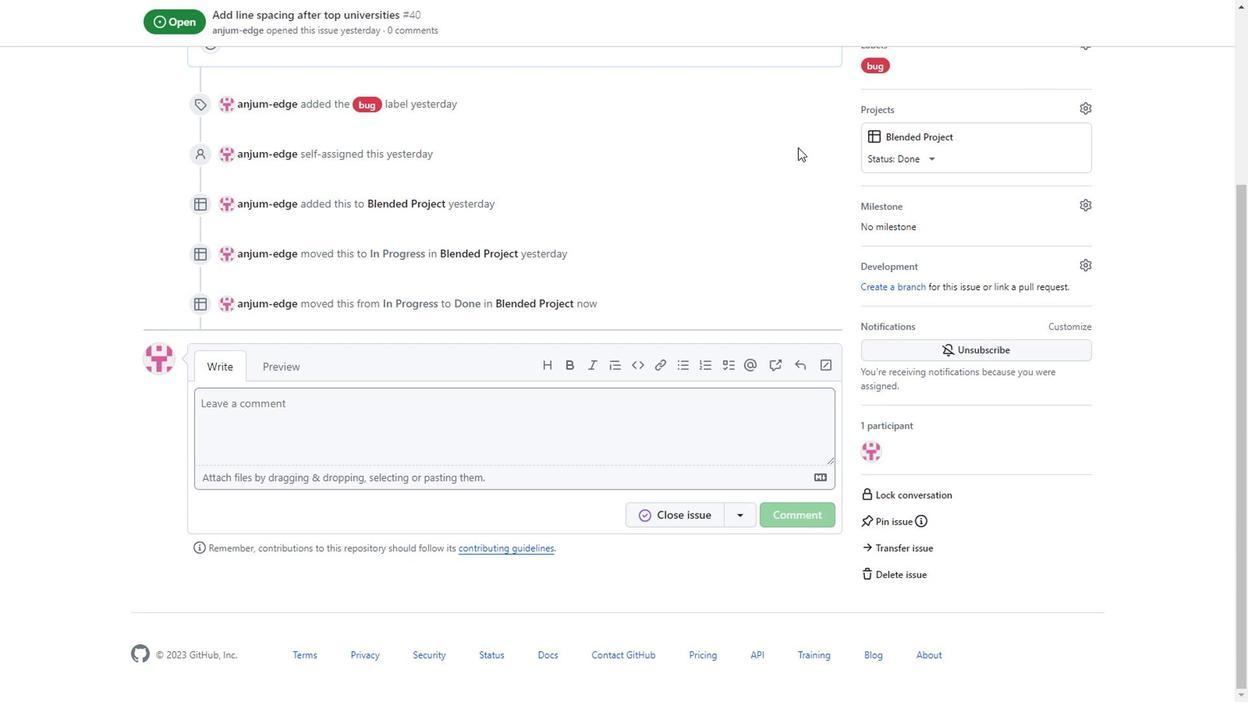 
Action: Mouse scrolled (316, 418) with delta (0, 0)
Screenshot: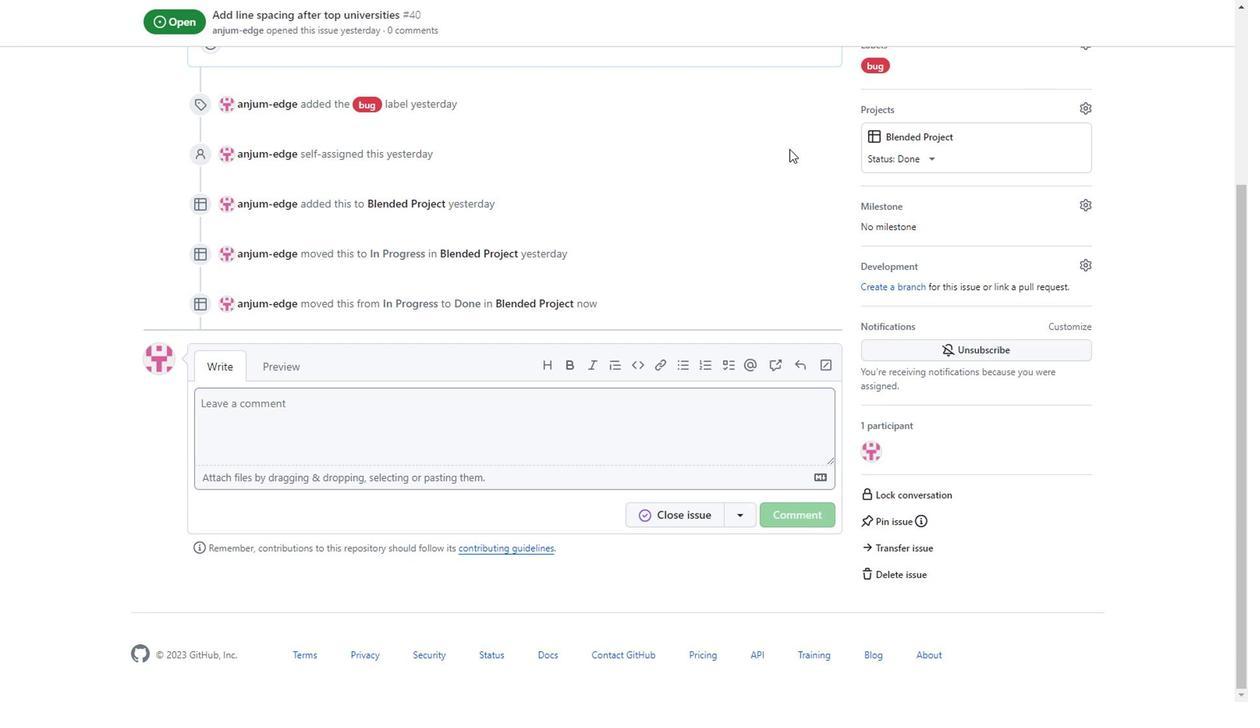 
Action: Mouse scrolled (316, 418) with delta (0, 0)
Screenshot: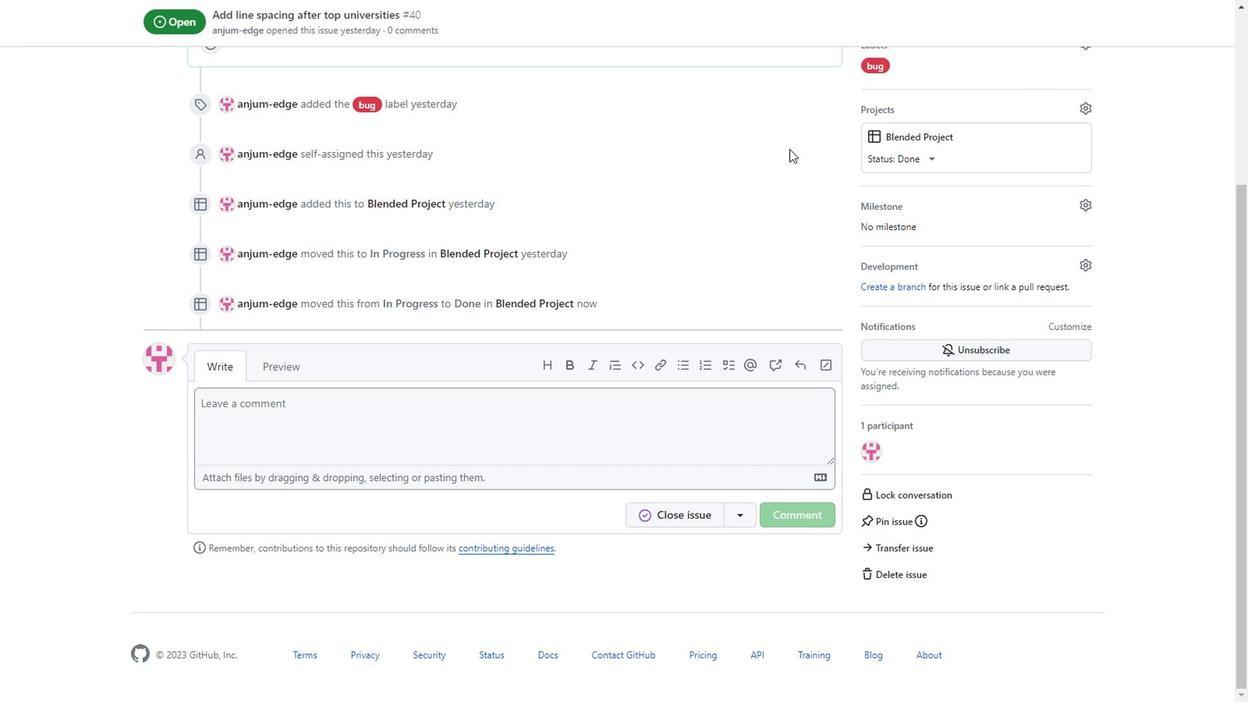 
Action: Mouse moved to (800, 290)
Screenshot: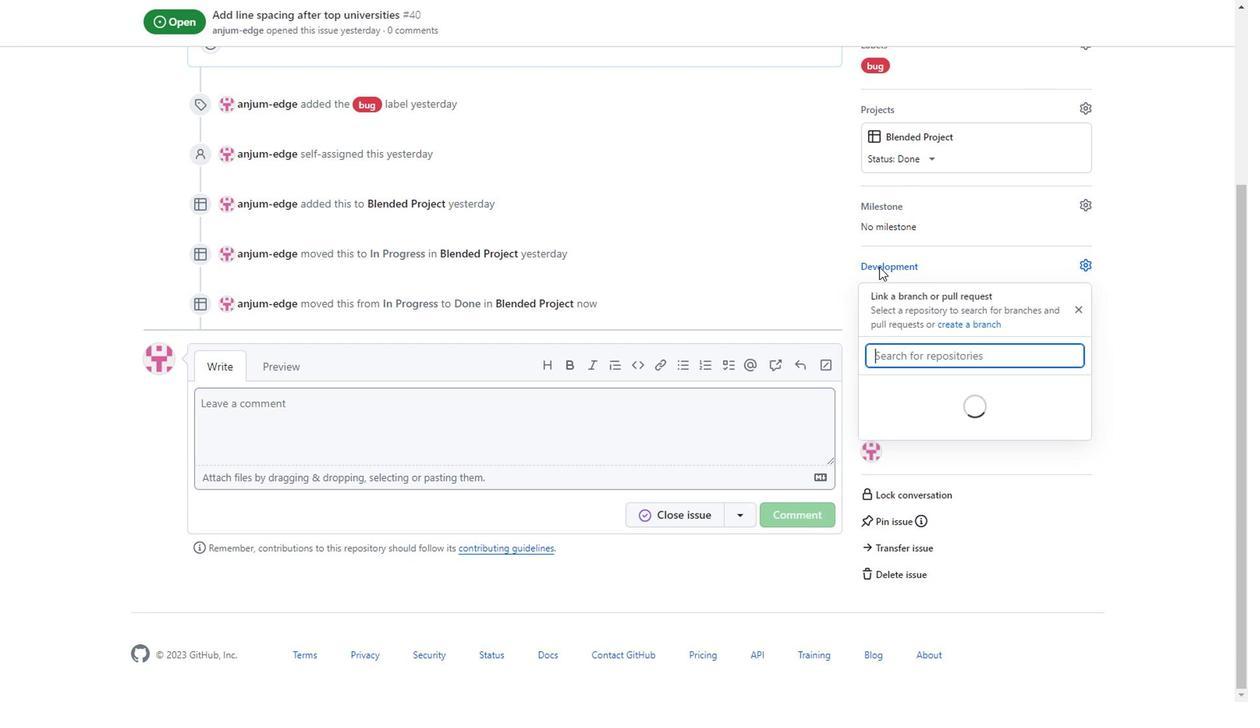 
Action: Mouse pressed left at (800, 290)
Screenshot: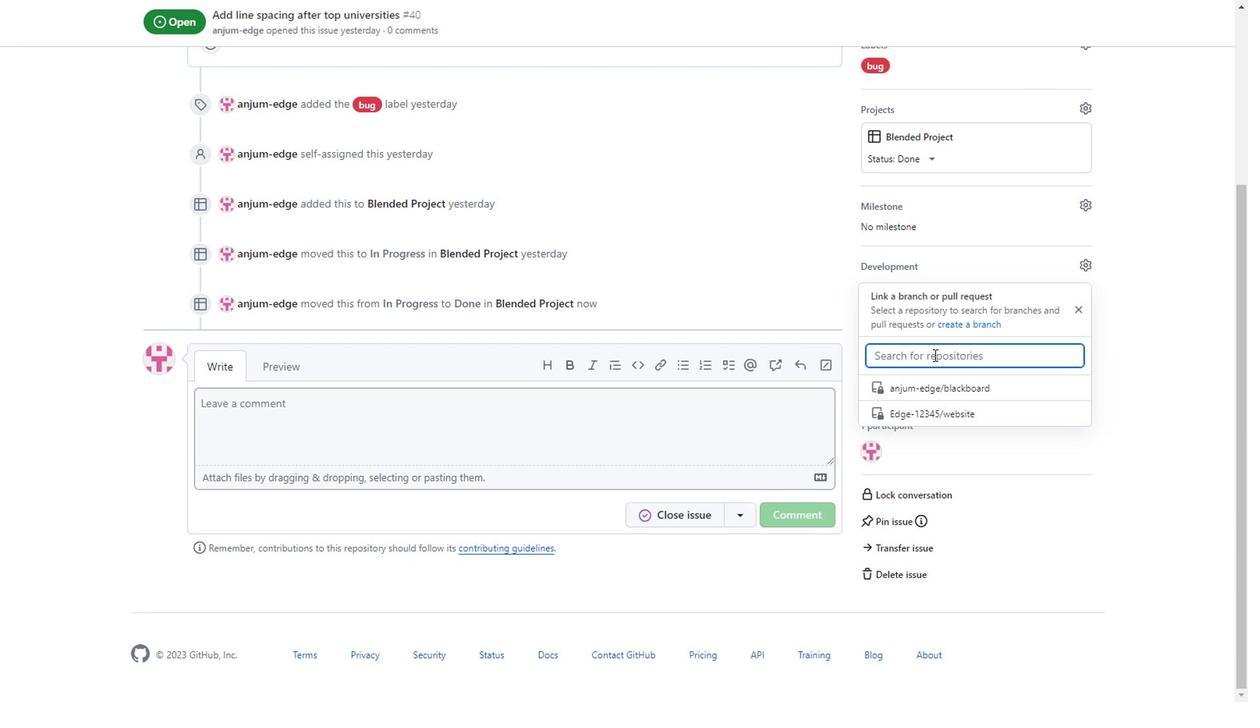 
Action: Mouse moved to (853, 390)
Screenshot: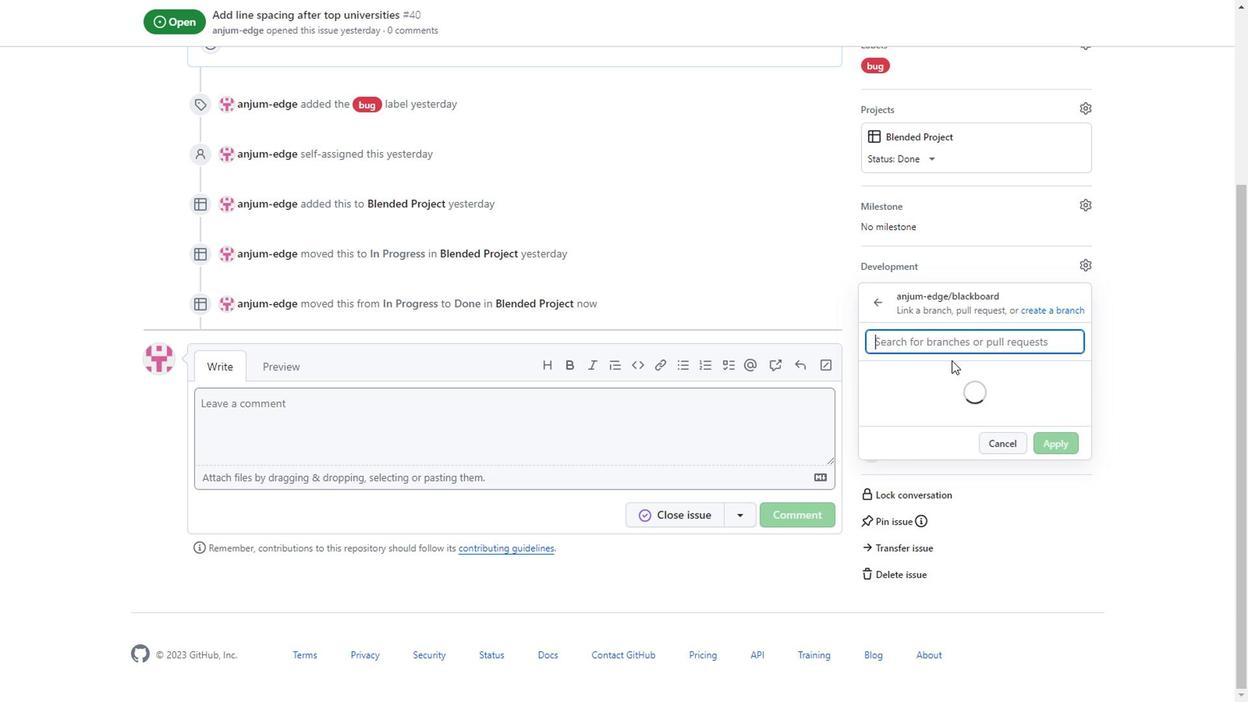 
Action: Mouse pressed left at (853, 390)
Screenshot: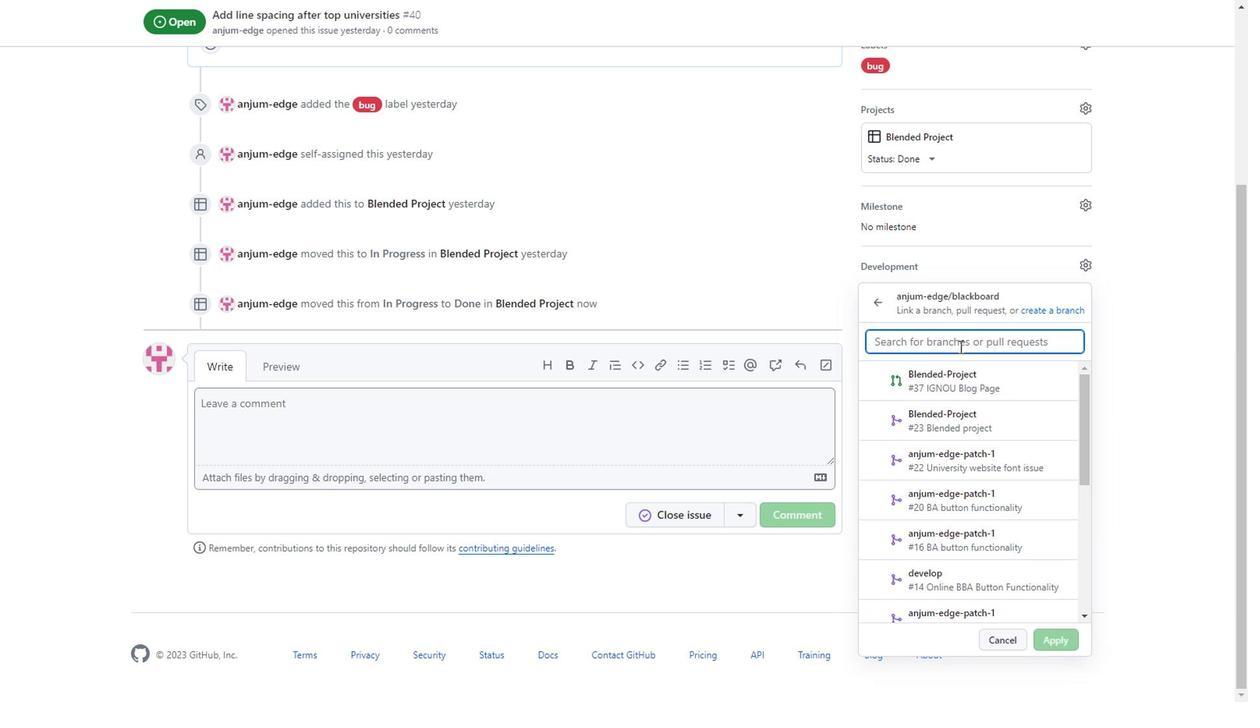 
Action: Mouse moved to (901, 418)
Screenshot: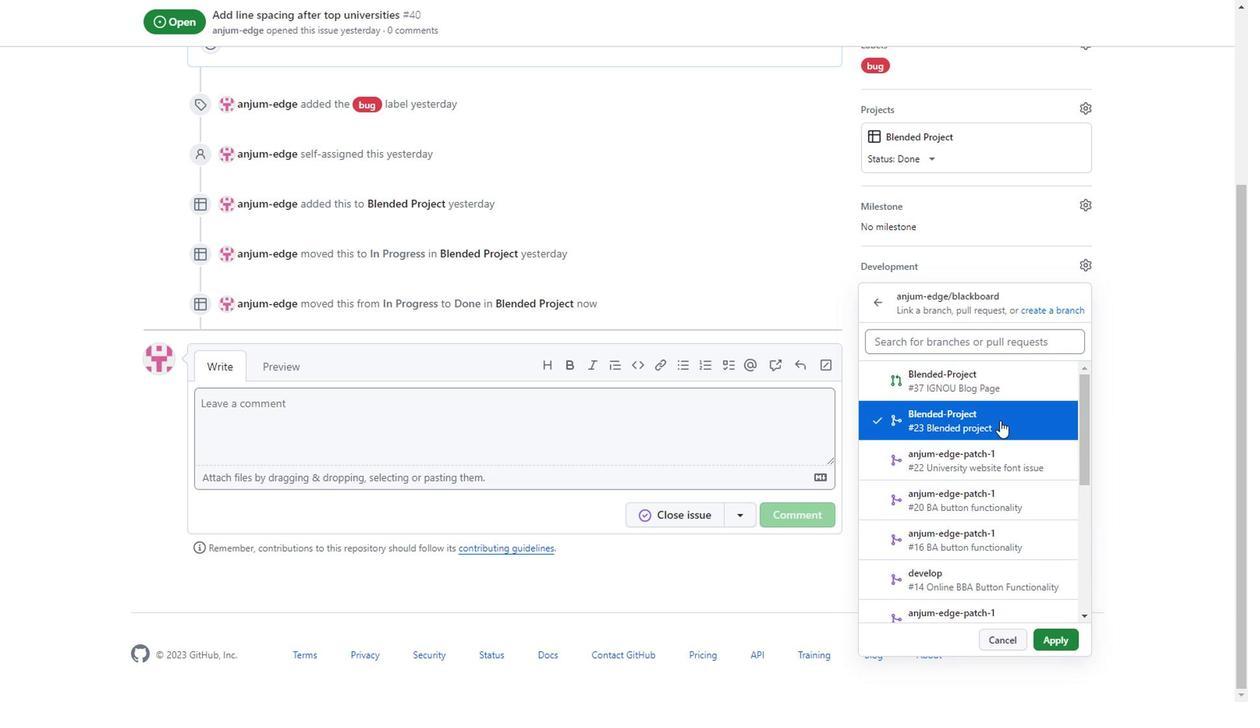 
Action: Mouse pressed left at (901, 418)
Screenshot: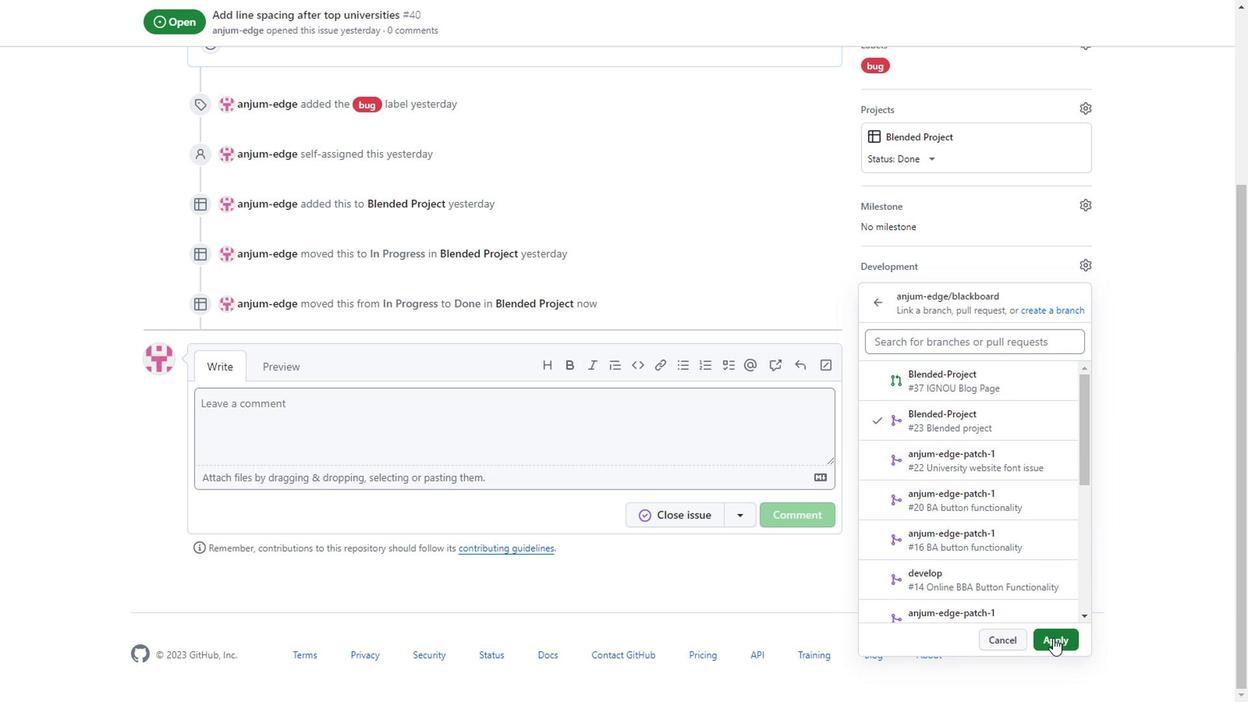 
Action: Mouse moved to (944, 599)
Screenshot: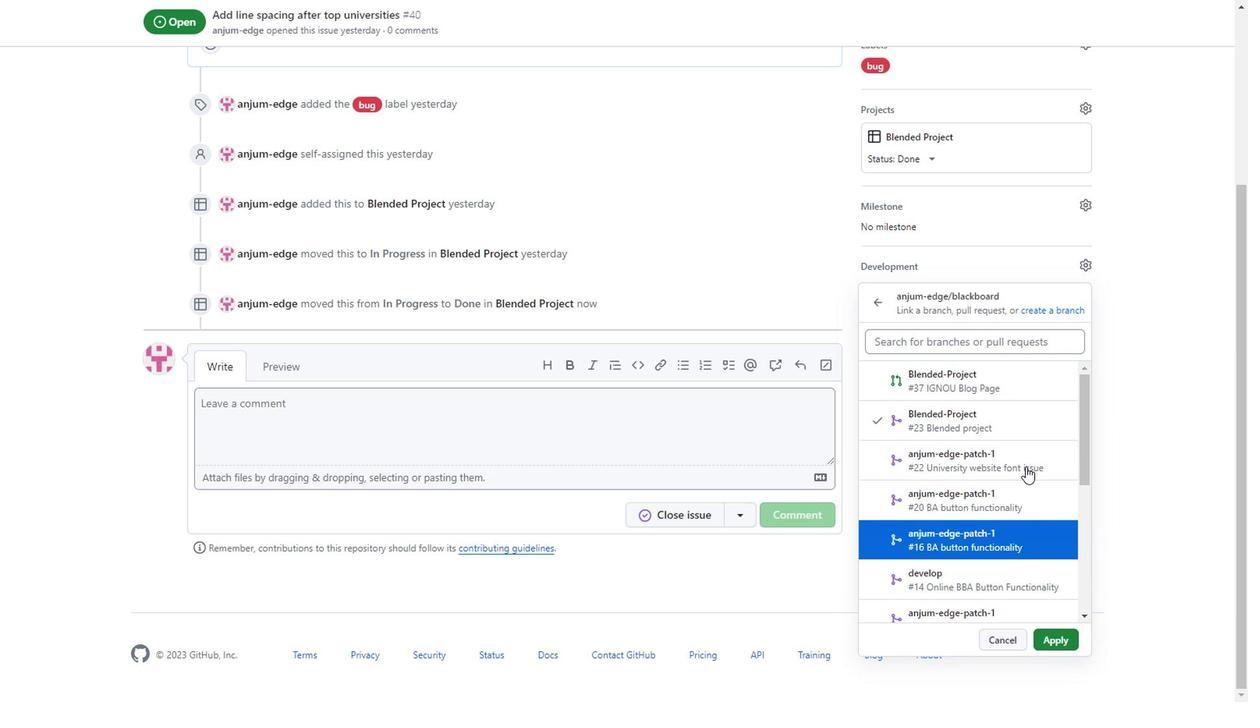 
Action: Mouse pressed left at (944, 599)
Screenshot: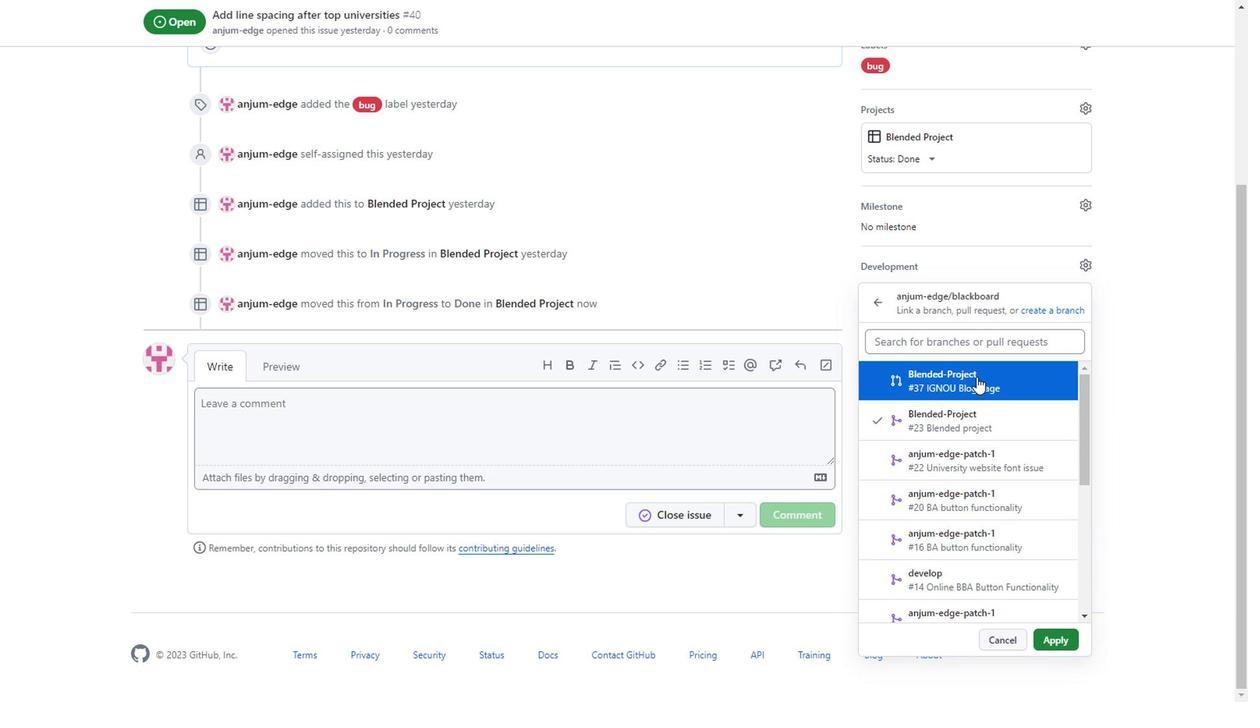 
Action: Mouse moved to (866, 490)
Screenshot: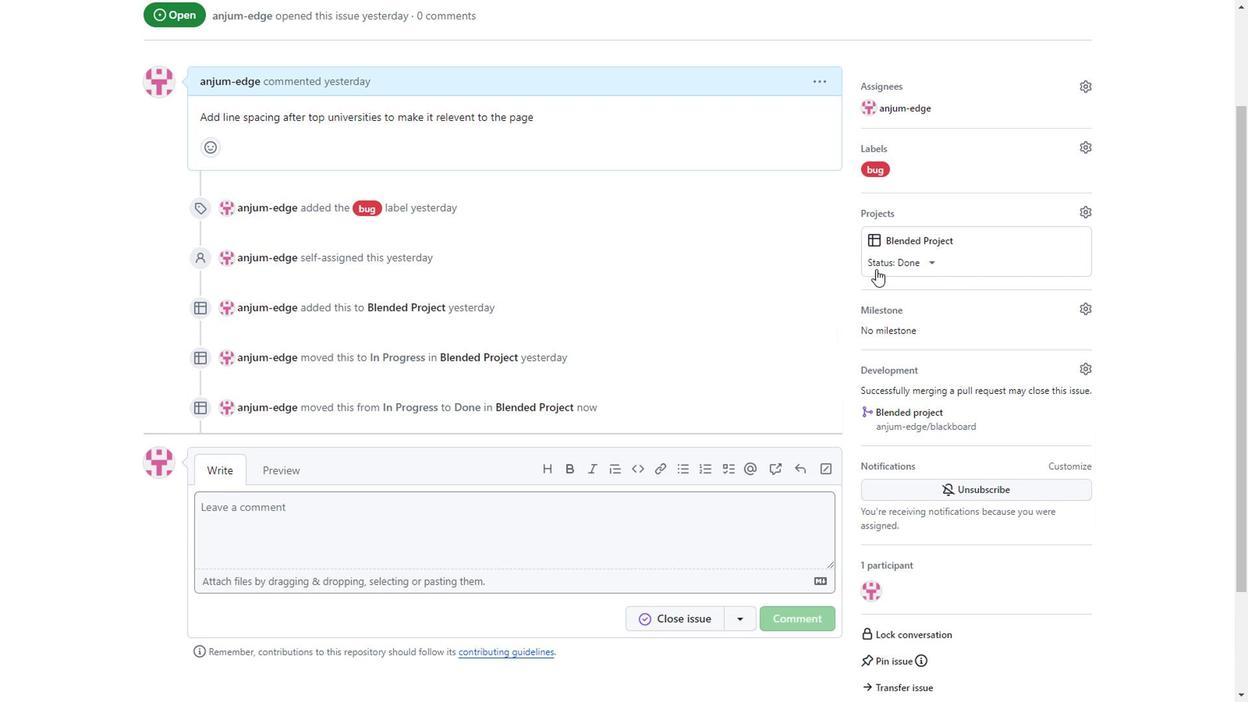 
Action: Mouse scrolled (866, 491) with delta (0, 0)
Screenshot: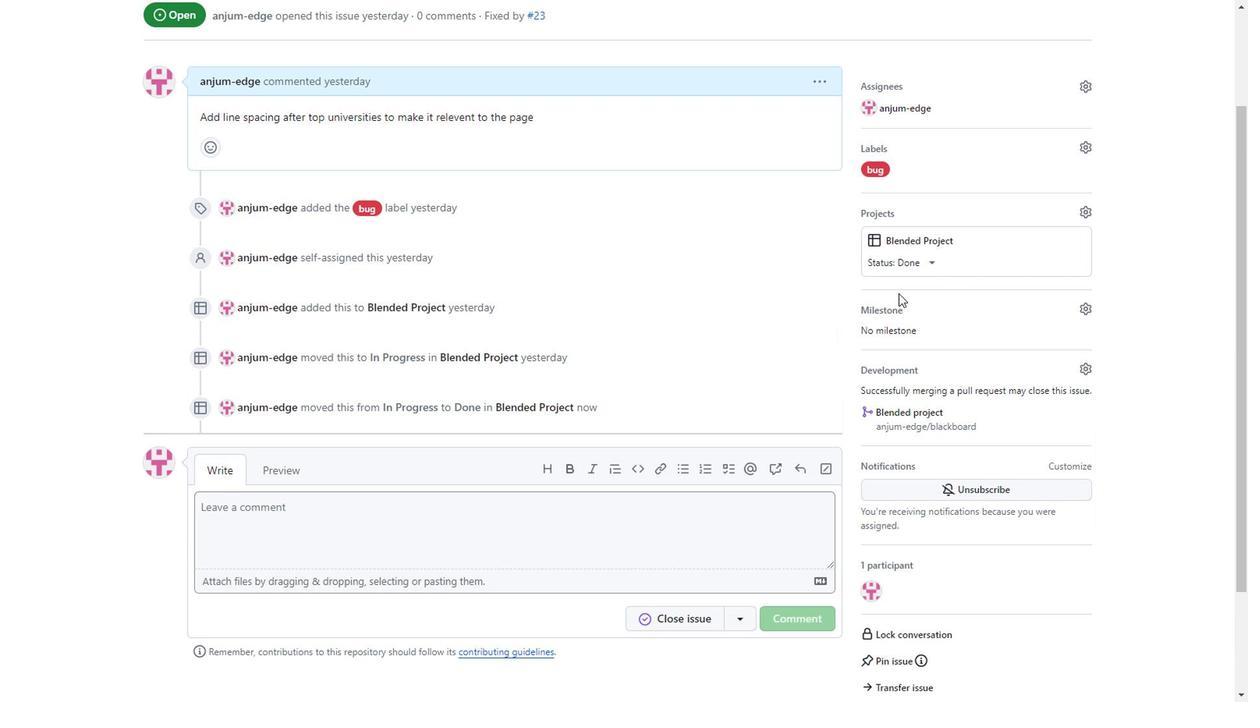 
Action: Mouse moved to (381, 436)
Screenshot: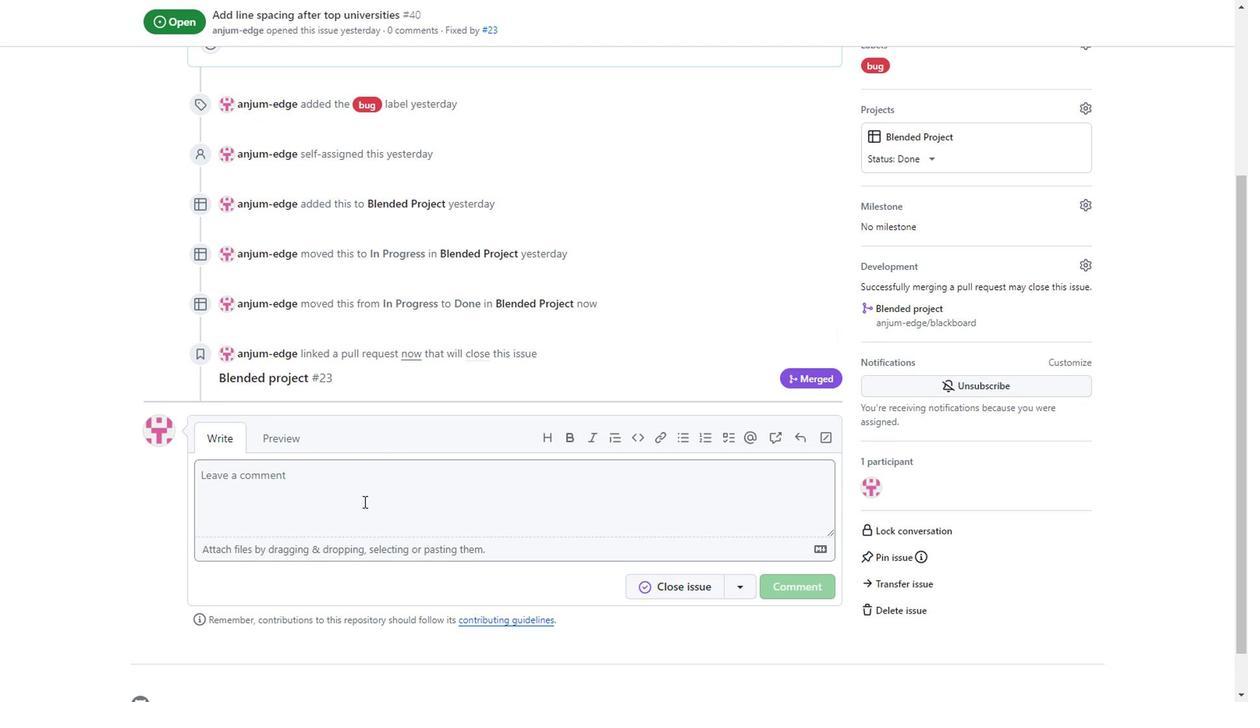 
Action: Mouse scrolled (381, 435) with delta (0, 0)
Screenshot: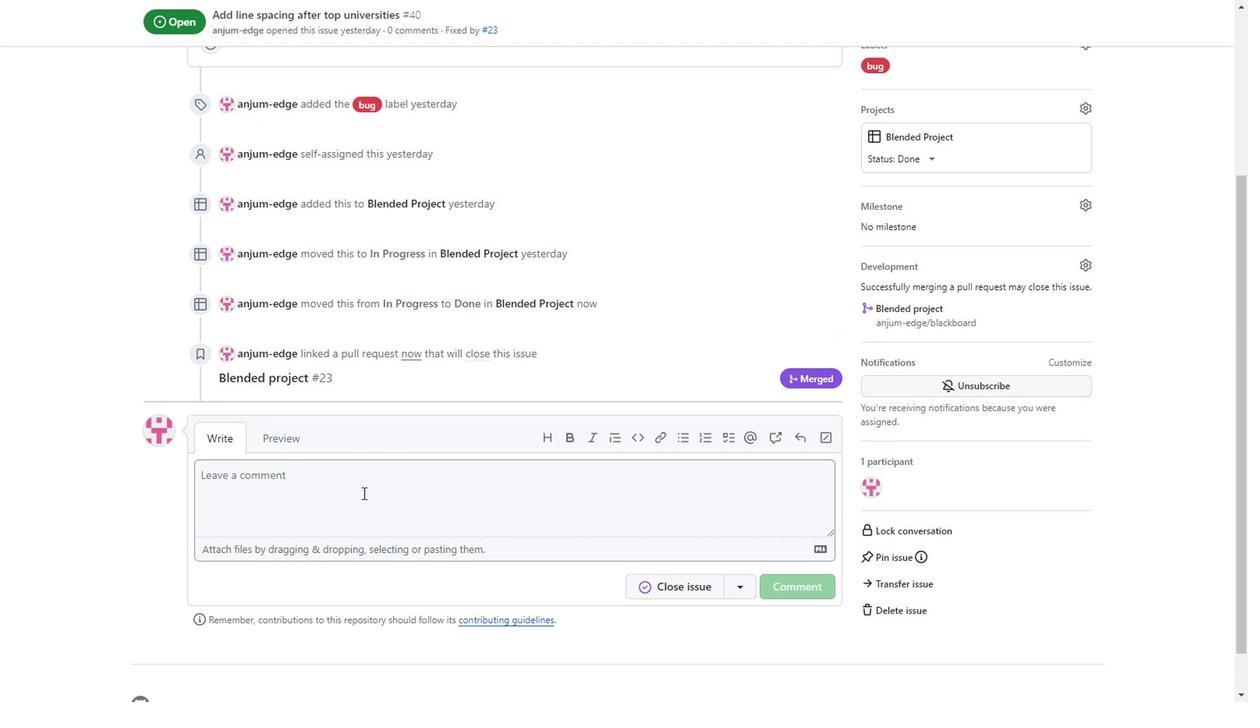 
Action: Mouse moved to (369, 478)
Screenshot: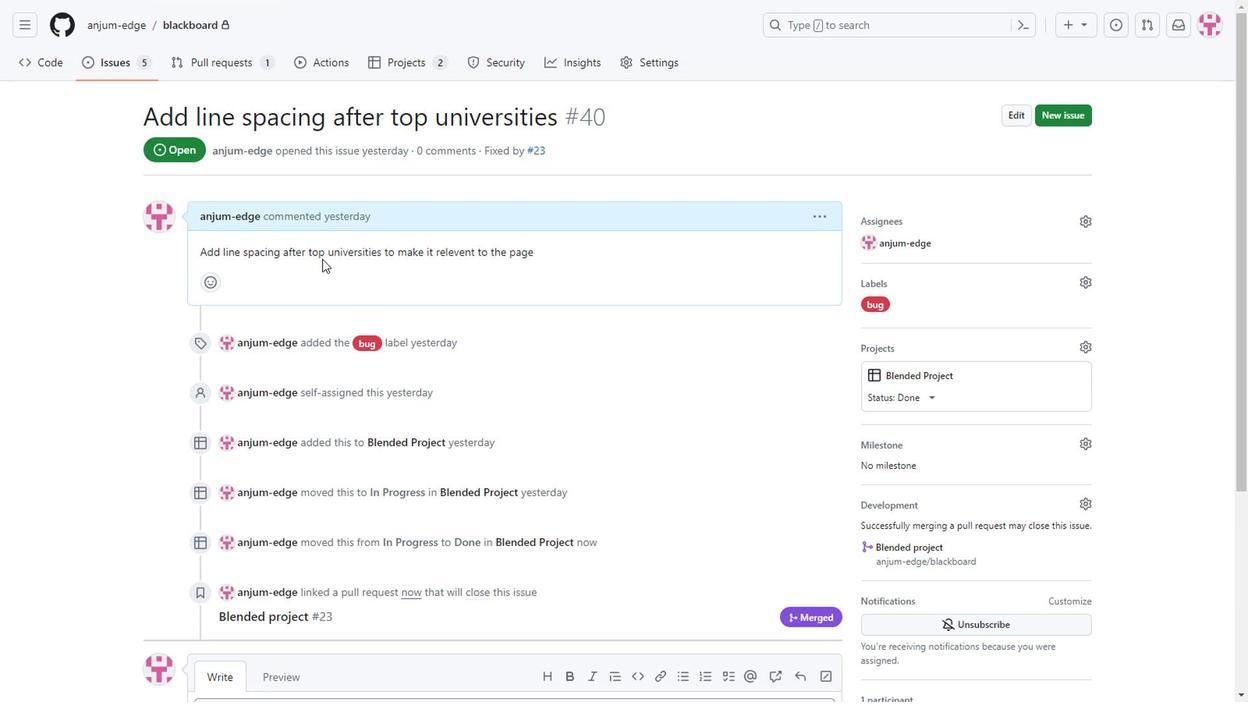 
Action: Mouse scrolled (369, 478) with delta (0, 0)
Screenshot: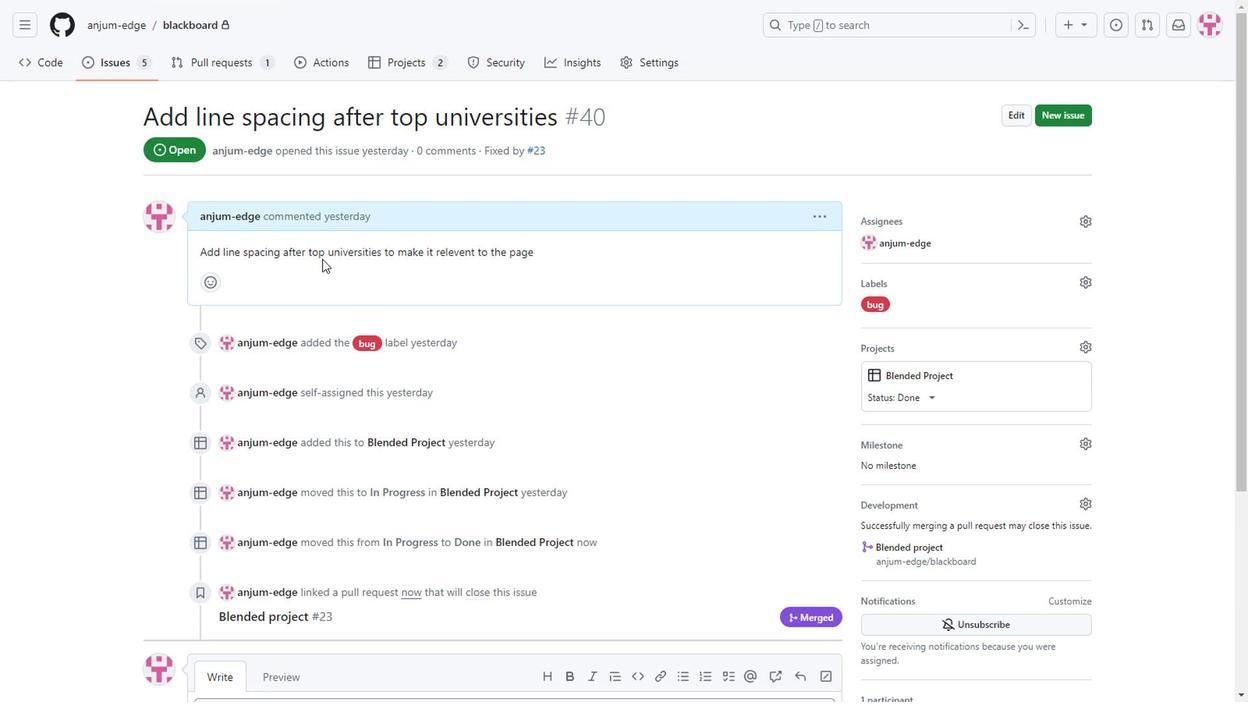 
Action: Mouse scrolled (369, 478) with delta (0, 0)
Screenshot: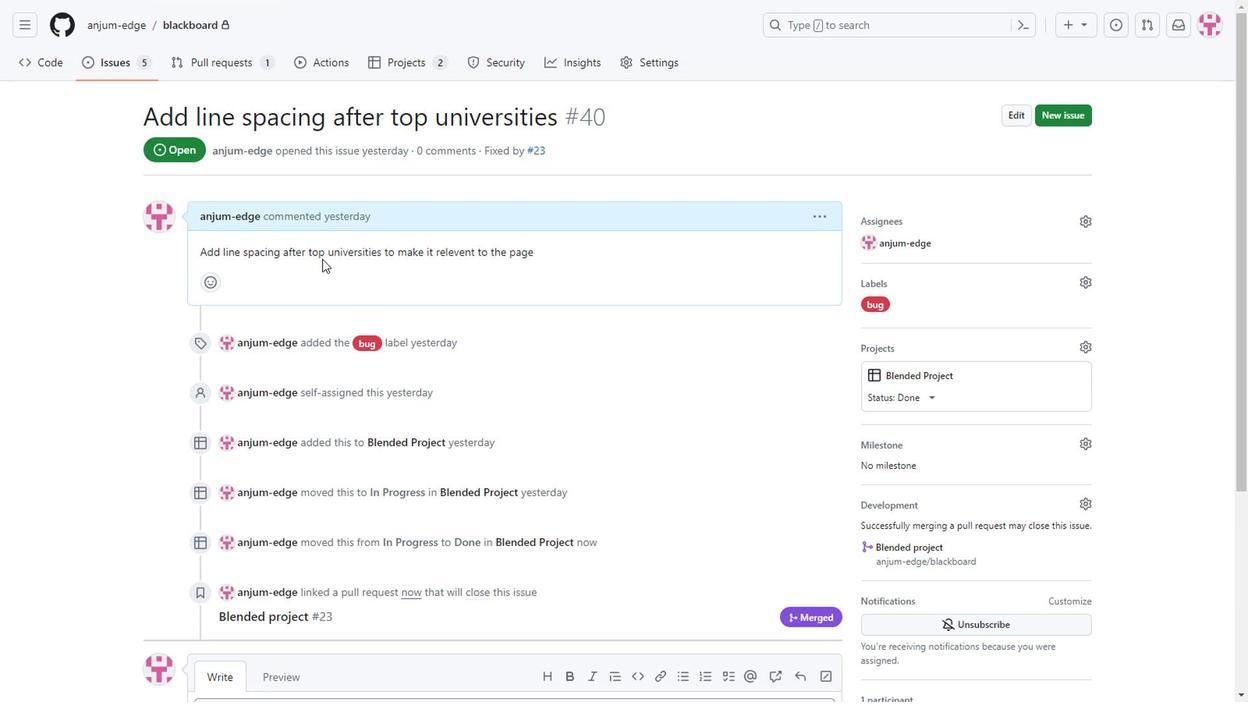 
Action: Mouse scrolled (369, 478) with delta (0, 0)
Screenshot: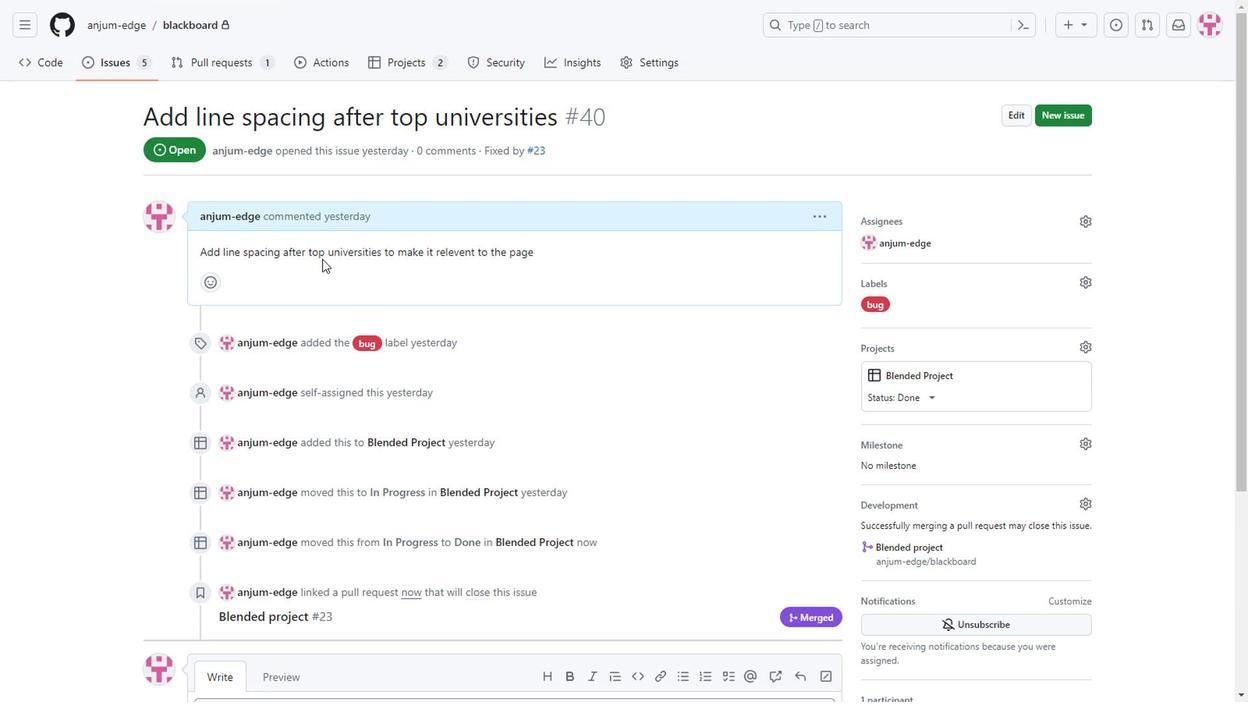 
Action: Mouse scrolled (369, 478) with delta (0, 0)
Screenshot: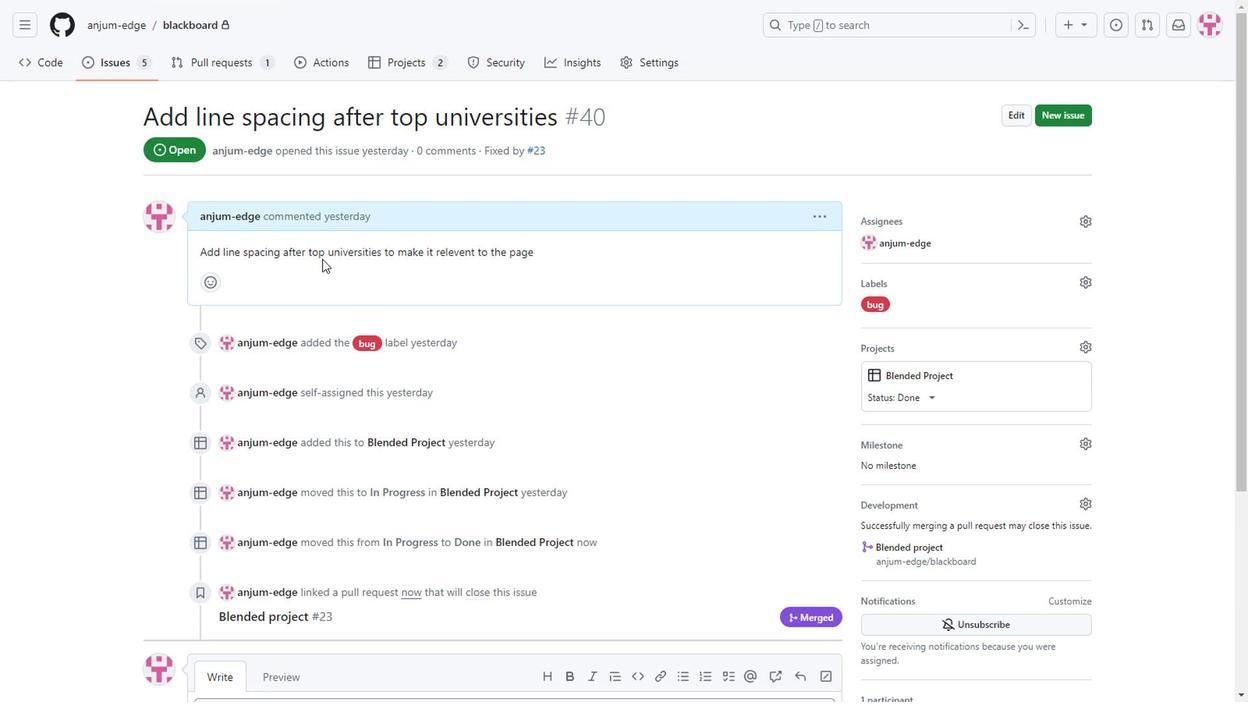 
Action: Mouse moved to (336, 283)
Screenshot: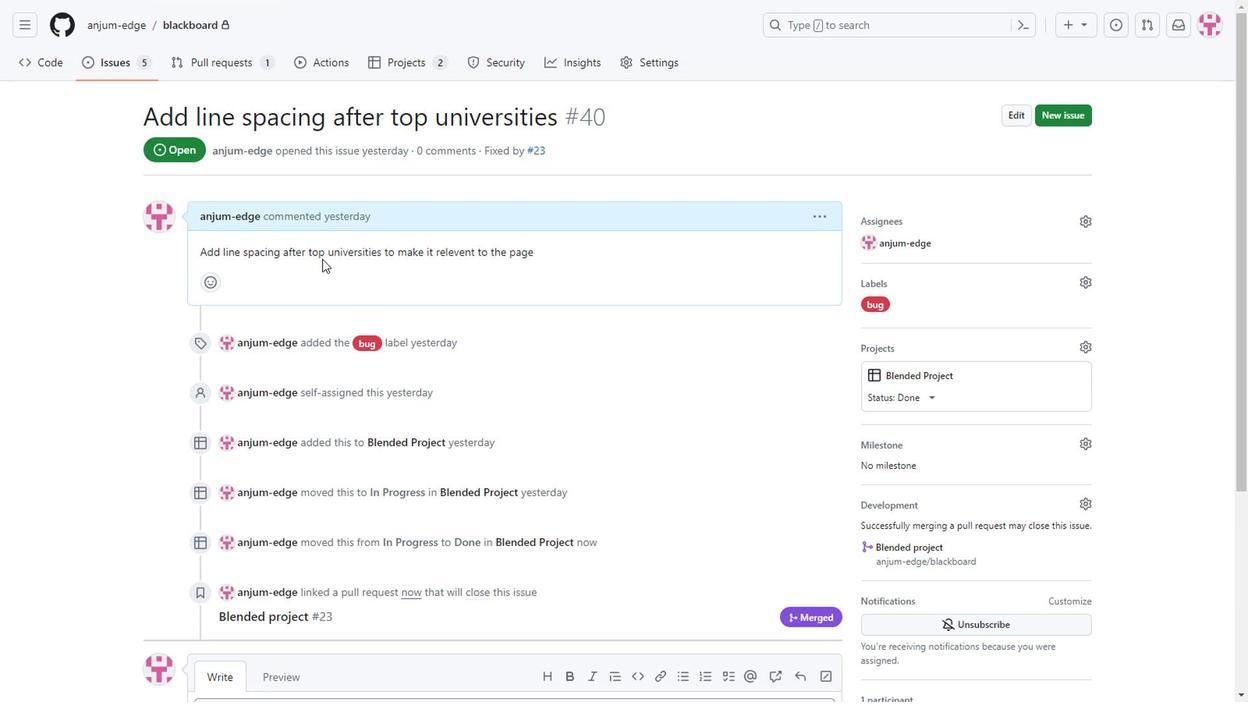 
Action: Mouse scrolled (336, 282) with delta (0, 0)
Screenshot: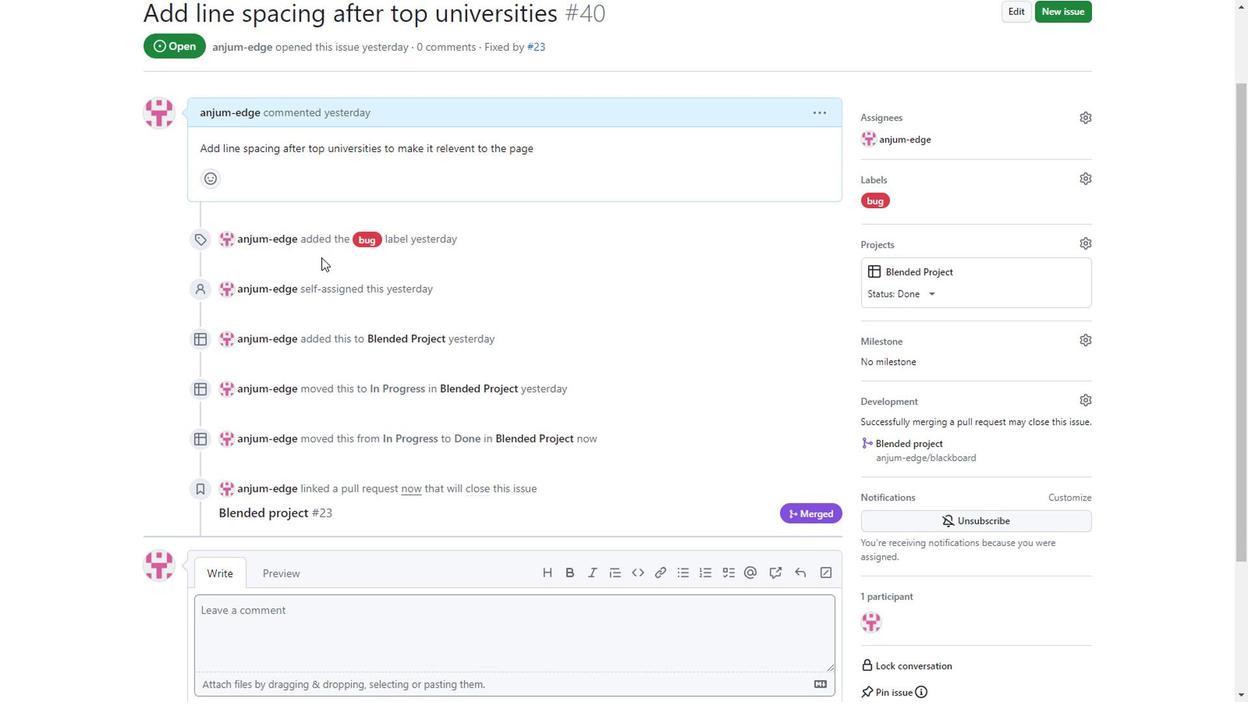 
Action: Mouse moved to (328, 297)
Screenshot: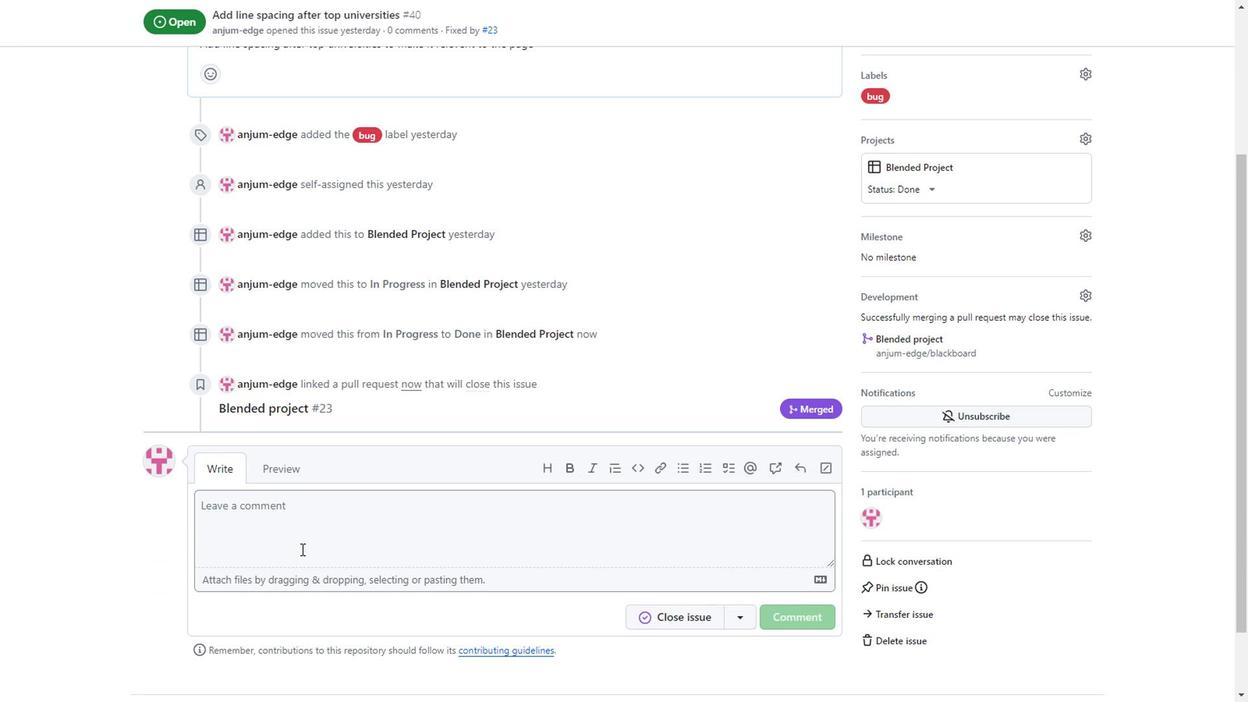 
Action: Mouse scrolled (328, 297) with delta (0, 0)
Screenshot: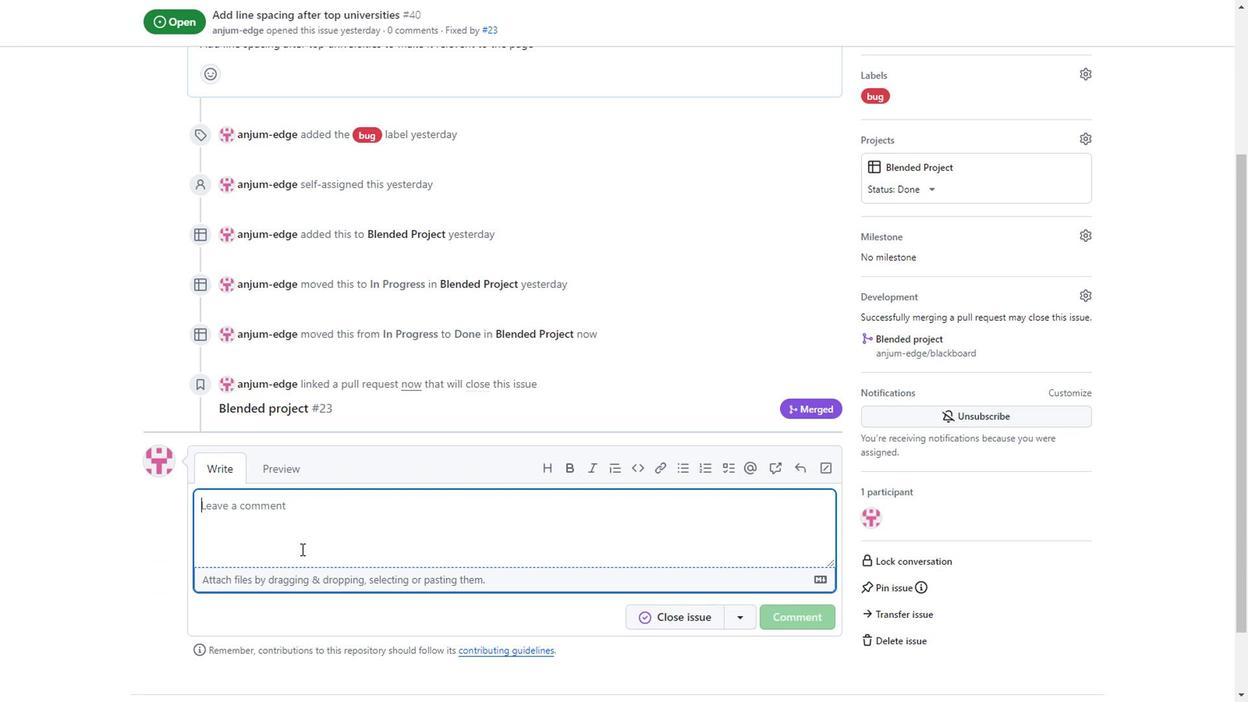 
Action: Mouse moved to (318, 525)
Screenshot: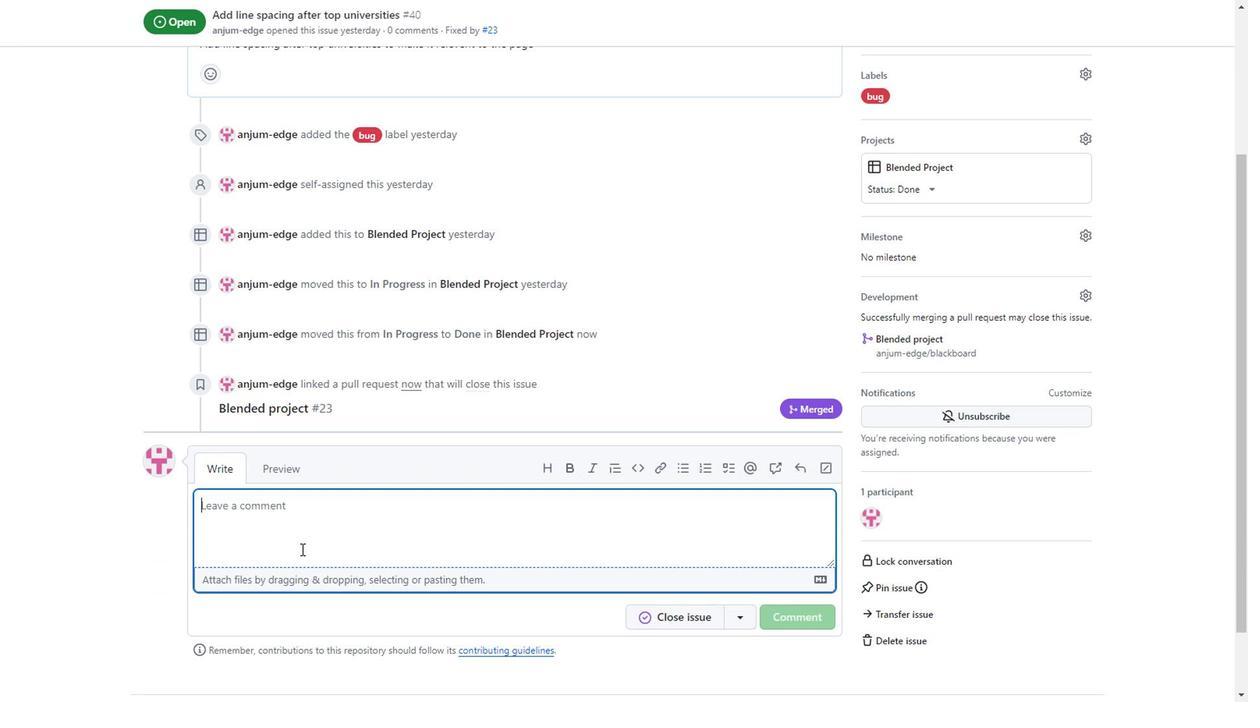 
Action: Mouse pressed left at (318, 525)
Screenshot: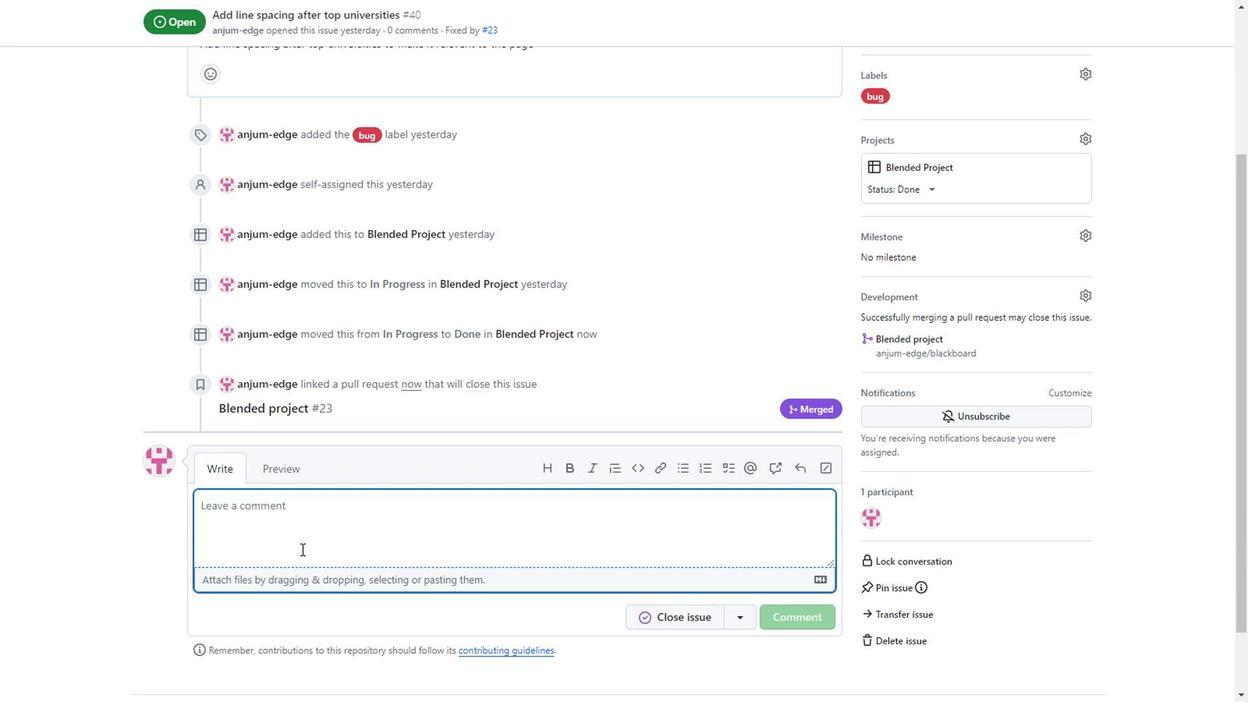 
Action: Key pressed <Key.shift>Done<Key.space>the<Key.space>add<Key.space>line<Key.space>spacing<Key.space><Key.space><Key.backspace><Key.space><Key.backspace><Key.backspace><Key.space>aftr
Screenshot: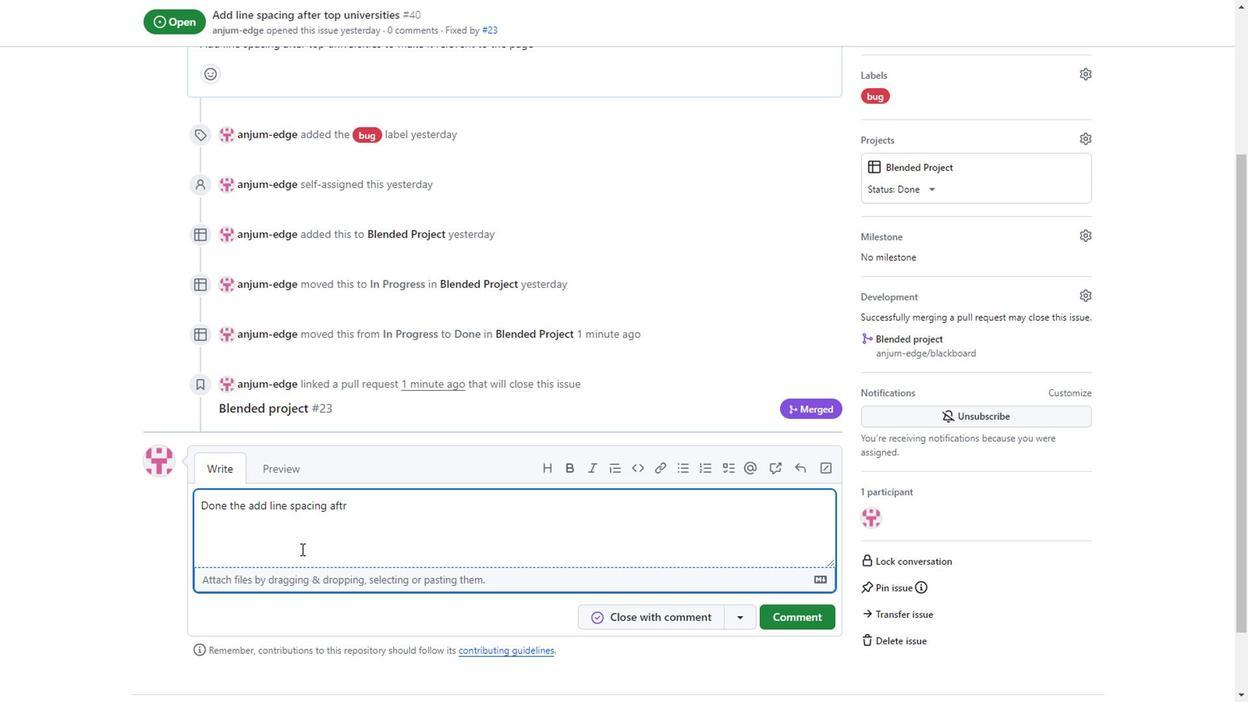 
Action: Mouse scrolled (318, 526) with delta (0, 0)
Screenshot: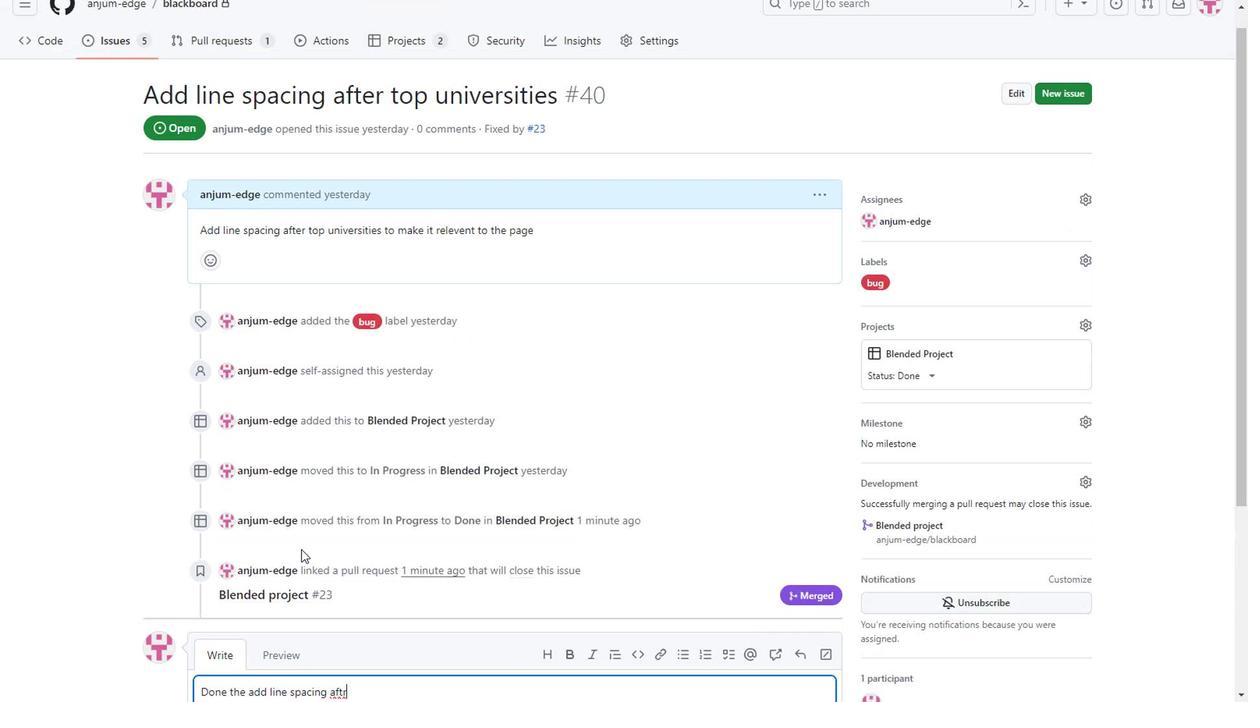 
Action: Mouse scrolled (318, 526) with delta (0, 0)
Screenshot: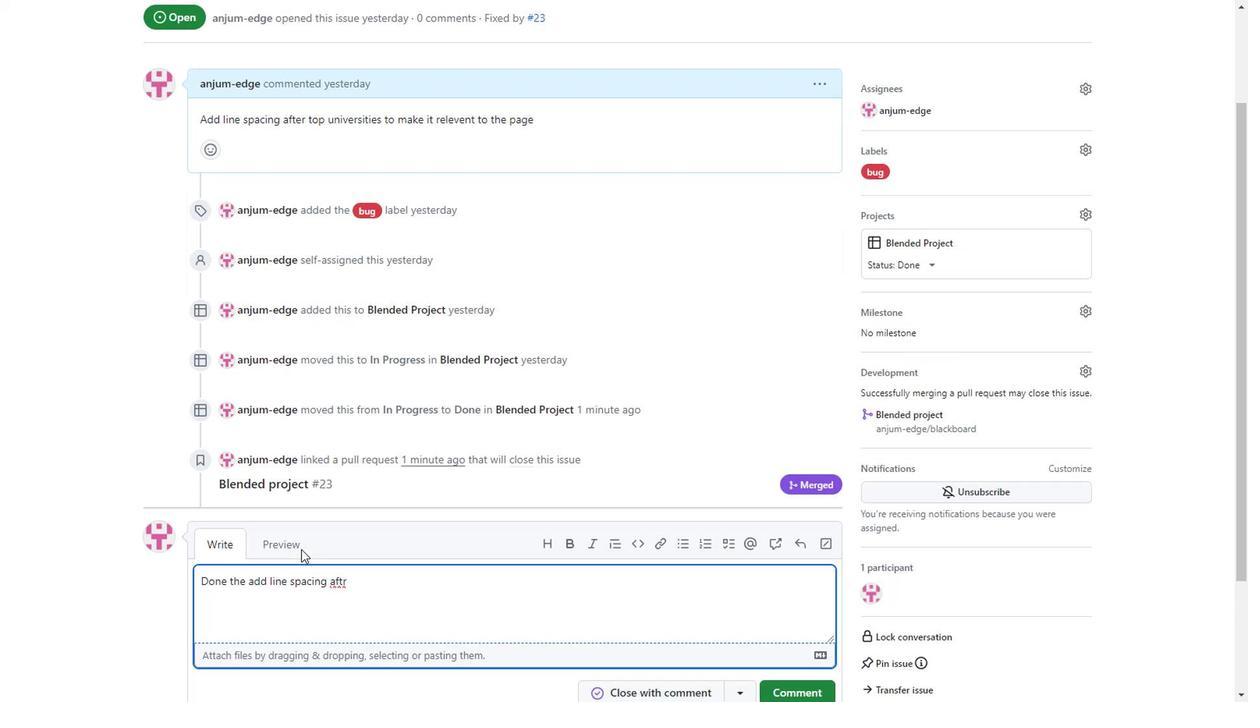 
Action: Mouse scrolled (318, 524) with delta (0, 0)
Screenshot: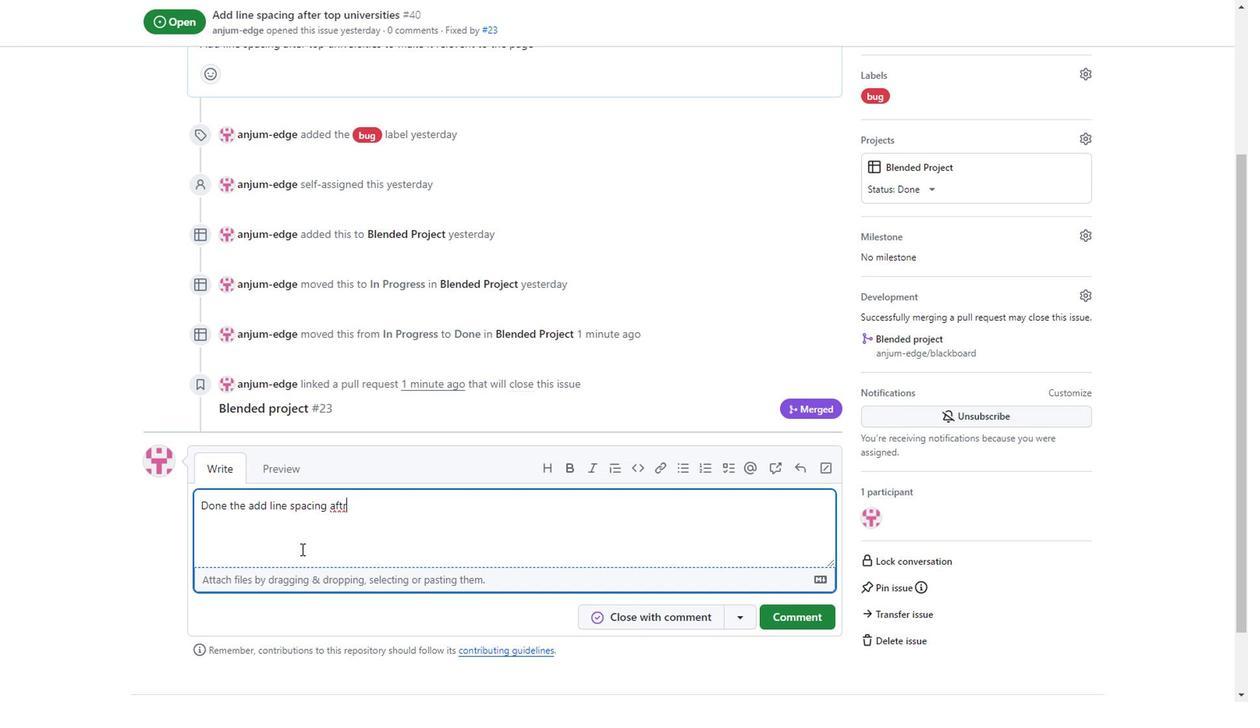 
Action: Mouse scrolled (318, 524) with delta (0, 0)
Screenshot: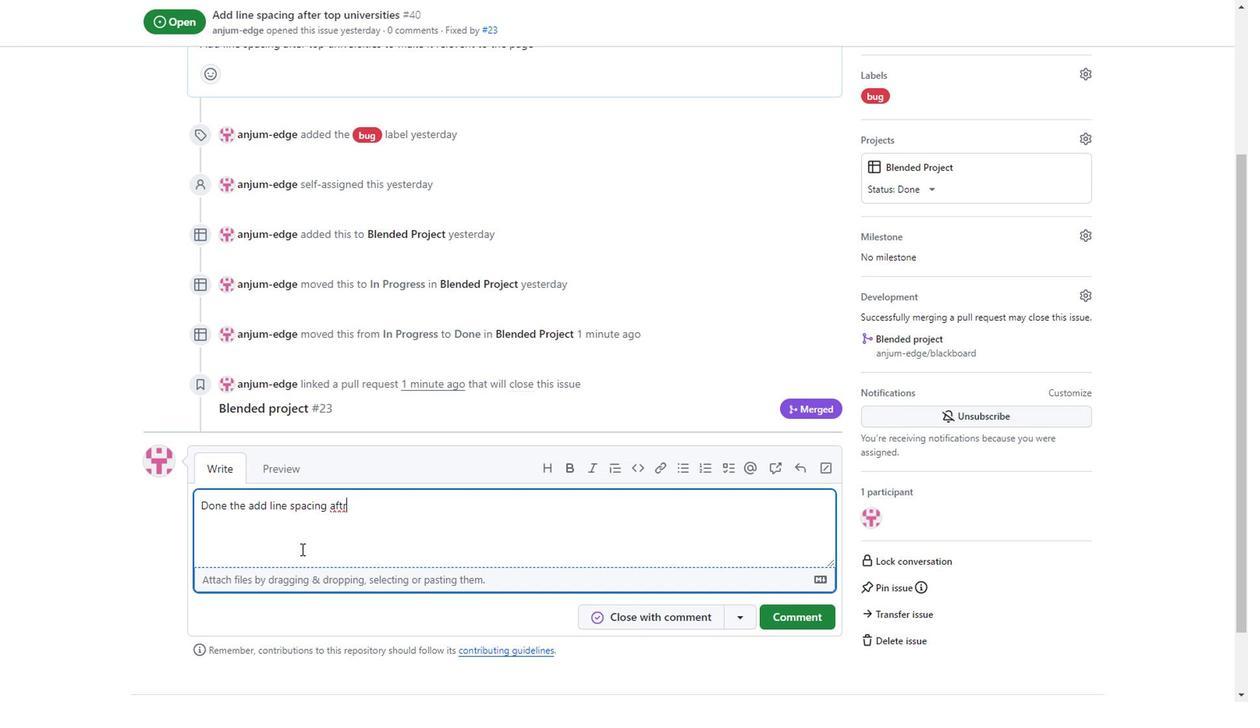 
Action: Key pressed <Key.backspace>er<Key.space>top<Key.space>universities
Screenshot: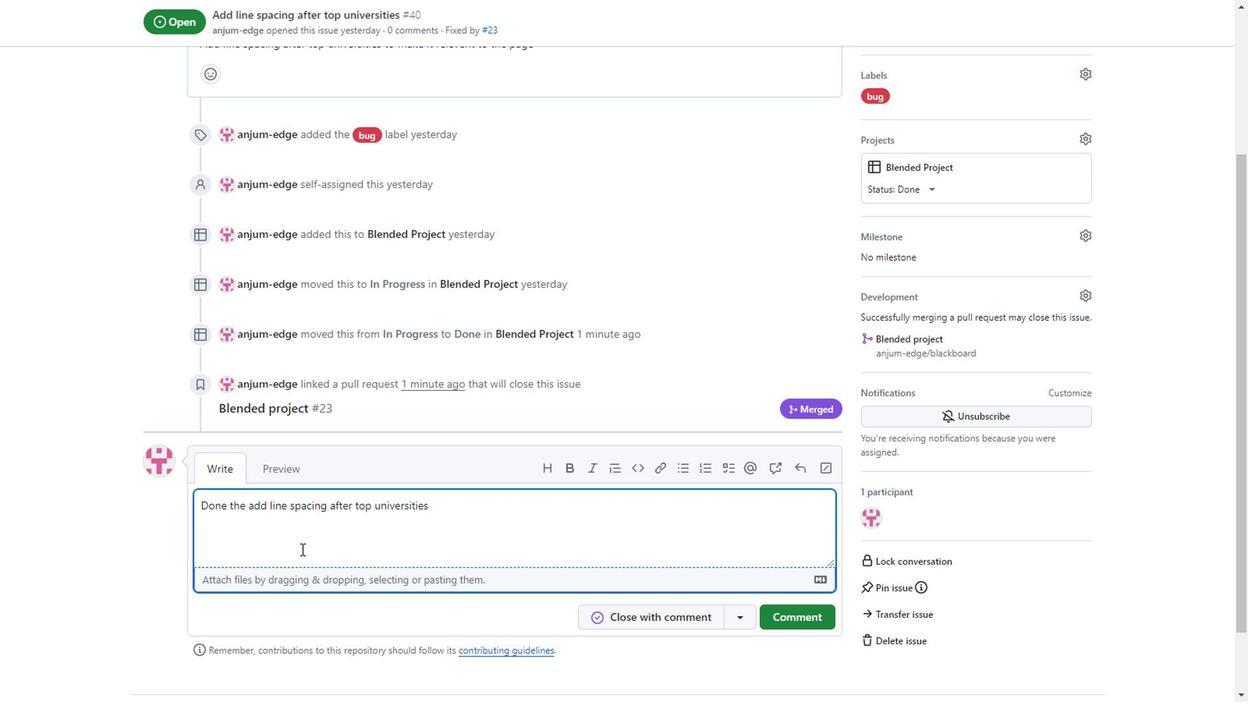 
Action: Mouse moved to (809, 266)
Screenshot: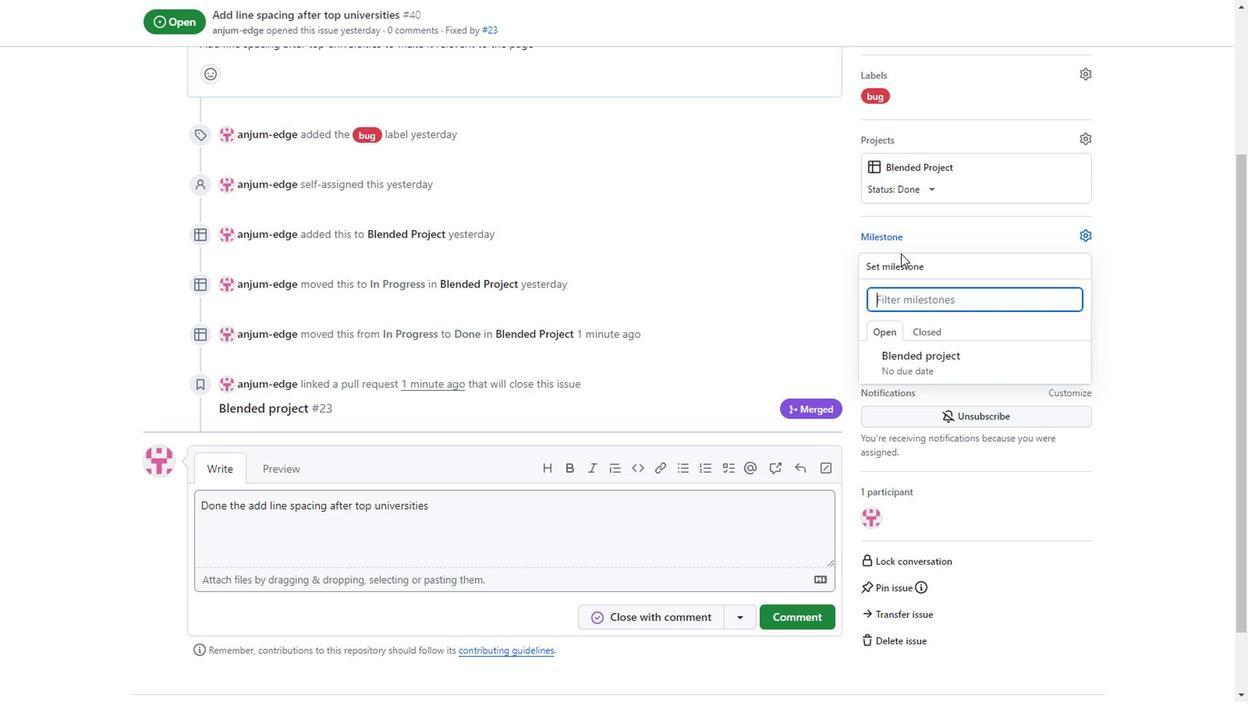 
Action: Mouse pressed left at (809, 266)
Screenshot: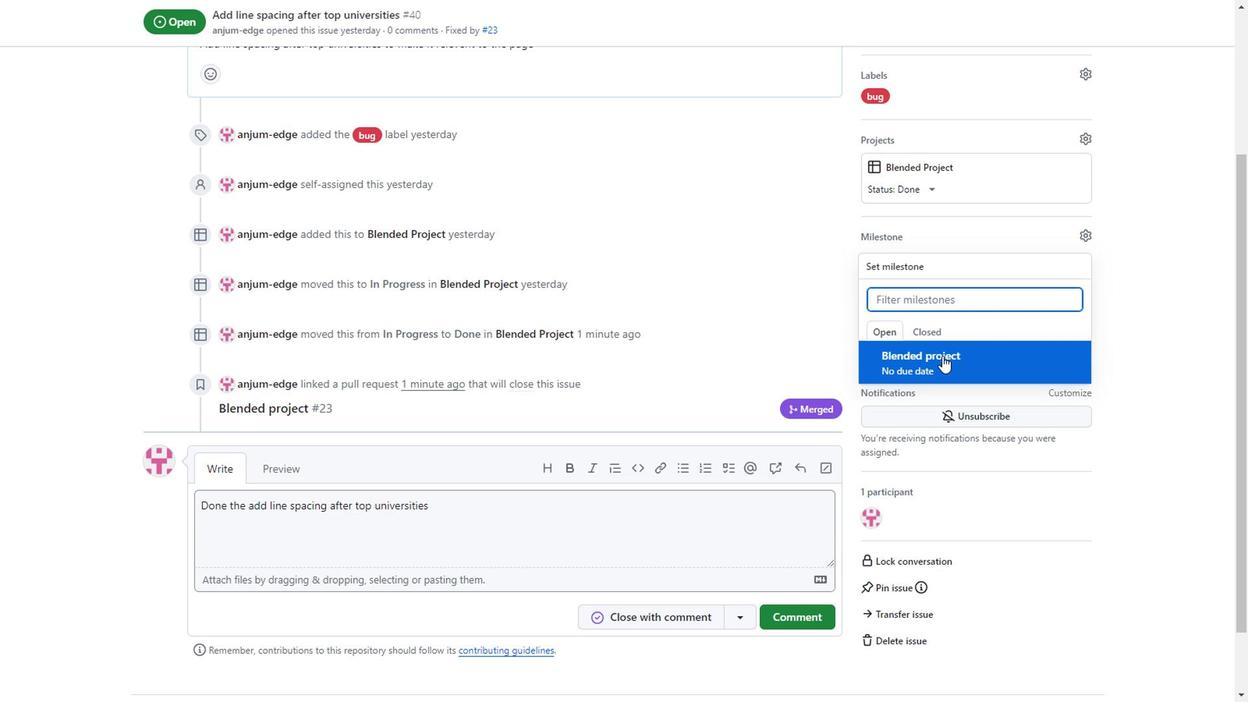
Action: Mouse moved to (853, 368)
Screenshot: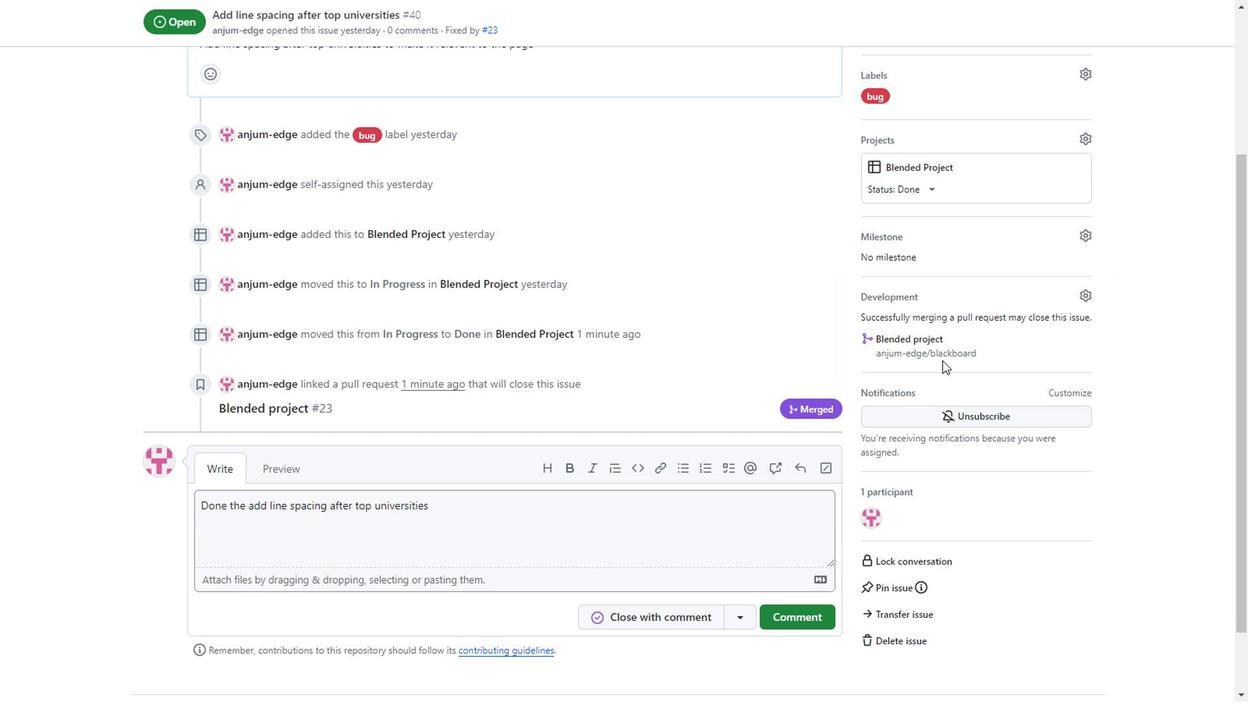 
Action: Mouse pressed left at (853, 368)
Screenshot: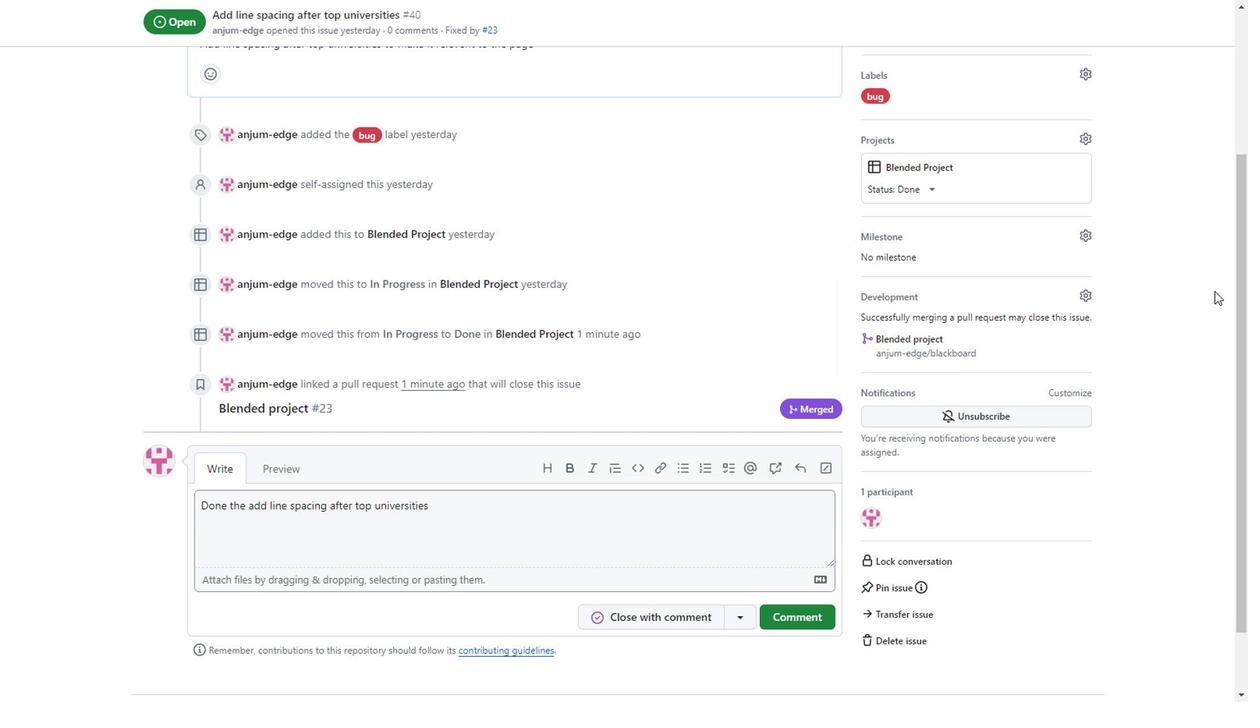 
Action: Mouse moved to (1057, 303)
Screenshot: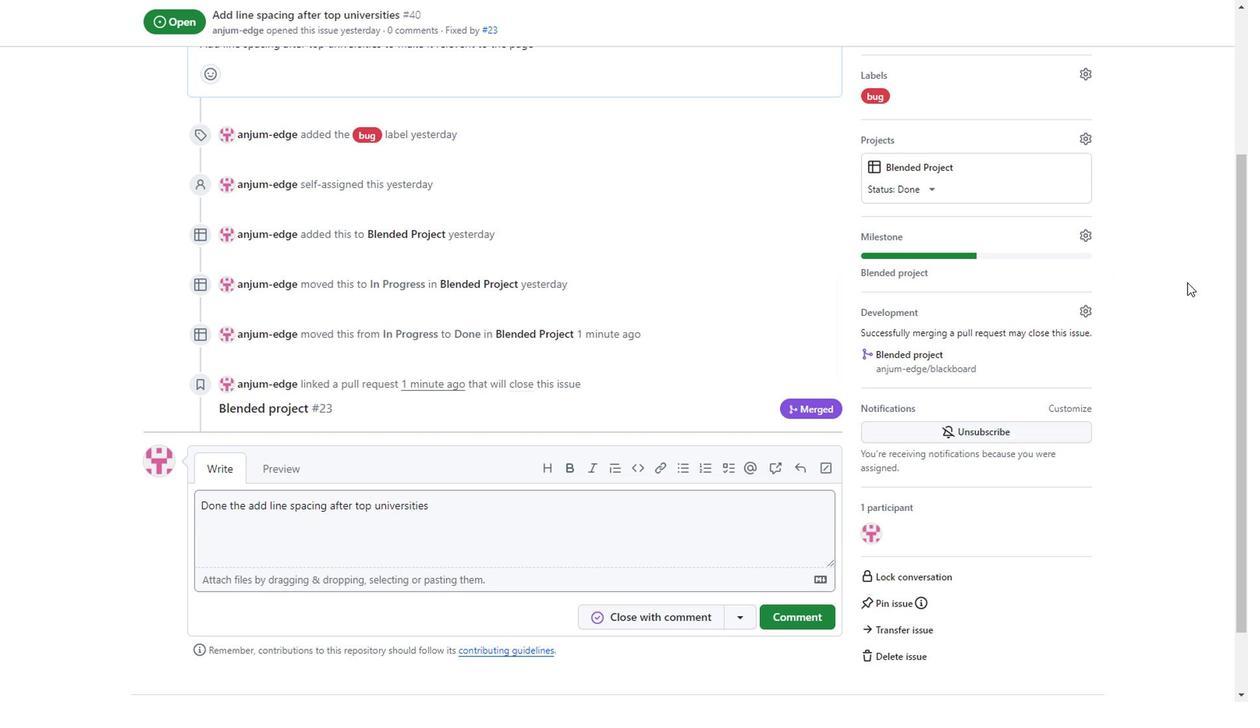 
Action: Mouse pressed left at (1057, 303)
Screenshot: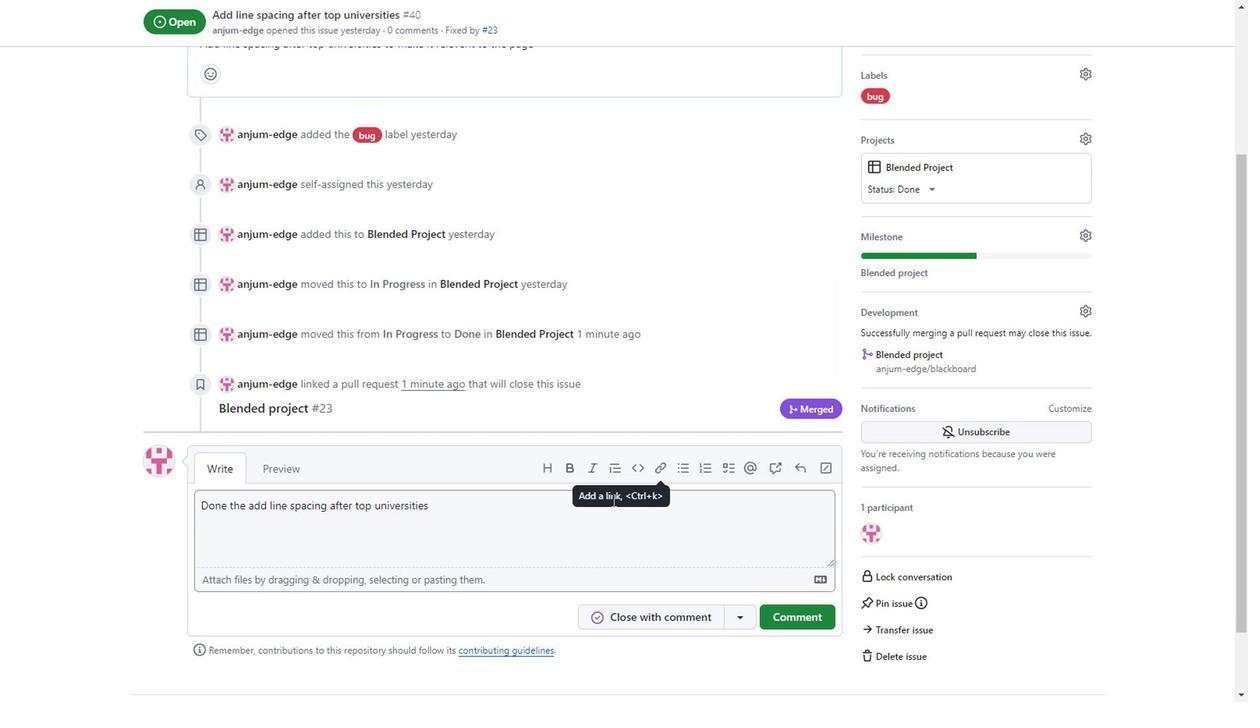 
Action: Mouse moved to (846, 325)
Screenshot: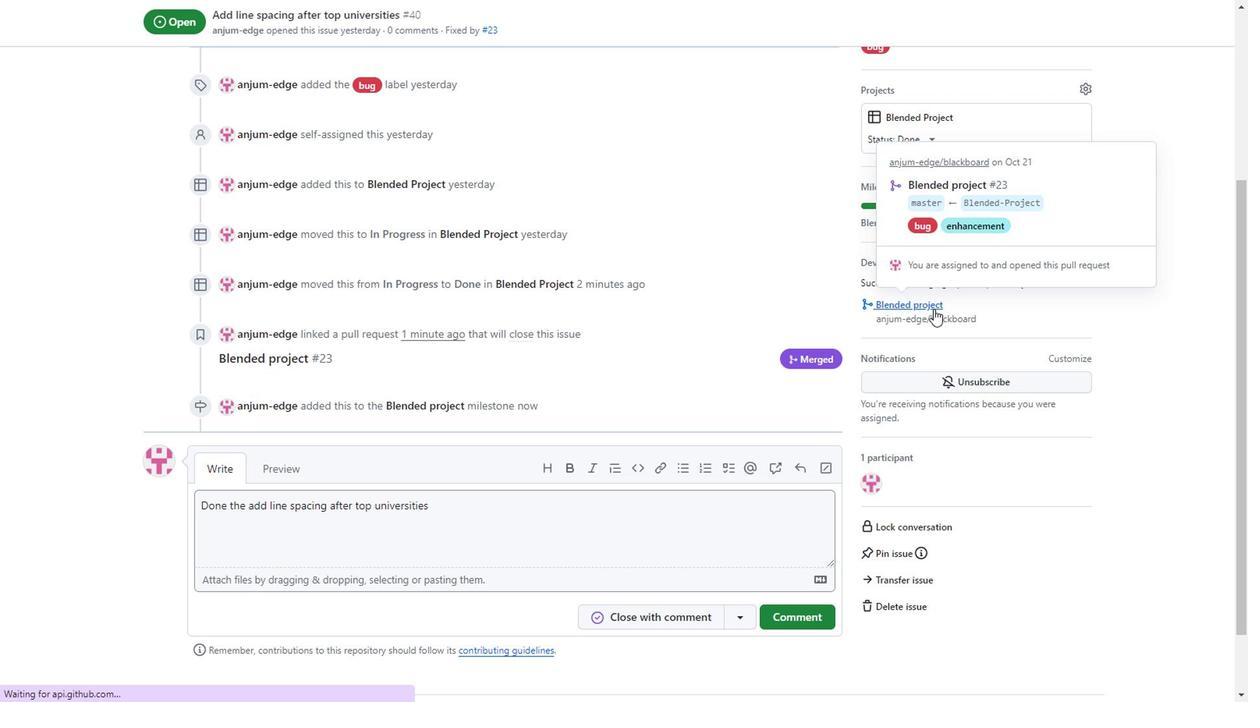 
Action: Mouse pressed left at (846, 325)
Screenshot: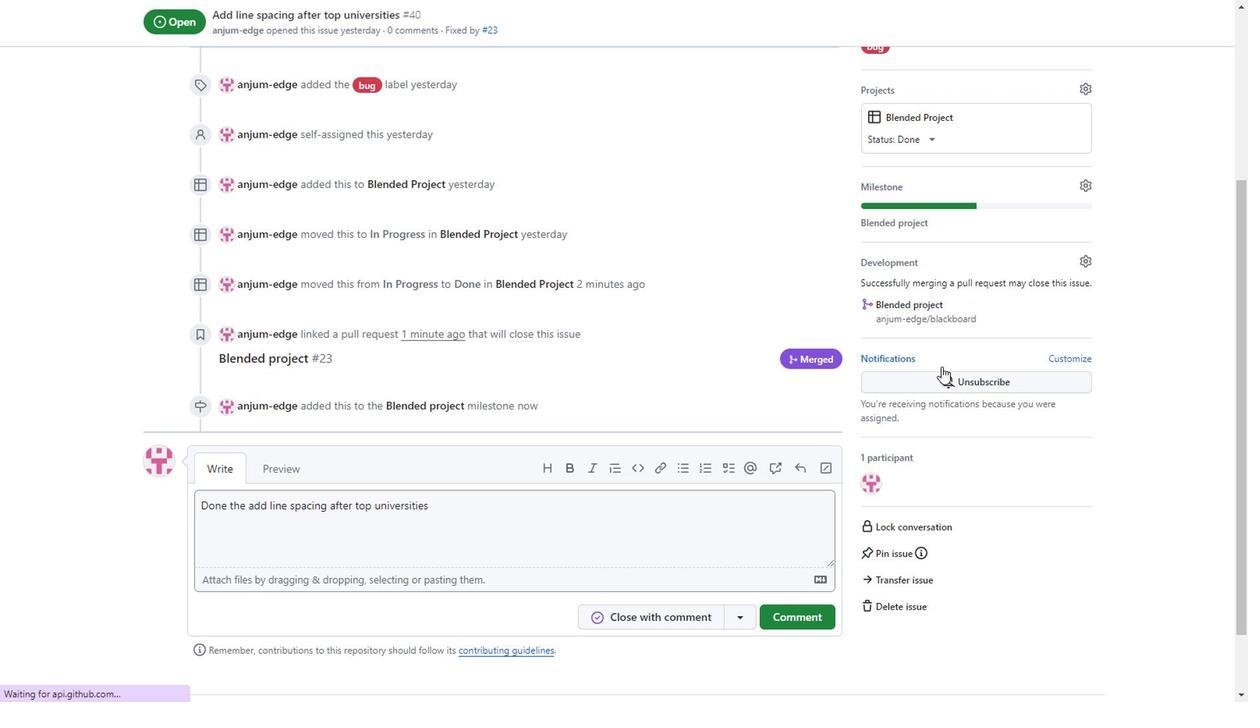 
Action: Mouse moved to (158, 128)
Screenshot: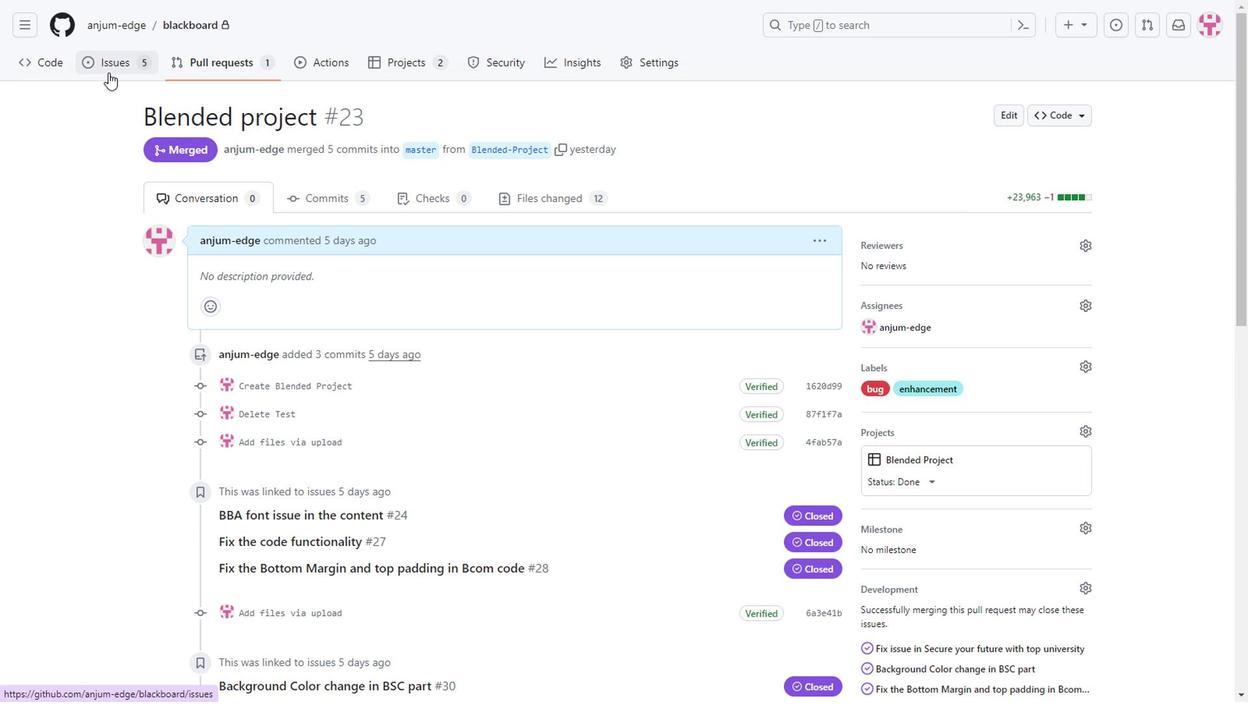 
Action: Mouse pressed left at (158, 128)
Screenshot: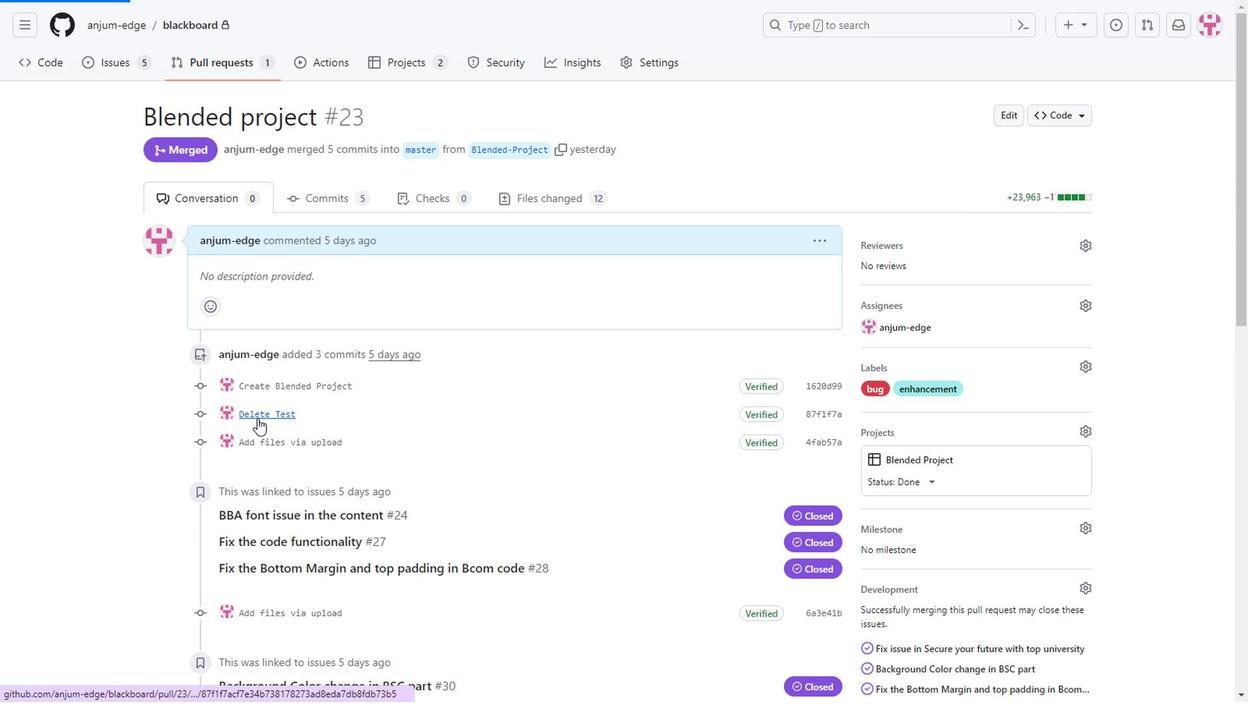 
Action: Mouse moved to (303, 232)
Screenshot: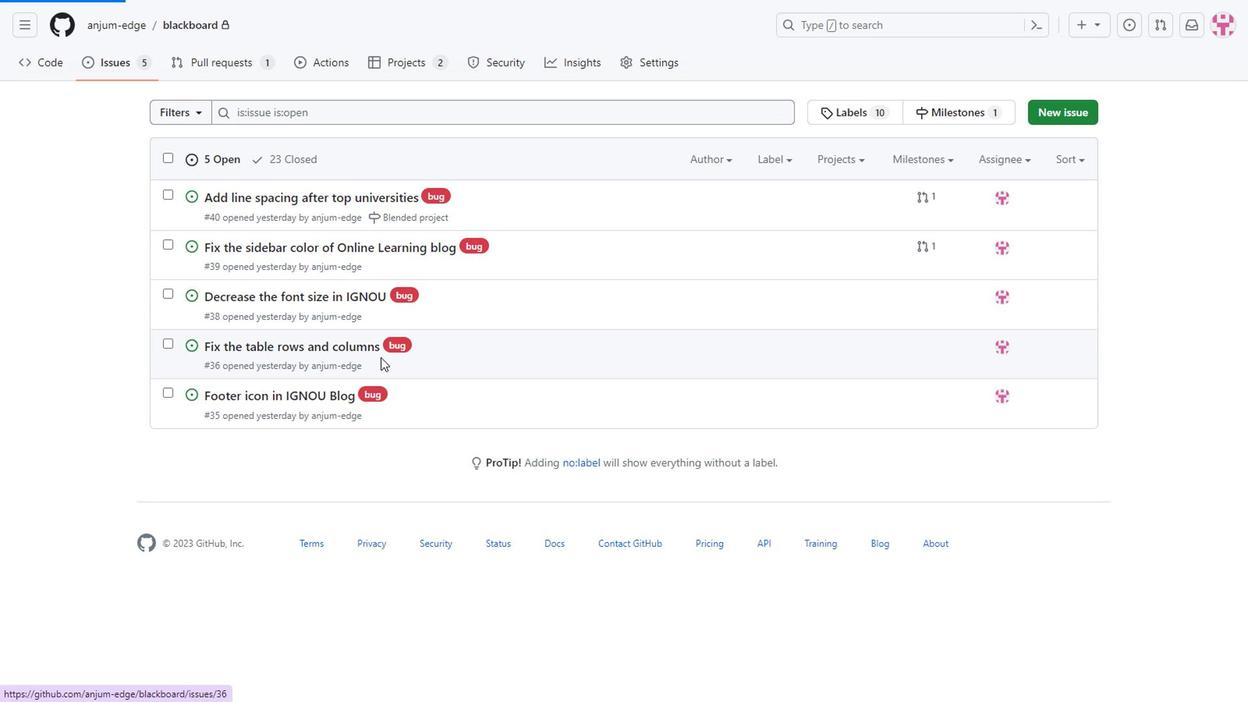 
Action: Mouse pressed left at (303, 232)
Screenshot: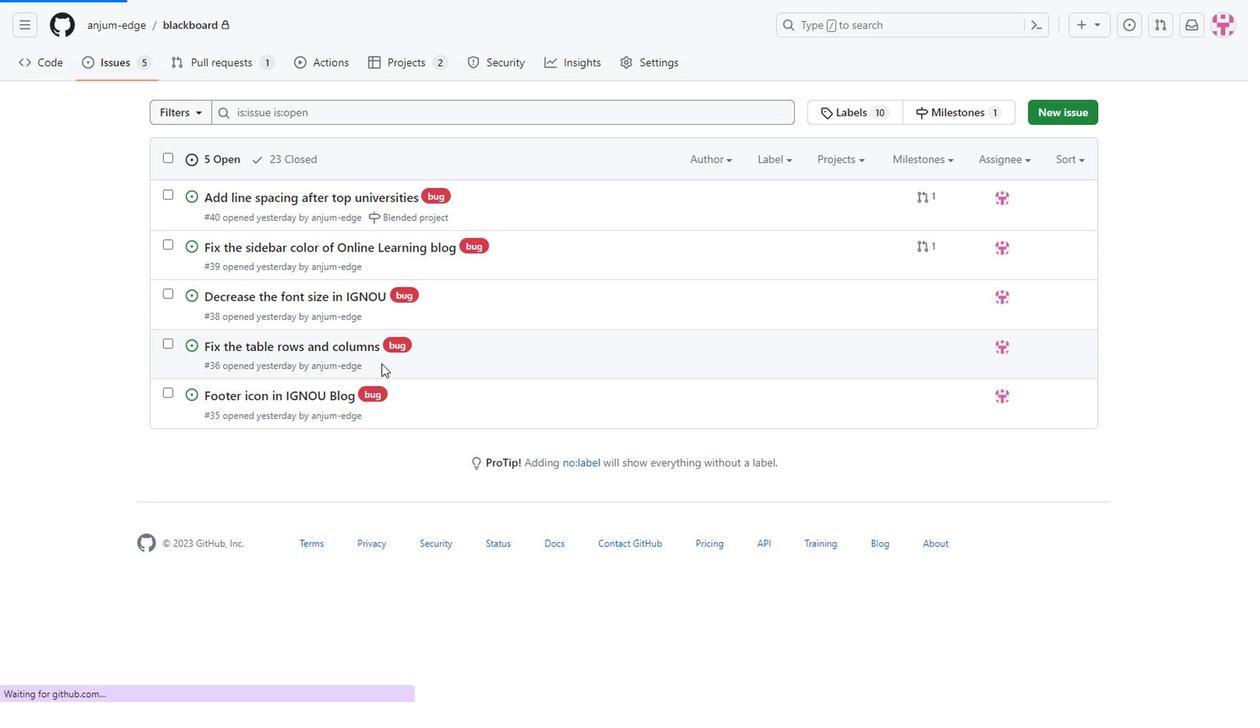 
Action: Mouse moved to (389, 363)
Screenshot: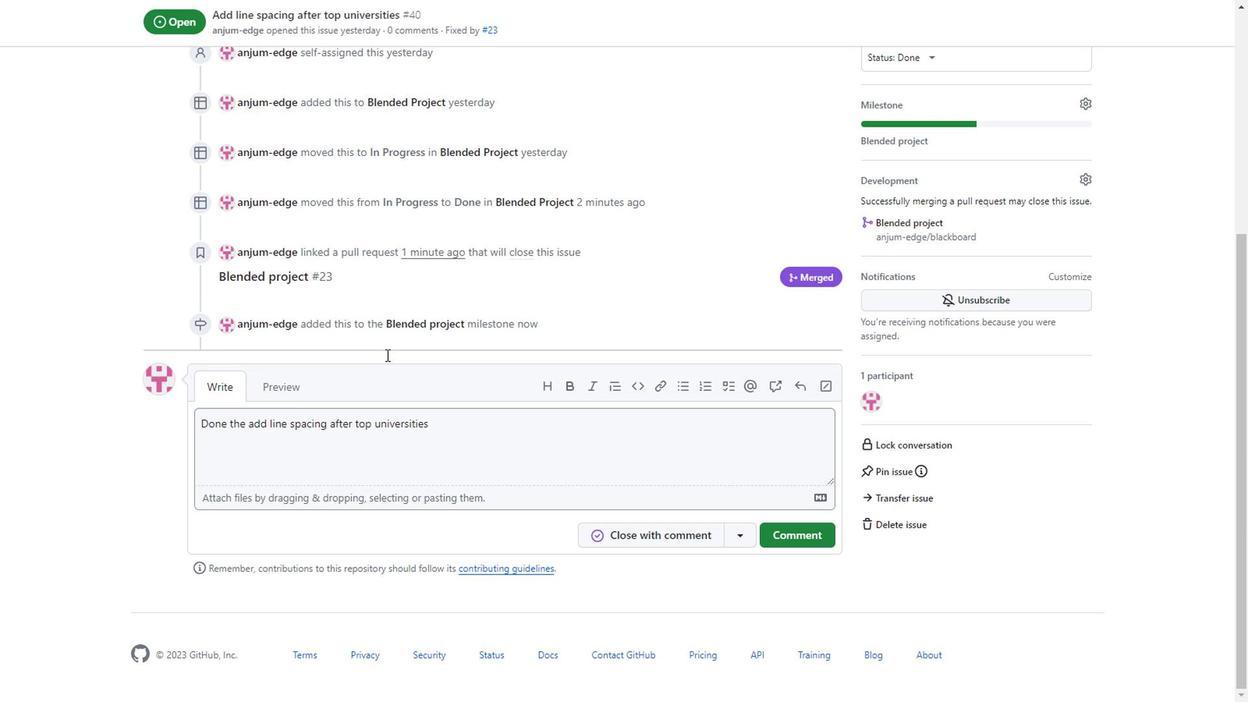 
Action: Mouse scrolled (389, 362) with delta (0, 0)
Screenshot: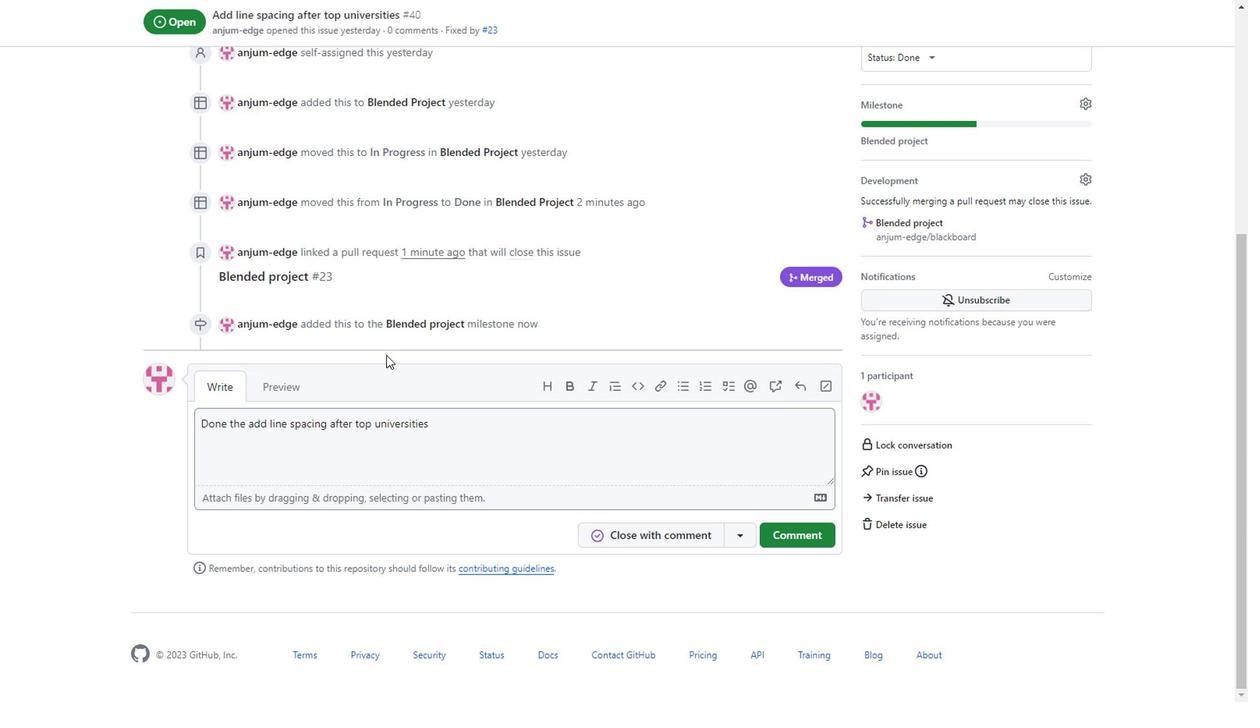 
Action: Mouse scrolled (389, 362) with delta (0, 0)
Screenshot: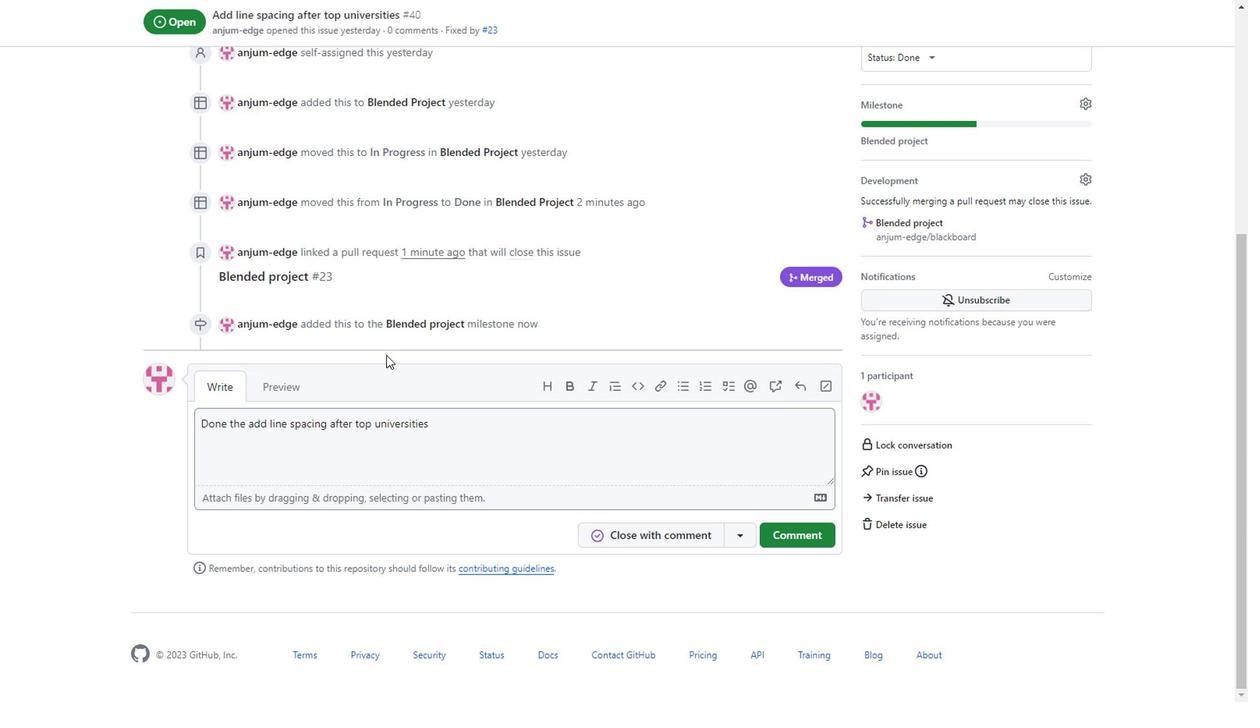 
Action: Mouse scrolled (389, 362) with delta (0, 0)
Screenshot: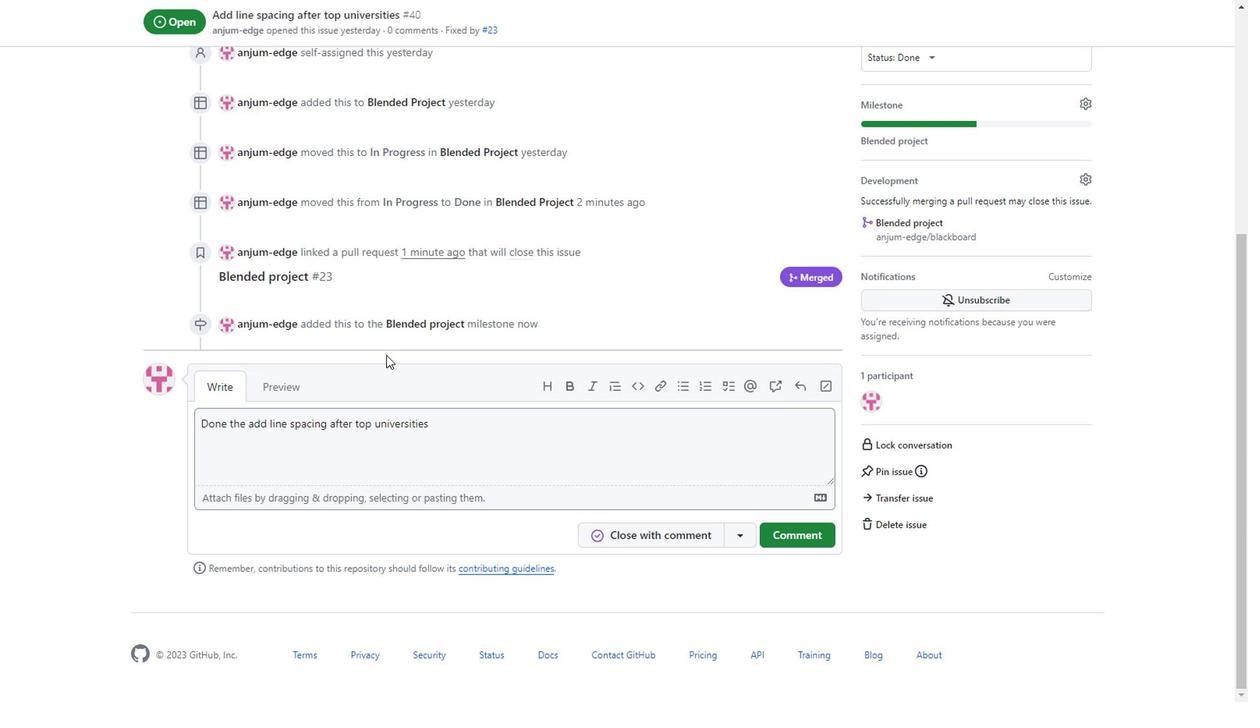 
Action: Mouse scrolled (389, 362) with delta (0, 0)
Screenshot: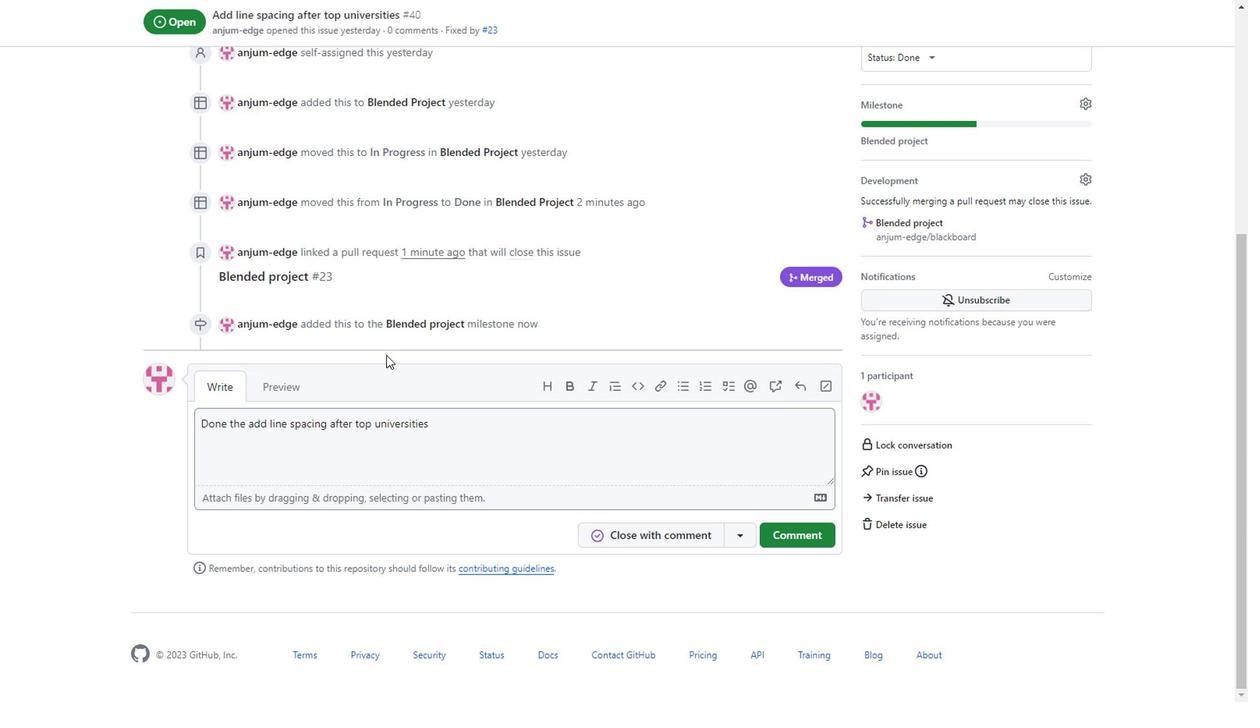 
Action: Mouse moved to (566, 461)
Screenshot: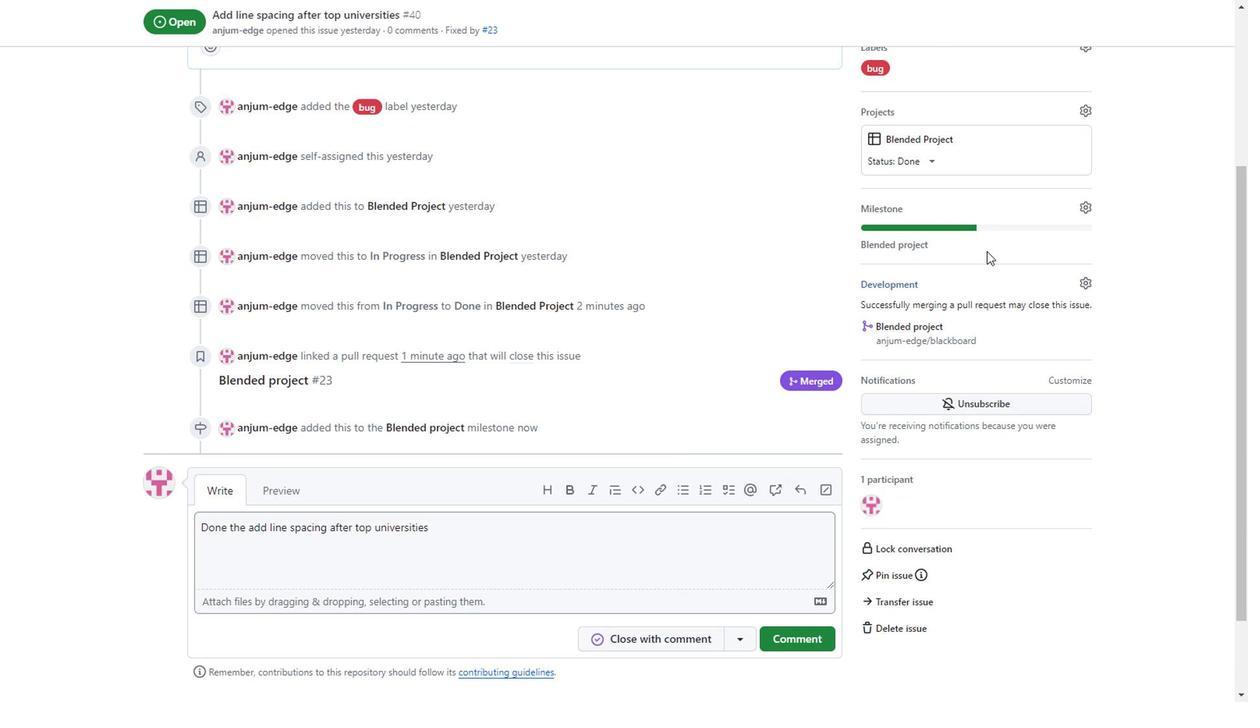 
Action: Mouse scrolled (566, 462) with delta (0, 0)
Screenshot: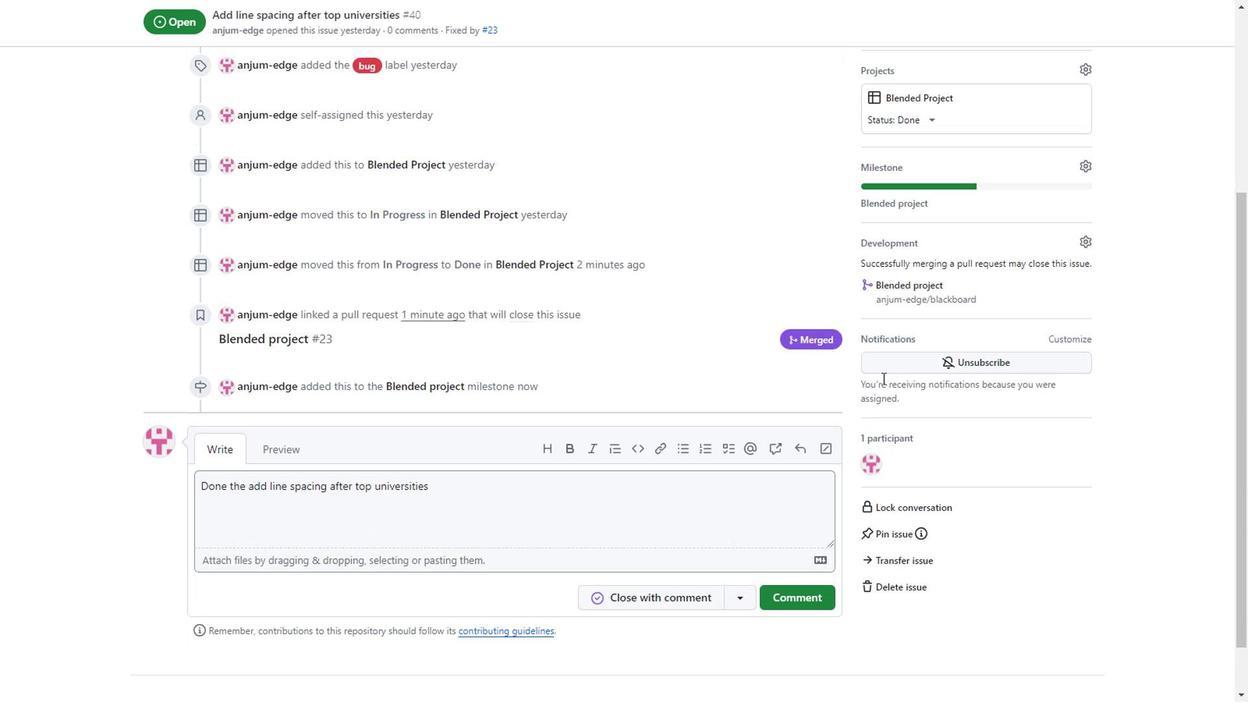 
Action: Mouse moved to (805, 380)
Screenshot: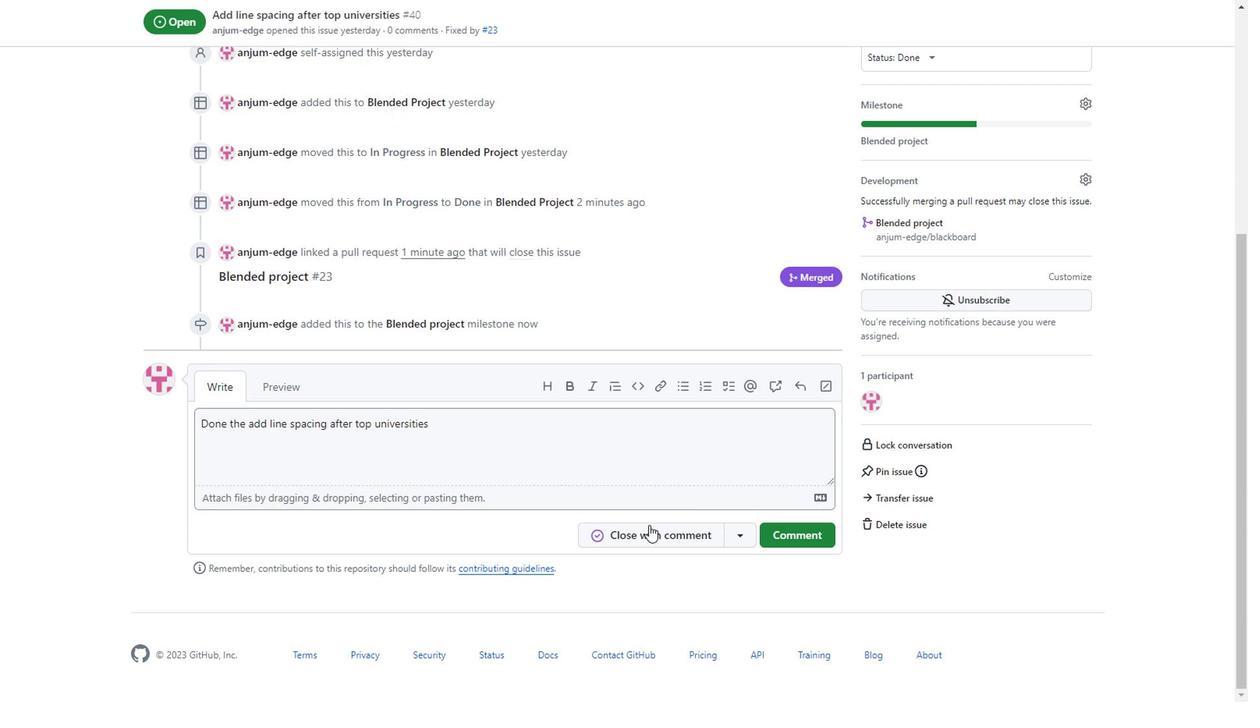 
Action: Mouse scrolled (805, 379) with delta (0, 0)
Screenshot: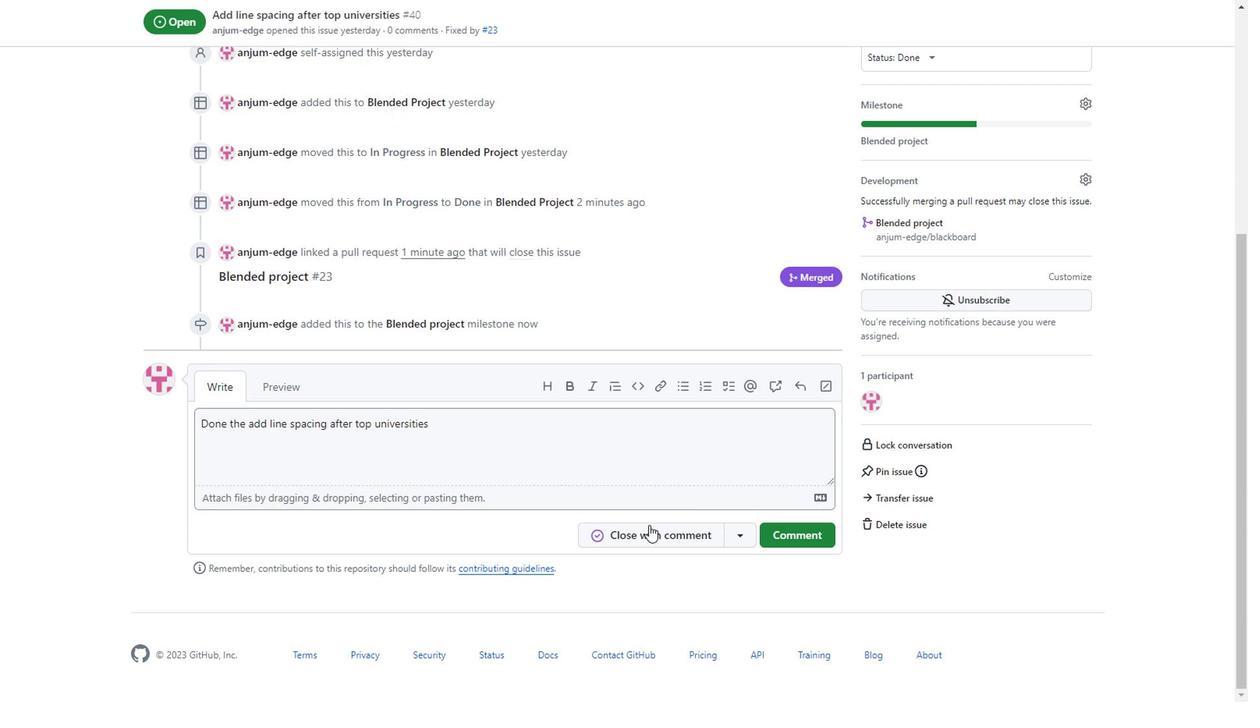 
Action: Mouse moved to (803, 381)
Screenshot: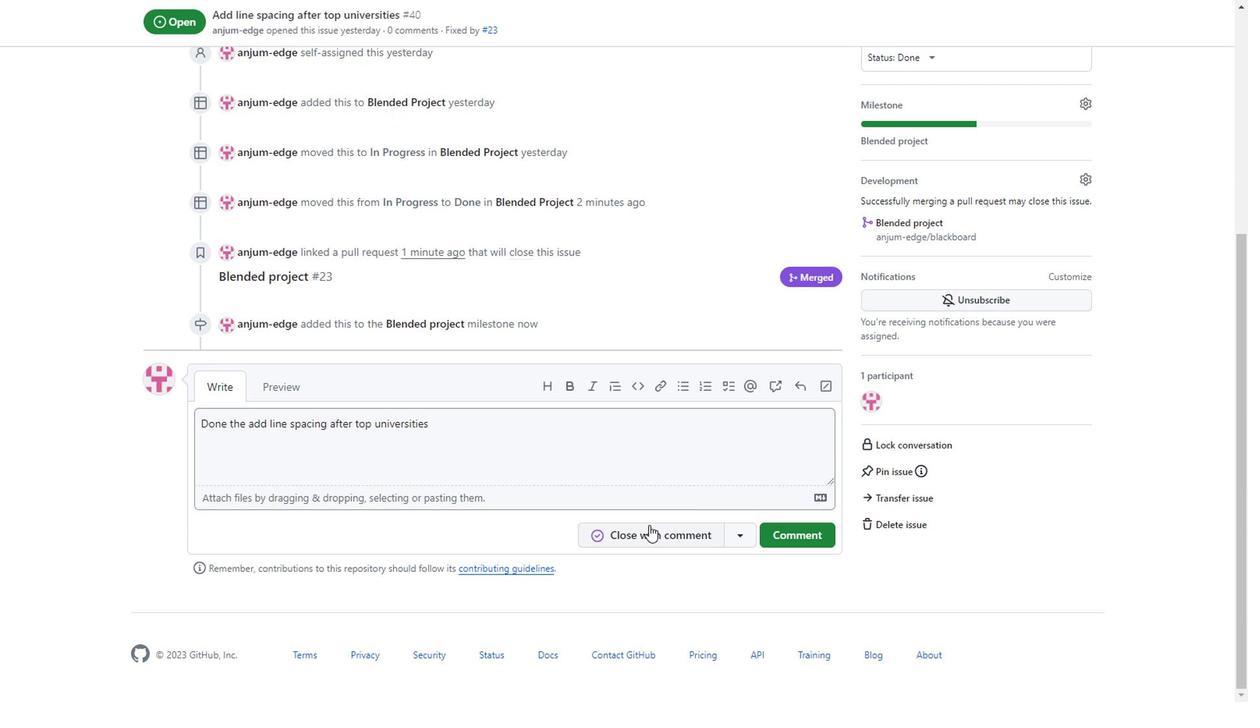 
Action: Mouse scrolled (803, 381) with delta (0, 0)
Screenshot: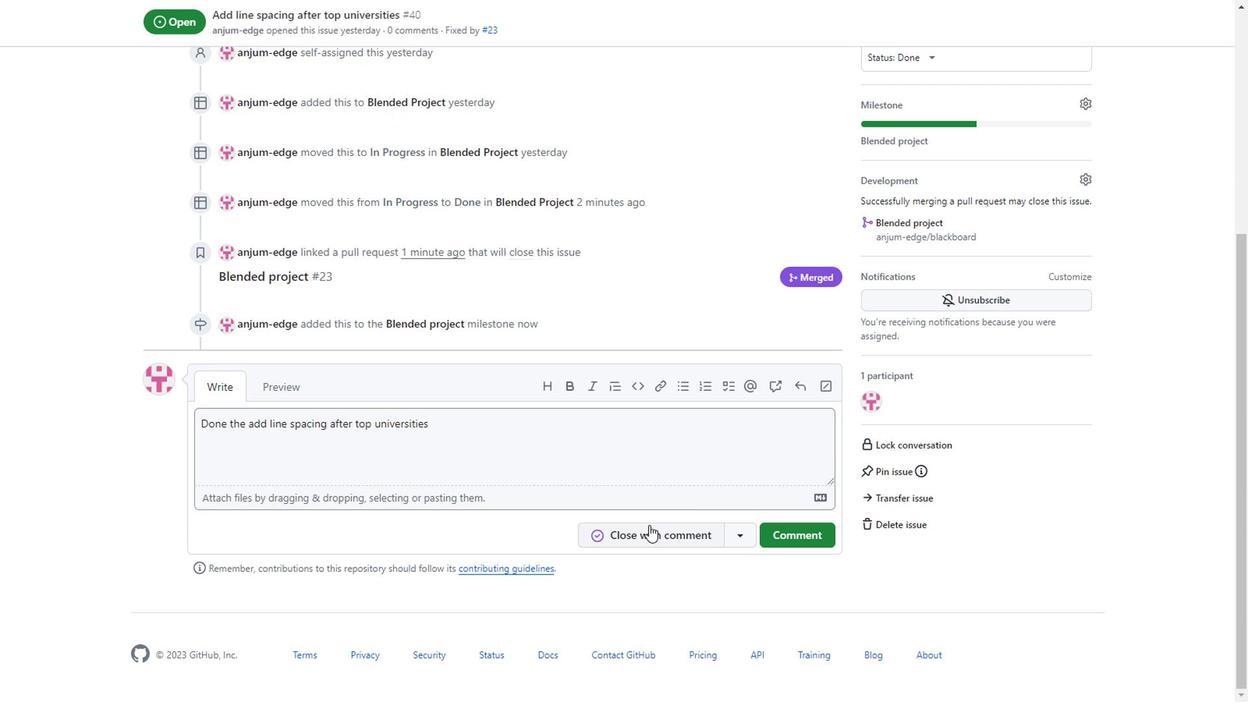 
Action: Mouse moved to (607, 506)
Screenshot: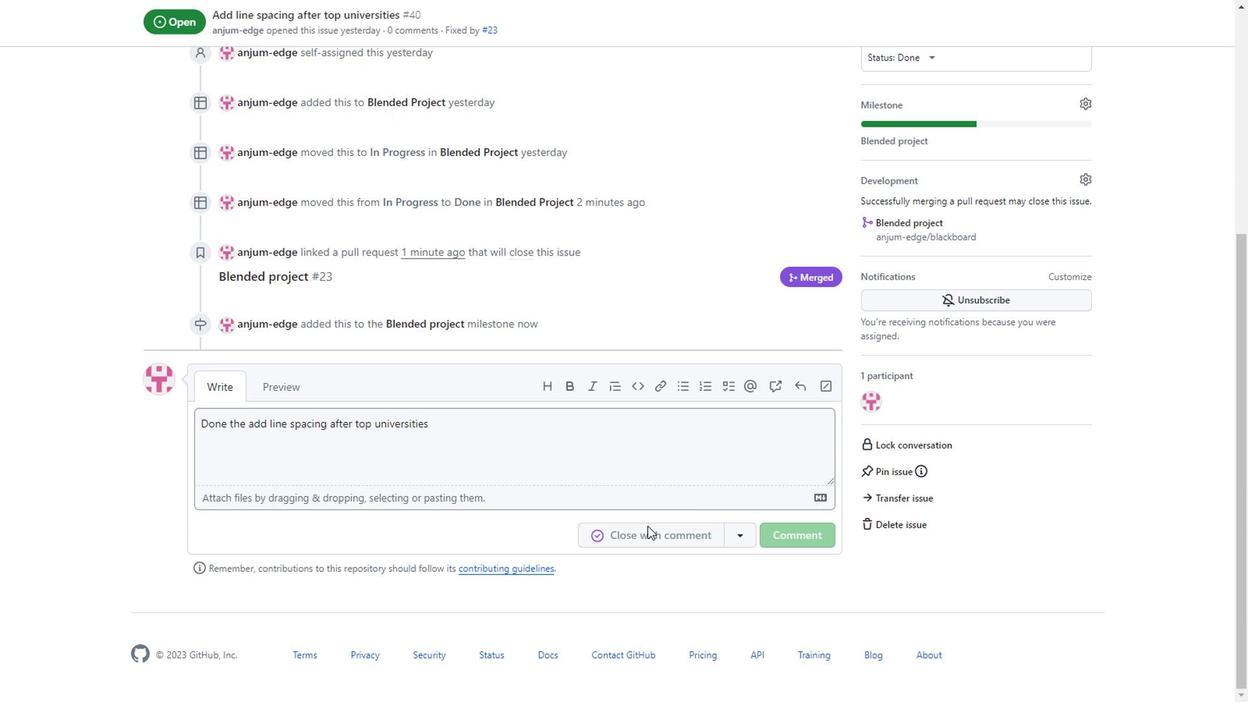 
Action: Mouse pressed left at (607, 506)
Screenshot: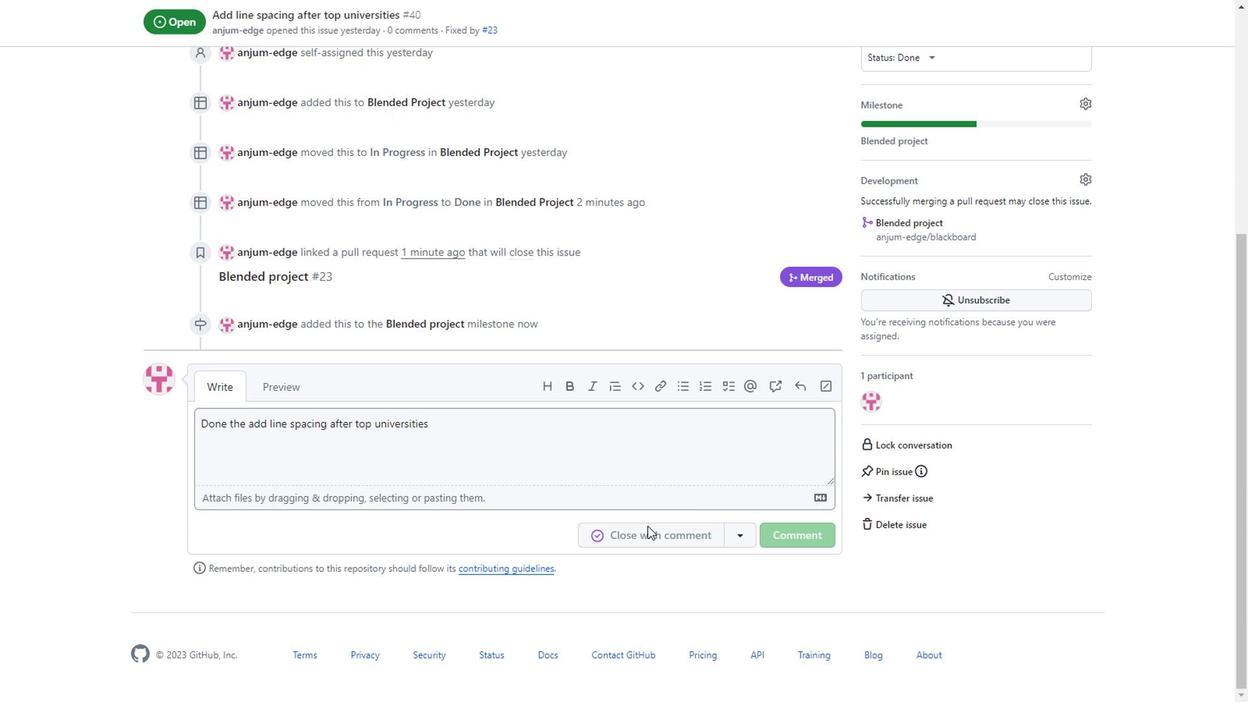 
Action: Mouse scrolled (607, 505) with delta (0, 0)
Screenshot: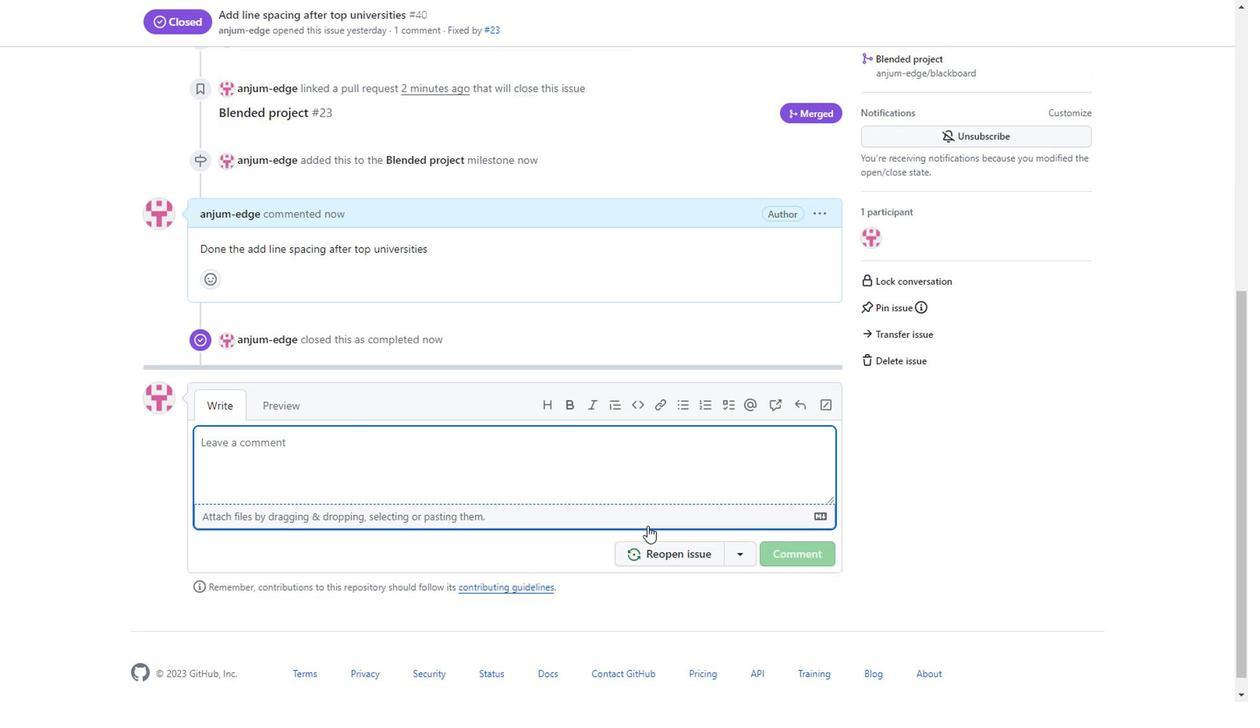 
Action: Mouse scrolled (607, 505) with delta (0, 0)
Screenshot: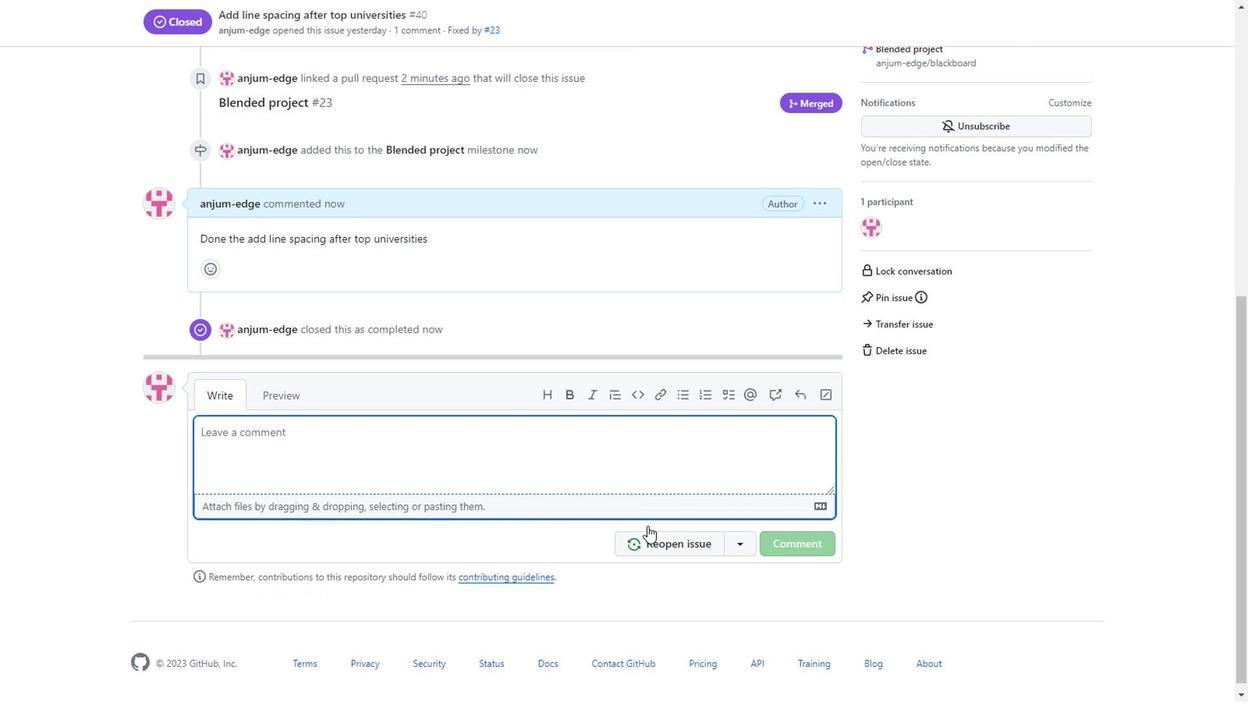 
Action: Mouse scrolled (607, 505) with delta (0, 0)
Screenshot: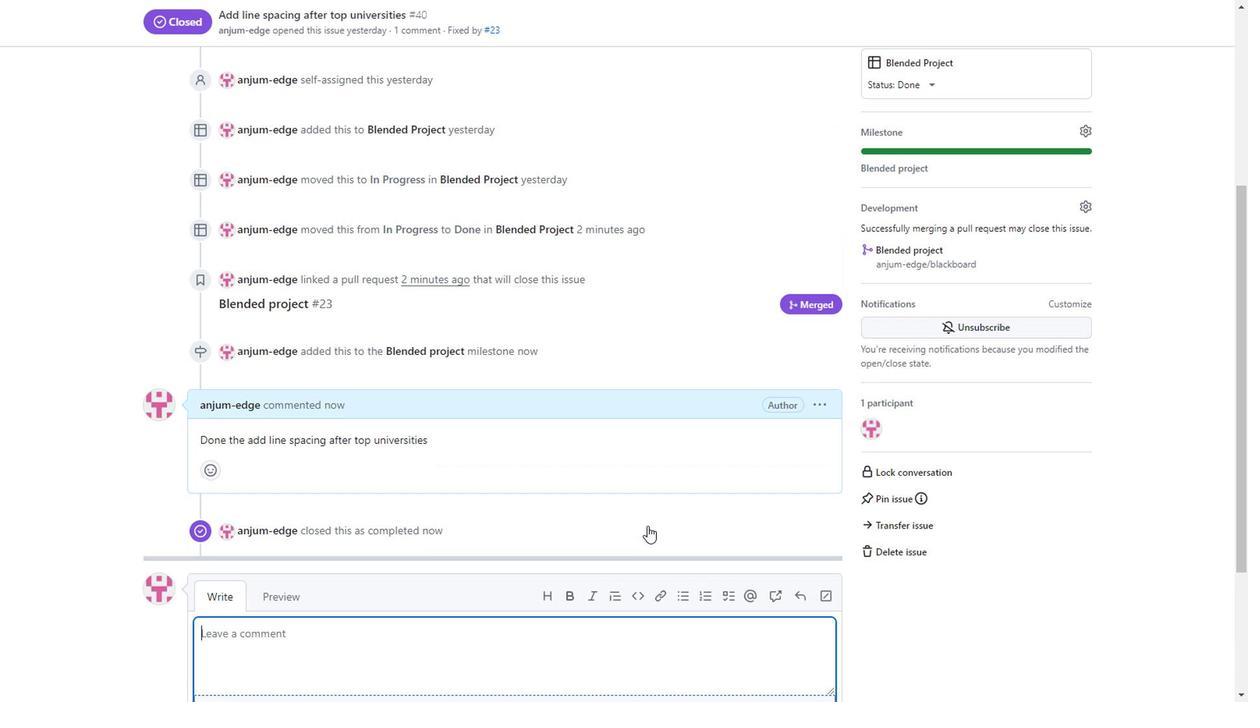 
Action: Mouse scrolled (607, 505) with delta (0, 0)
Screenshot: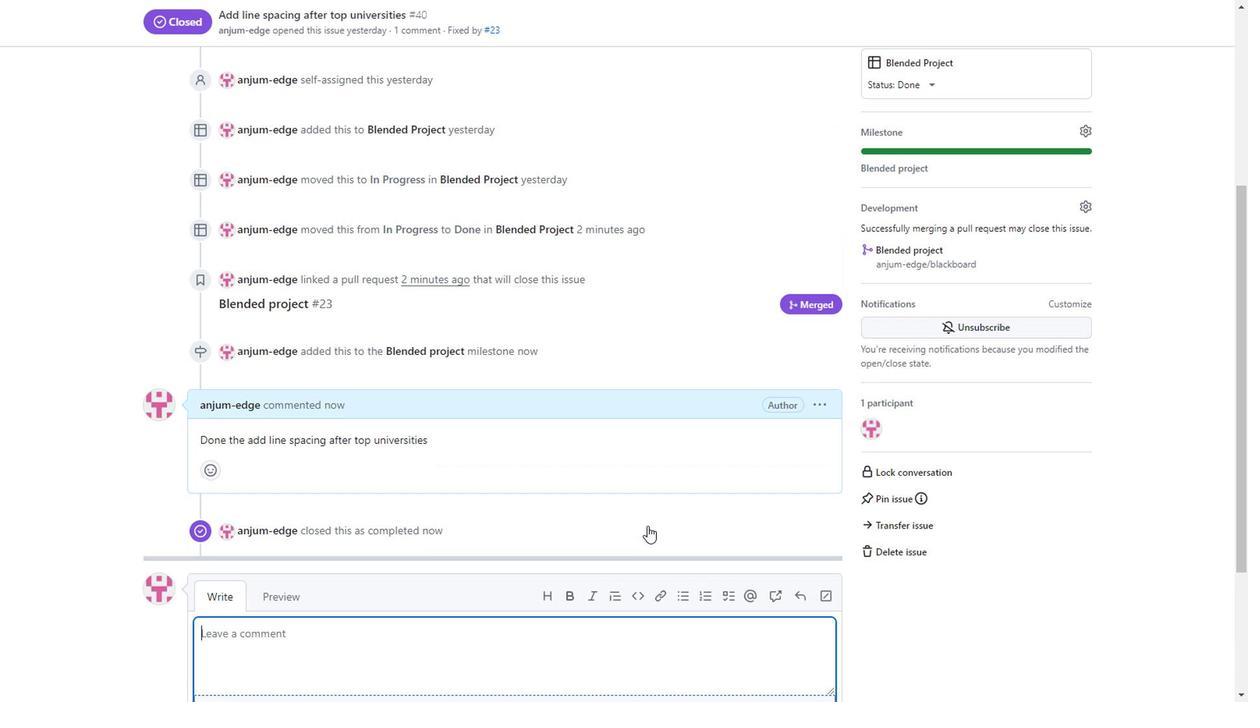 
Action: Mouse scrolled (607, 506) with delta (0, 0)
Screenshot: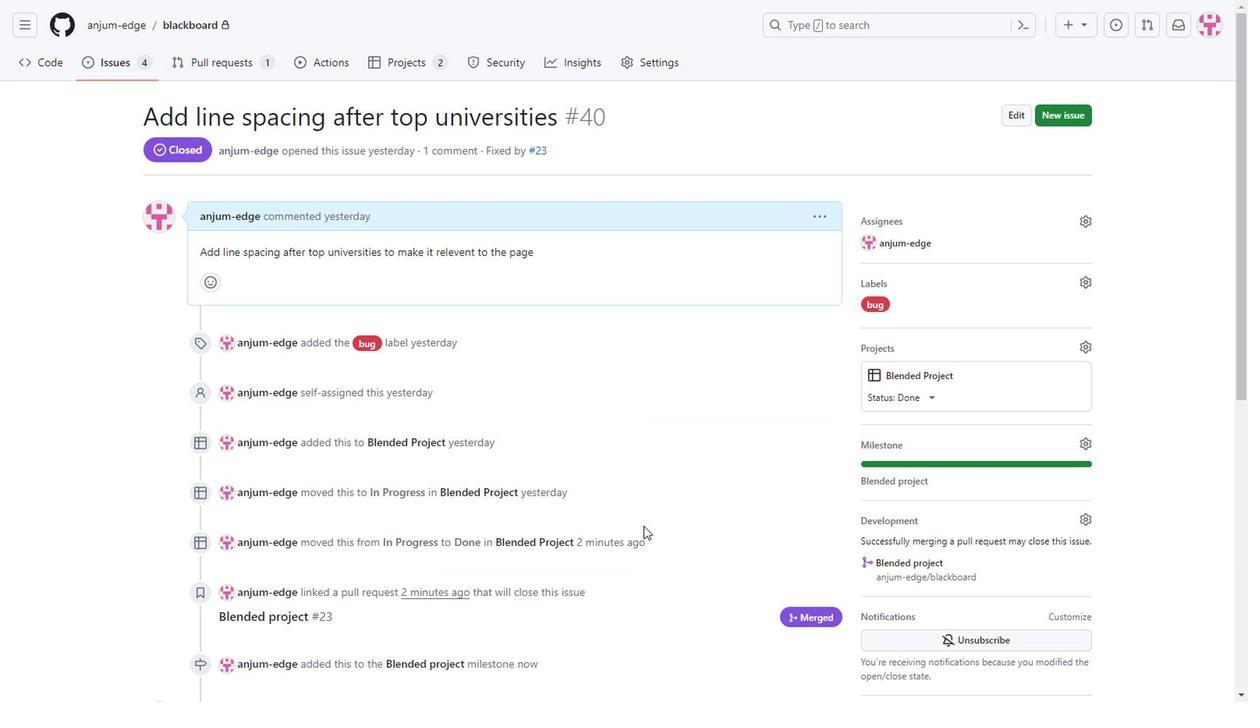 
Action: Mouse scrolled (607, 506) with delta (0, 0)
Screenshot: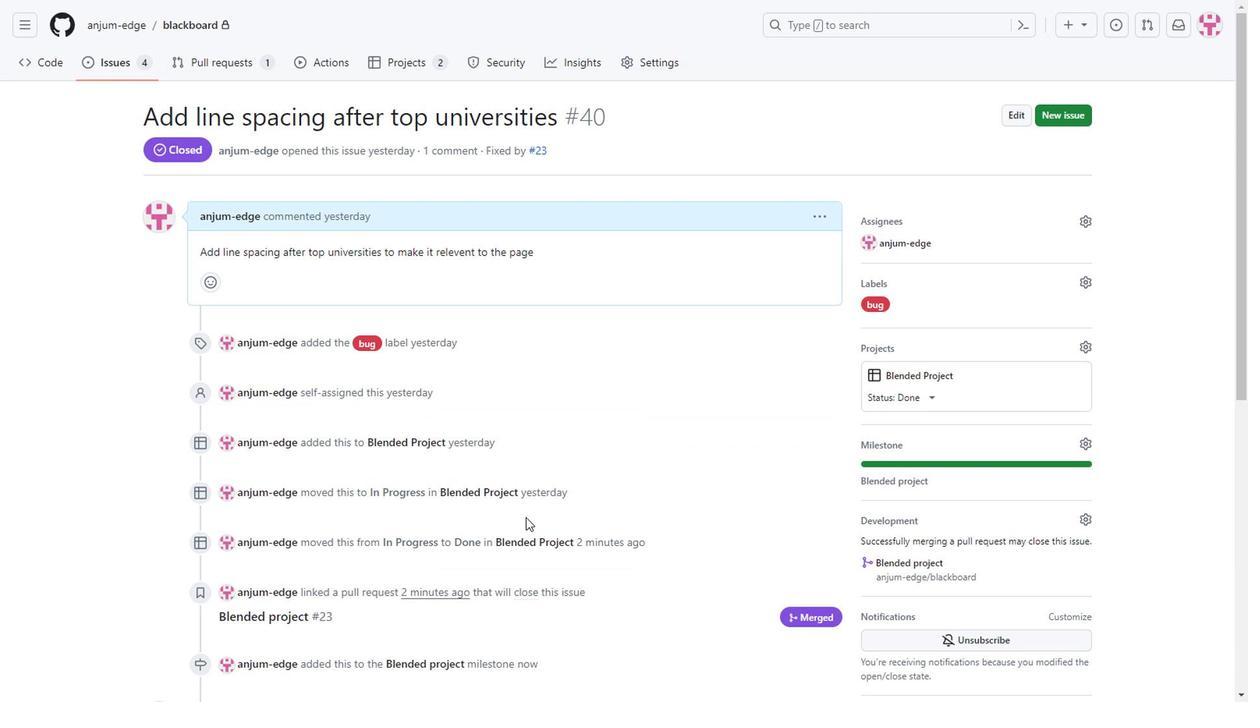 
Action: Mouse scrolled (607, 506) with delta (0, 0)
Screenshot: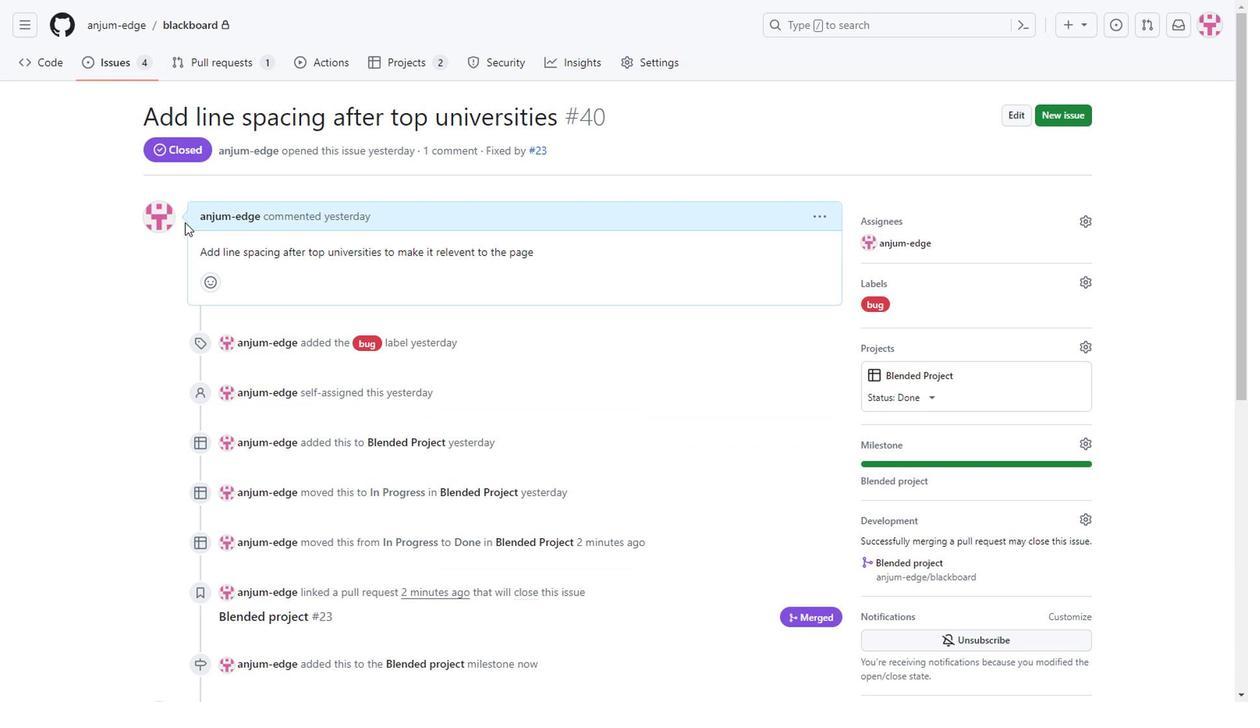 
Action: Mouse scrolled (607, 506) with delta (0, 0)
Screenshot: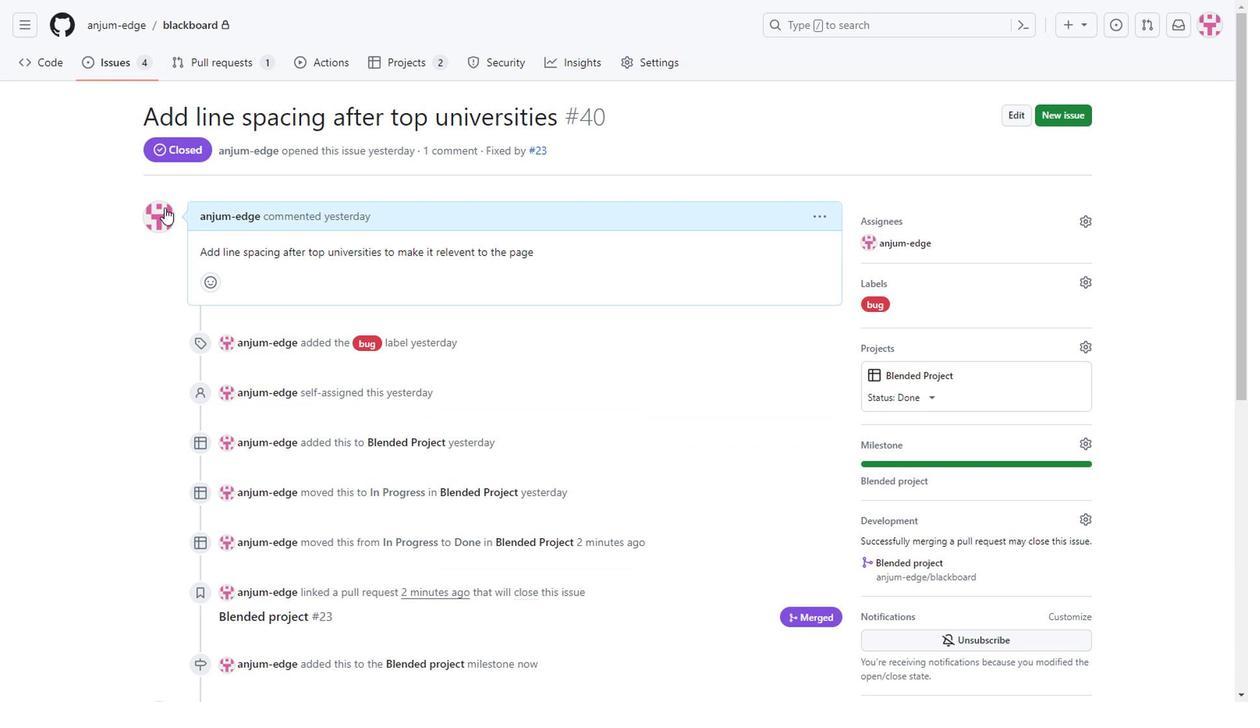 
Action: Mouse scrolled (607, 506) with delta (0, 0)
Screenshot: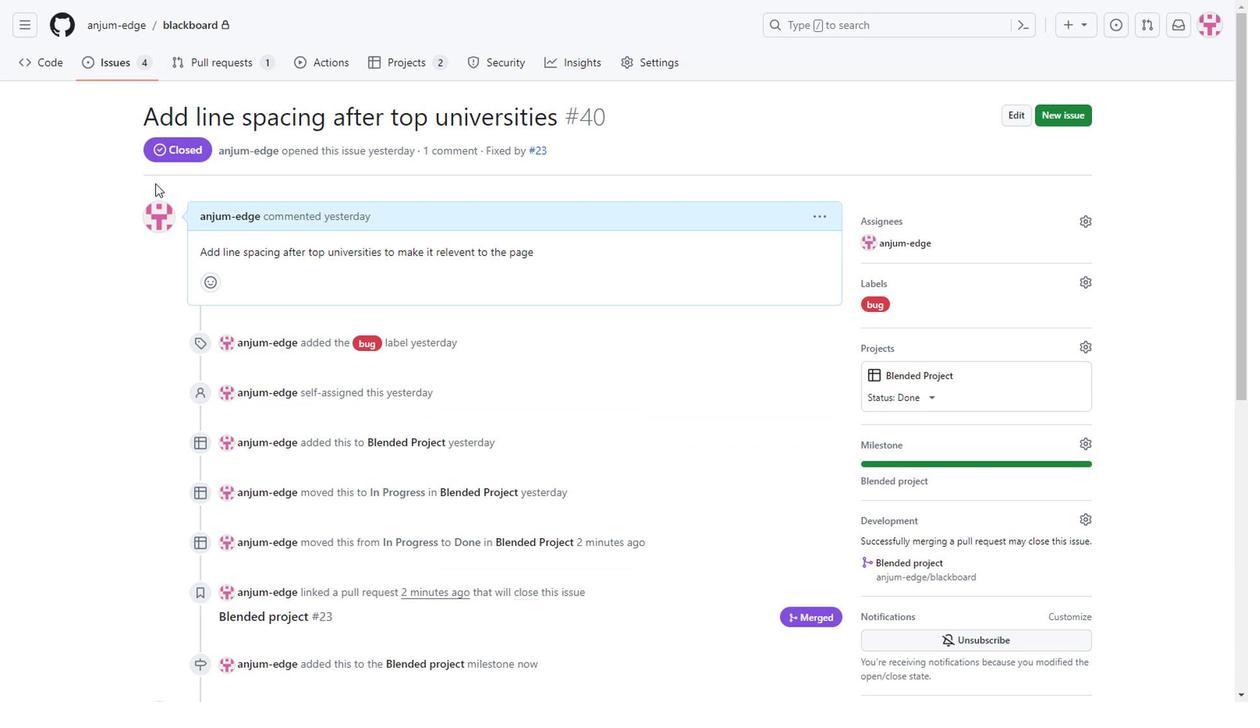 
Action: Mouse scrolled (607, 506) with delta (0, 0)
Screenshot: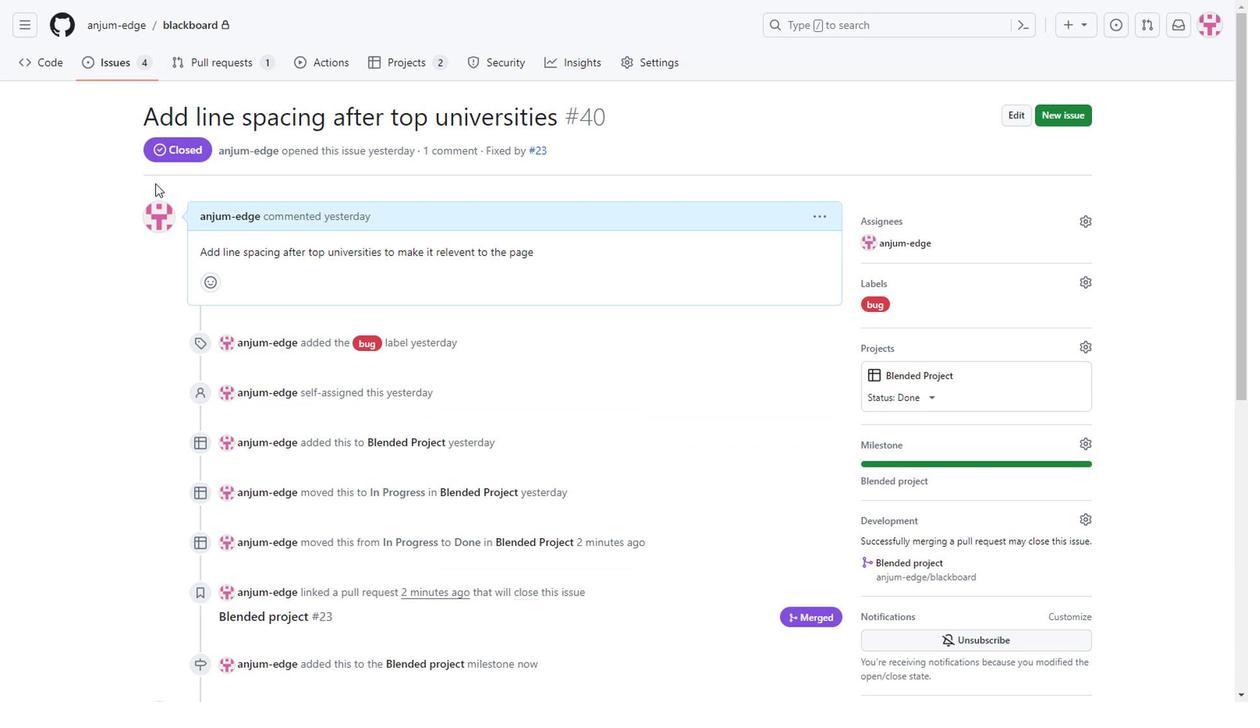 
Action: Mouse scrolled (607, 506) with delta (0, 0)
Screenshot: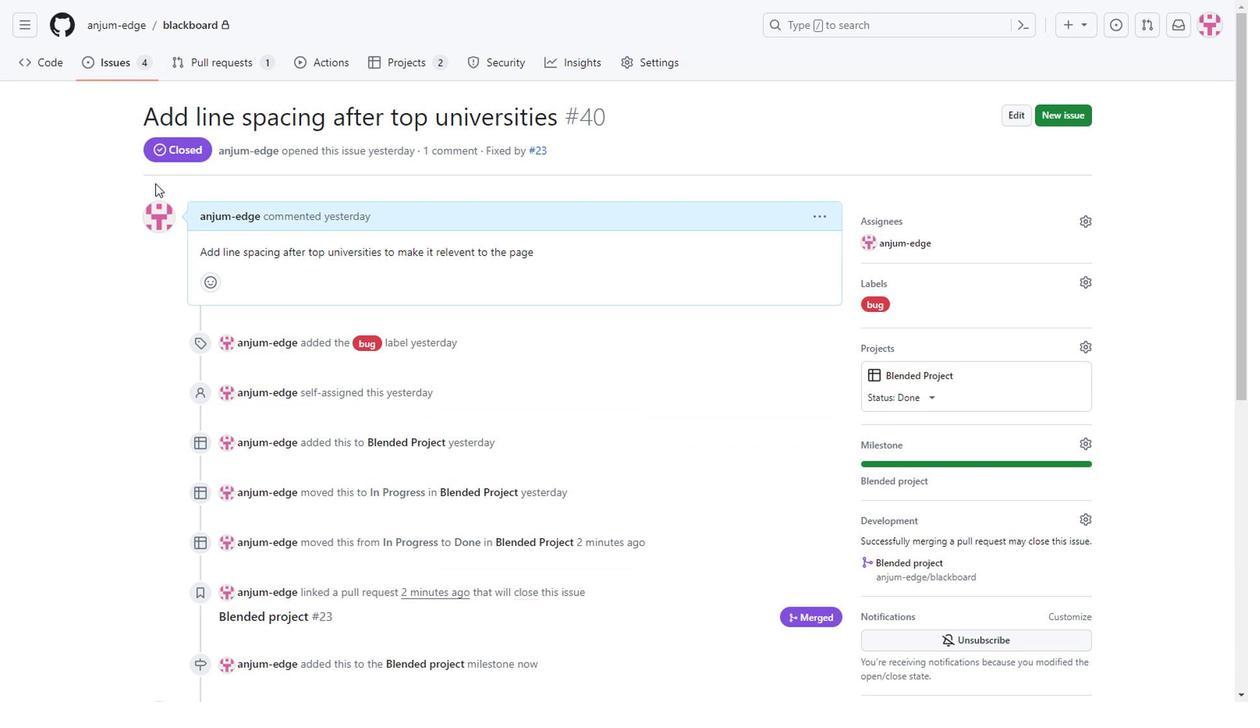 
Action: Mouse scrolled (607, 506) with delta (0, 0)
Screenshot: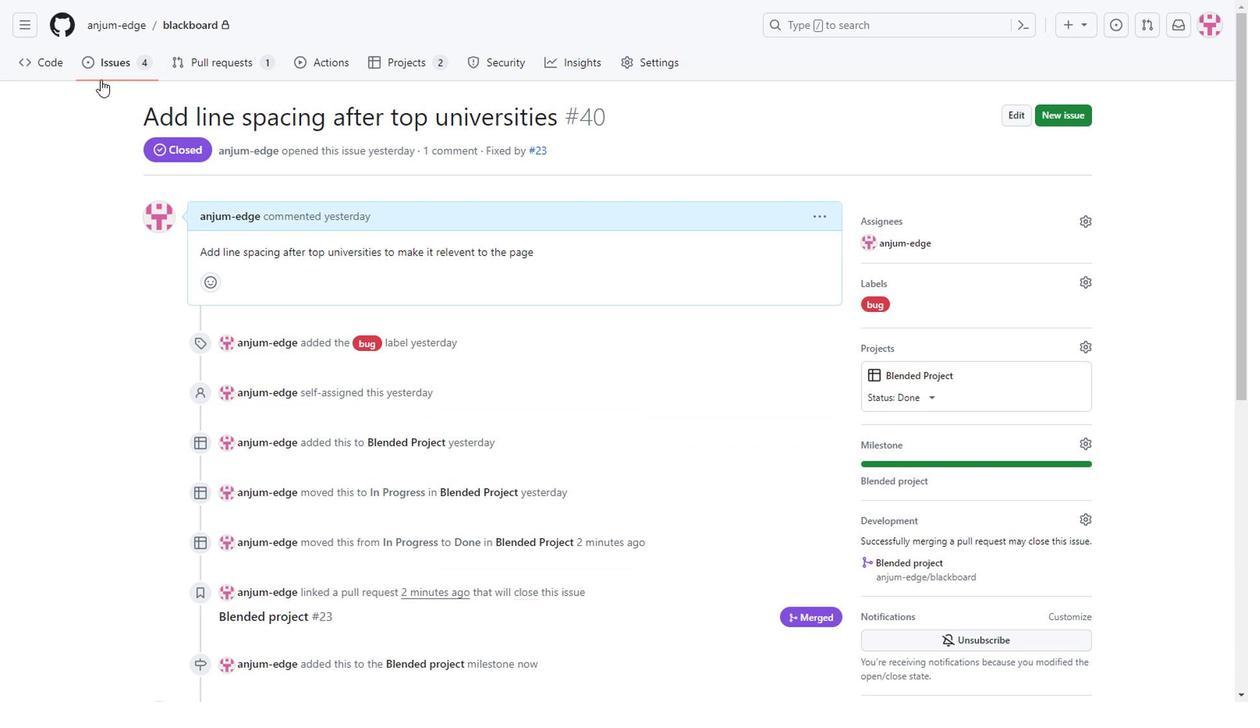 
Action: Mouse scrolled (607, 506) with delta (0, 0)
Screenshot: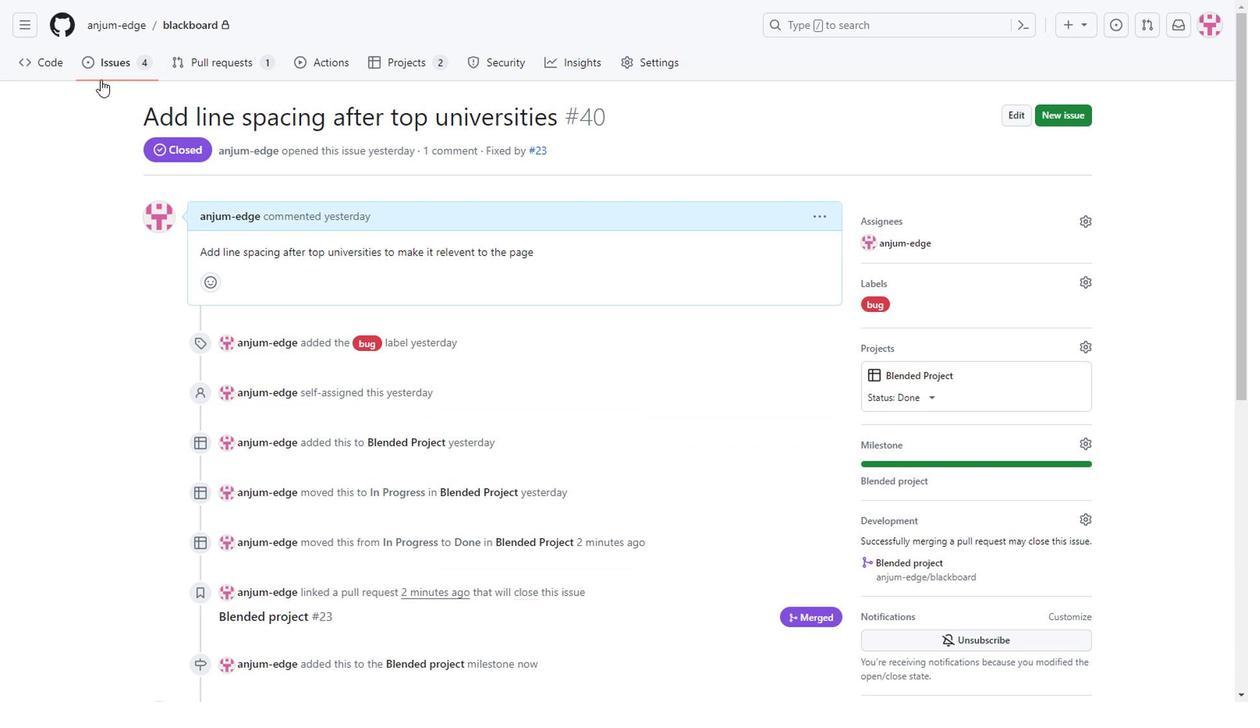 
Action: Mouse scrolled (607, 506) with delta (0, 0)
Screenshot: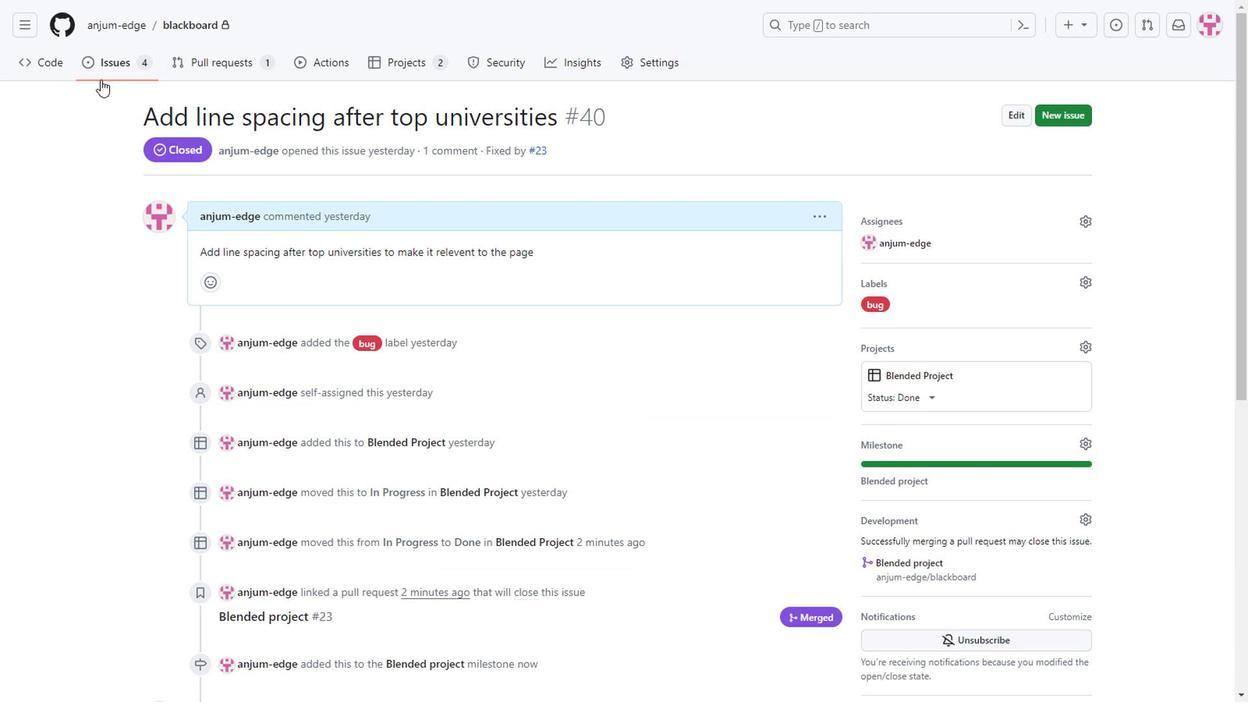 
Action: Mouse scrolled (607, 506) with delta (0, 0)
Screenshot: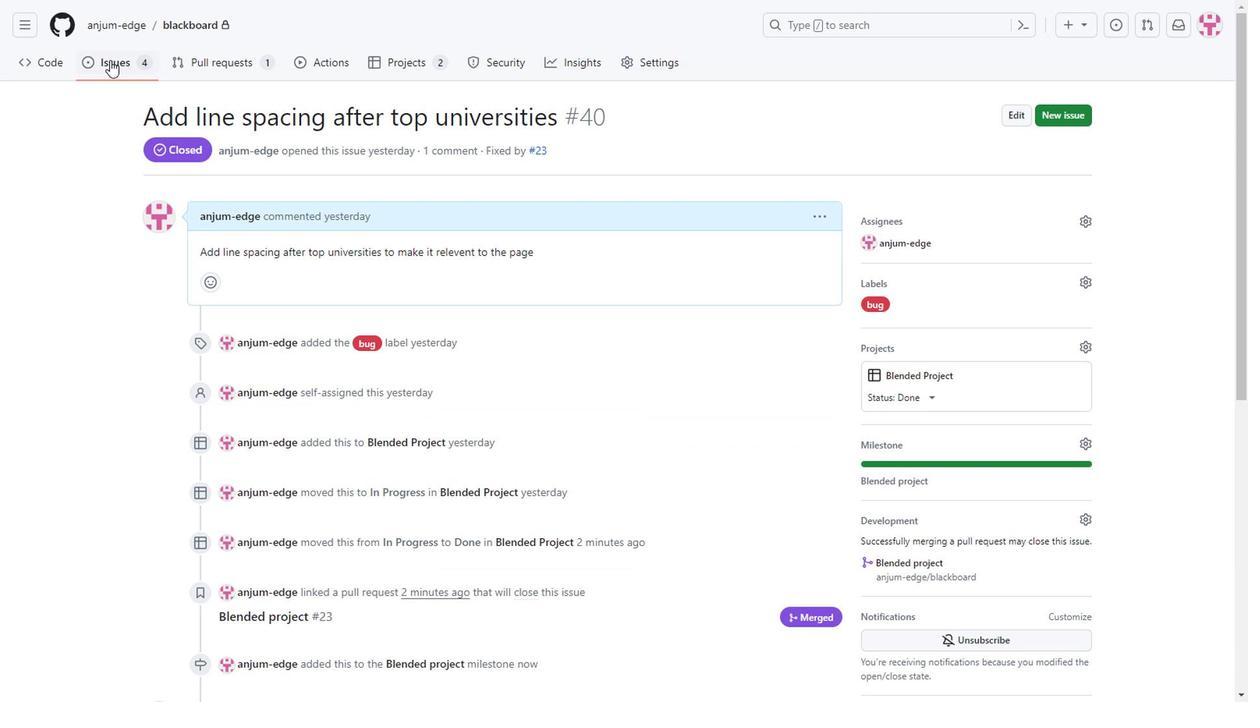 
Action: Mouse moved to (161, 109)
Screenshot: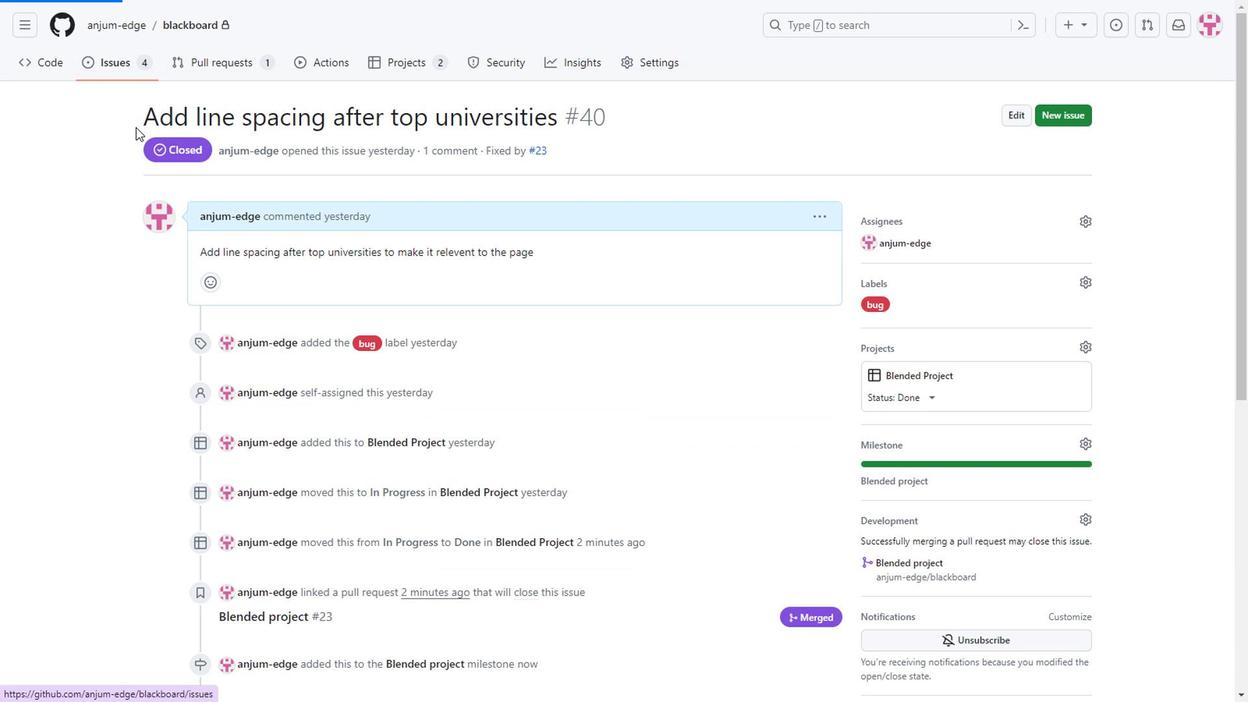 
Action: Mouse pressed left at (161, 109)
Screenshot: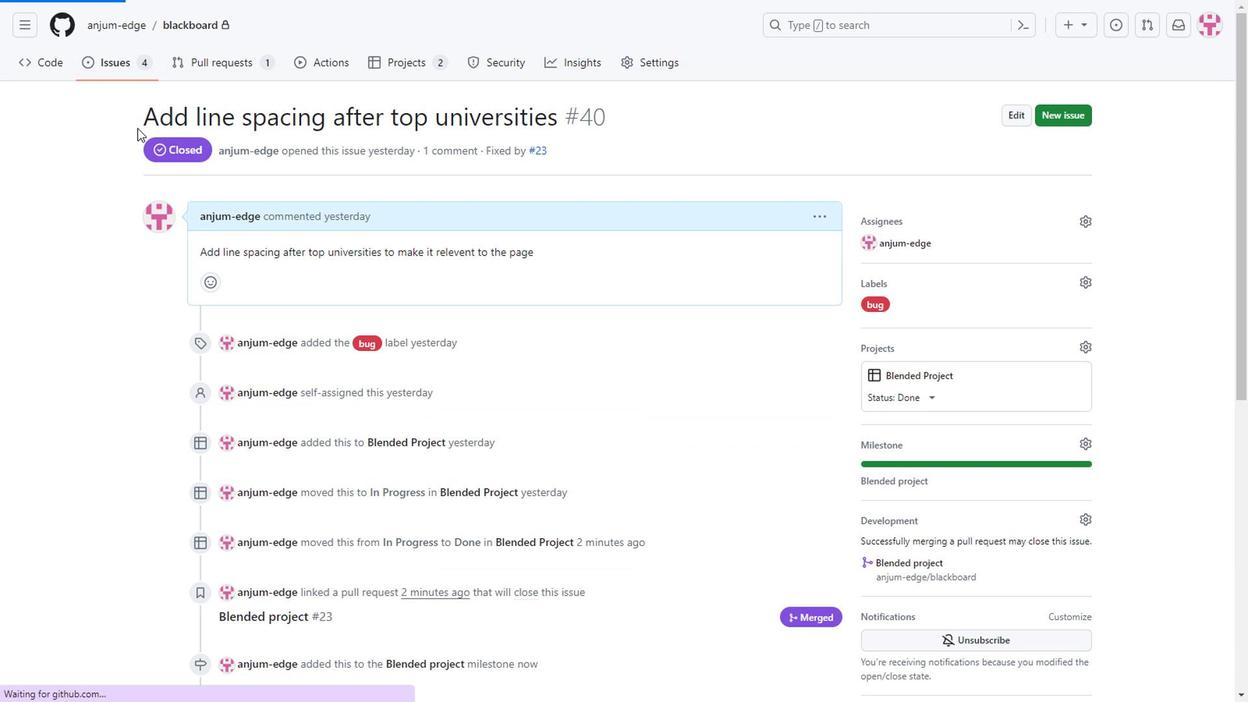 
Action: Mouse moved to (310, 226)
Screenshot: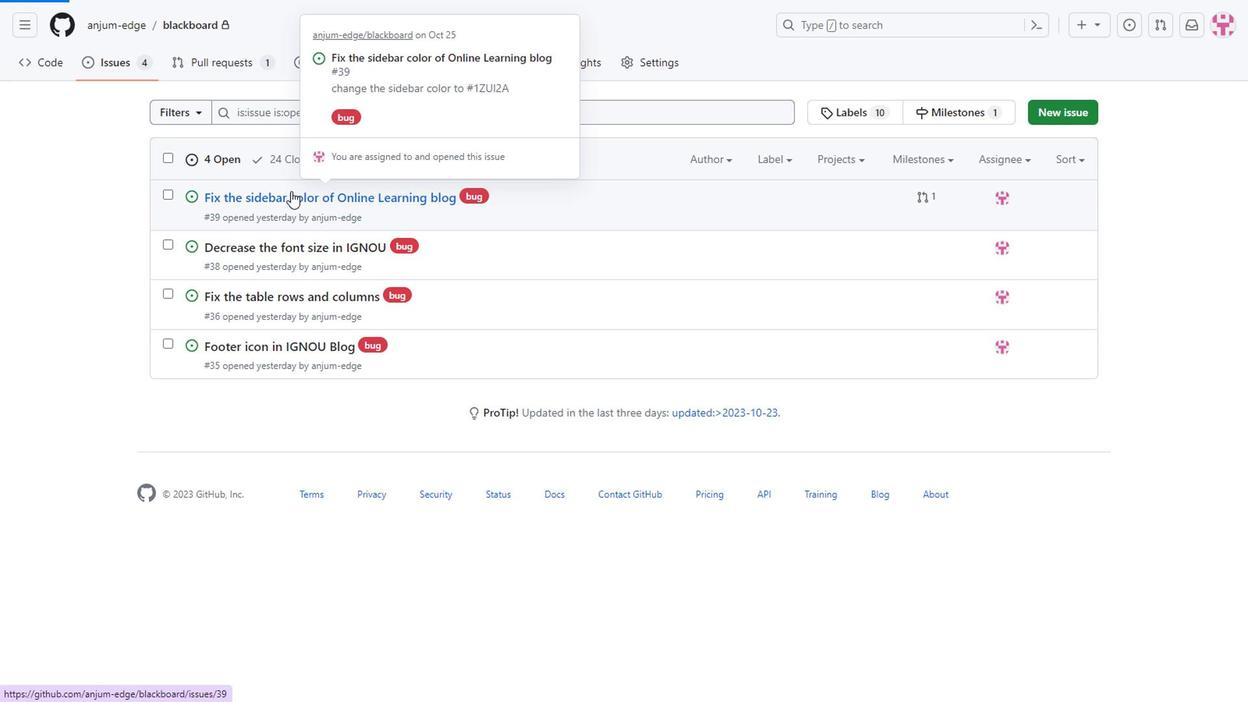 
Action: Mouse pressed left at (310, 226)
Screenshot: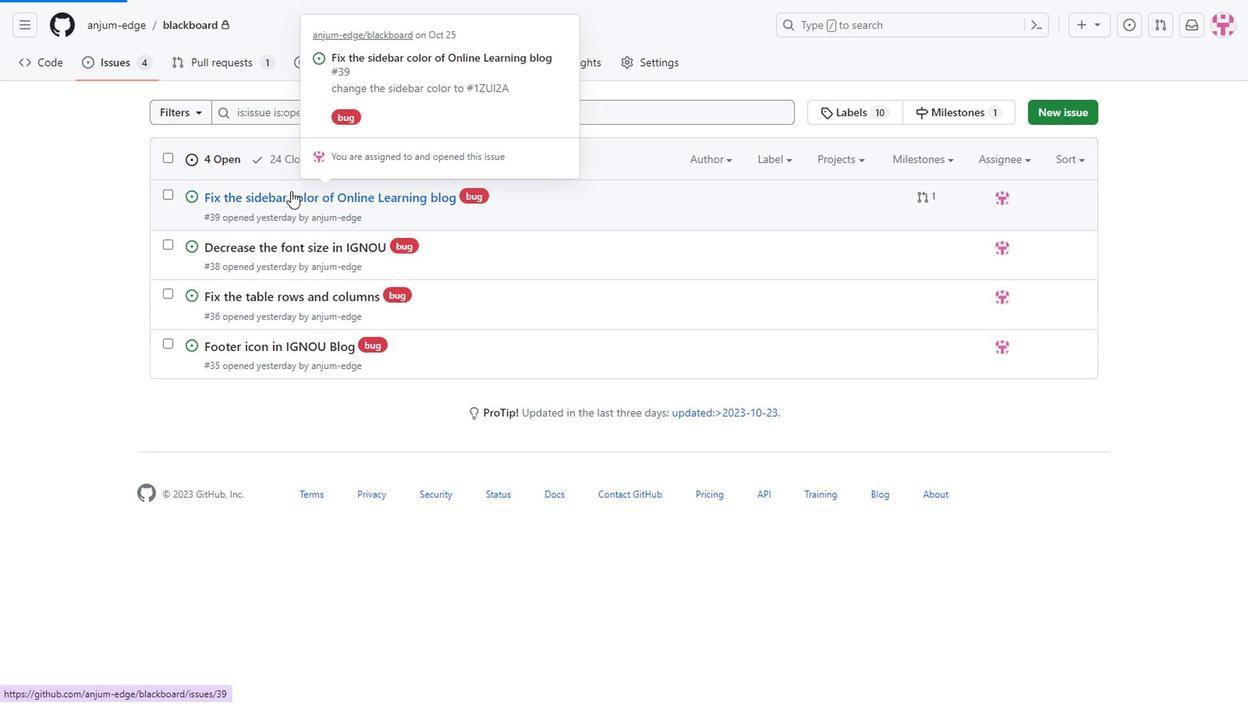 
Action: Mouse scrolled (310, 226) with delta (0, 0)
Screenshot: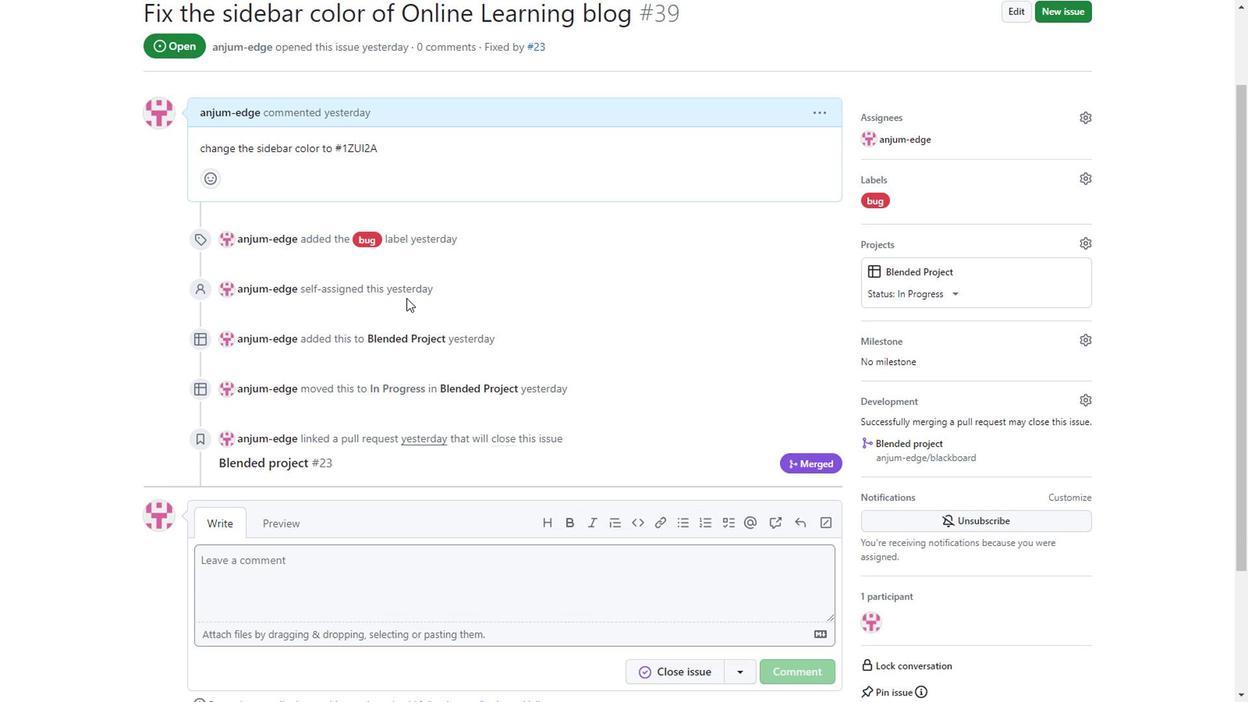 
Action: Mouse moved to (428, 406)
Screenshot: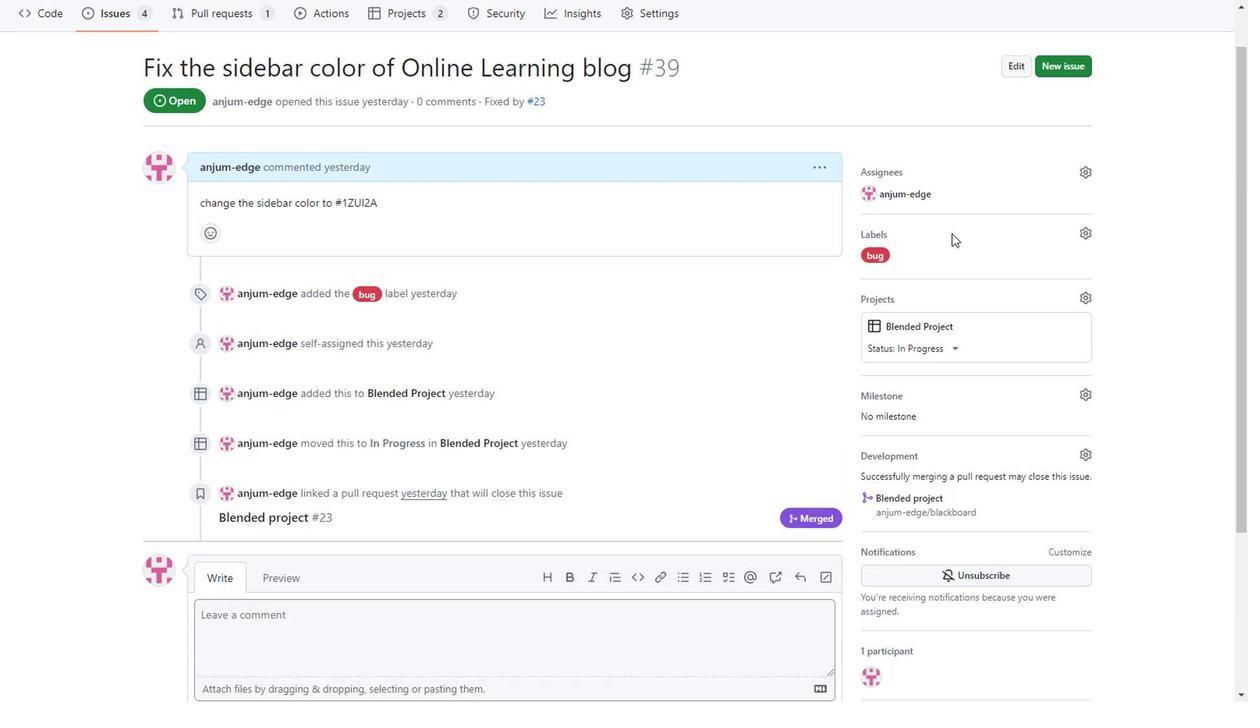 
Action: Mouse scrolled (428, 405) with delta (0, 0)
Screenshot: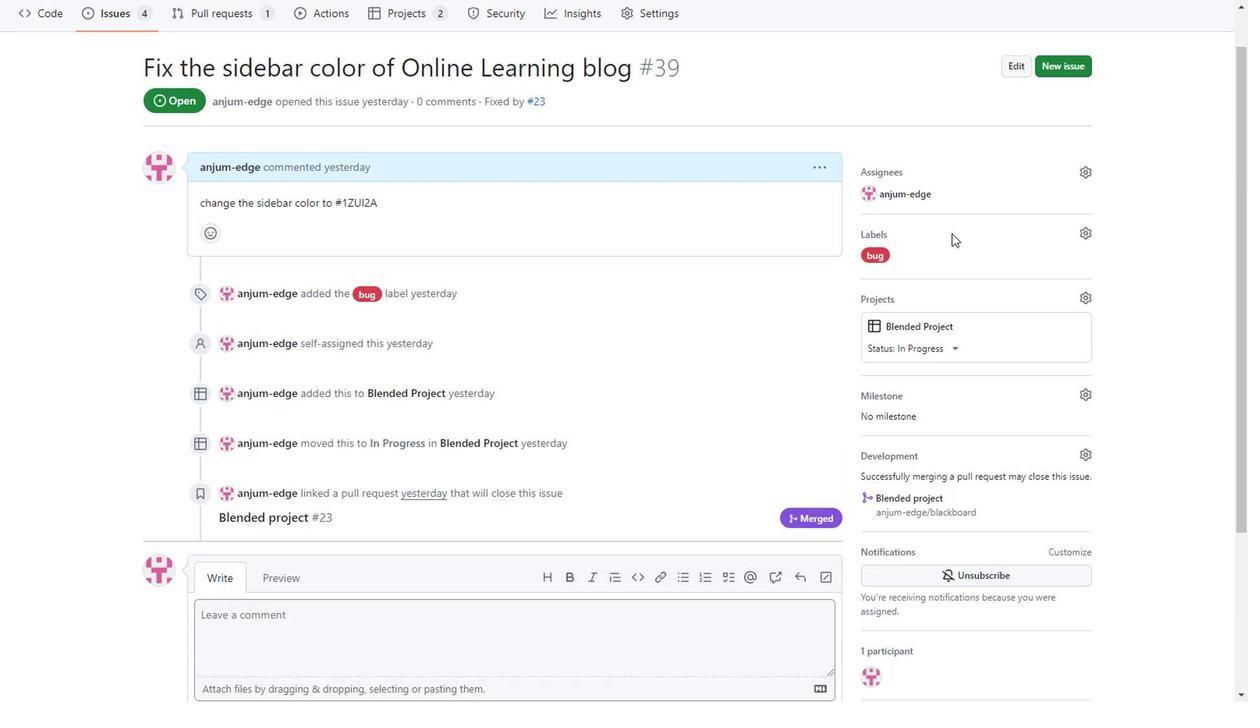 
Action: Mouse moved to (502, 422)
Screenshot: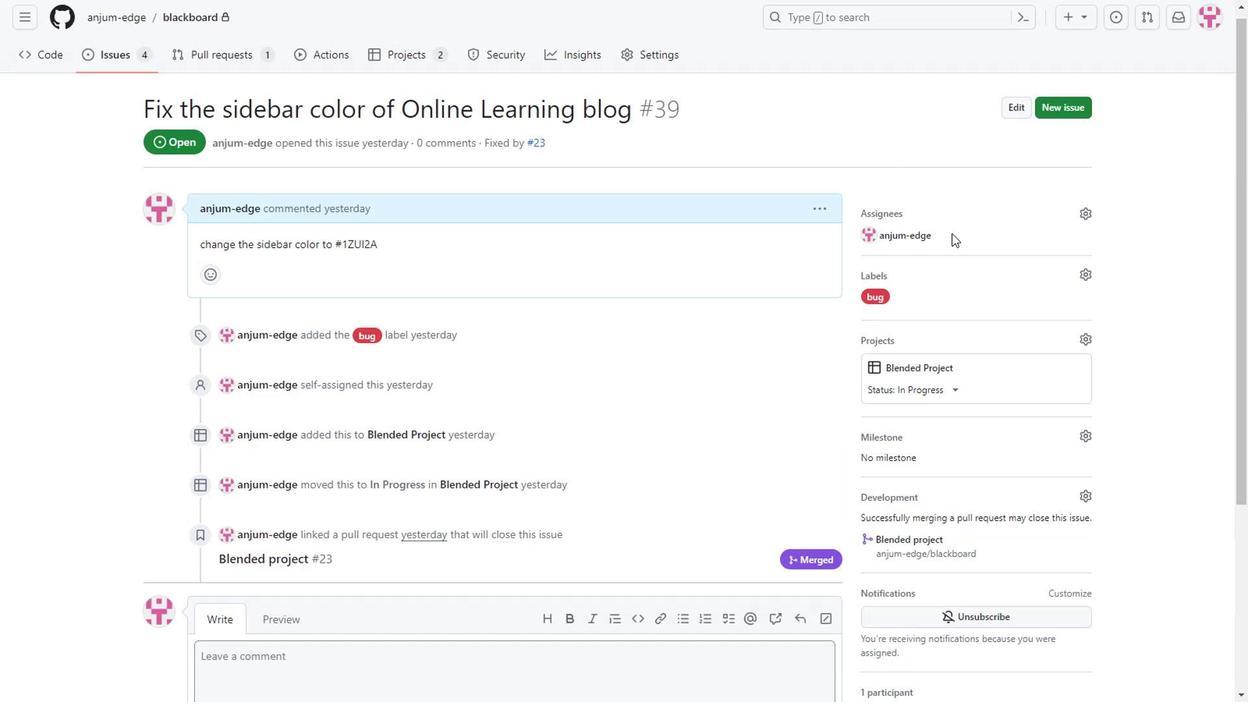 
Action: Mouse scrolled (502, 422) with delta (0, 0)
Screenshot: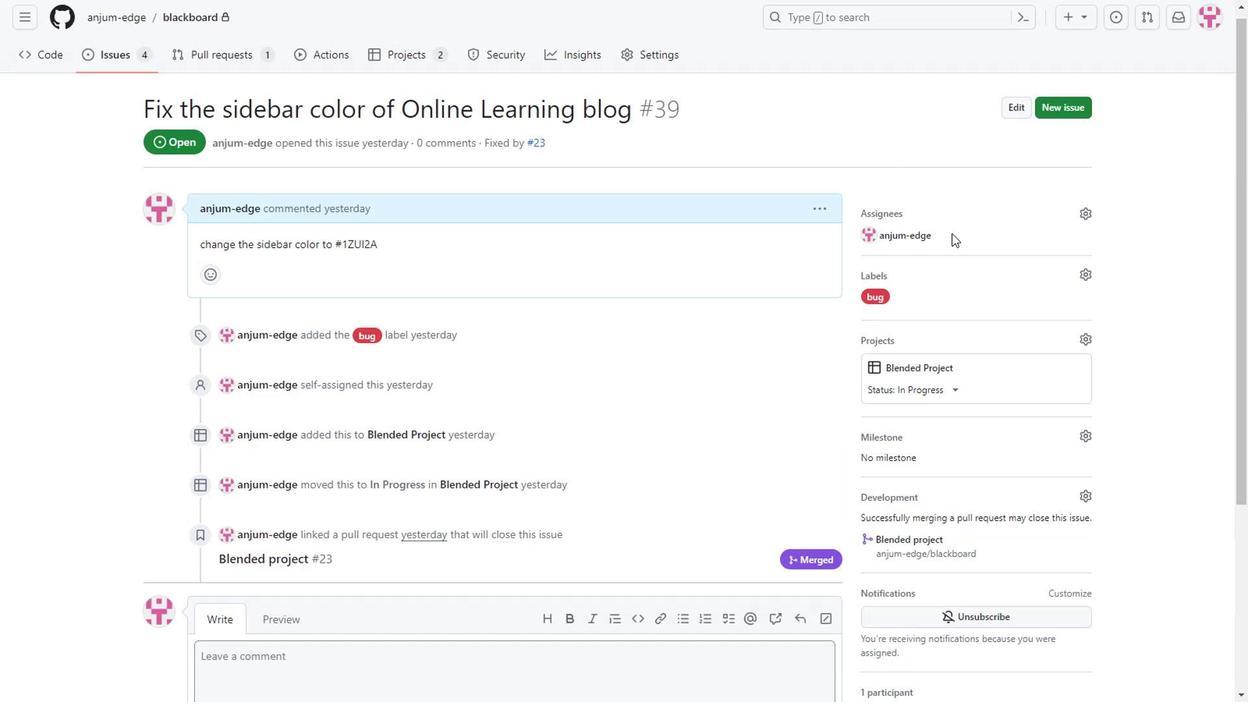 
Action: Mouse moved to (861, 262)
Screenshot: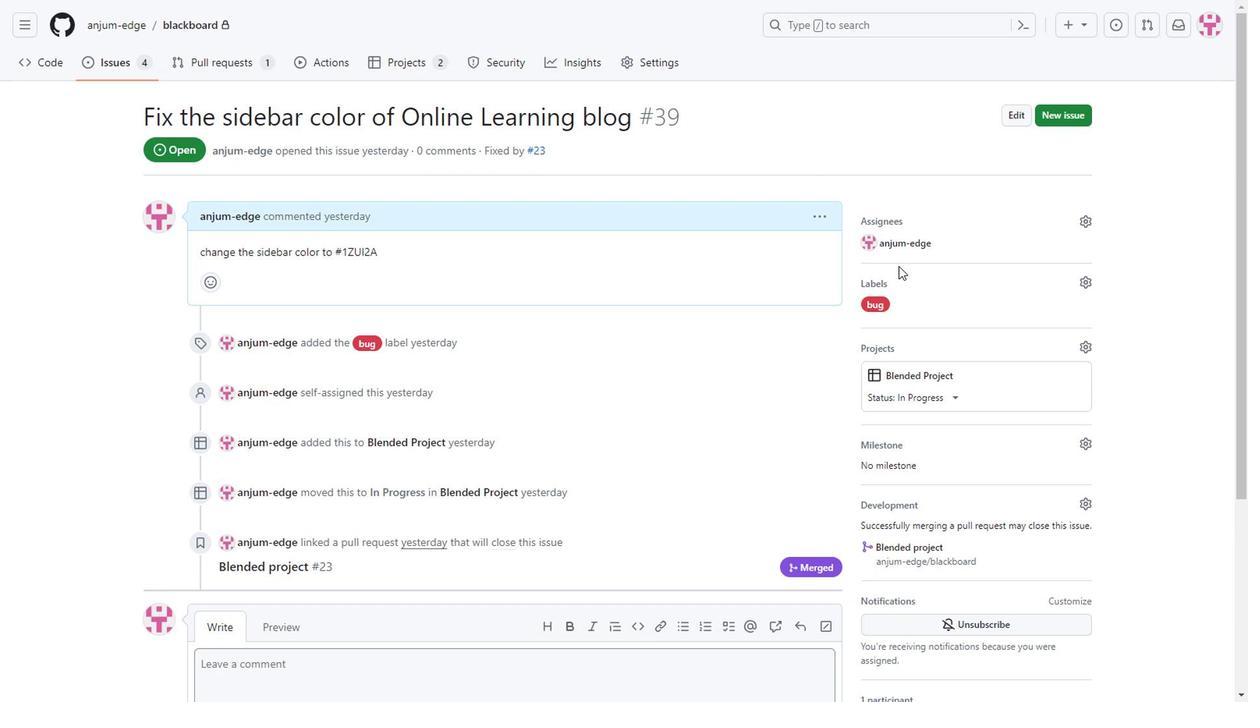 
Action: Mouse scrolled (861, 262) with delta (0, 0)
Screenshot: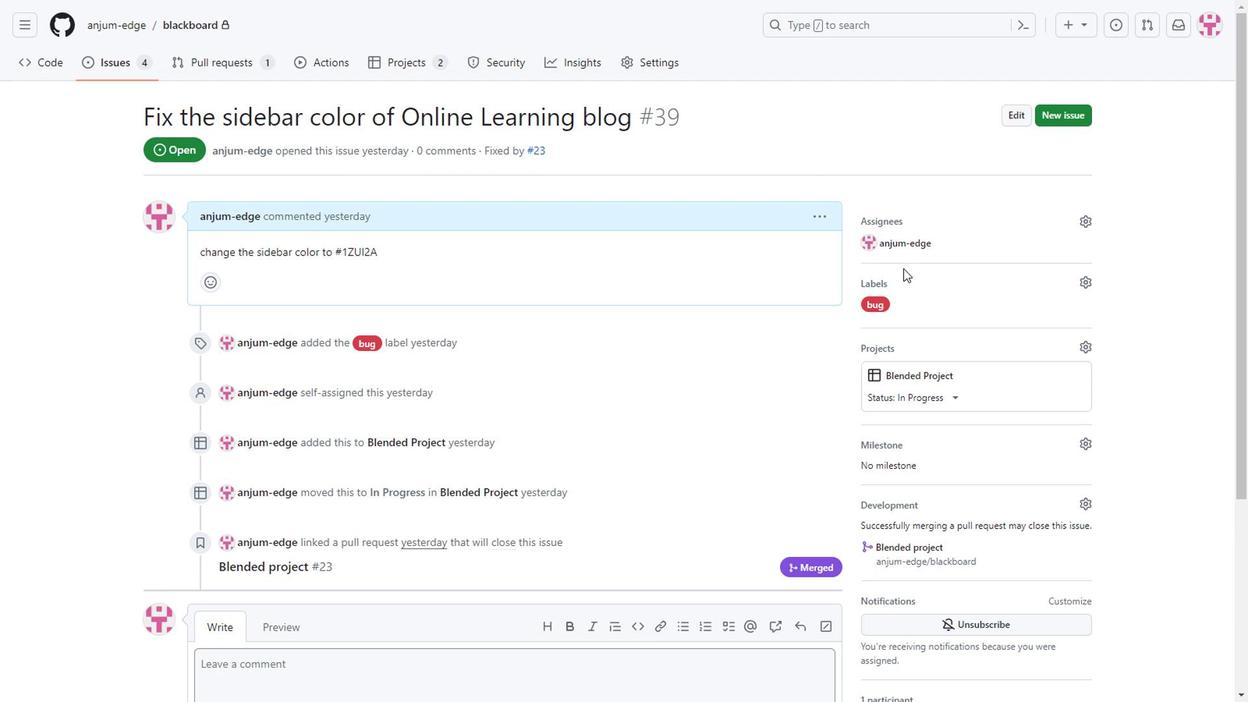 
Action: Mouse scrolled (861, 262) with delta (0, 0)
Screenshot: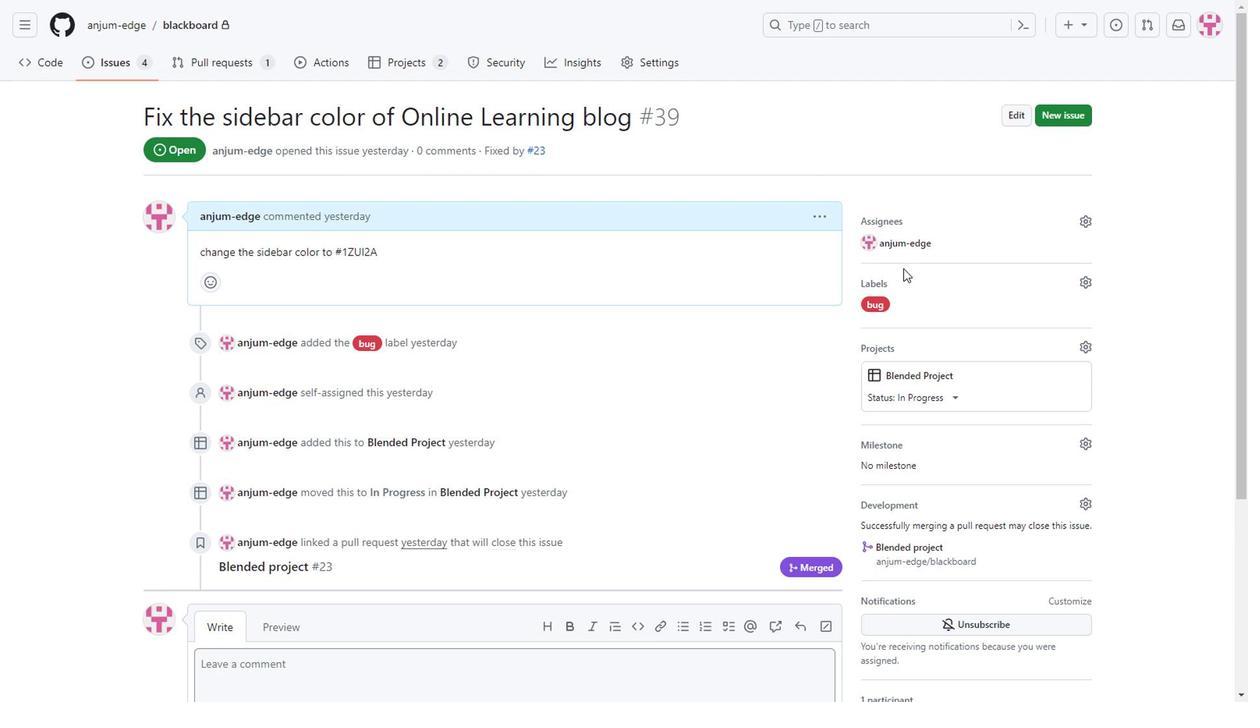 
Action: Mouse scrolled (861, 262) with delta (0, 0)
Screenshot: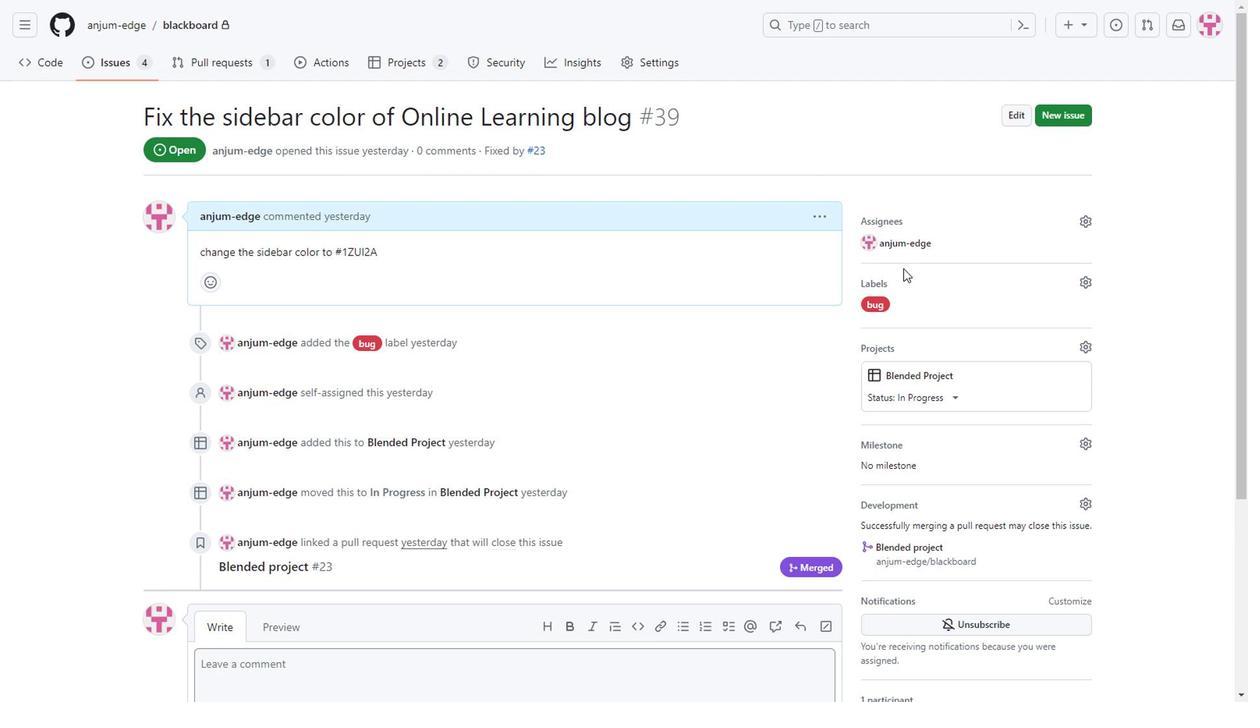 
Action: Mouse moved to (833, 339)
Screenshot: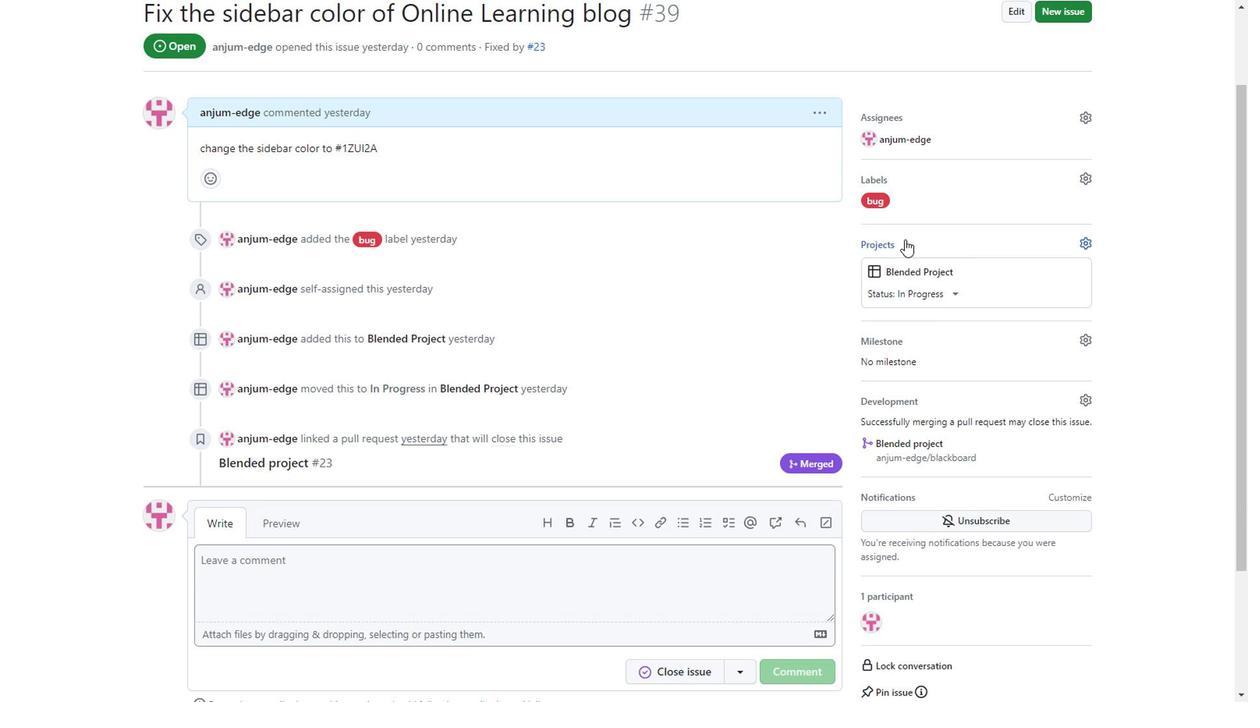 
Action: Mouse scrolled (833, 338) with delta (0, 0)
Screenshot: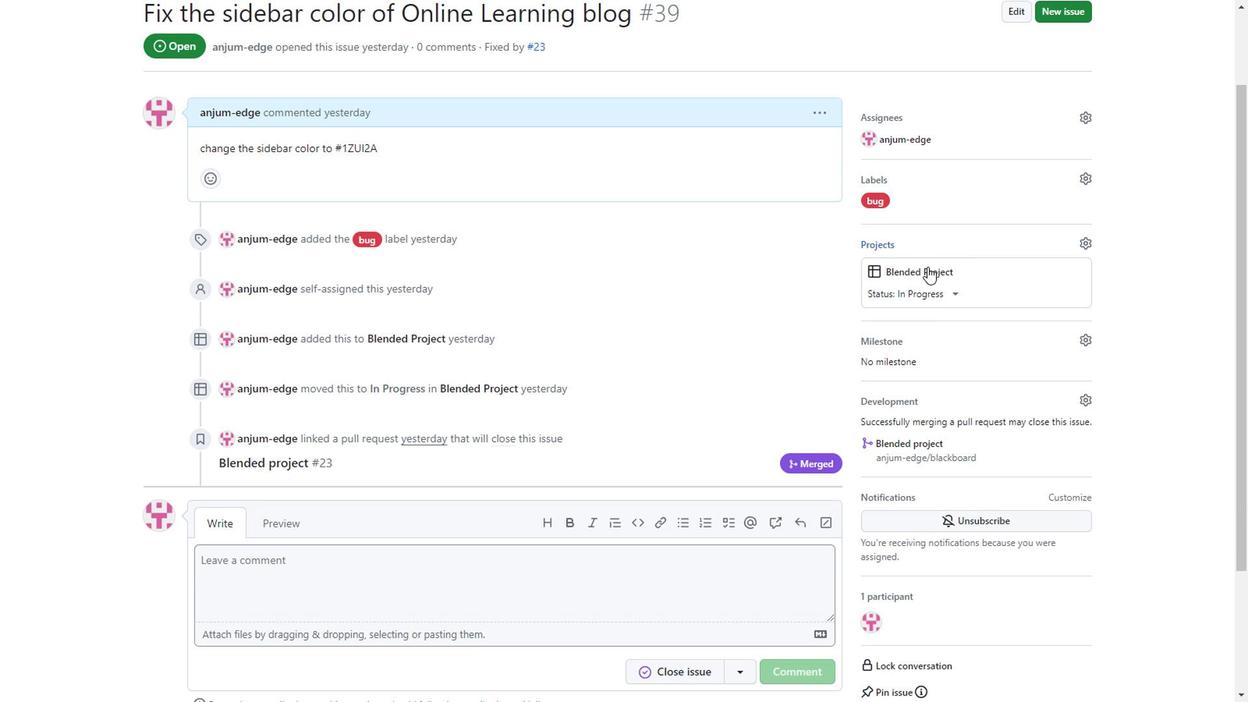 
Action: Mouse moved to (844, 309)
Screenshot: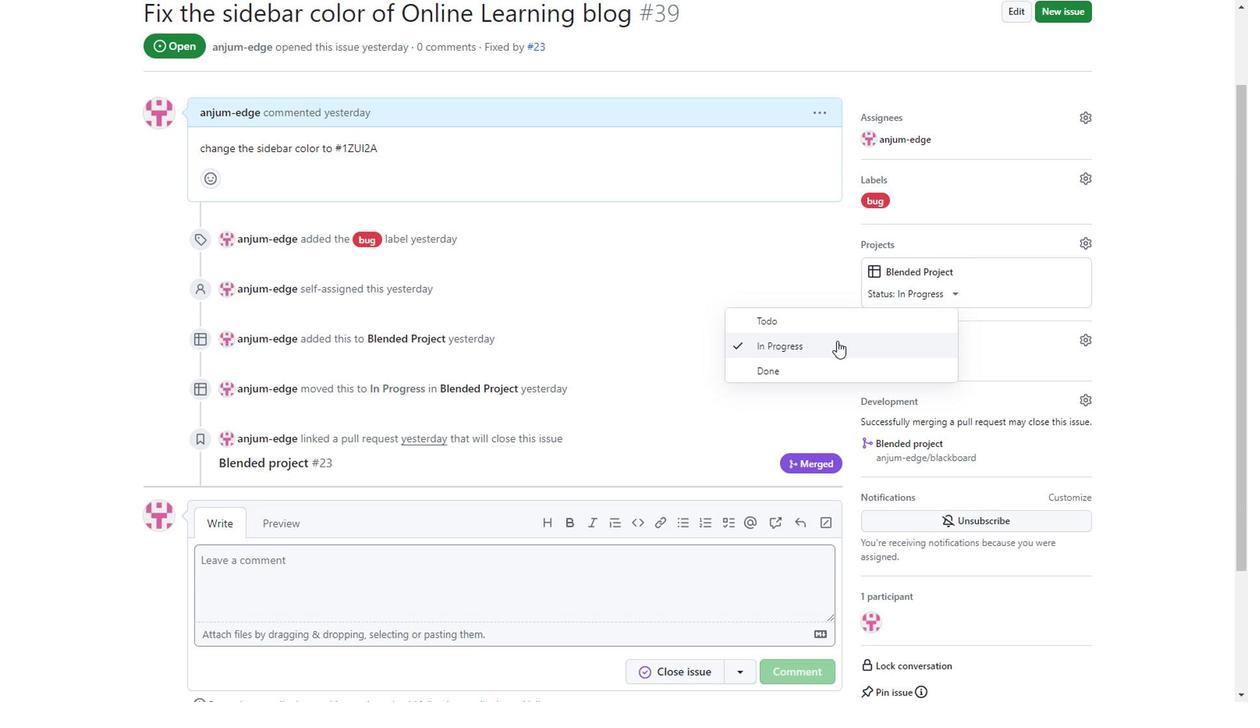 
Action: Mouse pressed left at (844, 309)
Screenshot: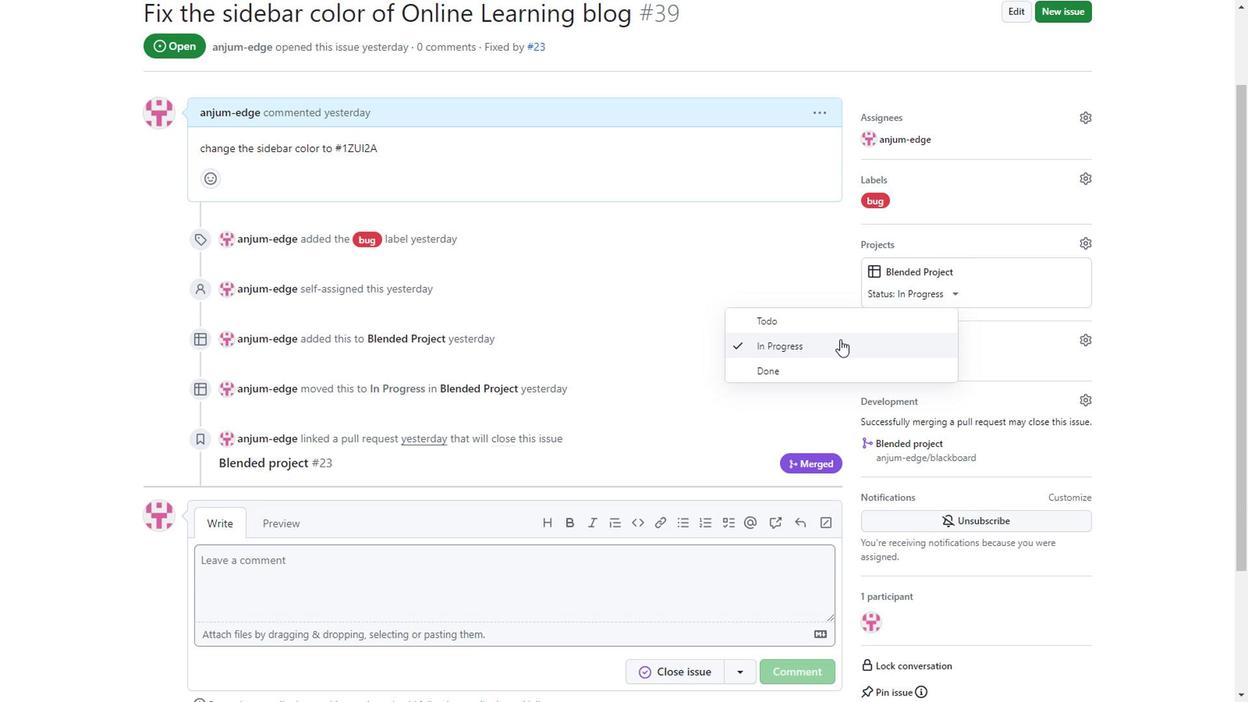 
Action: Mouse moved to (757, 377)
Screenshot: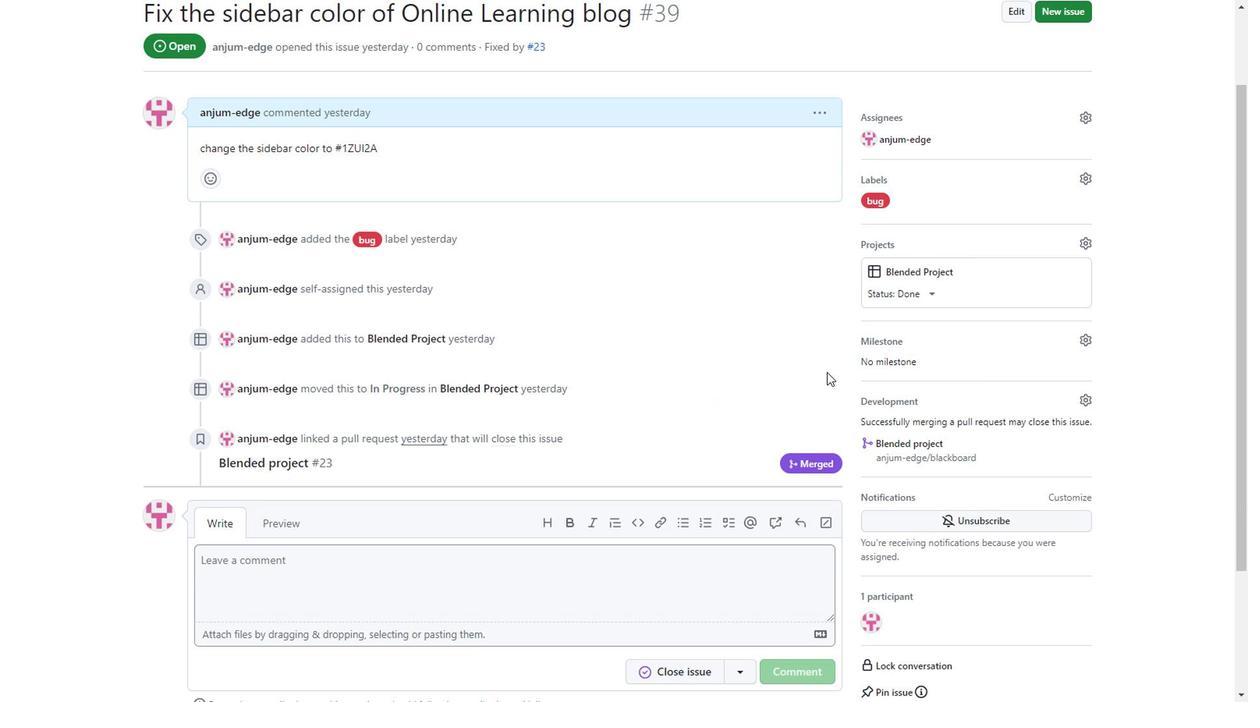 
Action: Mouse pressed left at (757, 377)
Screenshot: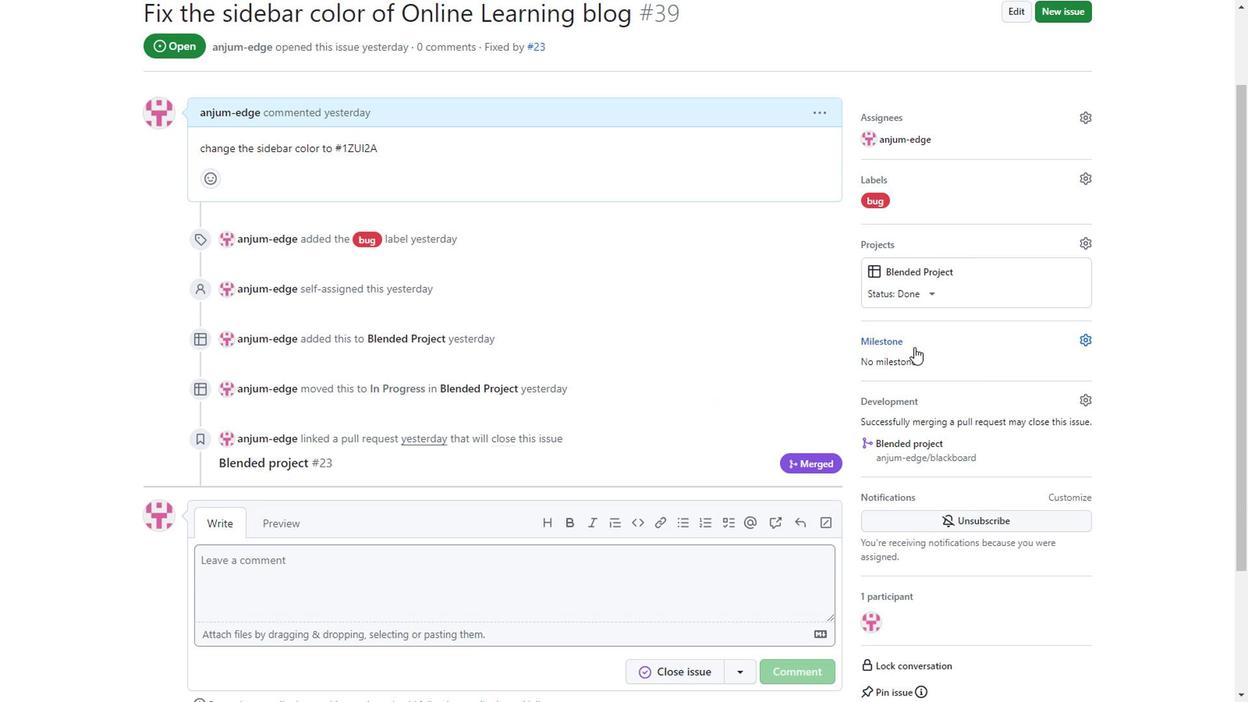 
Action: Mouse moved to (885, 364)
Screenshot: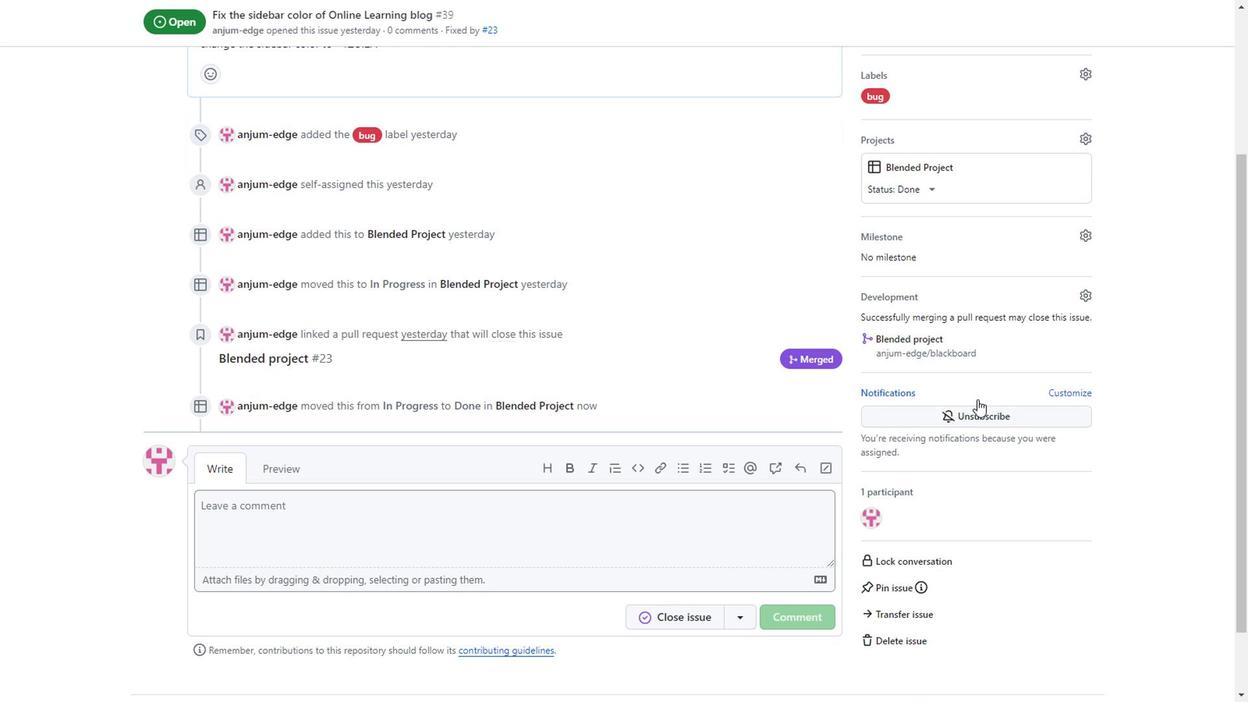 
Action: Mouse scrolled (885, 364) with delta (0, 0)
Screenshot: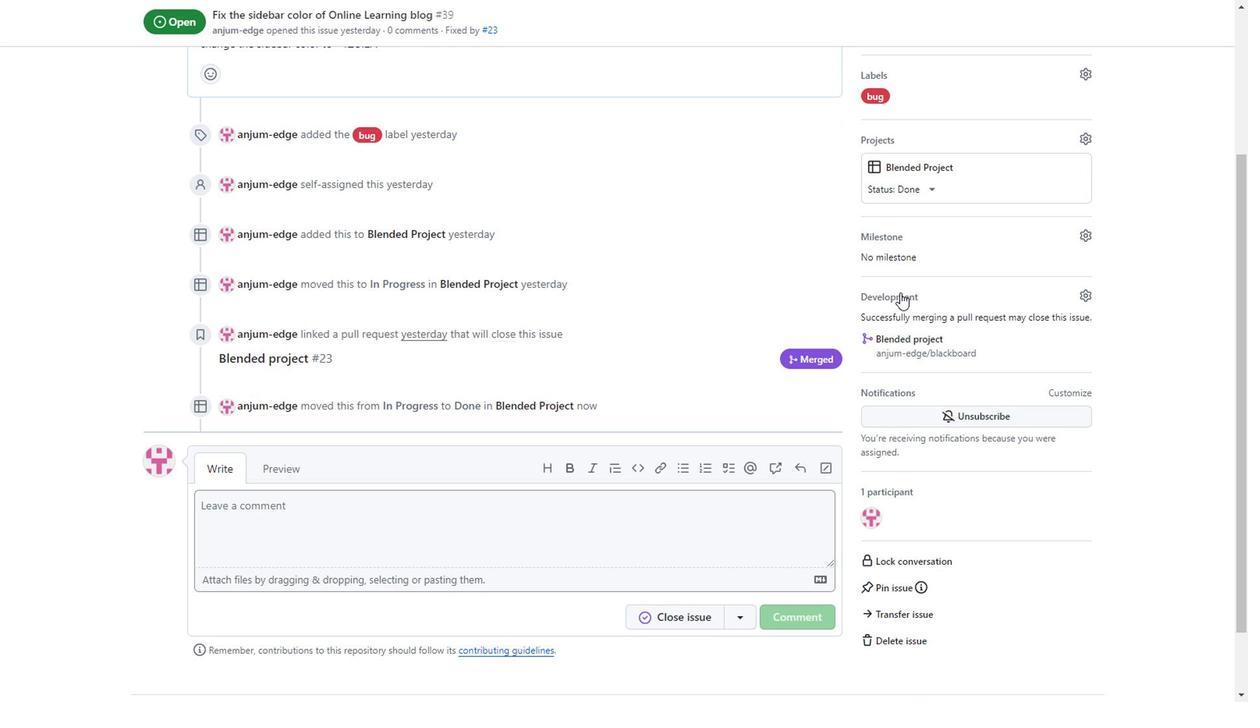 
Action: Mouse moved to (418, 506)
Screenshot: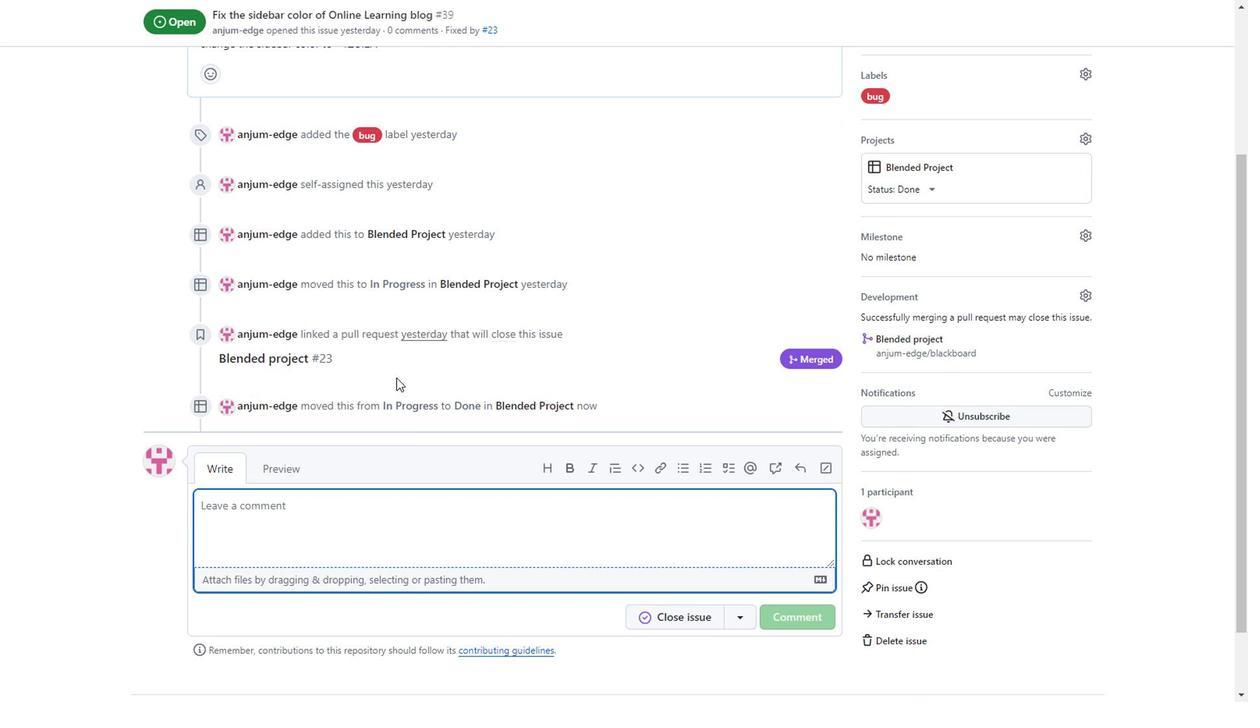 
Action: Mouse pressed left at (418, 506)
Screenshot: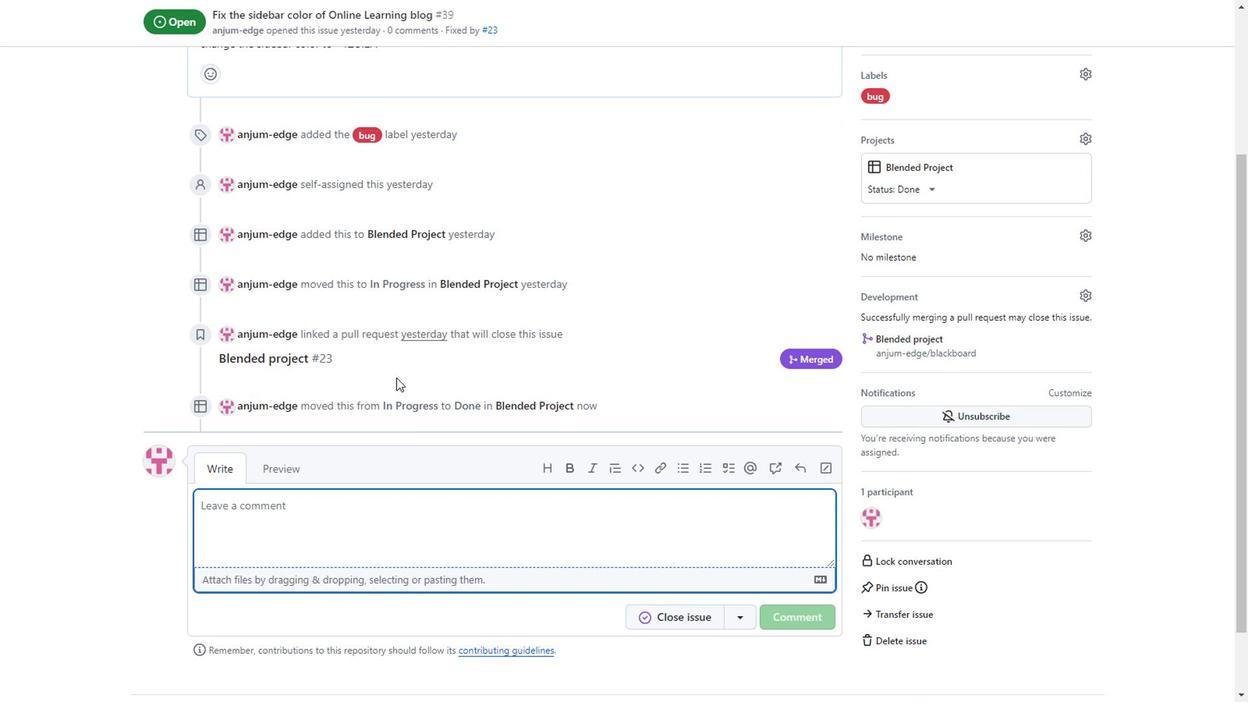 
Action: Mouse moved to (398, 382)
Screenshot: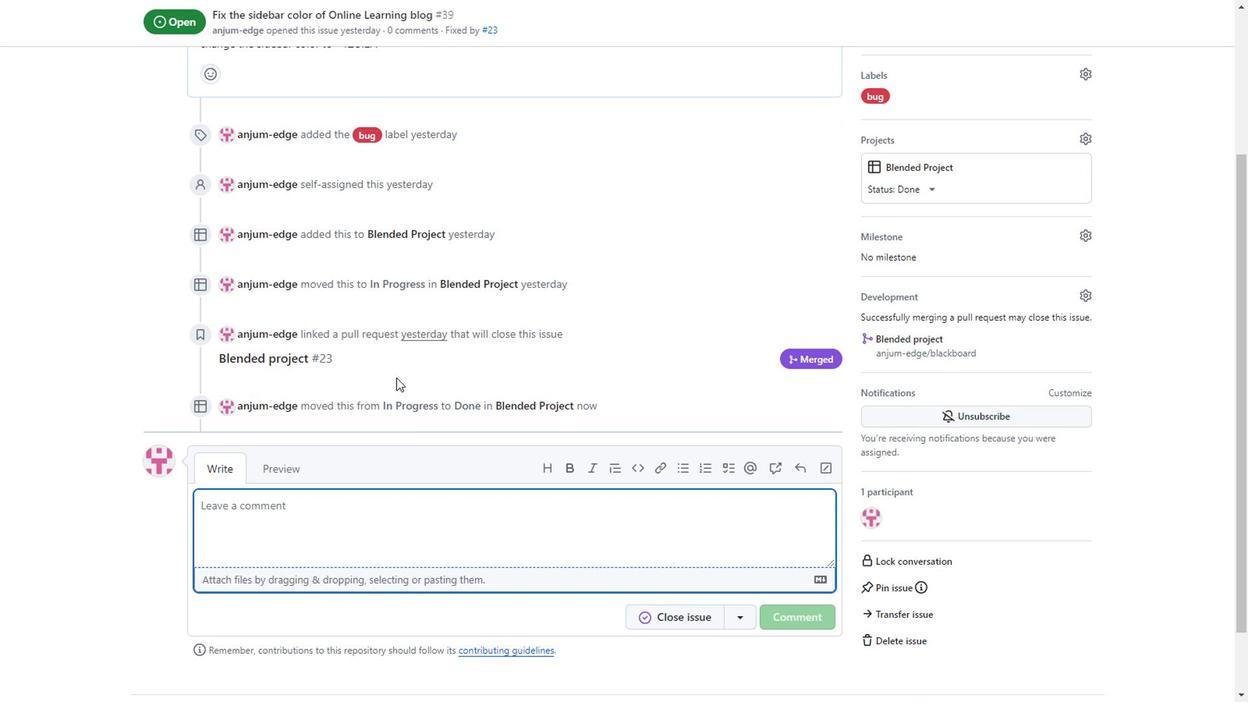 
Action: Key pressed dine<Key.space>the<Key.space>sidebar<Key.space>color<Key.space>of<Key.space>online<Key.space>learning<Key.space>n<Key.backspace>blog
Screenshot: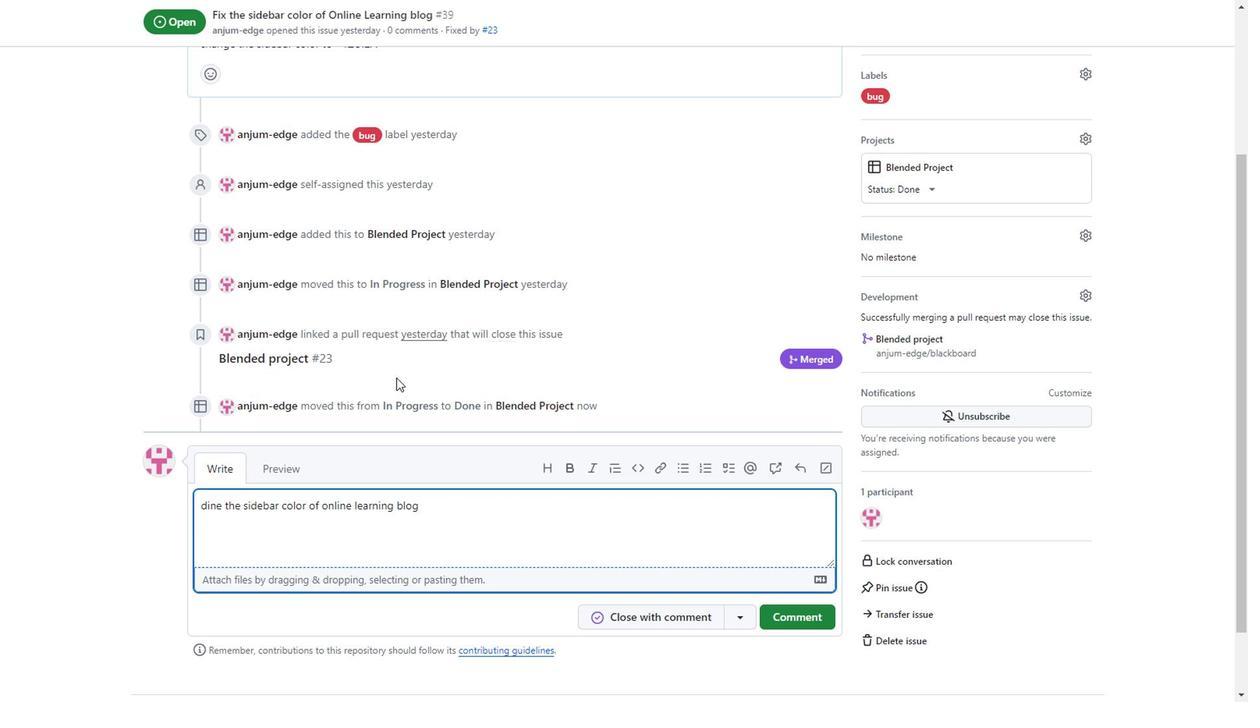 
Action: Mouse moved to (645, 585)
Screenshot: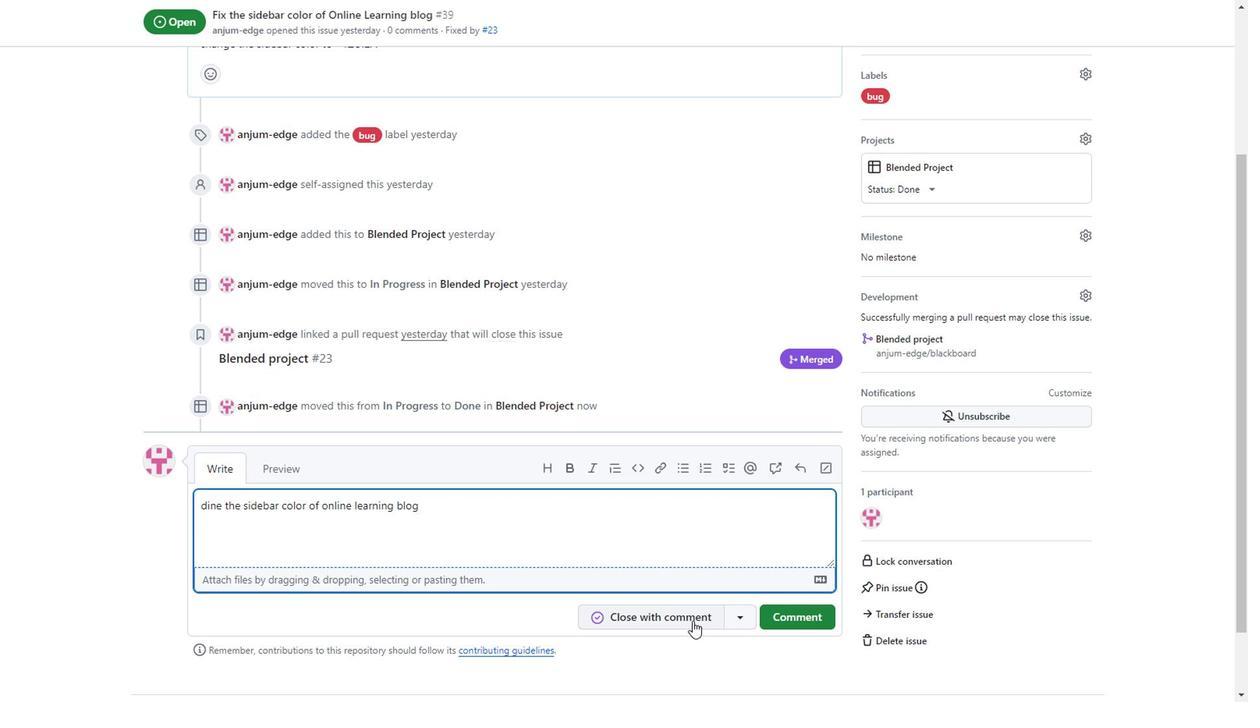 
Action: Mouse pressed left at (645, 585)
Screenshot: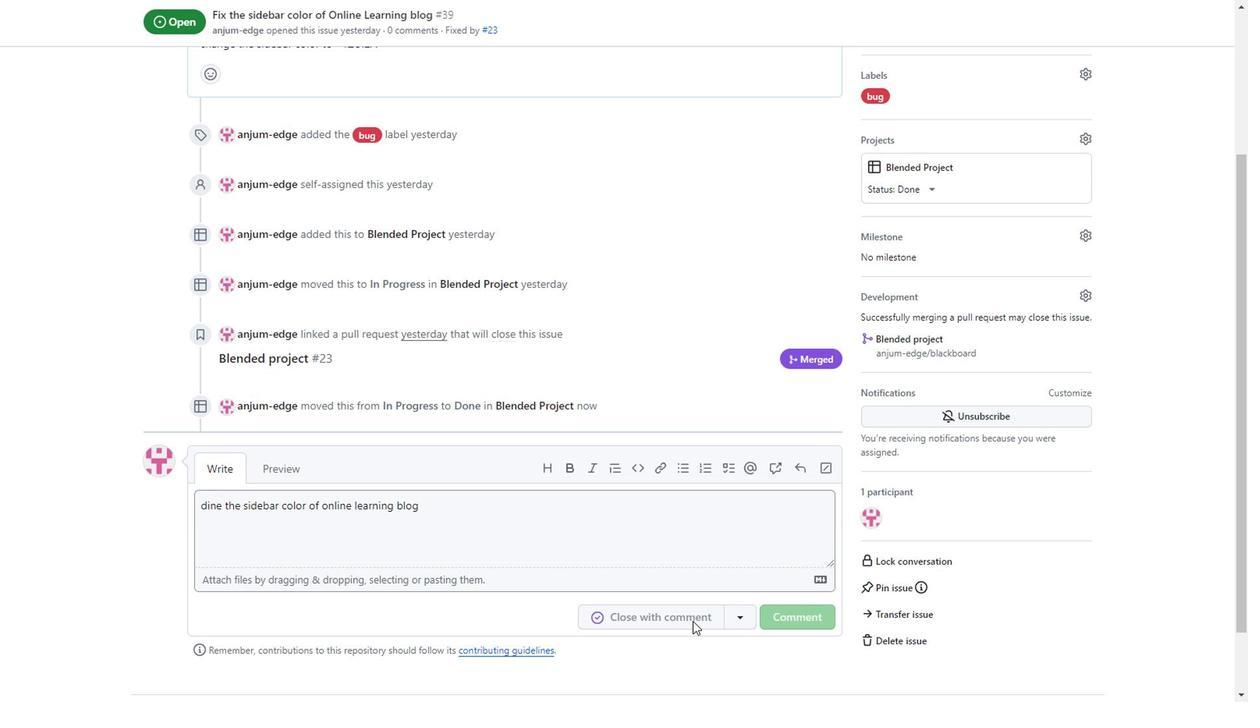 
Action: Mouse moved to (645, 595)
